 Task: Create an a presentation on business growth.
Action: Mouse moved to (620, 276)
Screenshot: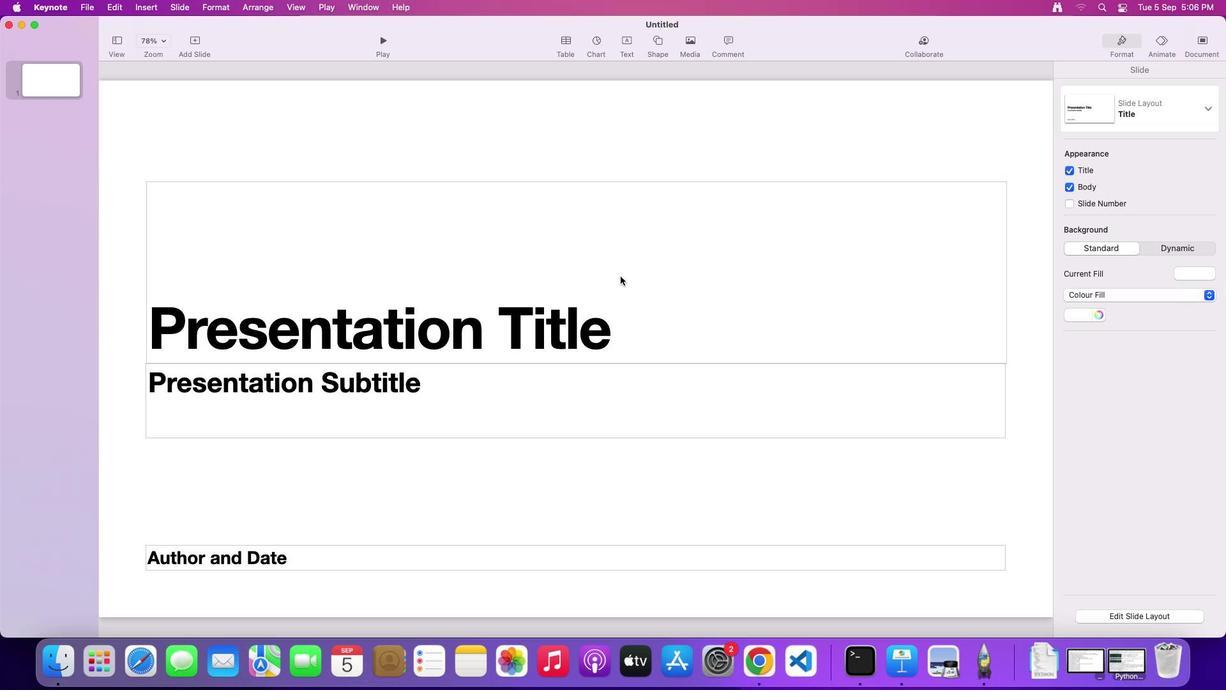 
Action: Mouse pressed left at (620, 276)
Screenshot: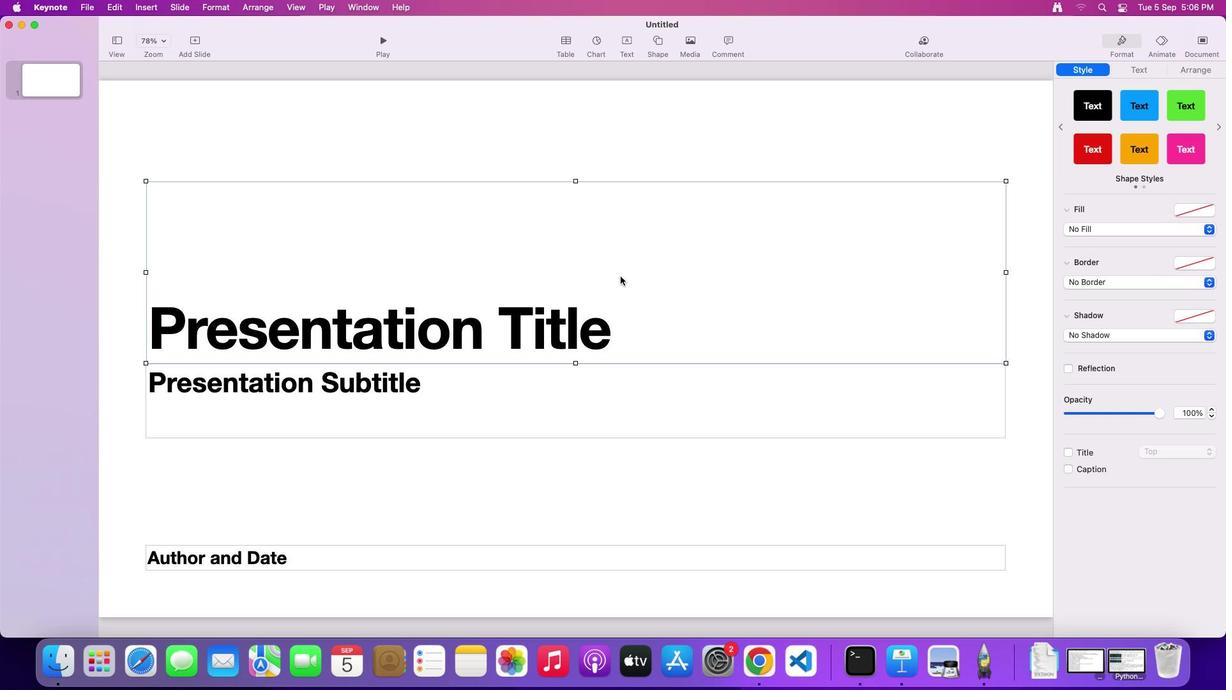 
Action: Key pressed Key.delete
Screenshot: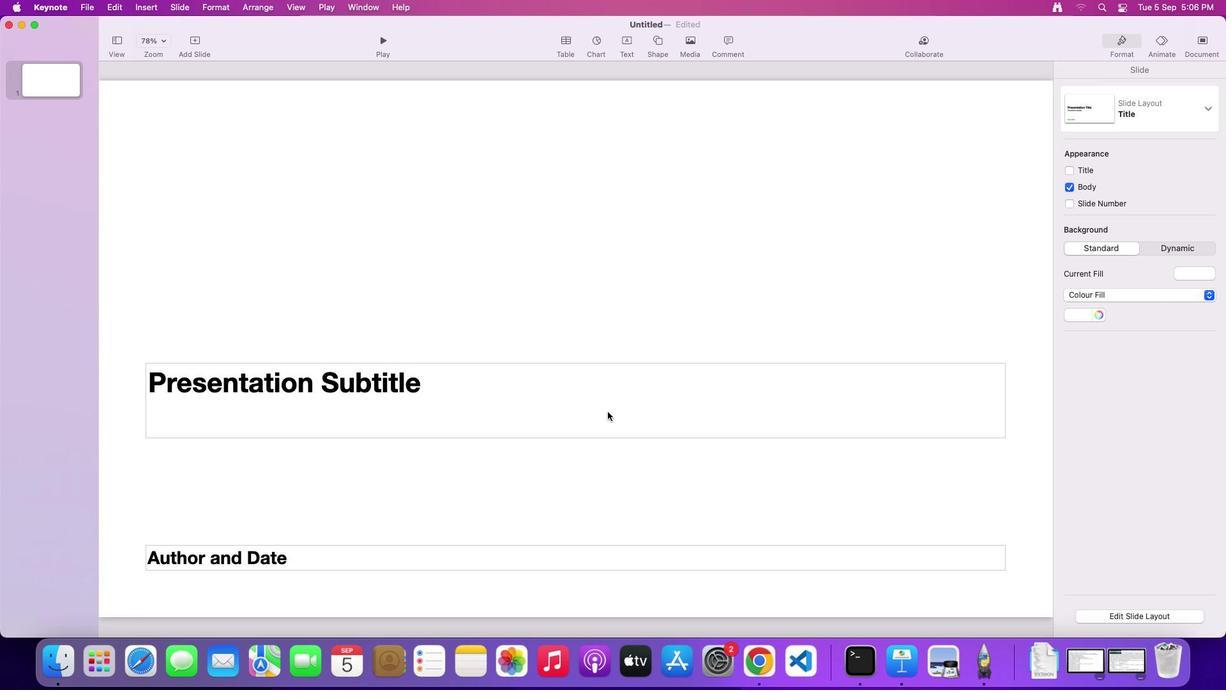 
Action: Mouse moved to (600, 401)
Screenshot: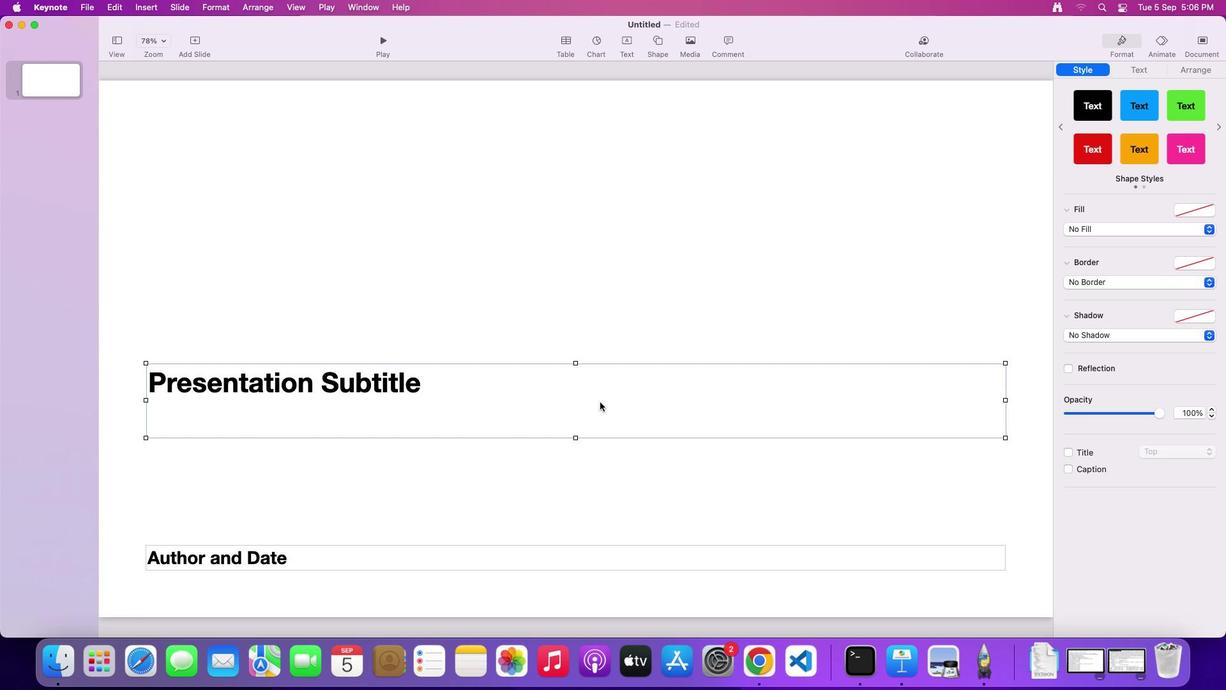 
Action: Mouse pressed left at (600, 401)
Screenshot: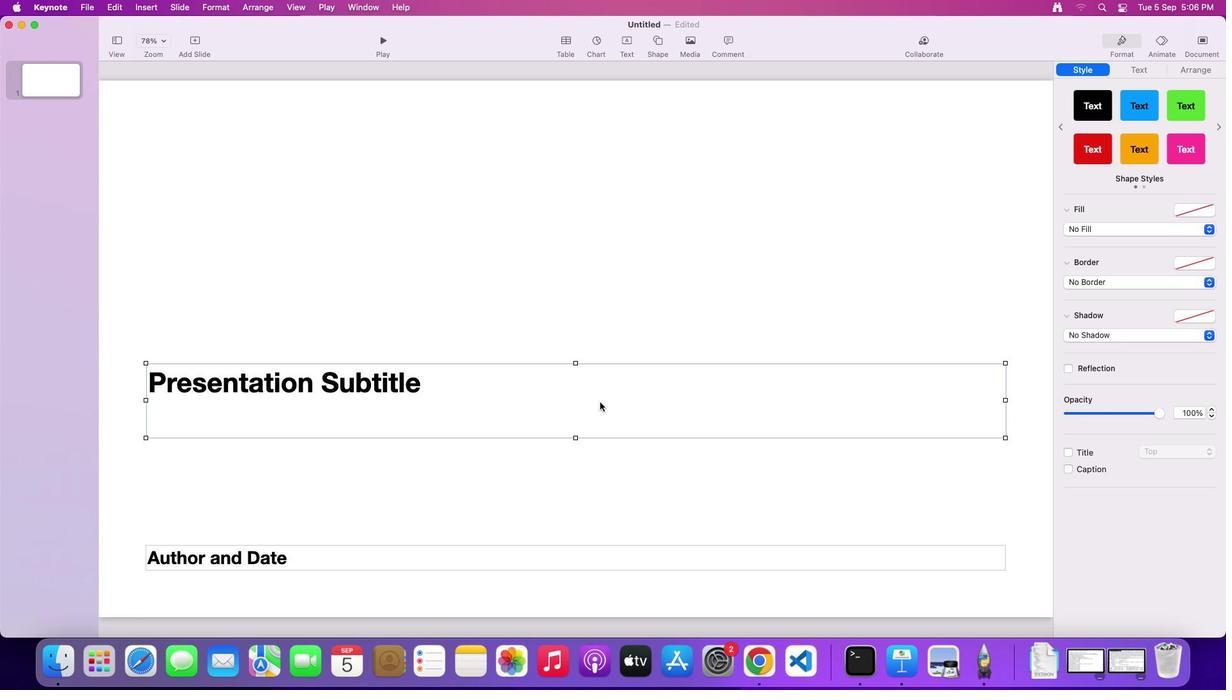 
Action: Key pressed Key.delete
Screenshot: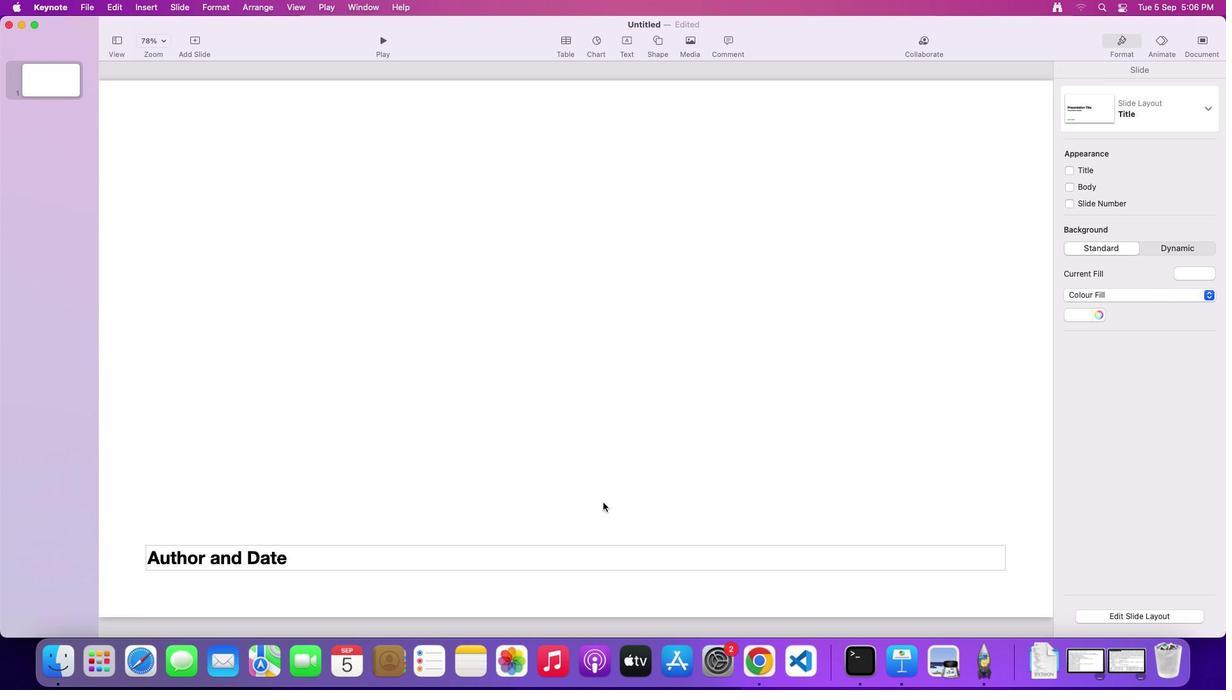 
Action: Mouse moved to (595, 557)
Screenshot: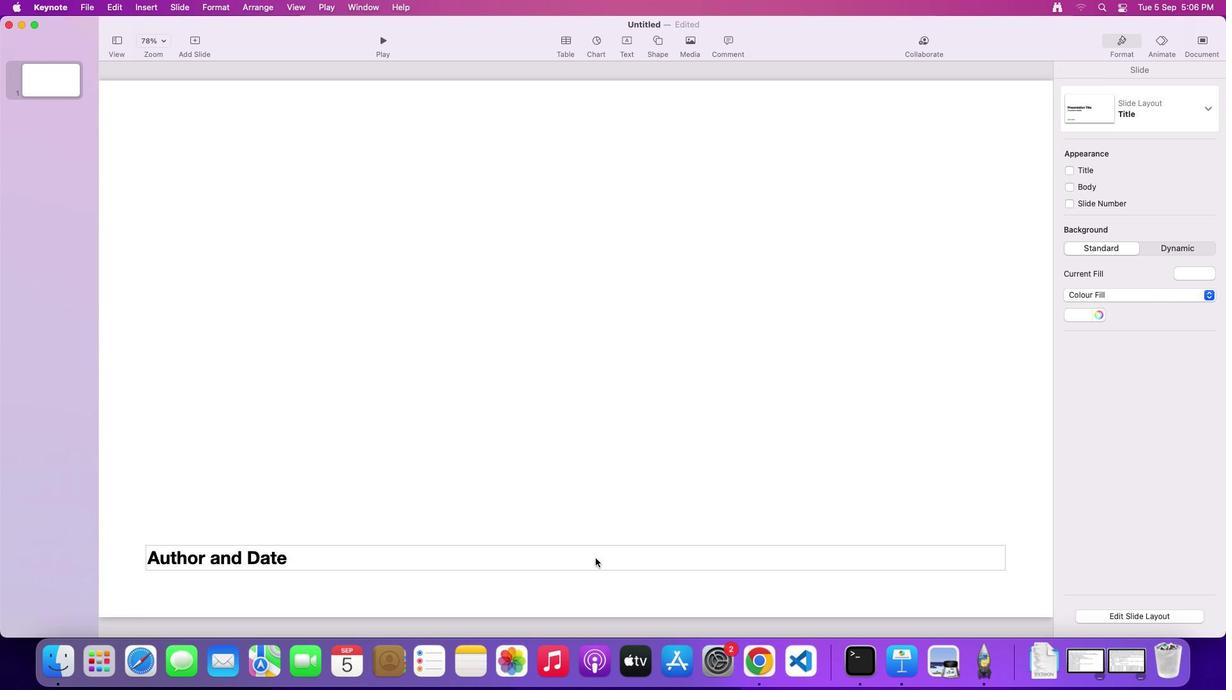 
Action: Mouse pressed left at (595, 557)
Screenshot: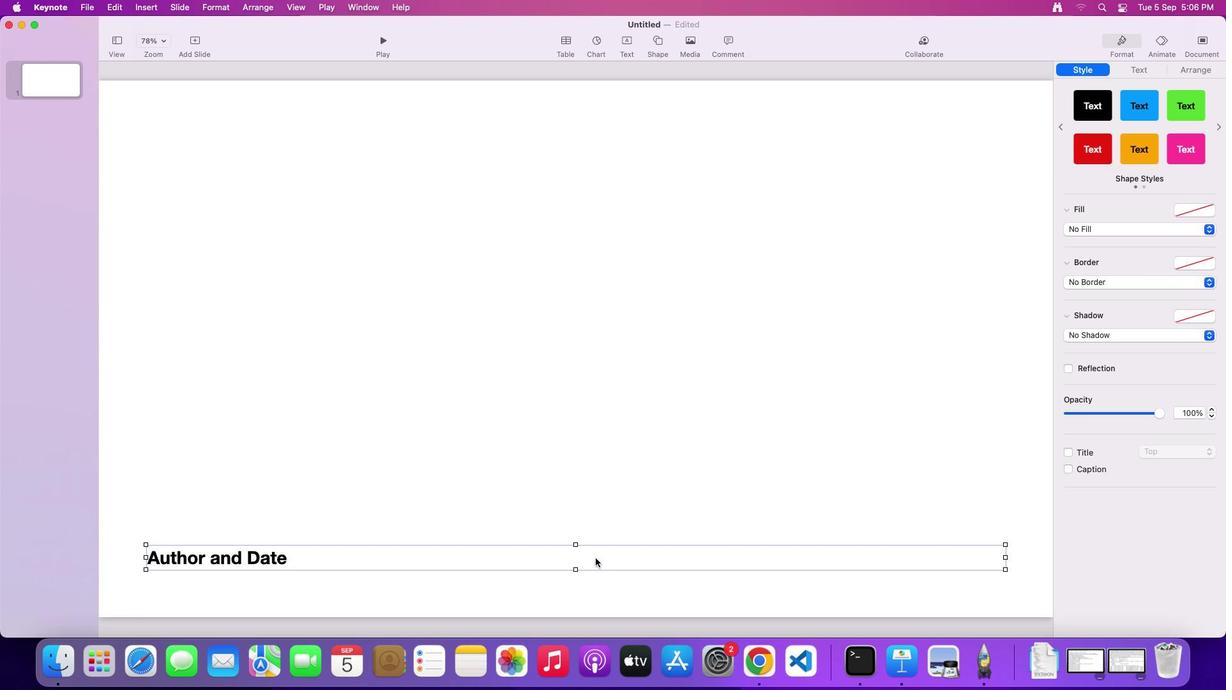 
Action: Key pressed Key.delete
Screenshot: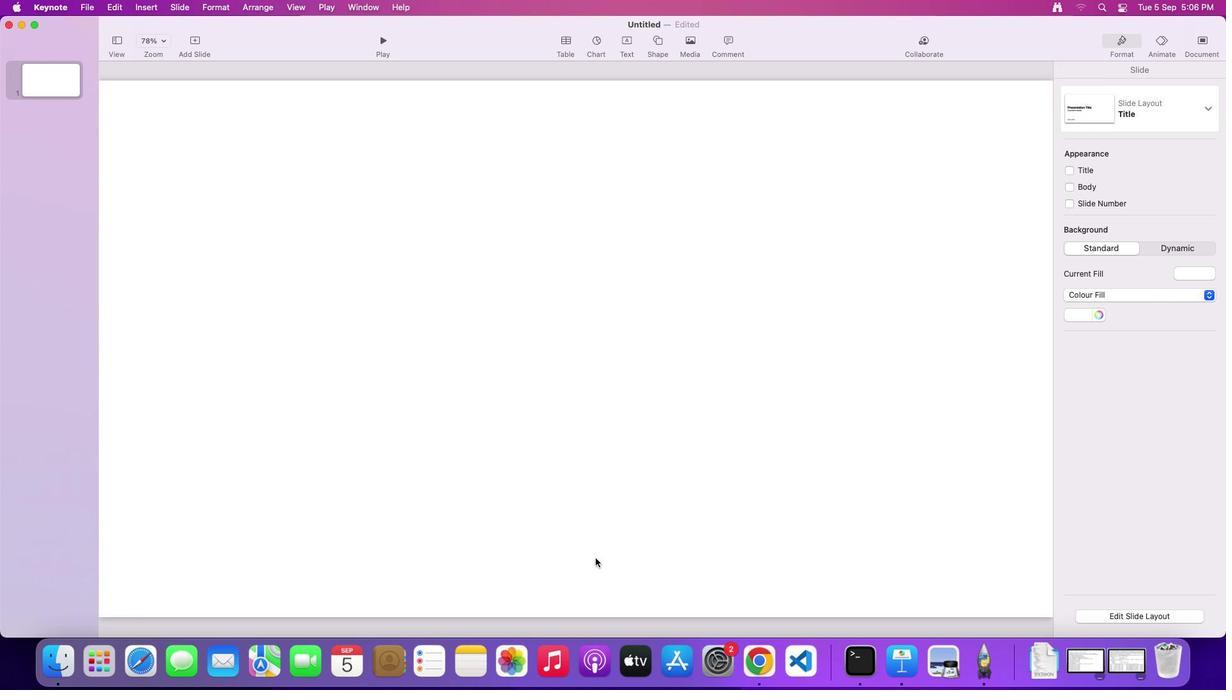
Action: Mouse moved to (513, 346)
Screenshot: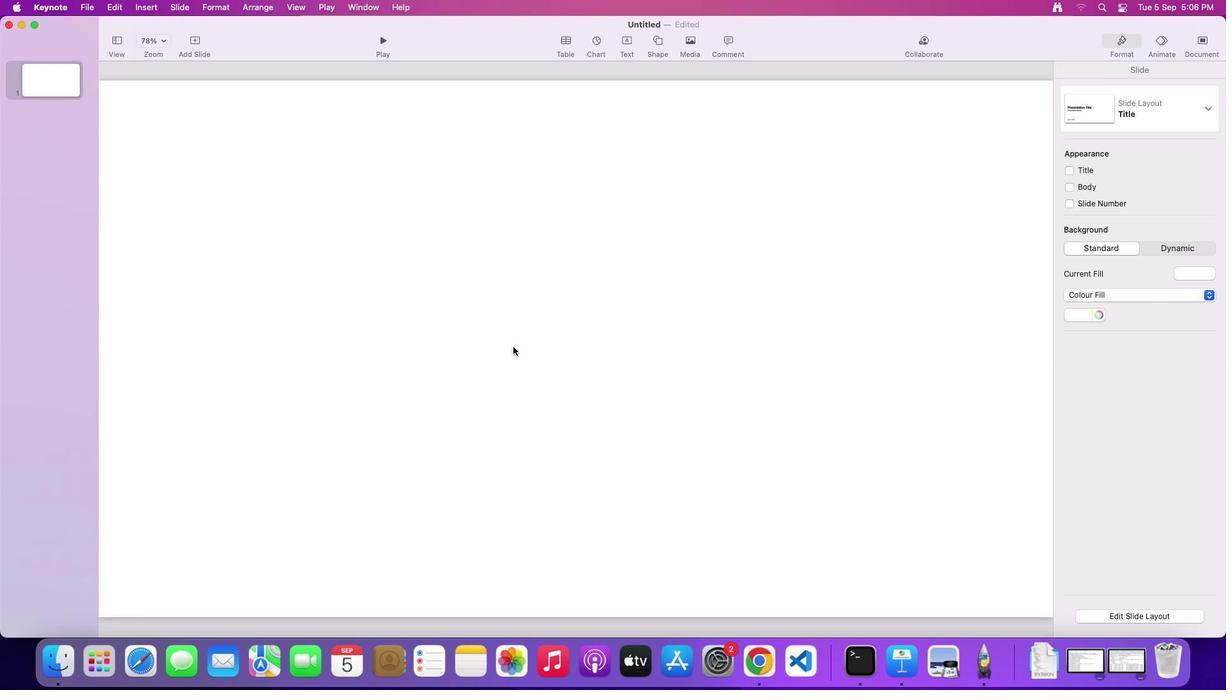
Action: Mouse pressed left at (513, 346)
Screenshot: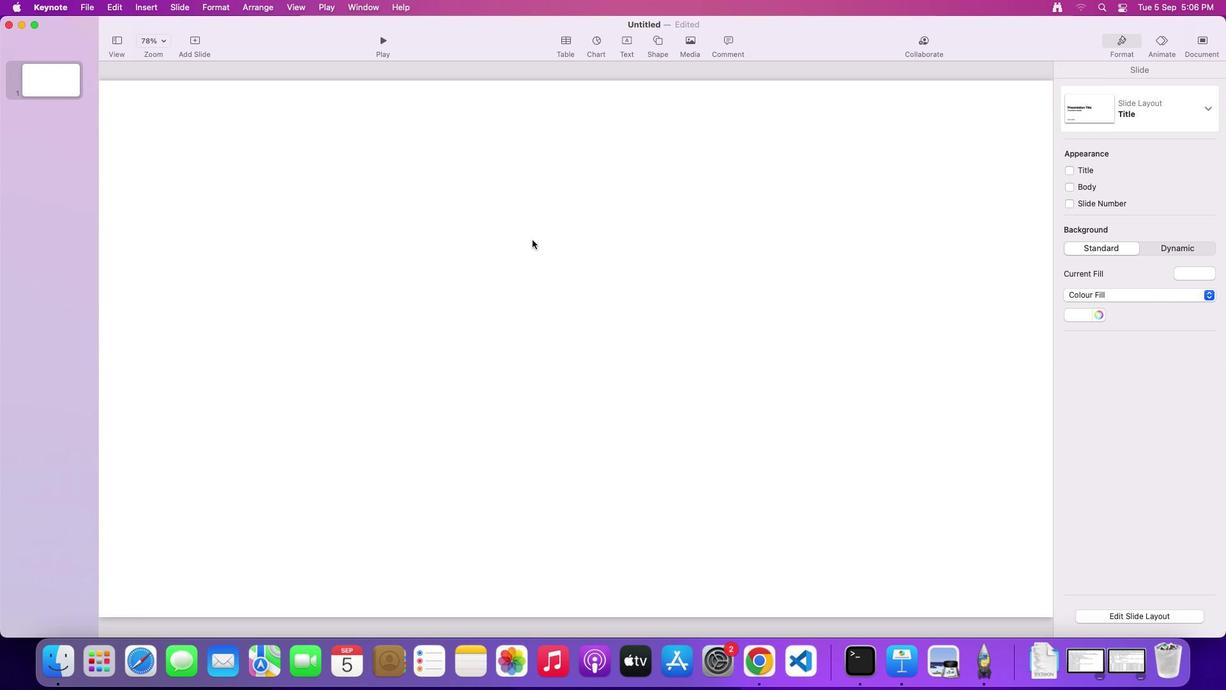 
Action: Mouse moved to (690, 44)
Screenshot: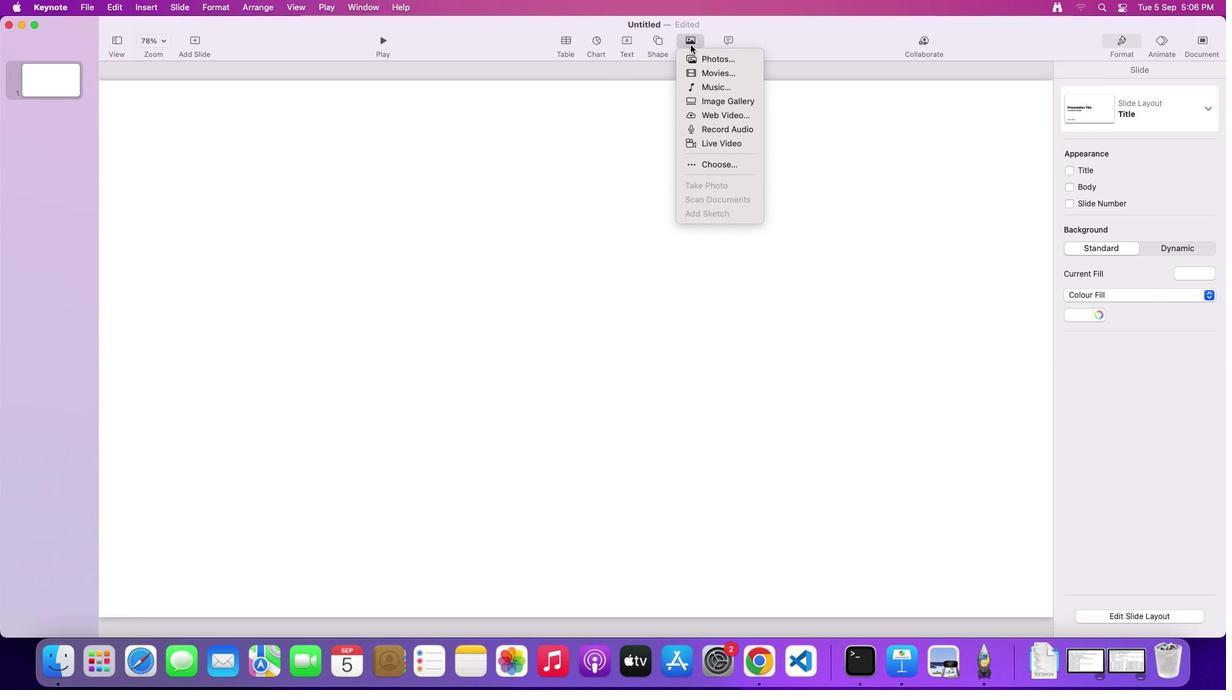 
Action: Mouse pressed left at (690, 44)
Screenshot: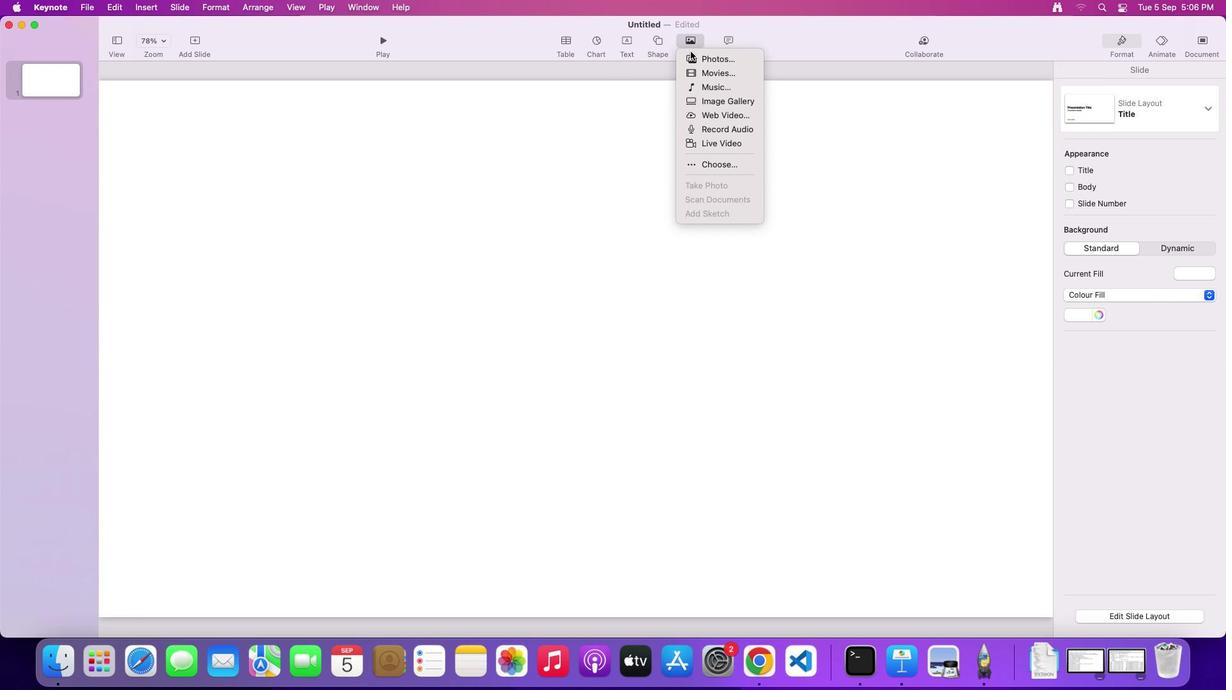 
Action: Mouse moved to (712, 164)
Screenshot: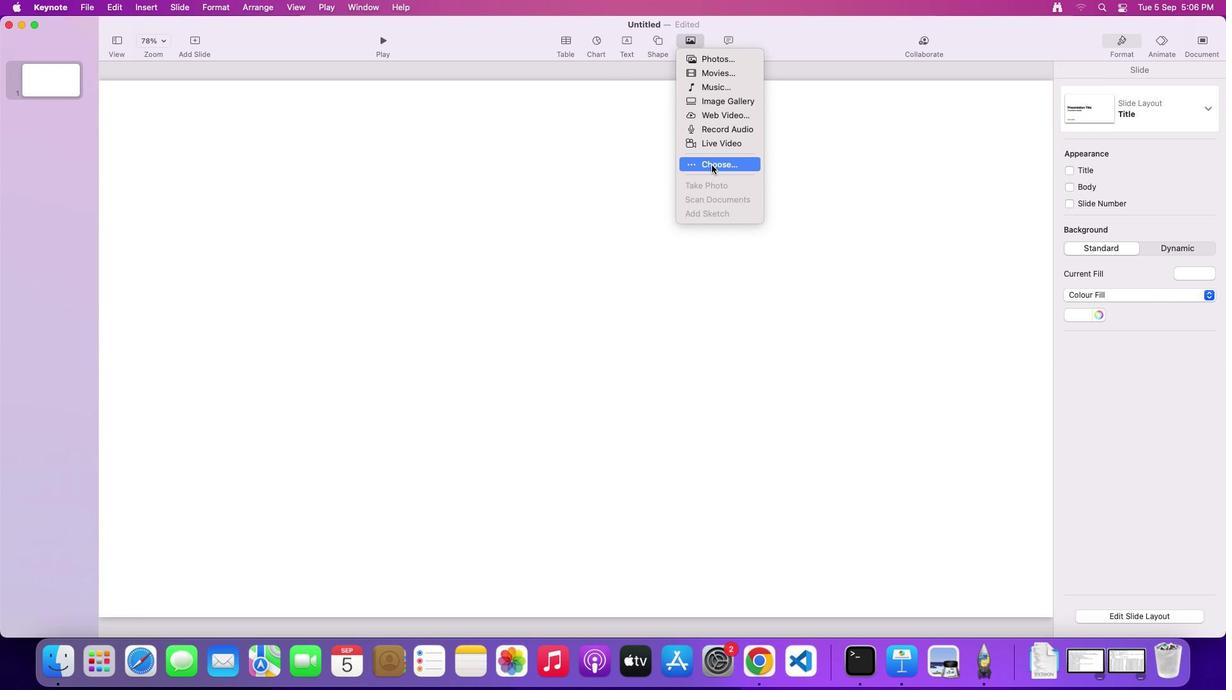 
Action: Mouse pressed left at (712, 164)
Screenshot: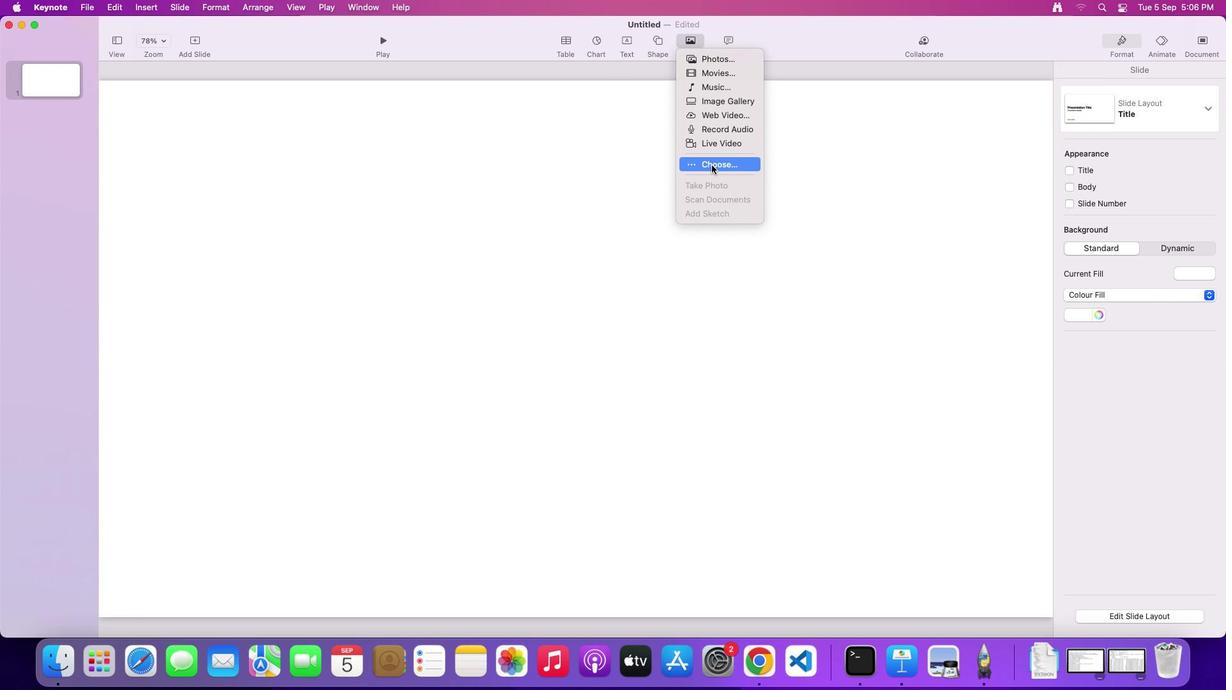 
Action: Mouse moved to (389, 407)
Screenshot: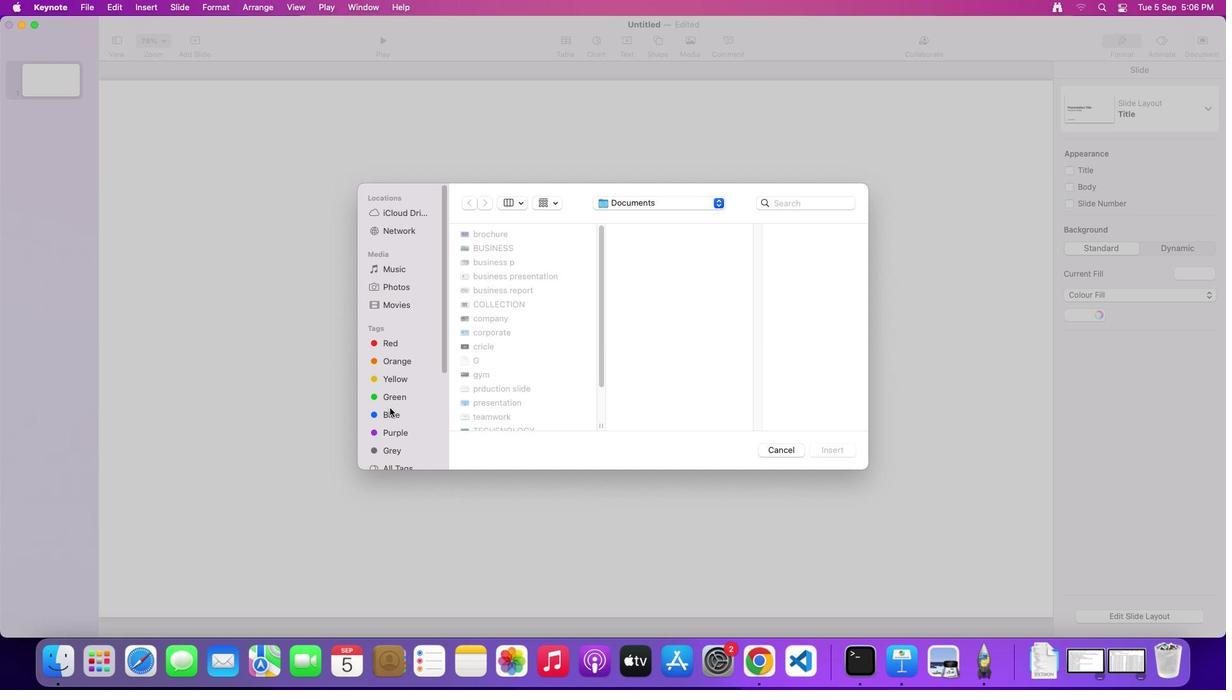 
Action: Mouse scrolled (389, 407) with delta (0, 0)
Screenshot: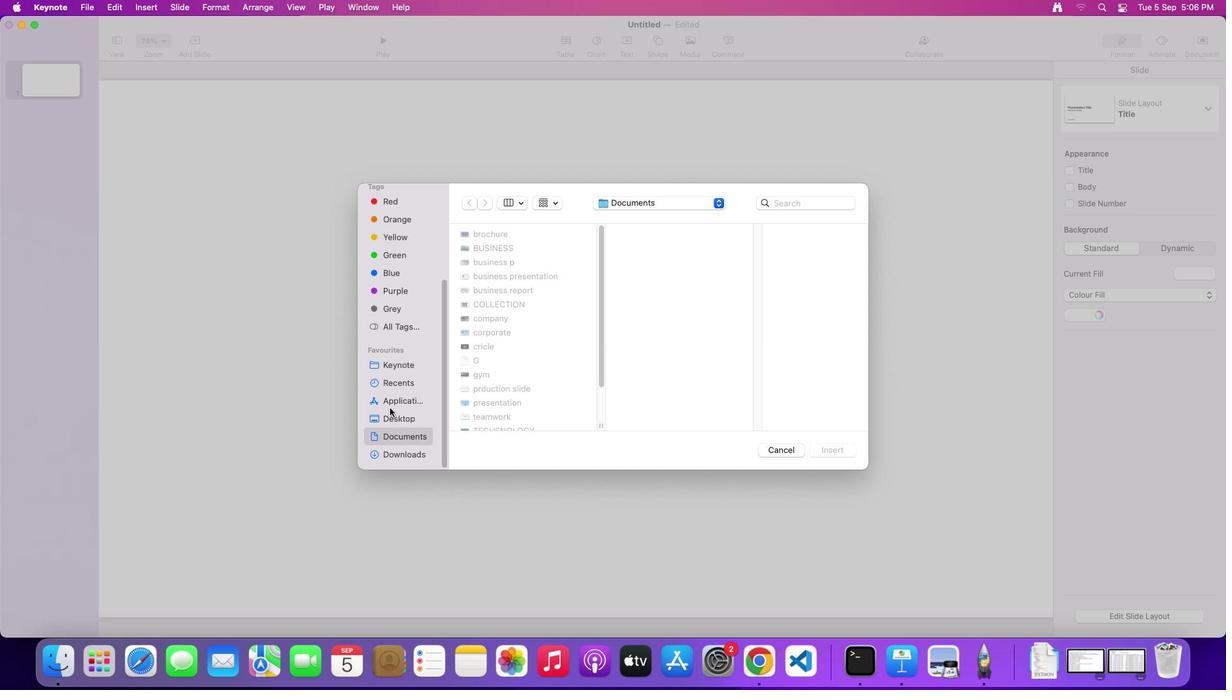 
Action: Mouse scrolled (389, 407) with delta (0, 0)
Screenshot: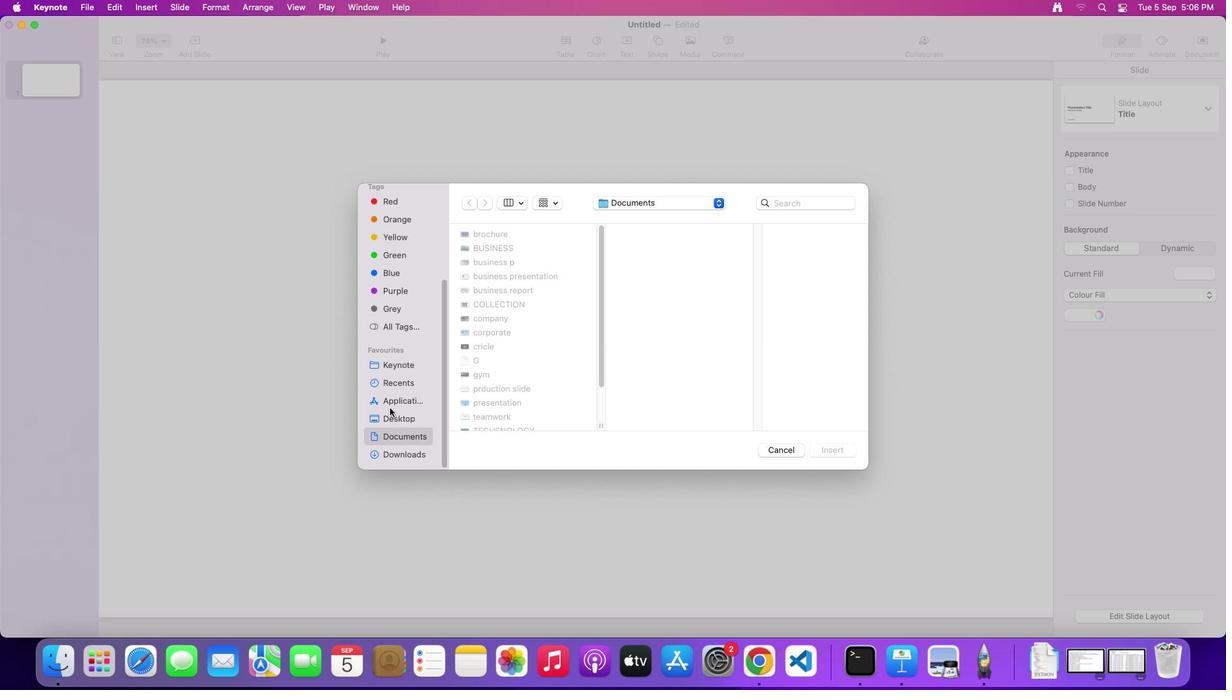 
Action: Mouse scrolled (389, 407) with delta (0, -1)
Screenshot: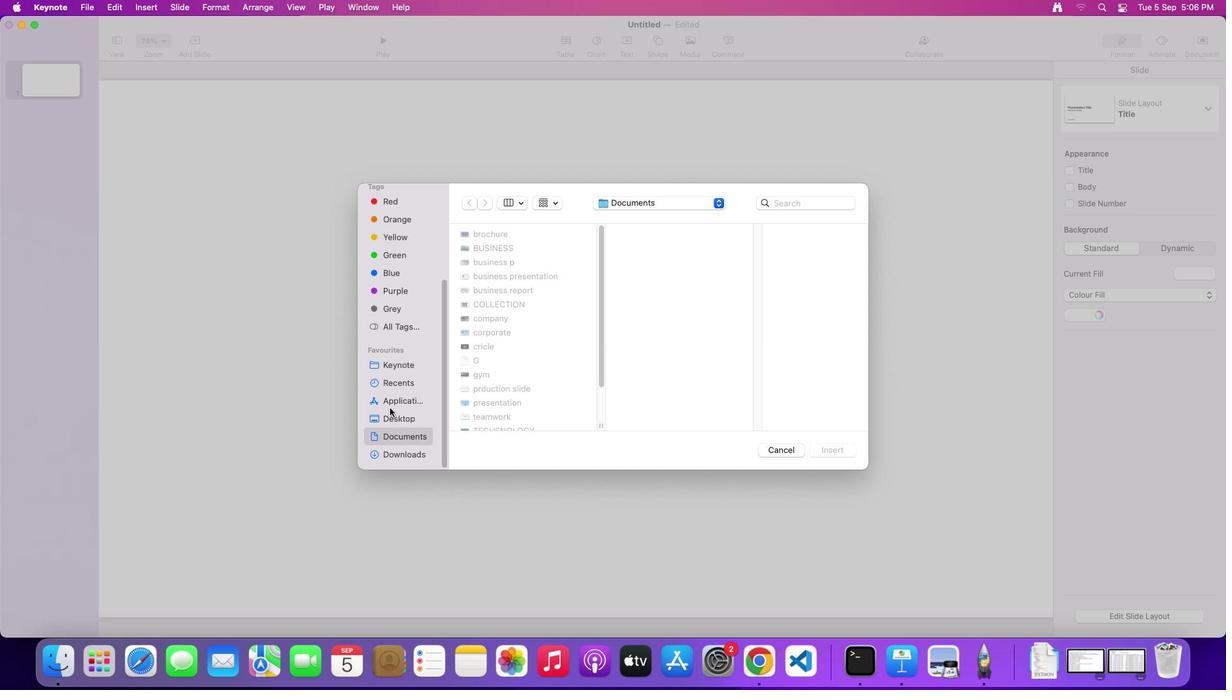 
Action: Mouse scrolled (389, 407) with delta (0, -3)
Screenshot: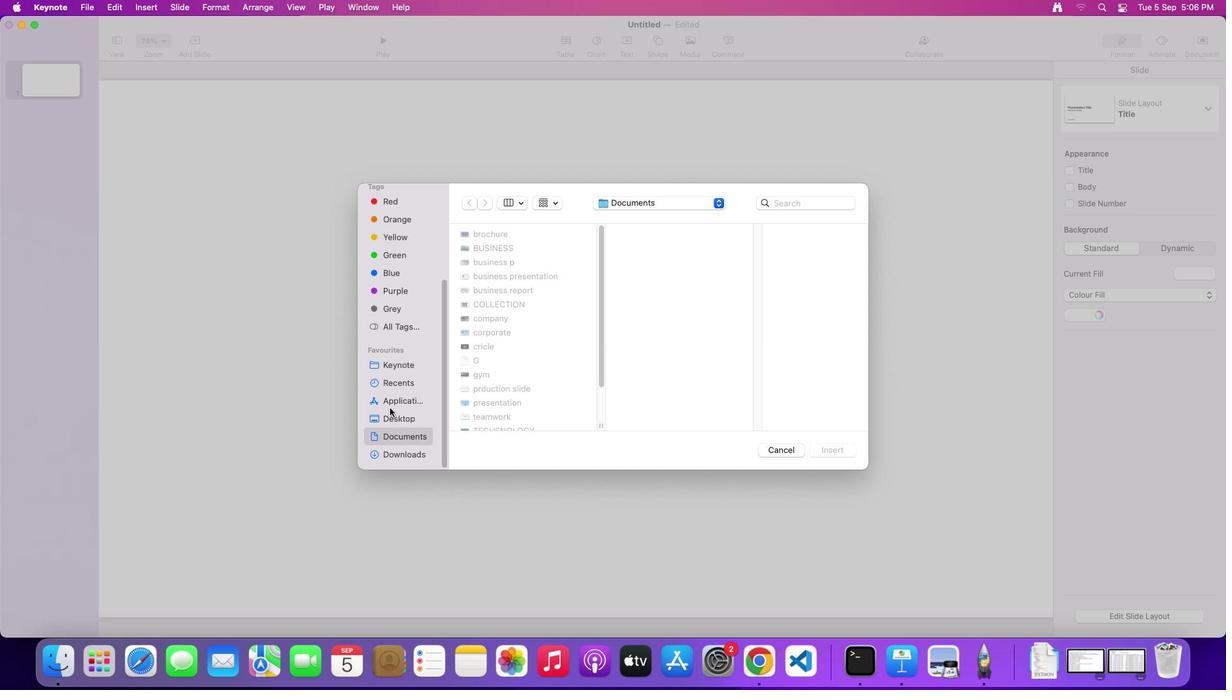 
Action: Mouse scrolled (389, 407) with delta (0, -3)
Screenshot: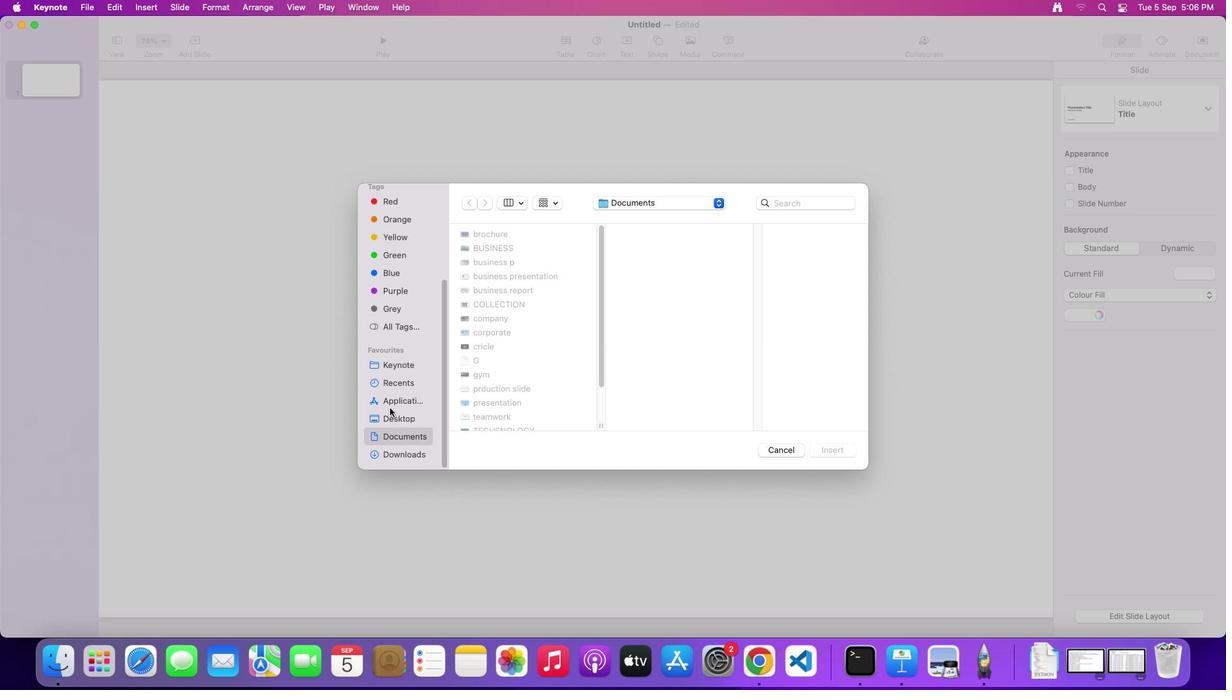 
Action: Mouse scrolled (389, 407) with delta (0, 0)
Screenshot: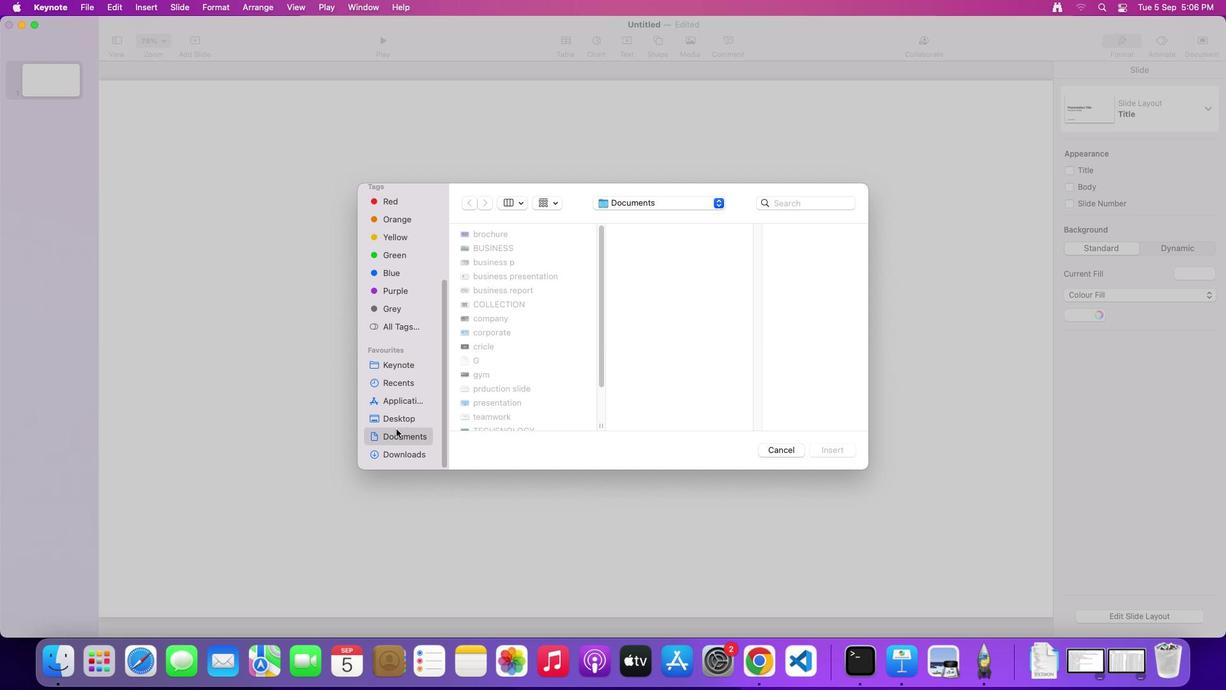 
Action: Mouse moved to (398, 419)
Screenshot: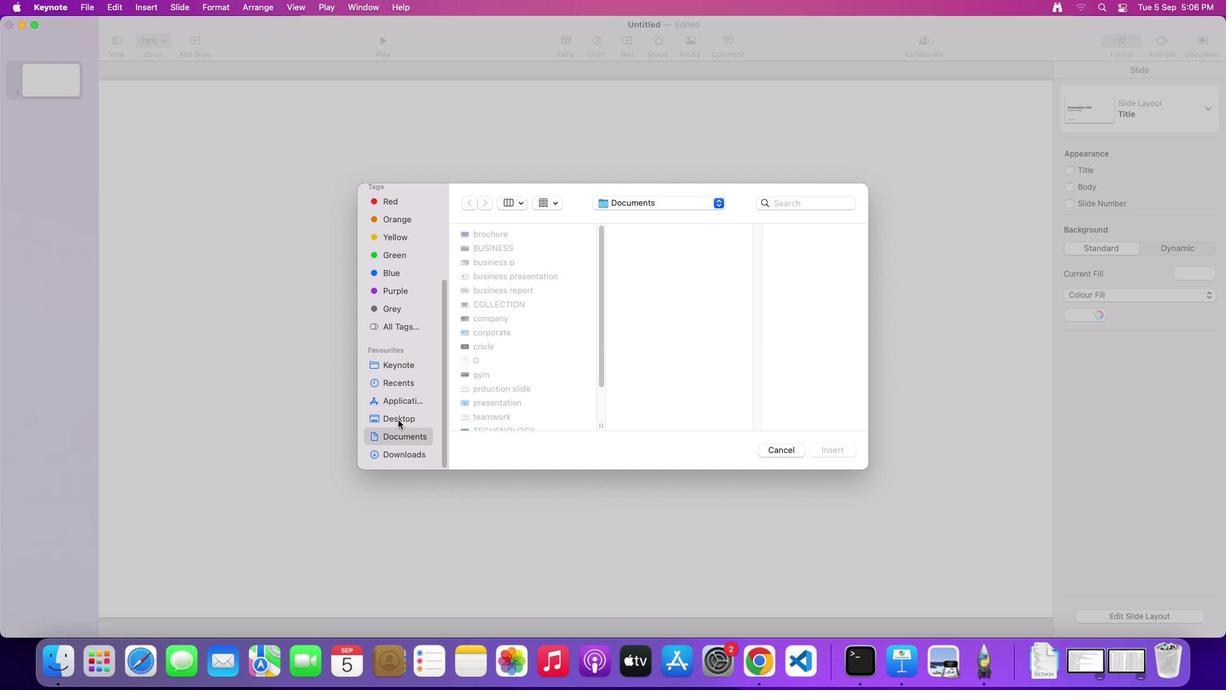 
Action: Mouse pressed left at (398, 419)
Screenshot: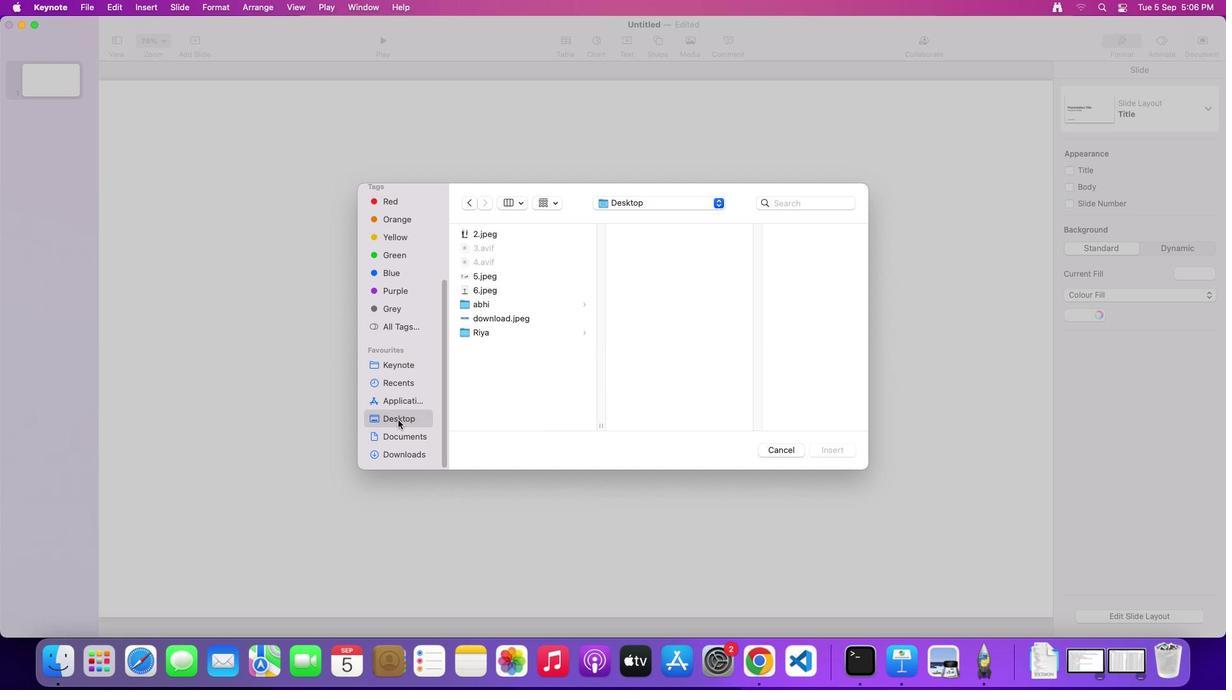 
Action: Mouse moved to (479, 233)
Screenshot: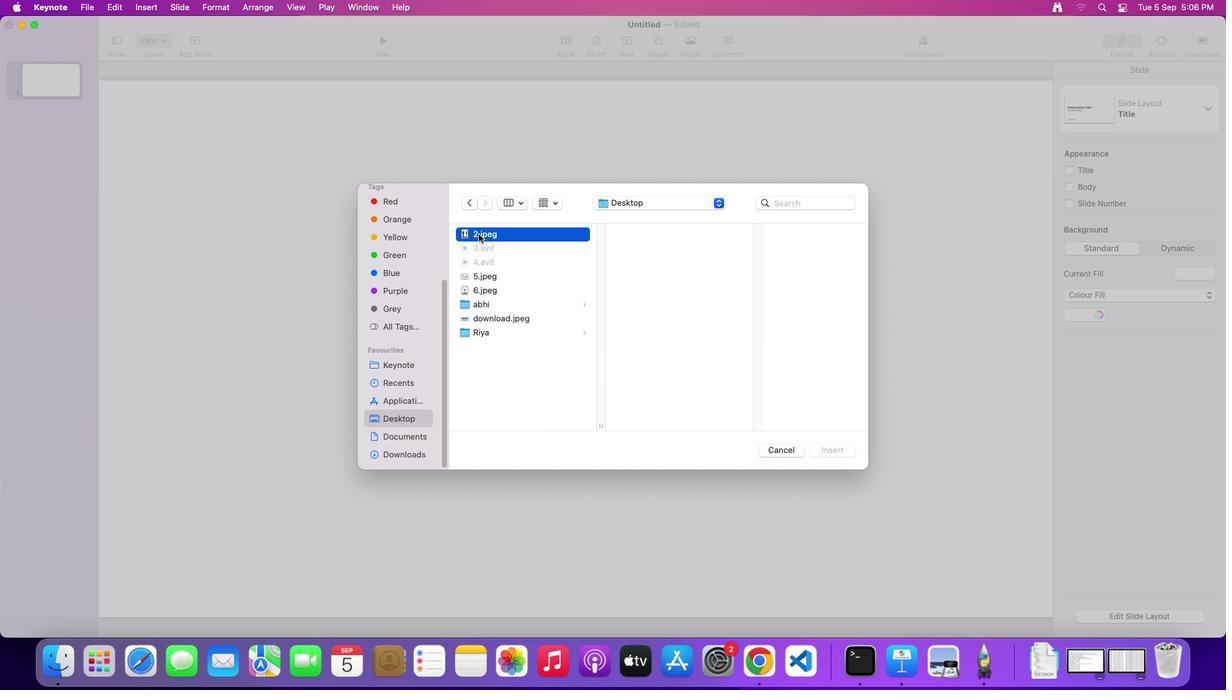 
Action: Mouse pressed left at (479, 233)
Screenshot: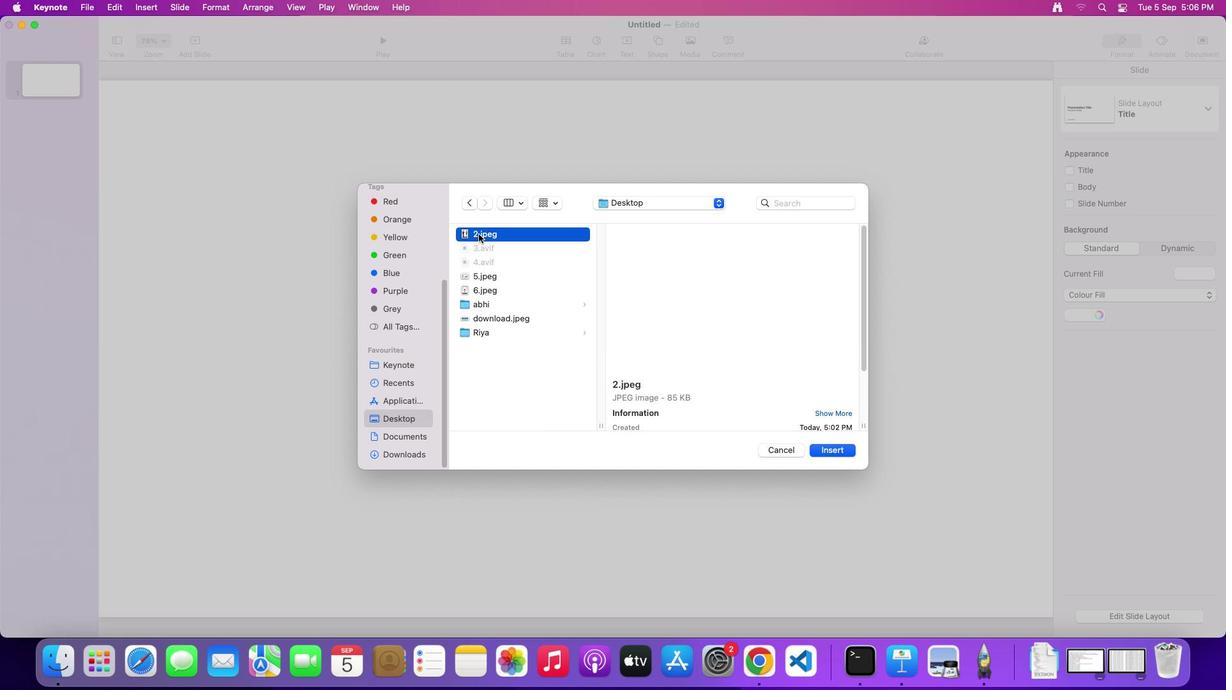 
Action: Mouse moved to (483, 276)
Screenshot: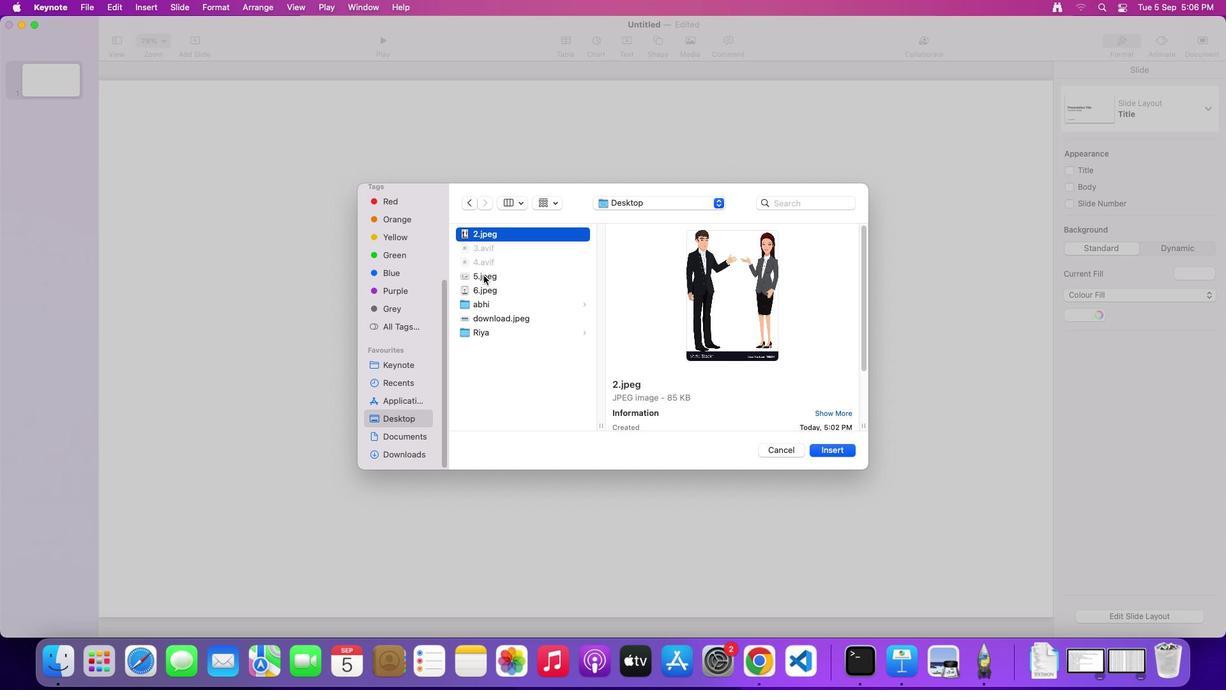 
Action: Mouse pressed left at (483, 276)
Screenshot: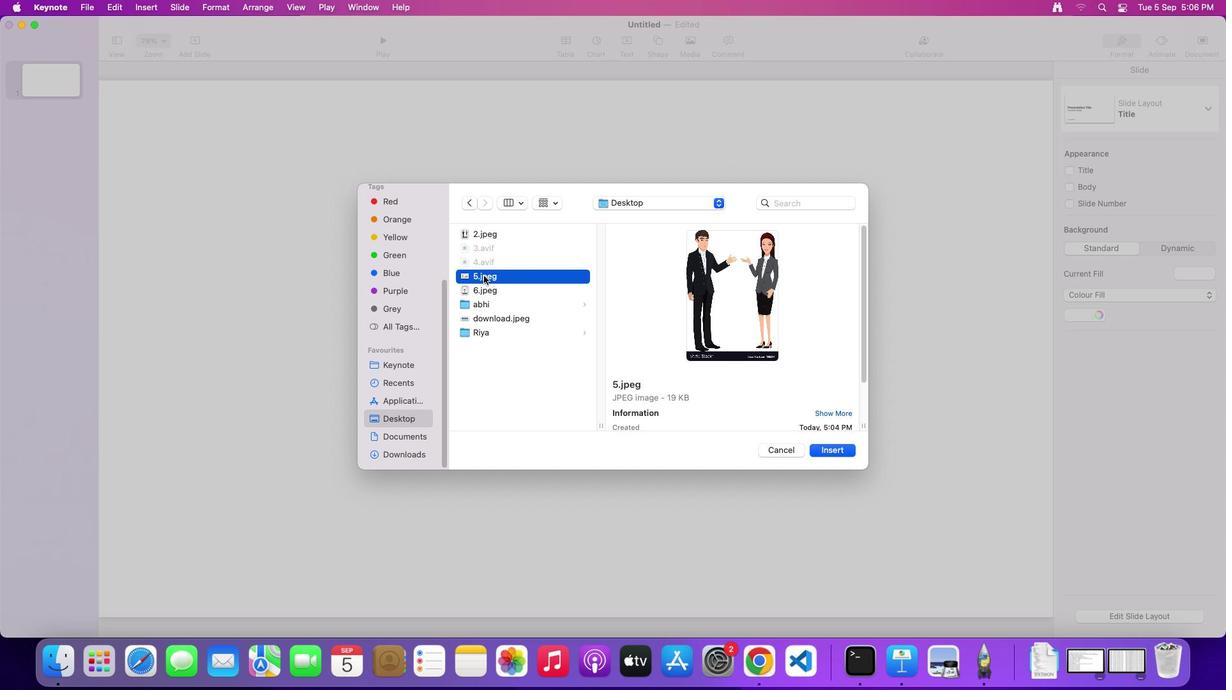 
Action: Mouse moved to (833, 449)
Screenshot: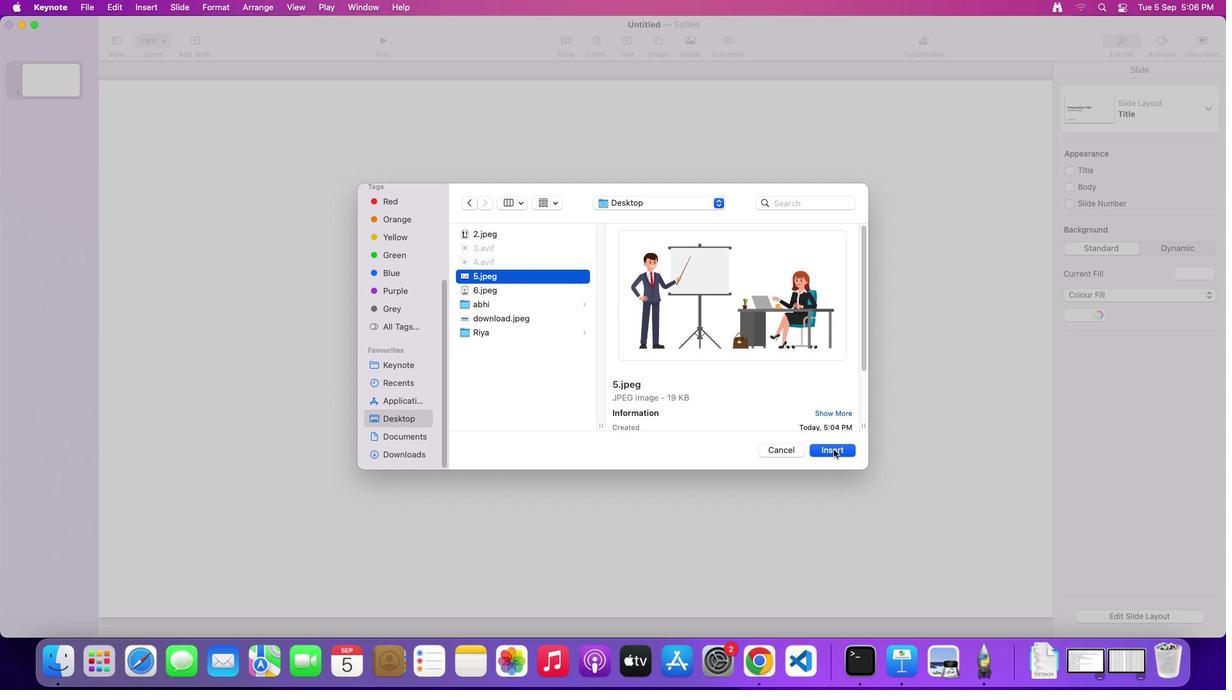 
Action: Mouse pressed left at (833, 449)
Screenshot: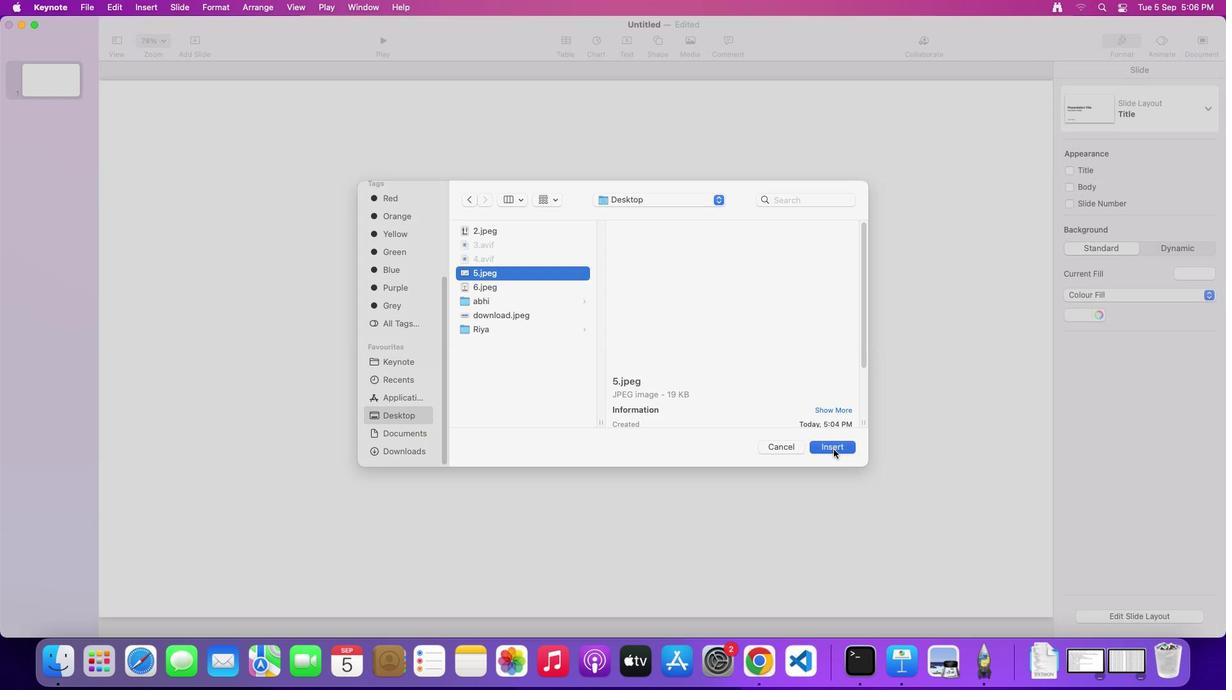 
Action: Mouse moved to (726, 435)
Screenshot: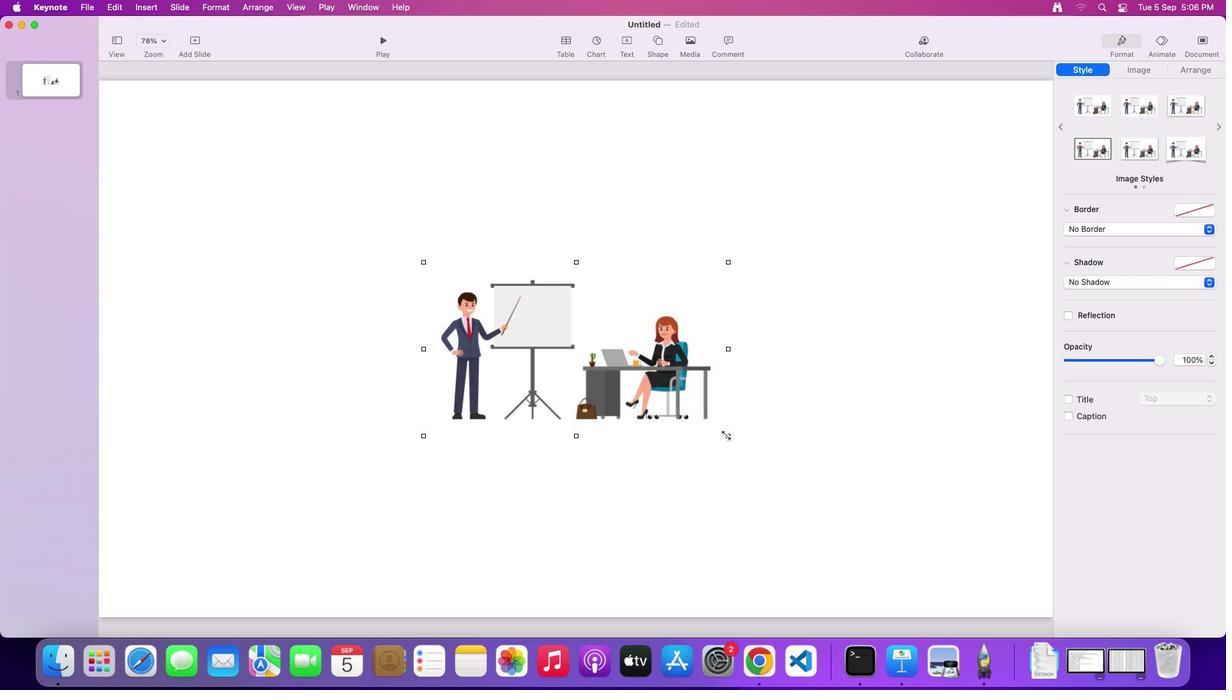 
Action: Mouse pressed left at (726, 435)
Screenshot: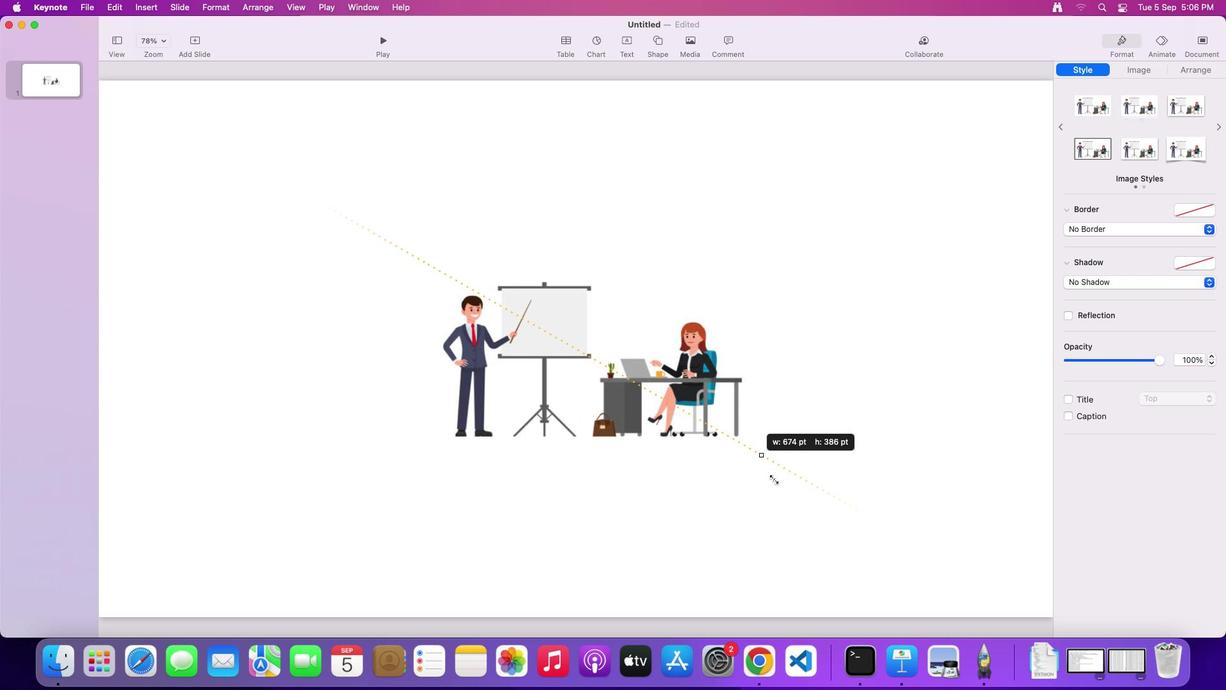 
Action: Mouse moved to (674, 449)
Screenshot: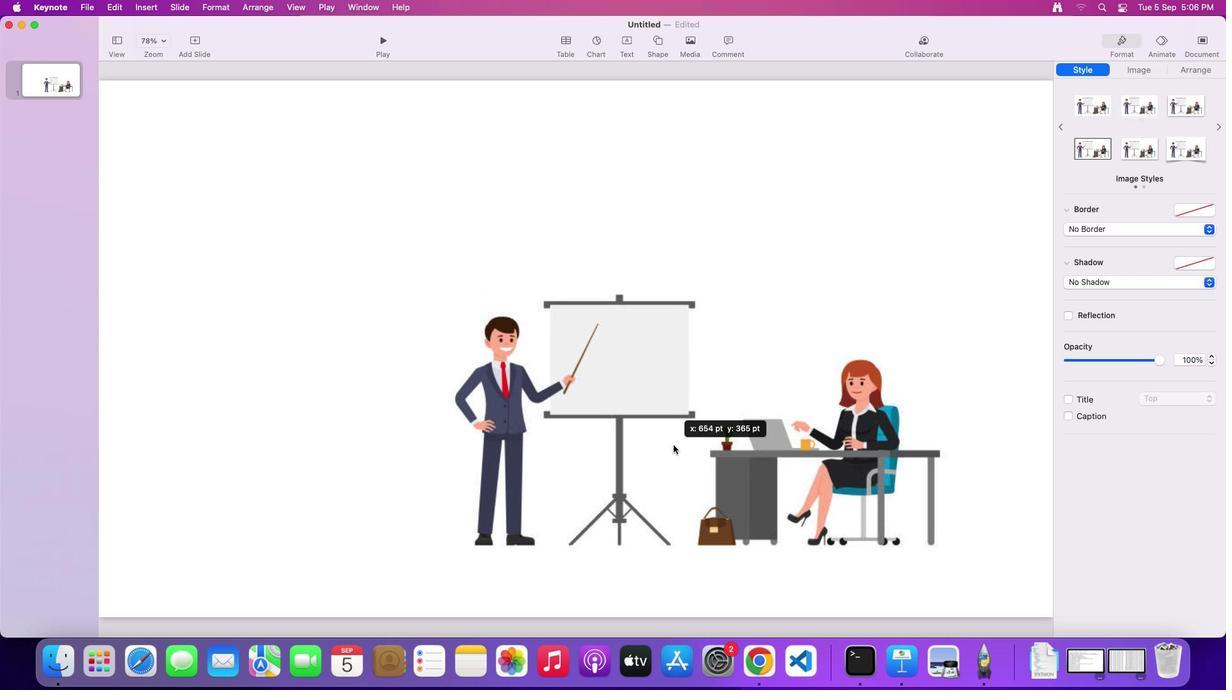 
Action: Mouse pressed left at (674, 449)
Screenshot: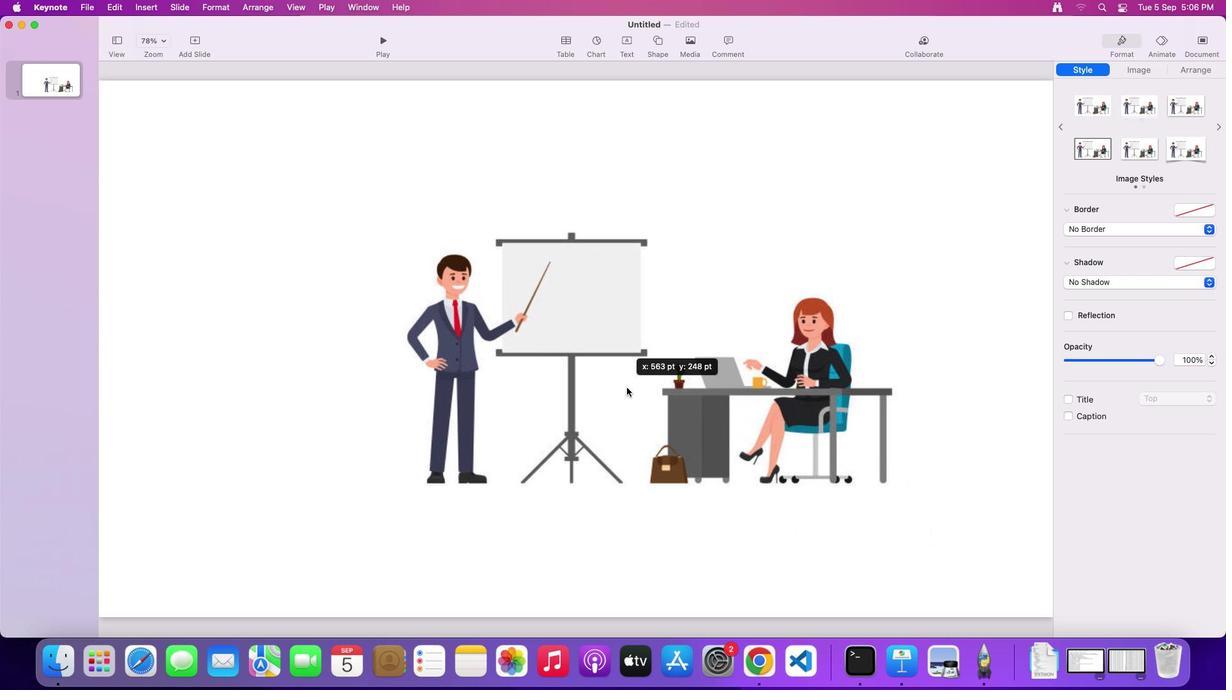 
Action: Mouse moved to (375, 169)
Screenshot: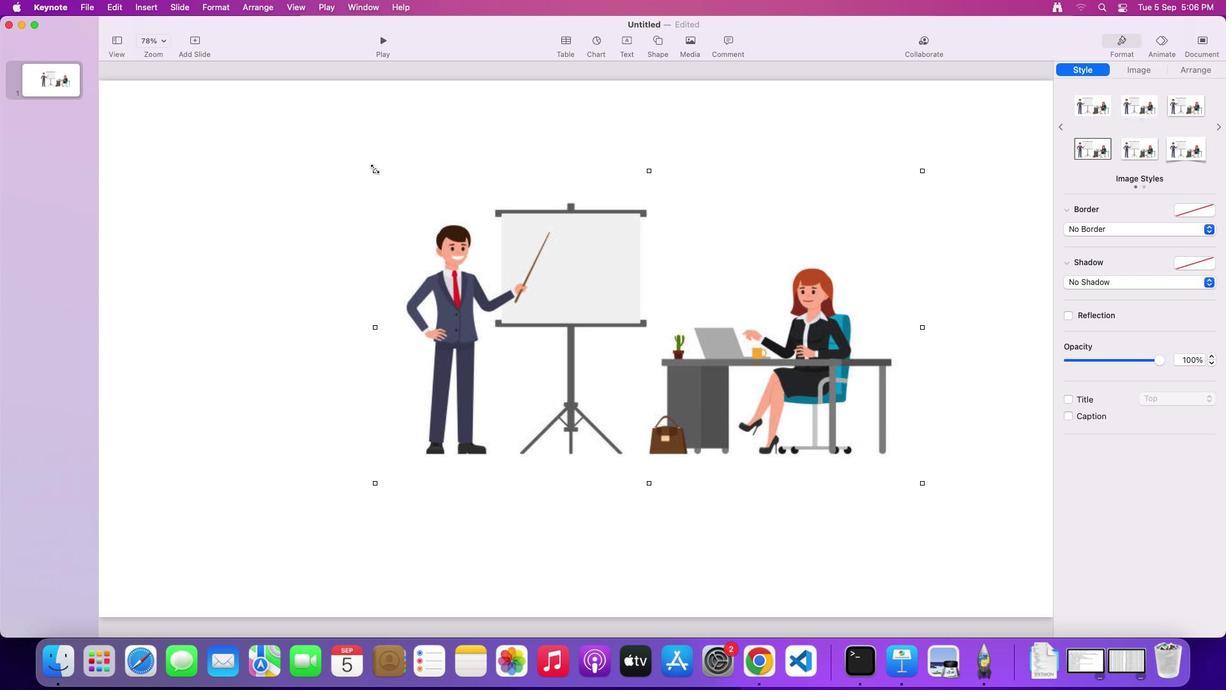 
Action: Mouse pressed left at (375, 169)
Screenshot: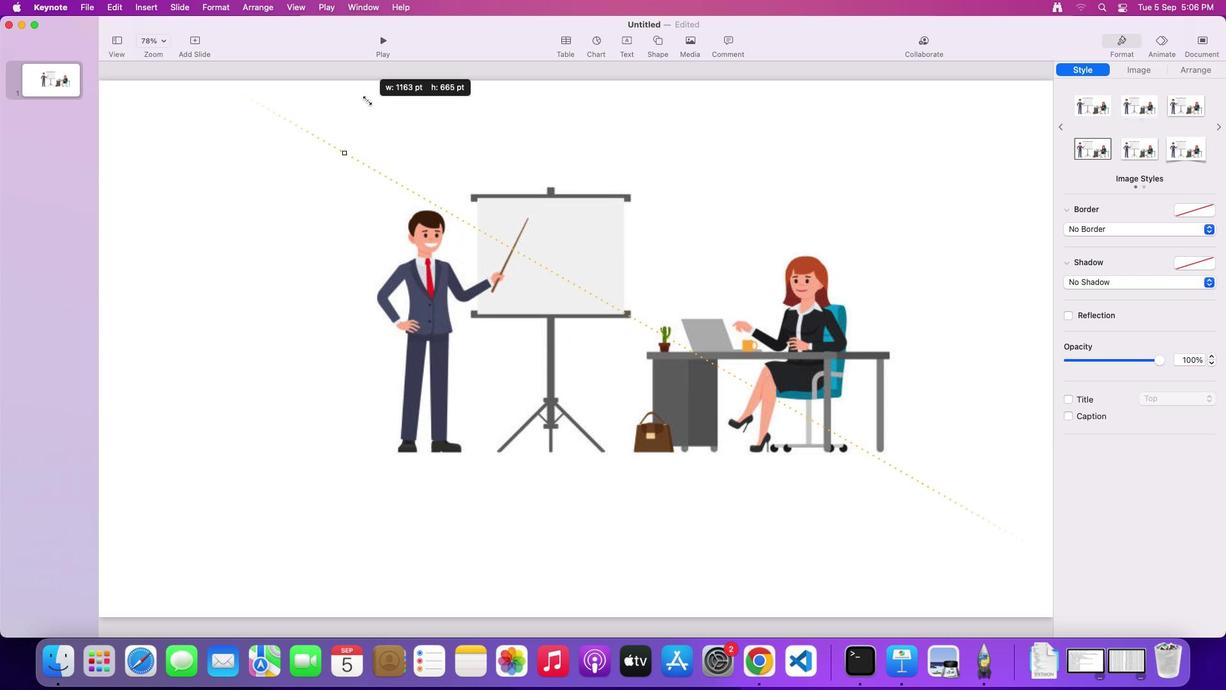 
Action: Mouse moved to (559, 235)
Screenshot: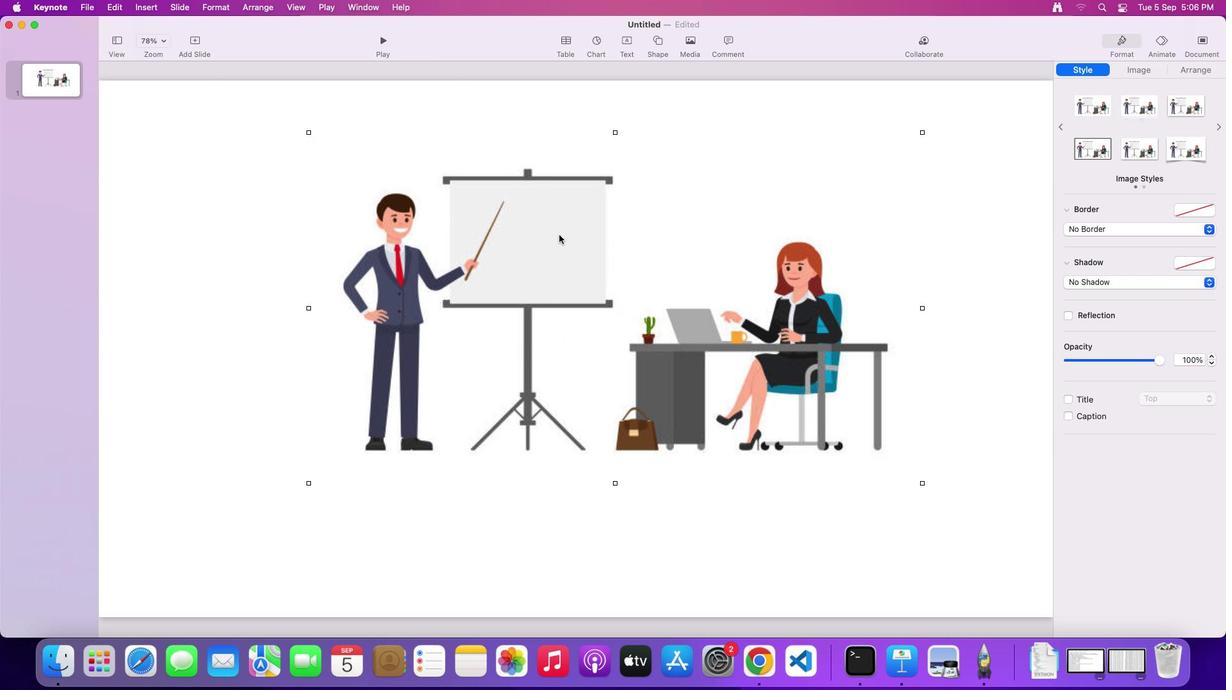 
Action: Mouse pressed left at (559, 235)
Screenshot: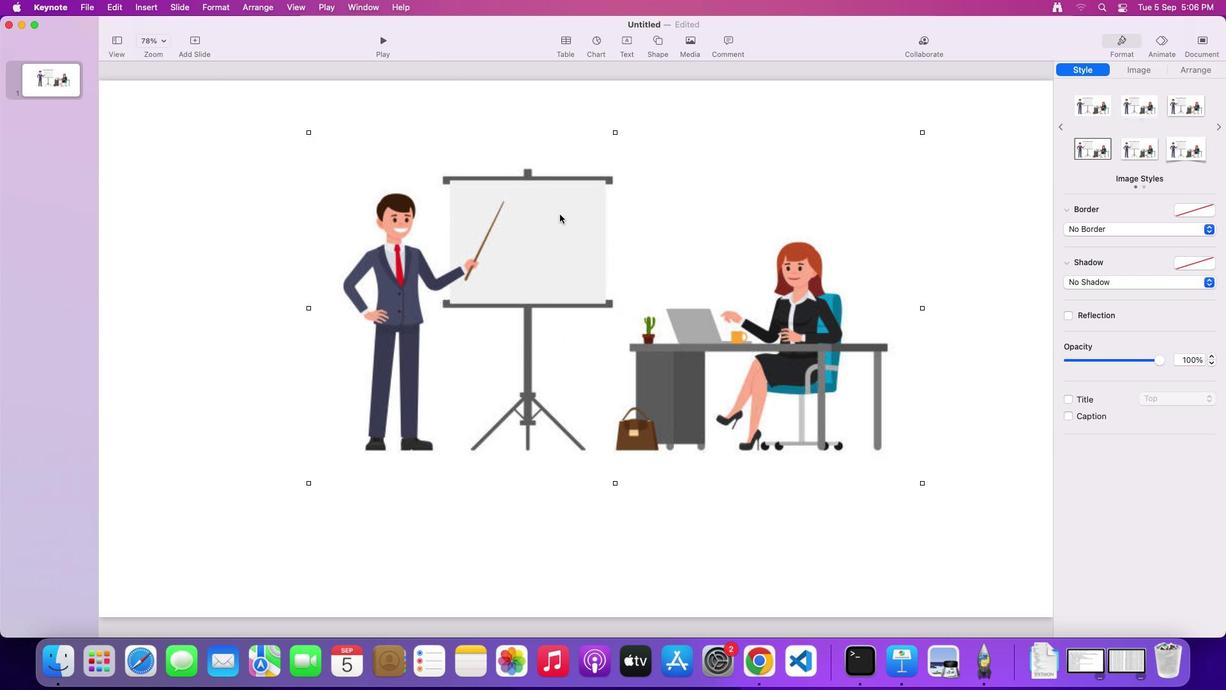 
Action: Mouse moved to (594, 518)
Screenshot: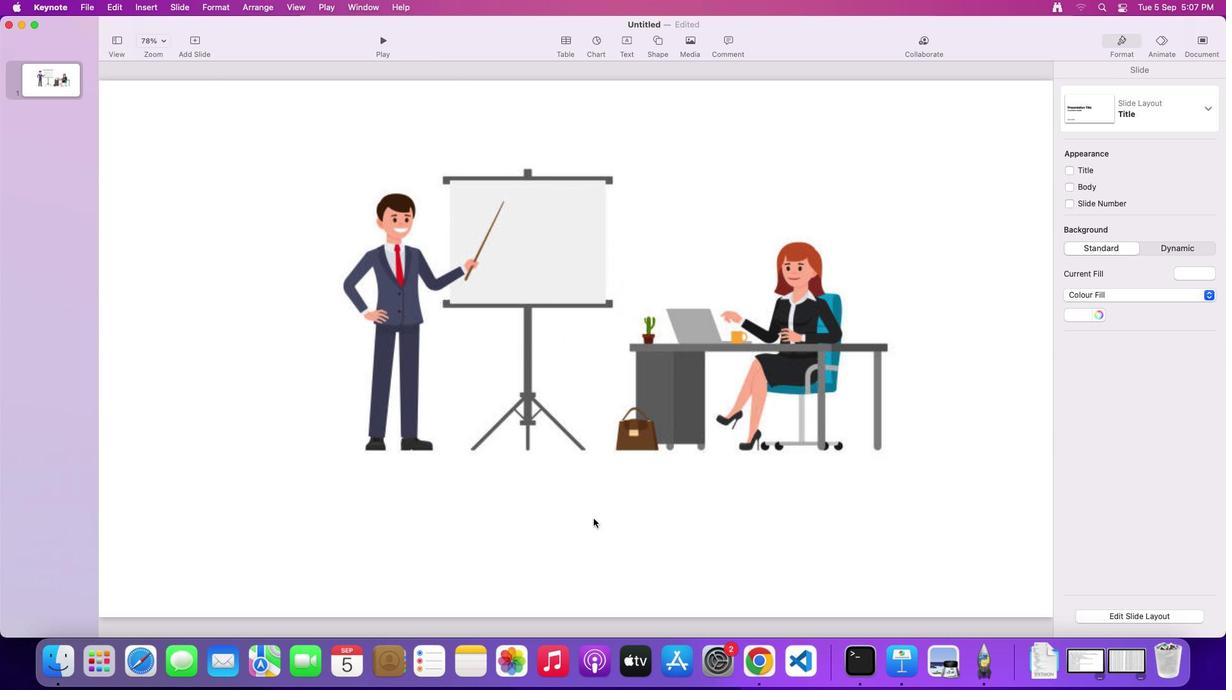 
Action: Mouse pressed left at (594, 518)
Screenshot: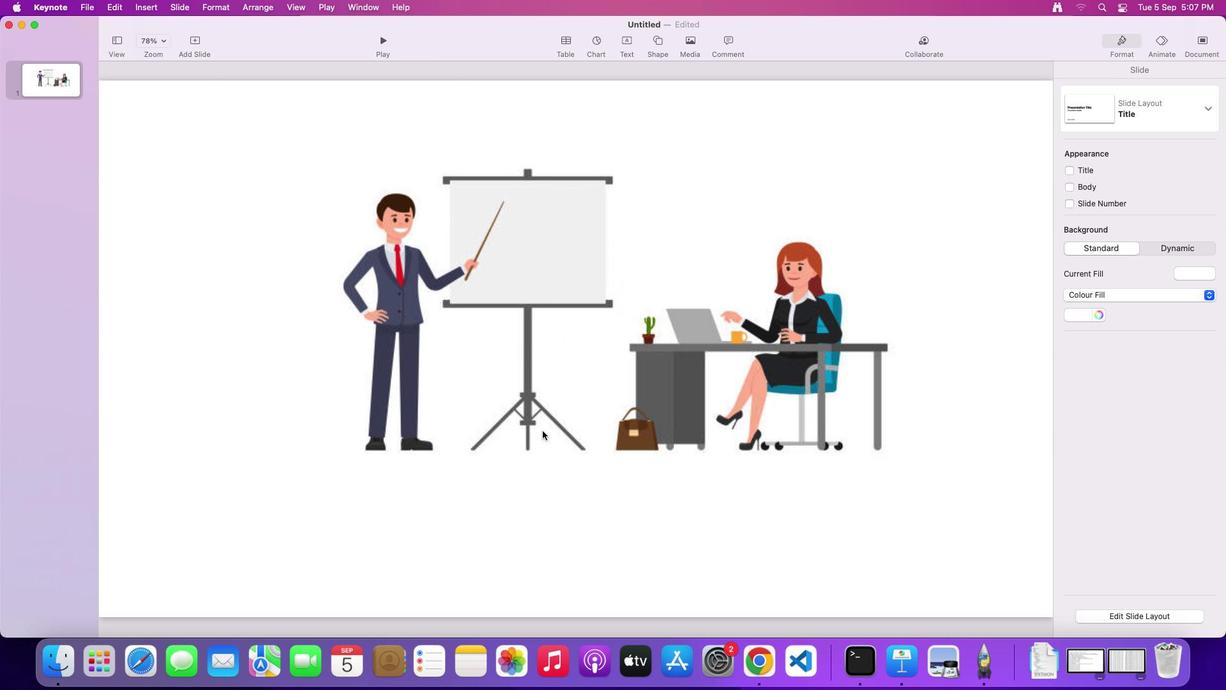 
Action: Mouse moved to (630, 42)
Screenshot: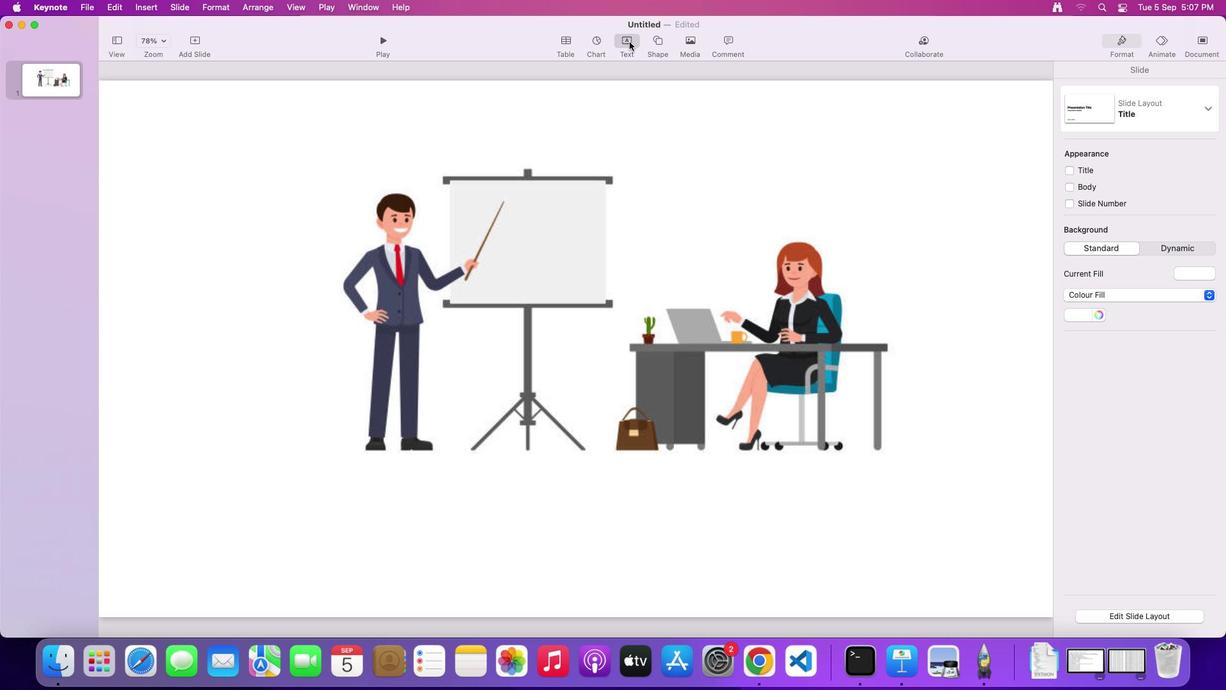 
Action: Mouse pressed left at (630, 42)
Screenshot: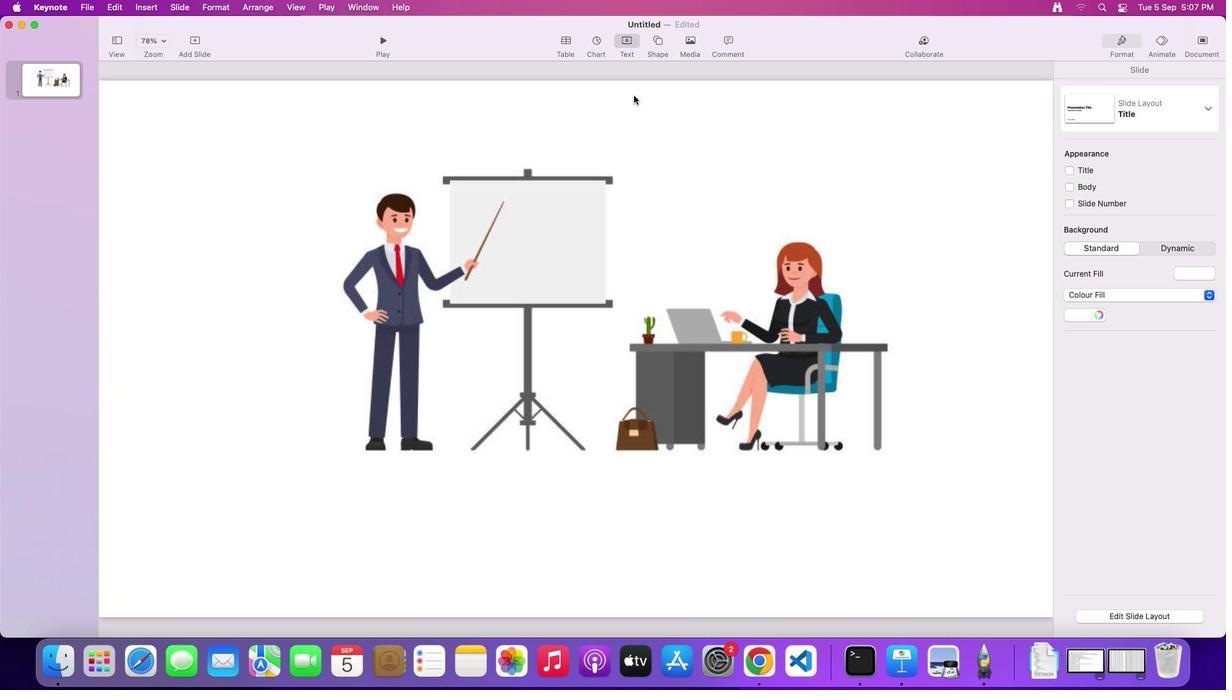 
Action: Mouse moved to (573, 344)
Screenshot: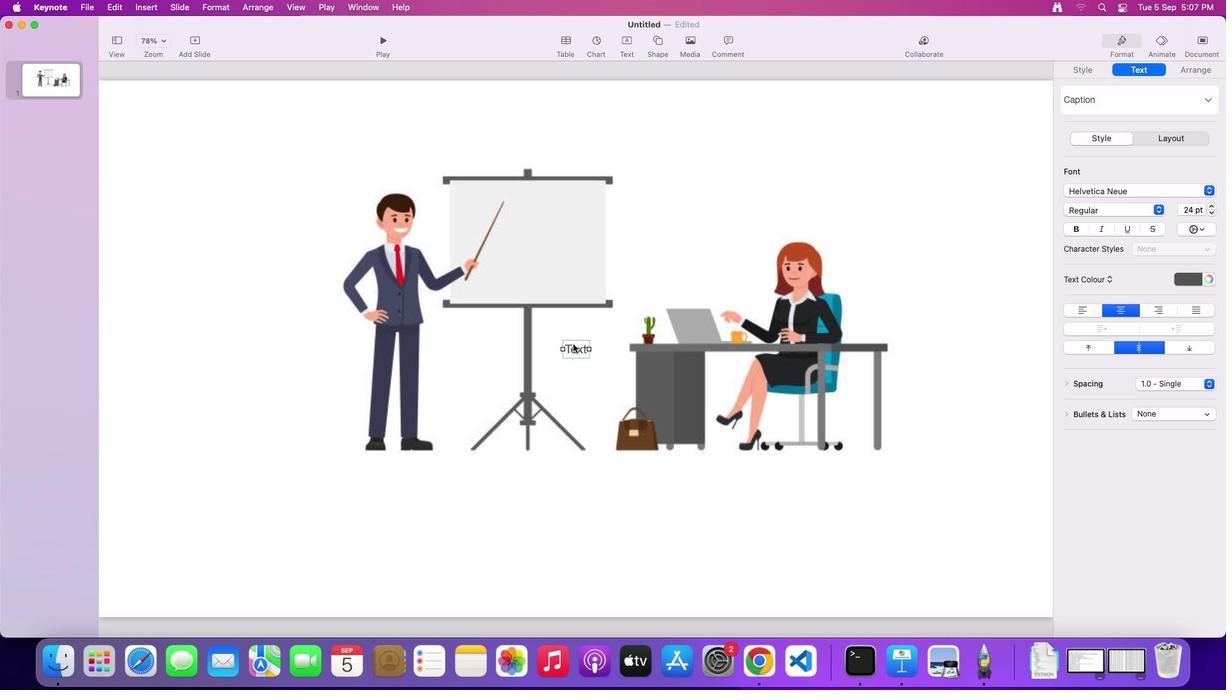 
Action: Mouse pressed left at (573, 344)
Screenshot: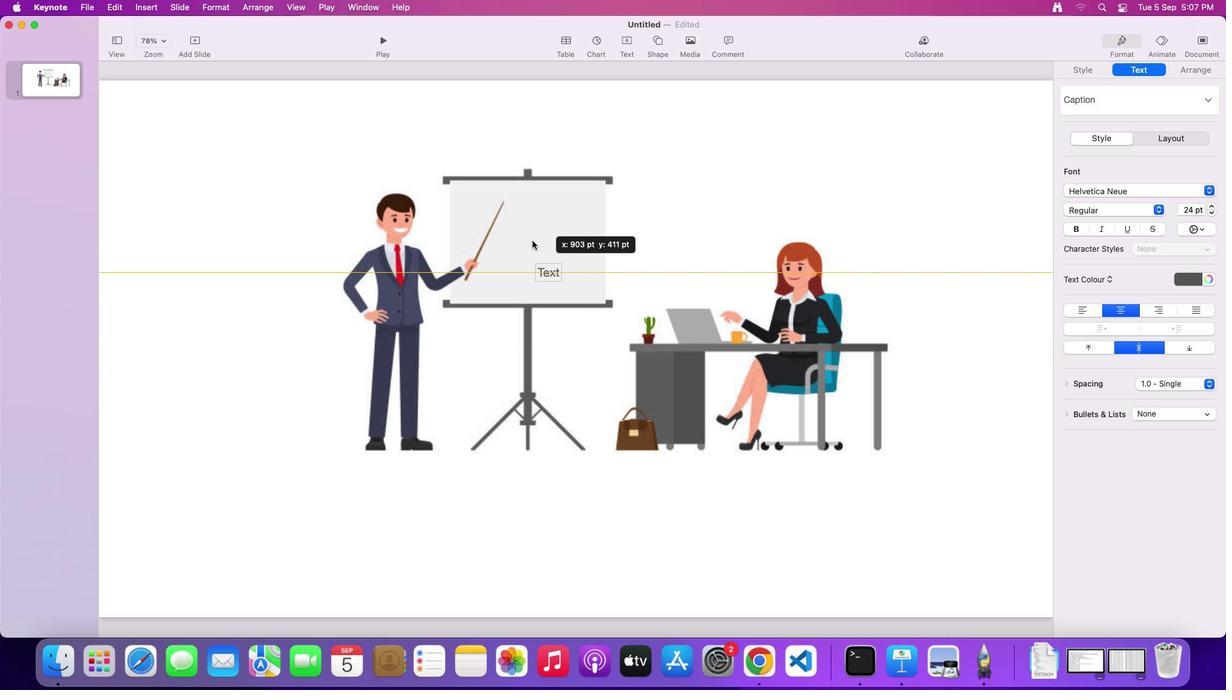 
Action: Mouse moved to (502, 185)
Screenshot: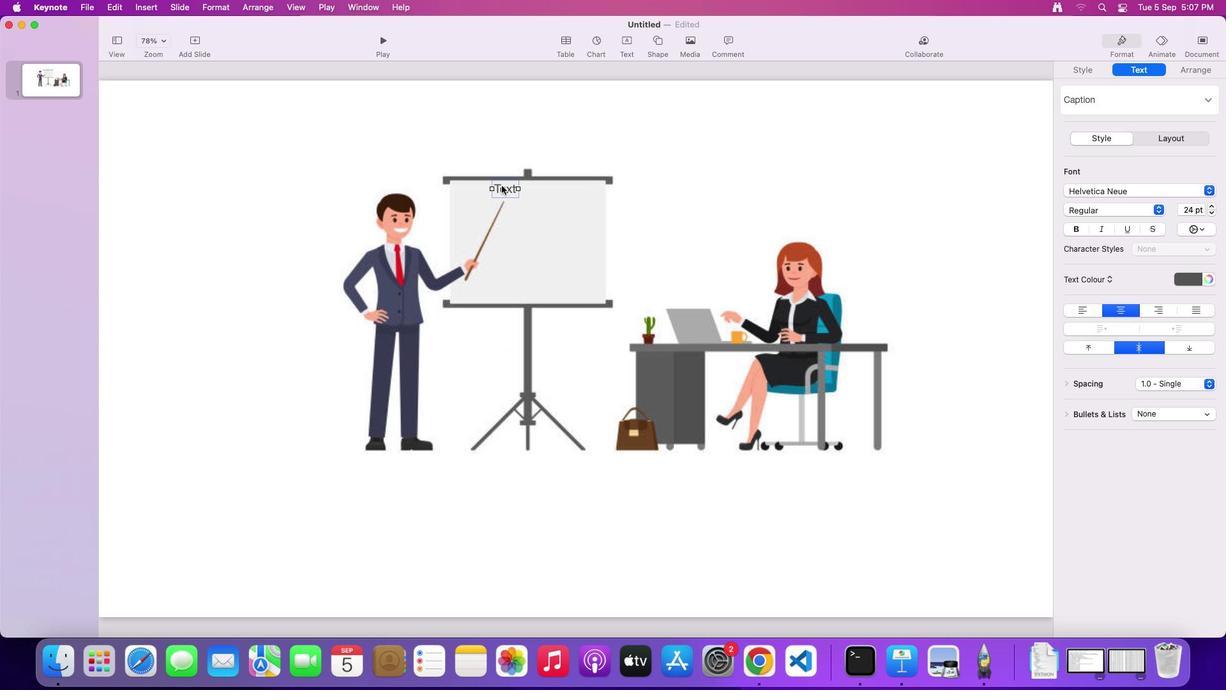 
Action: Mouse pressed left at (502, 185)
Screenshot: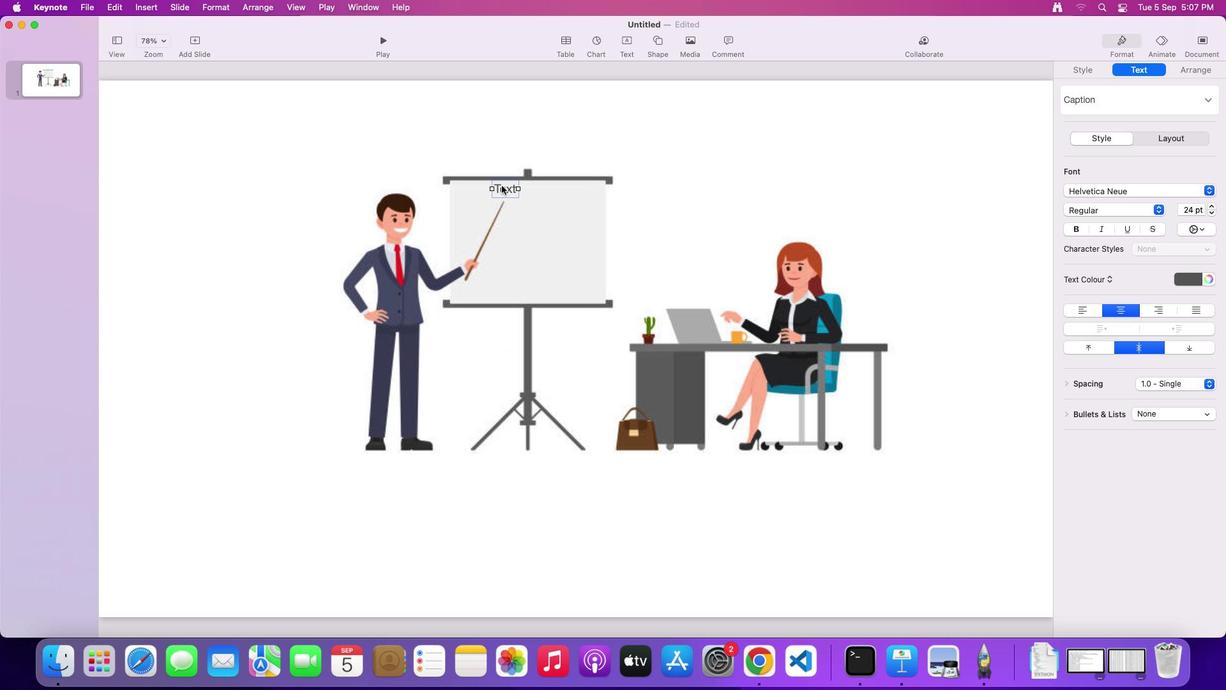 
Action: Mouse pressed left at (502, 185)
Screenshot: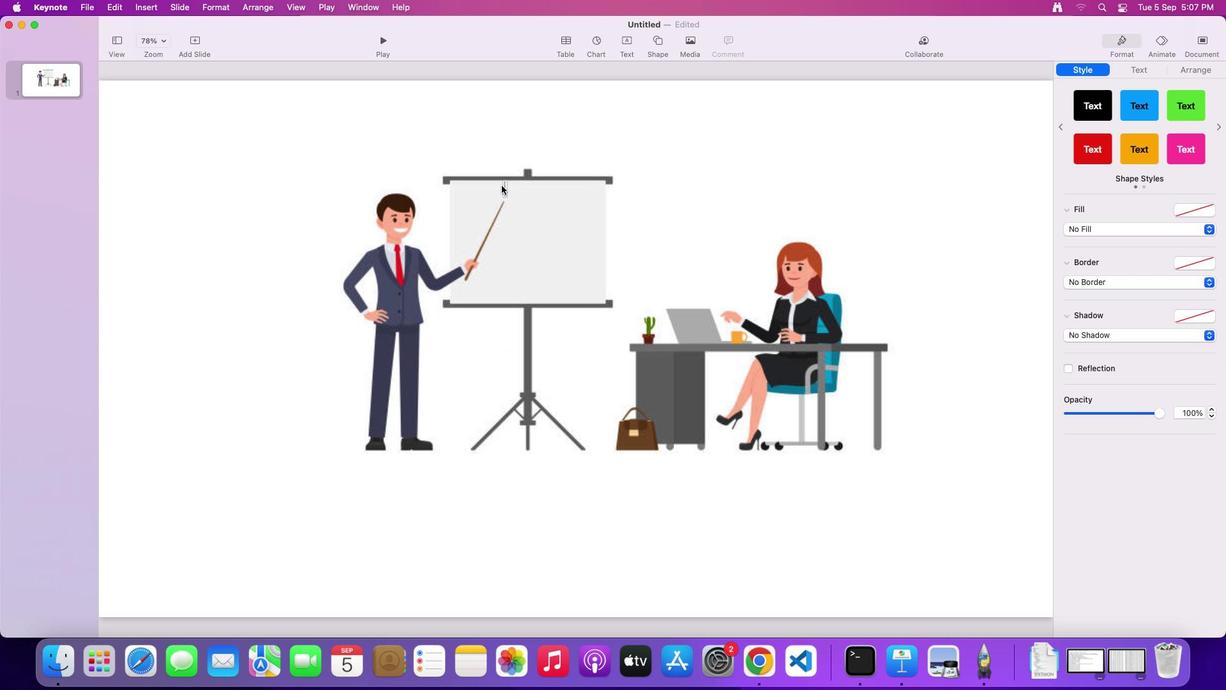 
Action: Mouse moved to (746, 235)
Screenshot: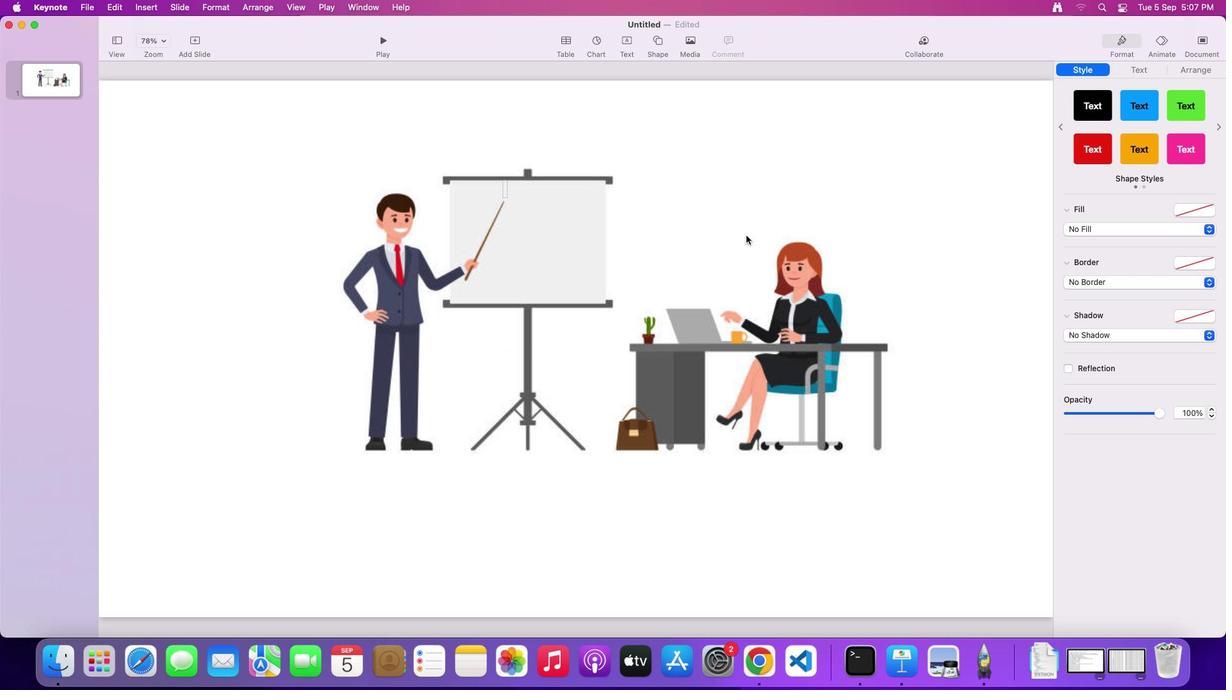 
Action: Key pressed 'P''R''E''S''E''N''T''A''I''O''N'
Screenshot: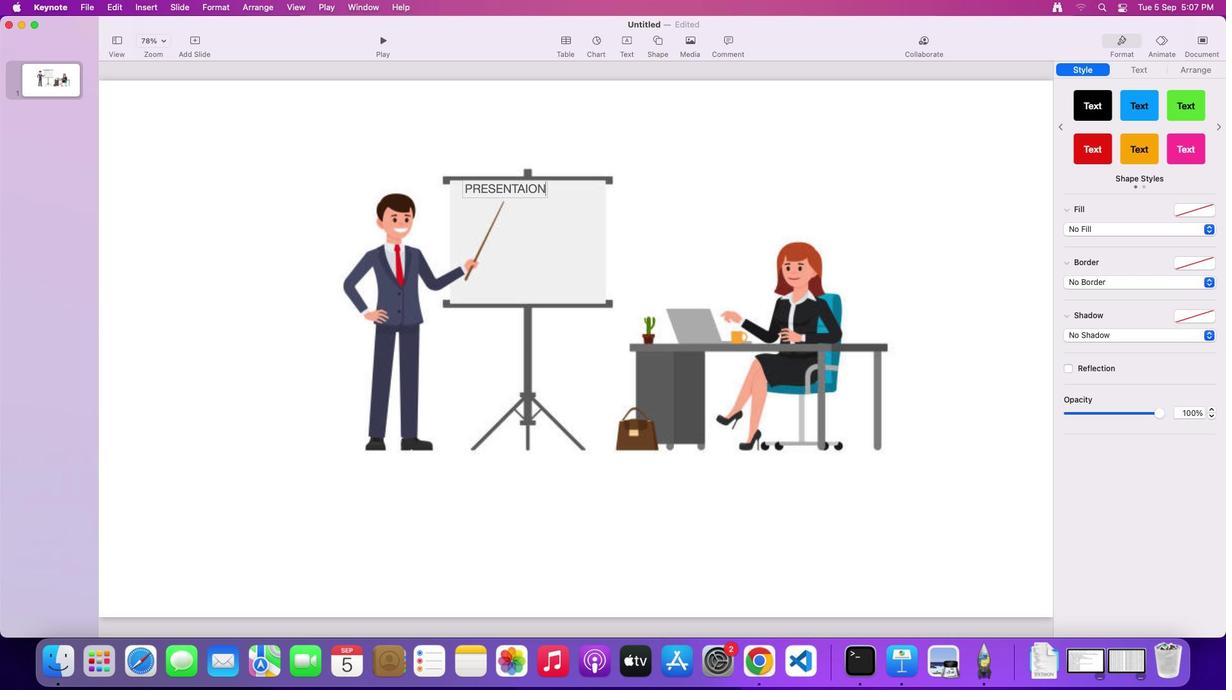 
Action: Mouse moved to (525, 189)
Screenshot: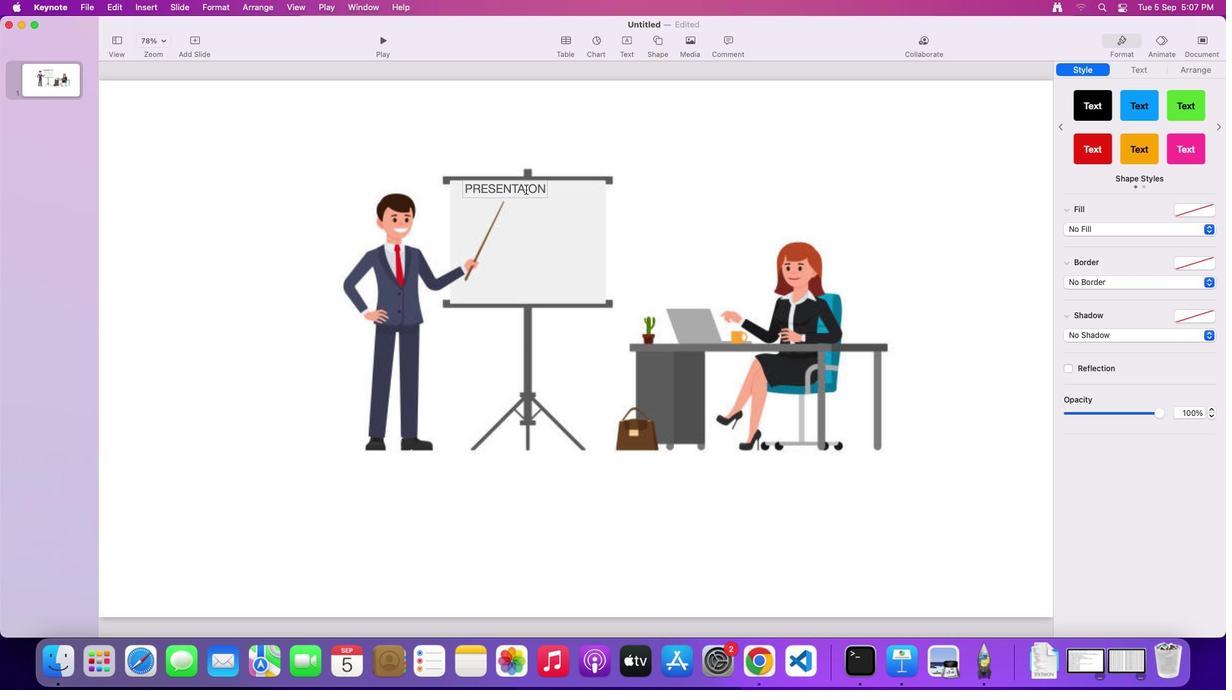 
Action: Mouse pressed left at (525, 189)
Screenshot: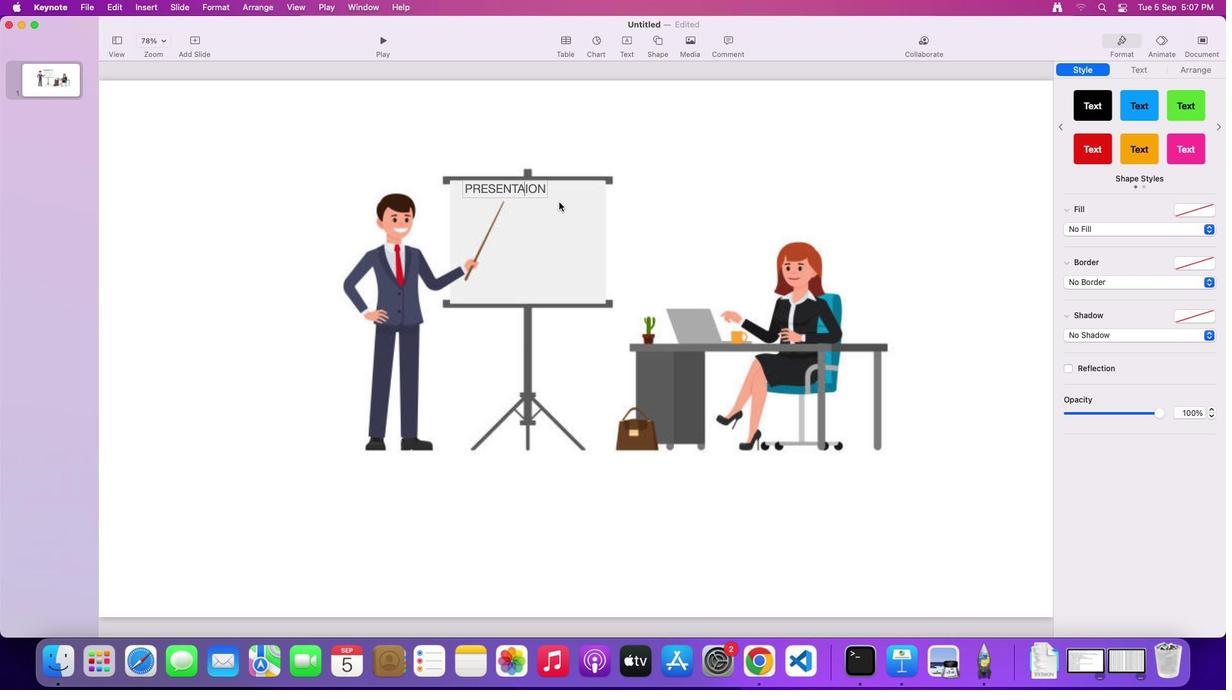 
Action: Mouse moved to (564, 203)
Screenshot: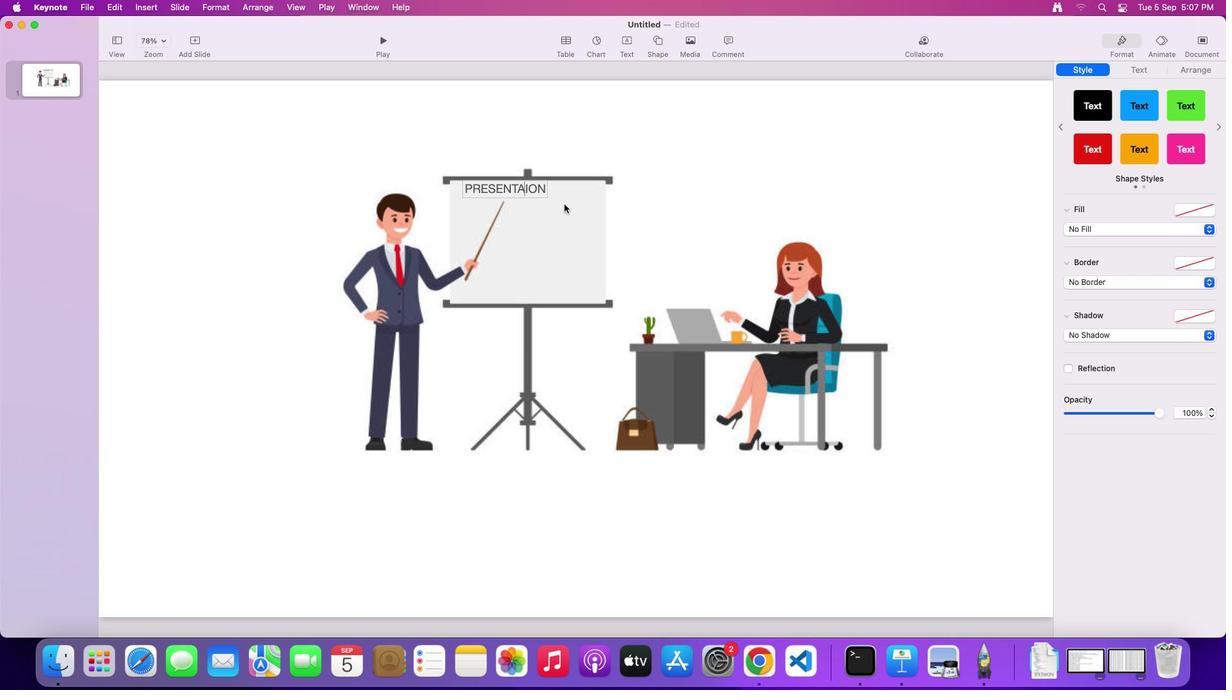 
Action: Key pressed 'T'
Screenshot: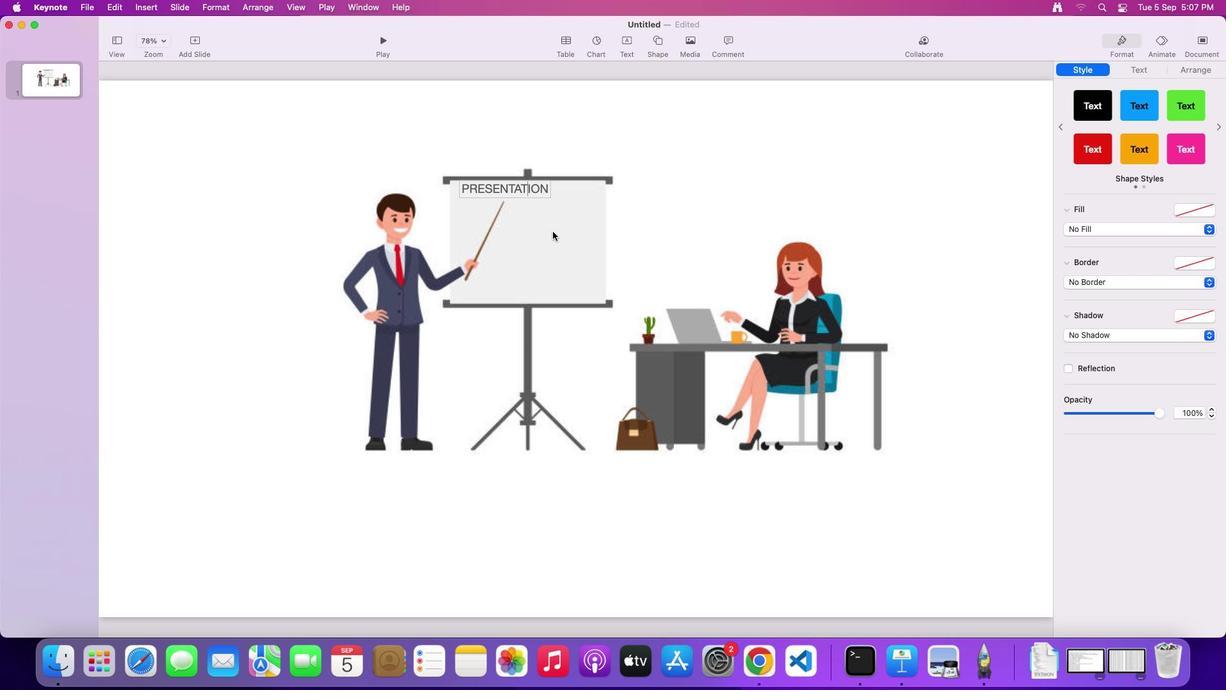 
Action: Mouse moved to (531, 235)
Screenshot: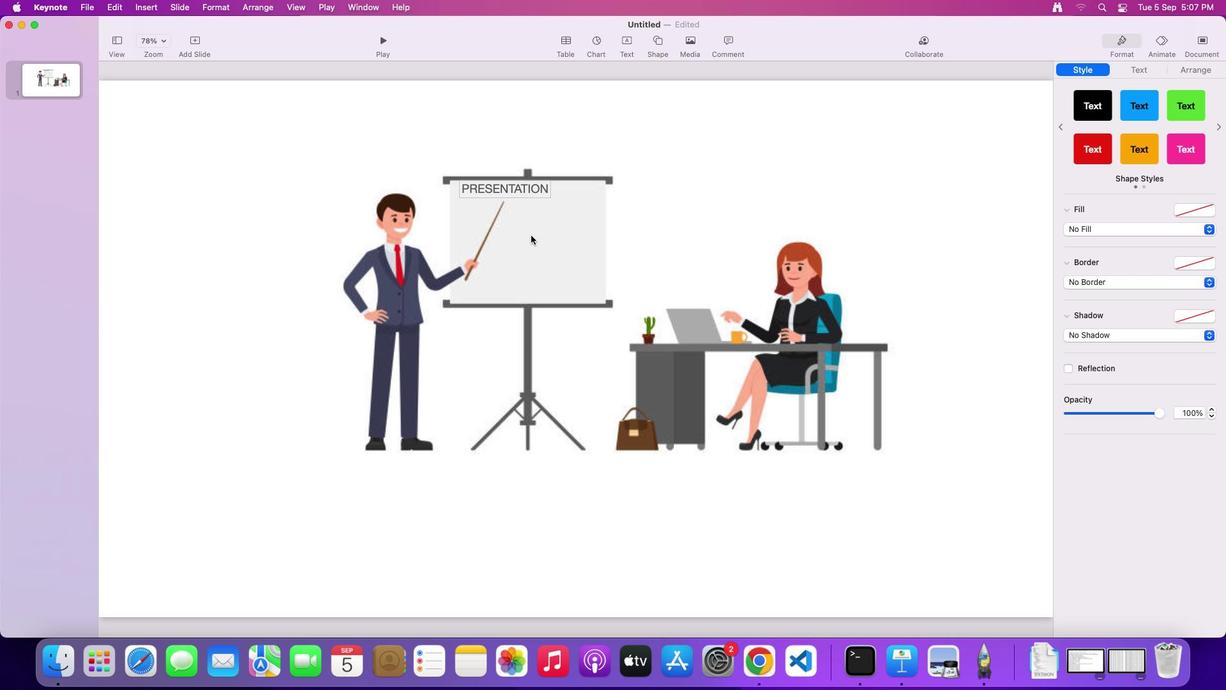 
Action: Mouse pressed left at (531, 235)
Screenshot: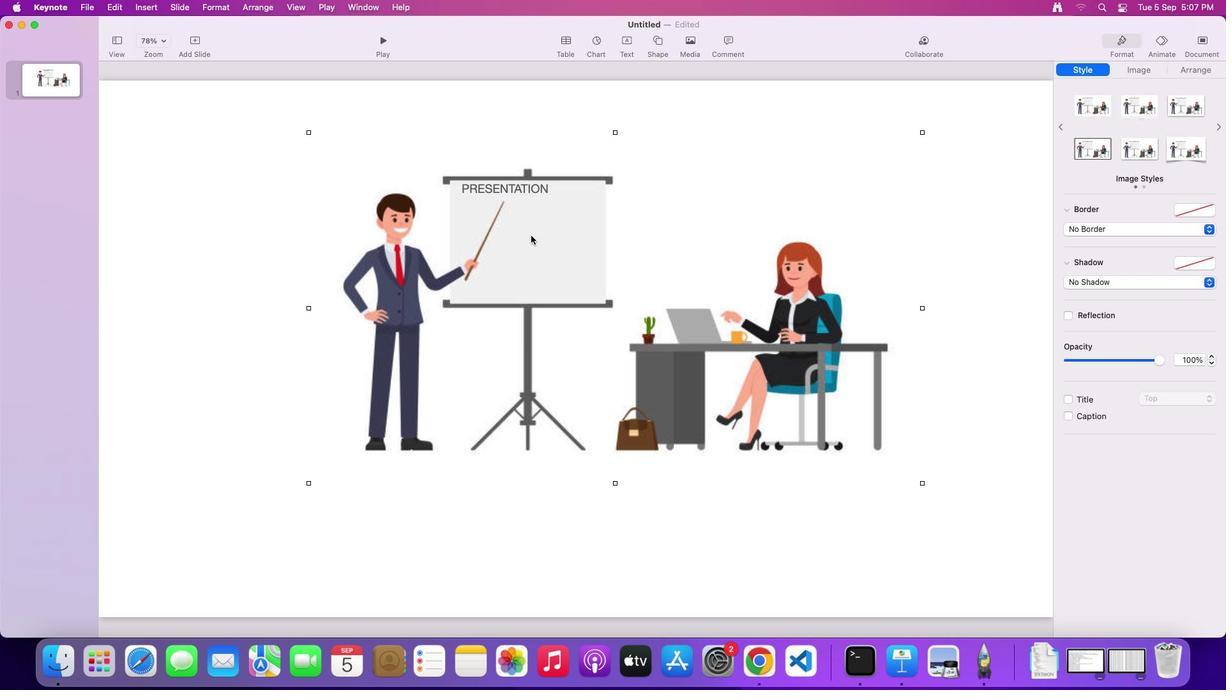 
Action: Mouse moved to (495, 190)
Screenshot: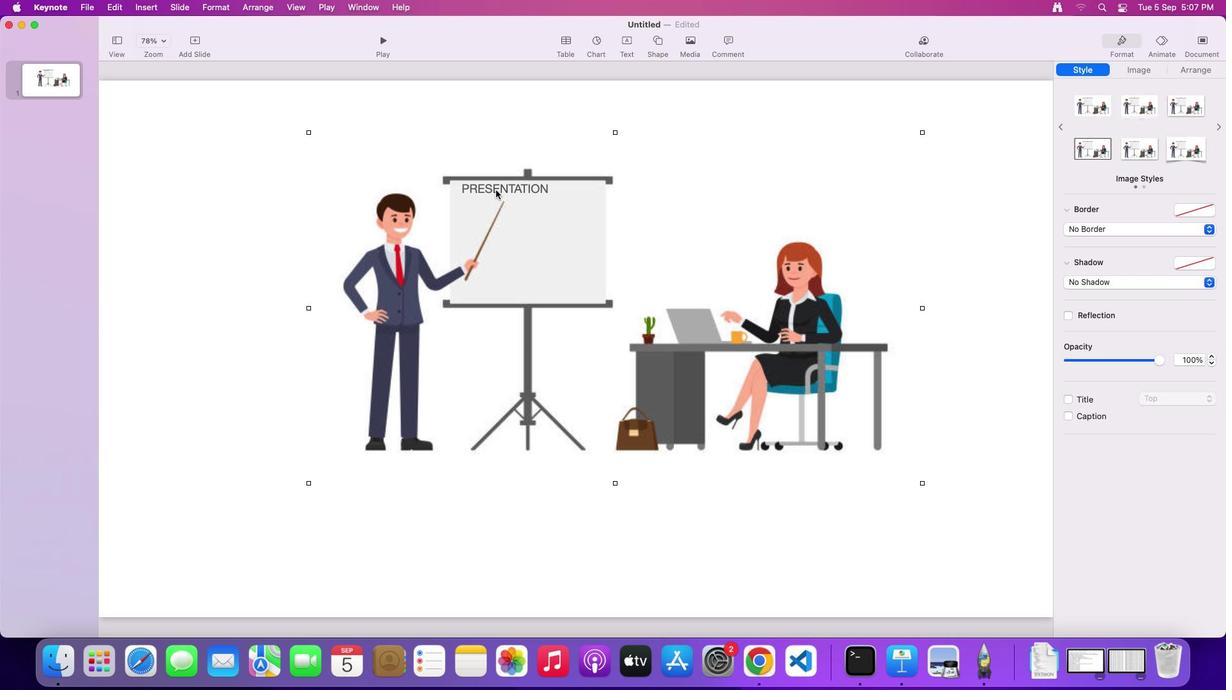 
Action: Mouse pressed left at (495, 190)
Screenshot: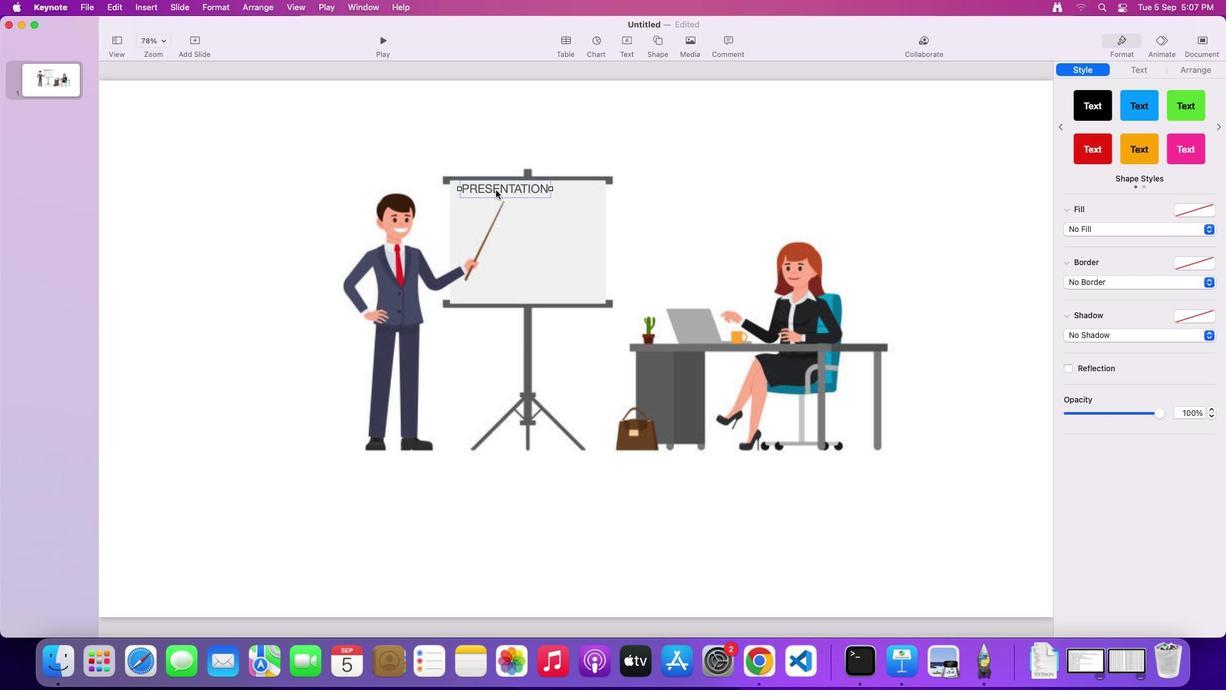 
Action: Mouse moved to (526, 228)
Screenshot: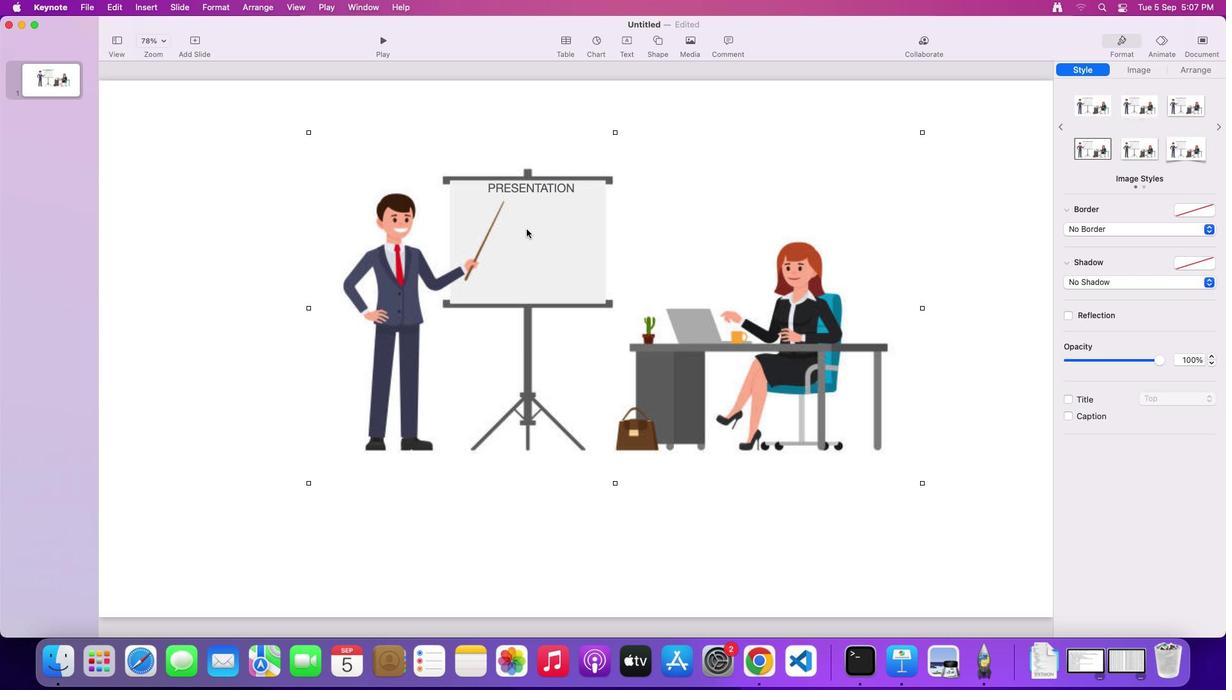 
Action: Mouse pressed left at (526, 228)
Screenshot: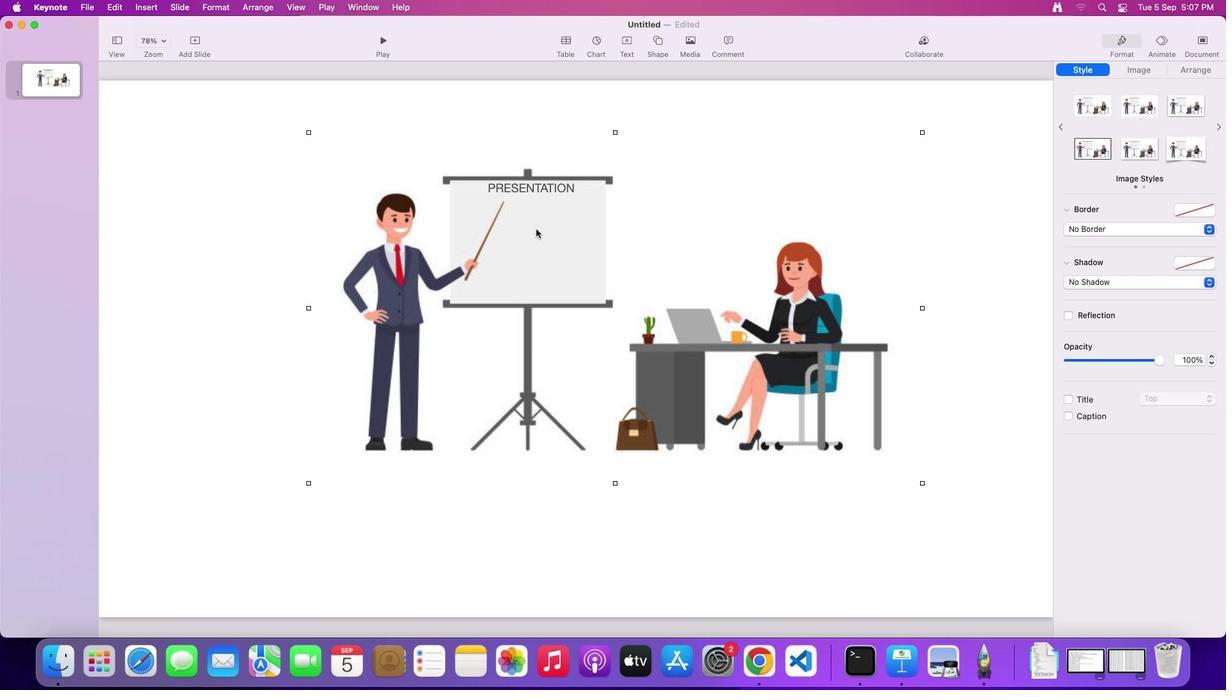 
Action: Mouse moved to (659, 44)
Screenshot: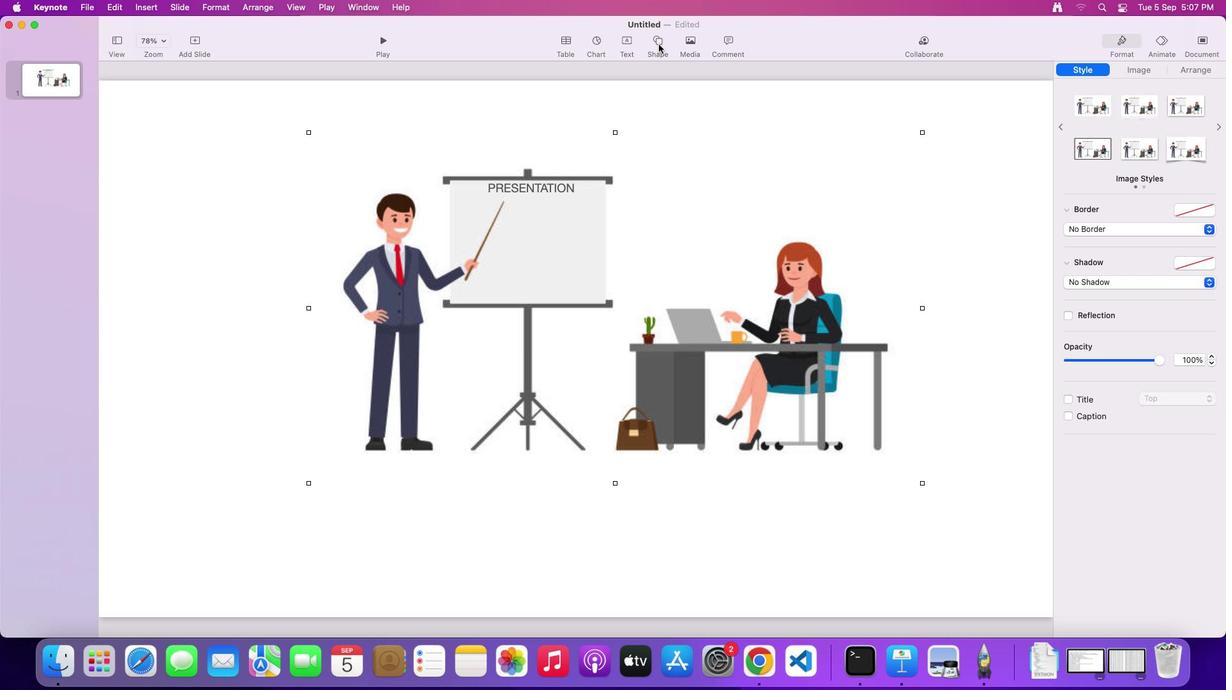 
Action: Mouse pressed left at (659, 44)
Screenshot: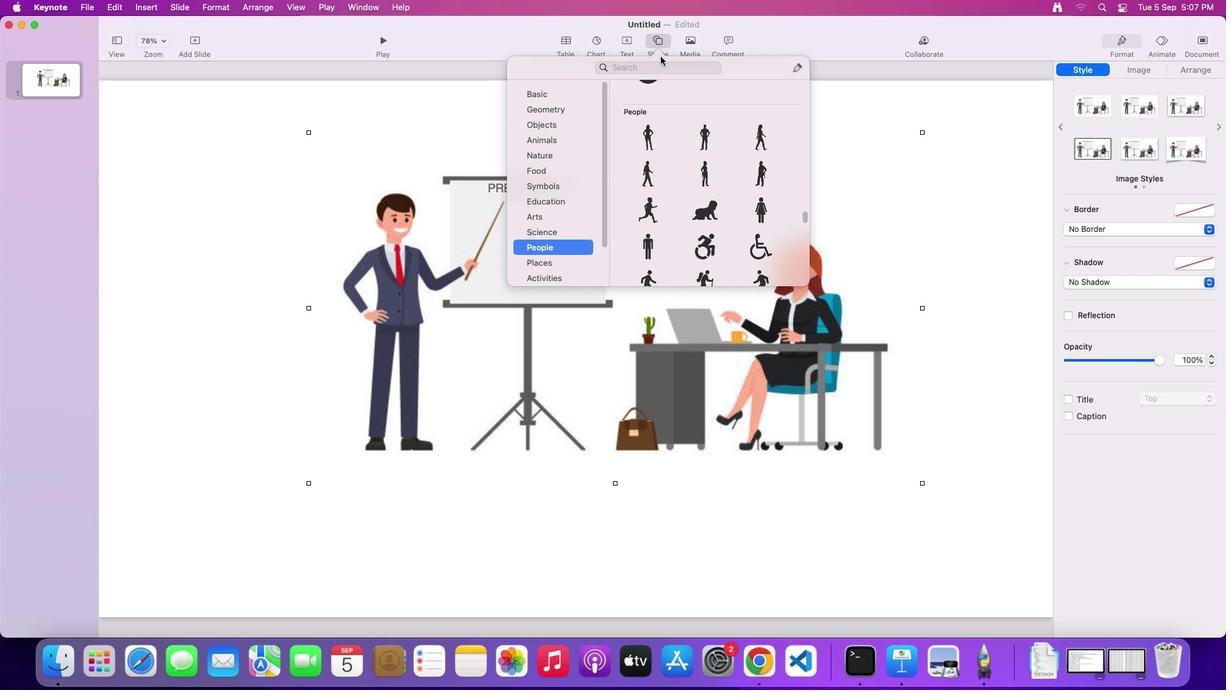 
Action: Mouse moved to (568, 127)
Screenshot: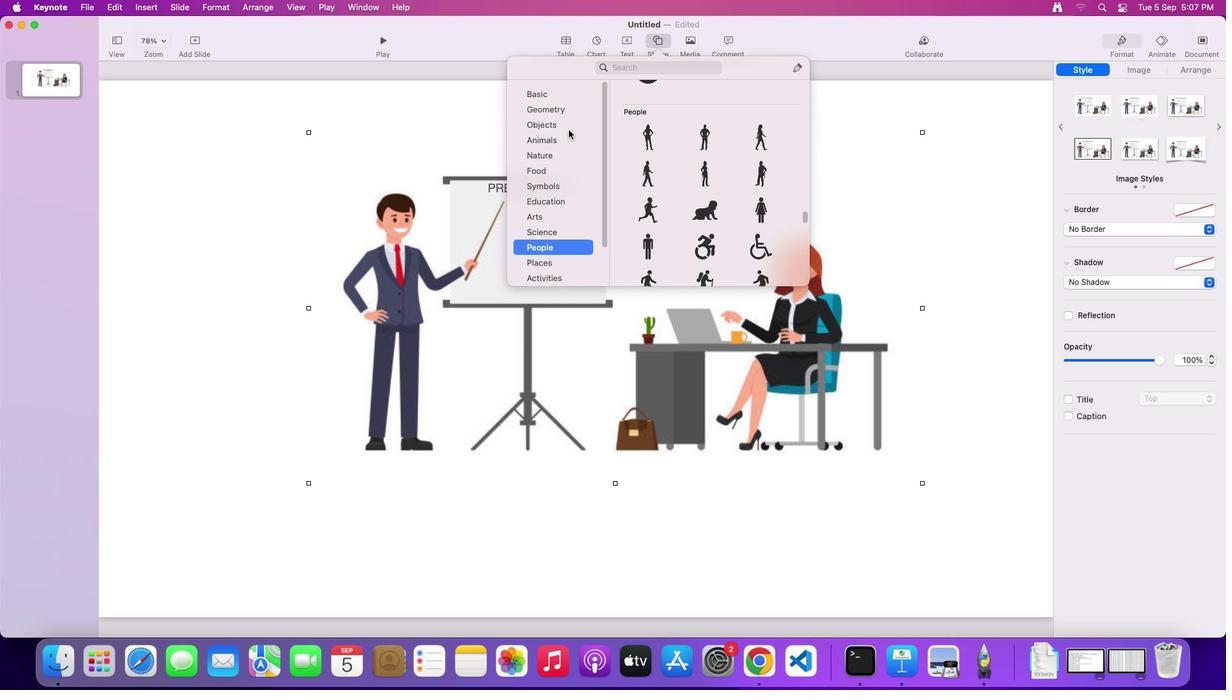 
Action: Mouse scrolled (568, 127) with delta (0, 0)
Screenshot: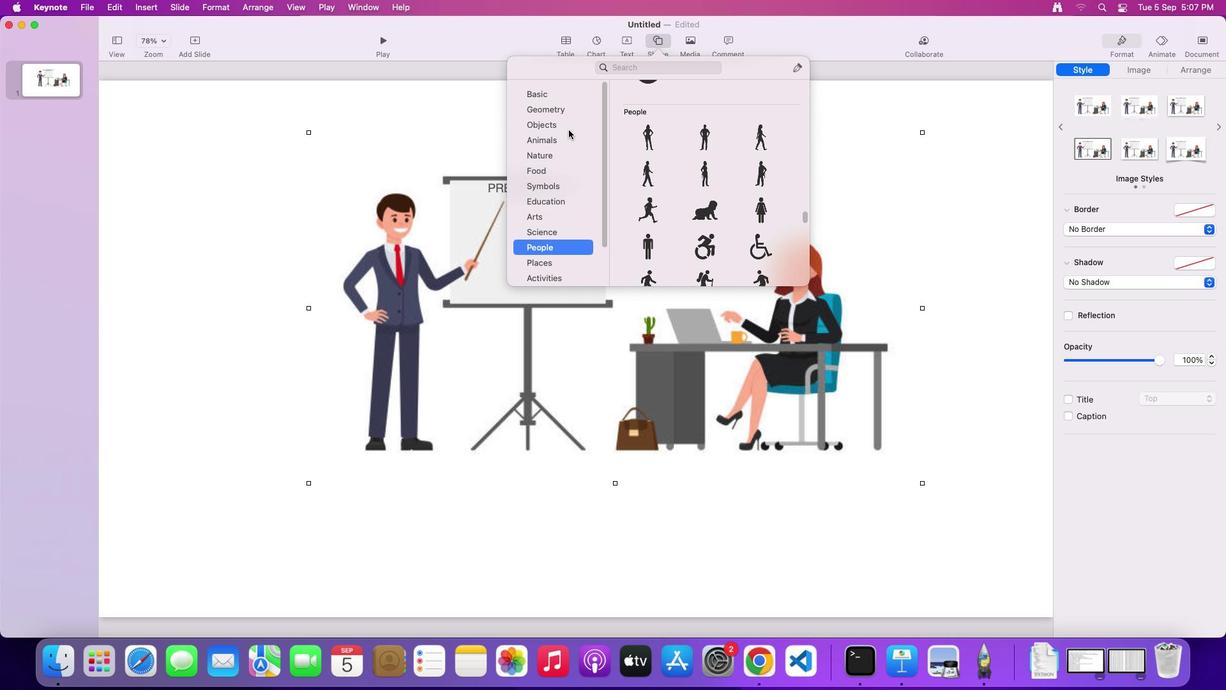 
Action: Mouse scrolled (568, 127) with delta (0, 0)
Screenshot: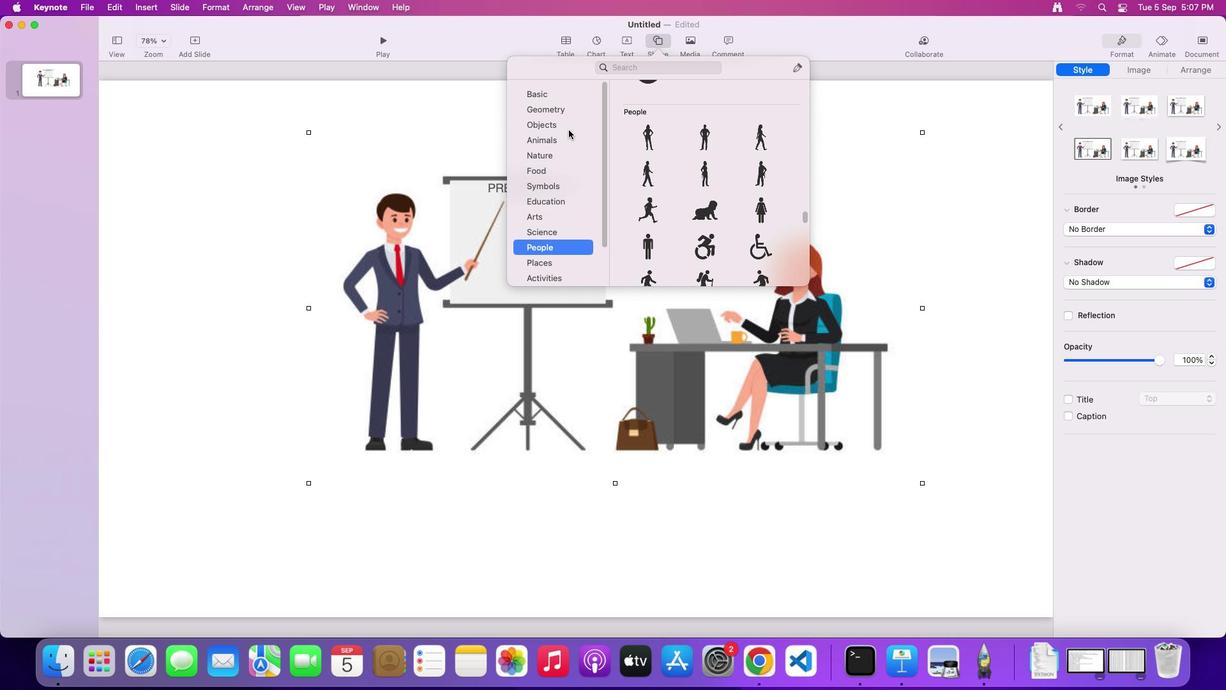 
Action: Mouse scrolled (568, 127) with delta (0, 2)
Screenshot: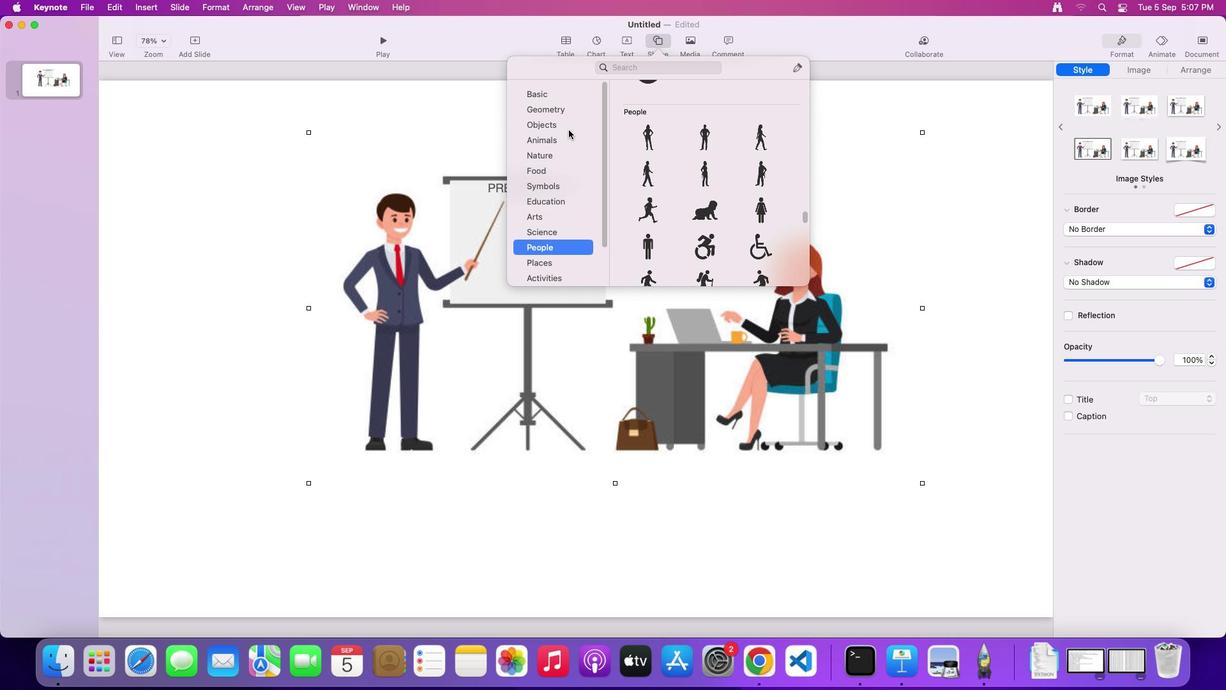
Action: Mouse scrolled (568, 127) with delta (0, 3)
Screenshot: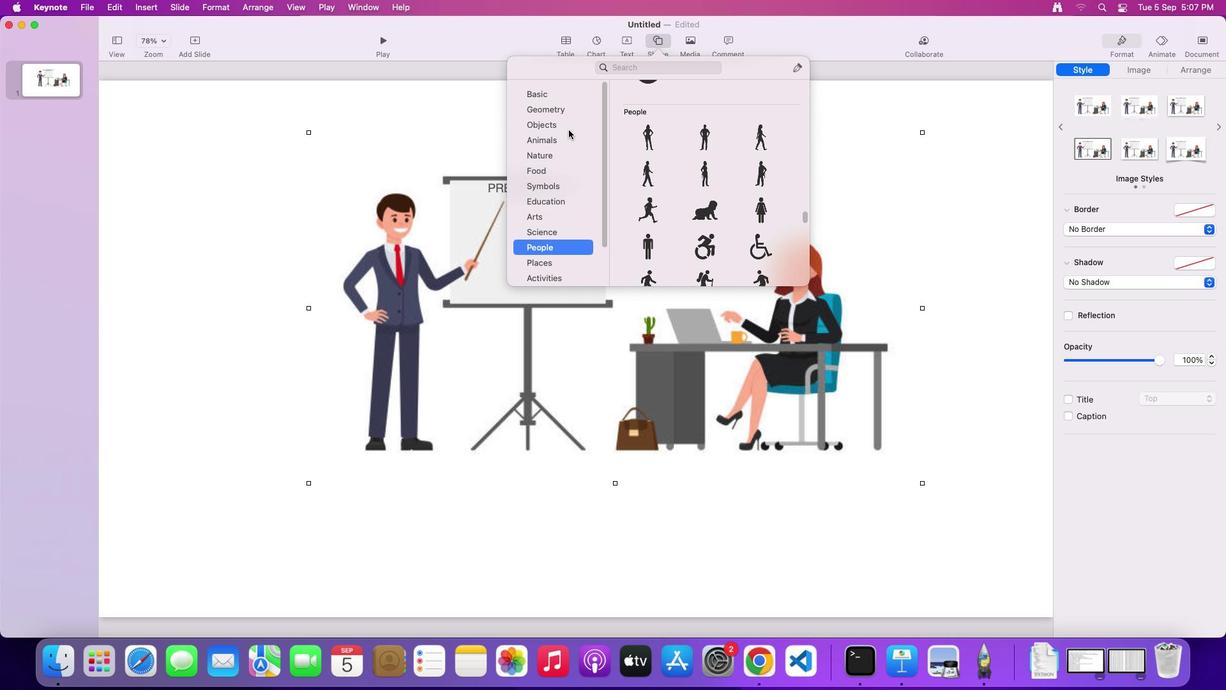 
Action: Mouse moved to (568, 129)
Screenshot: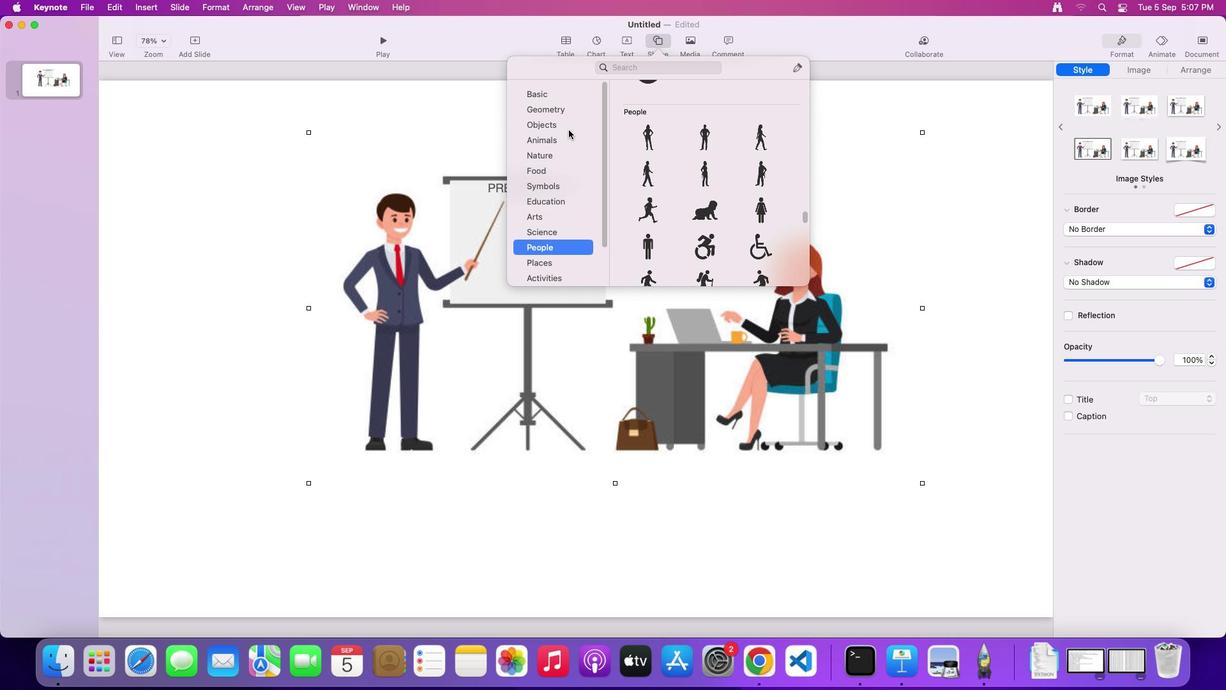 
Action: Mouse scrolled (568, 129) with delta (0, 0)
Screenshot: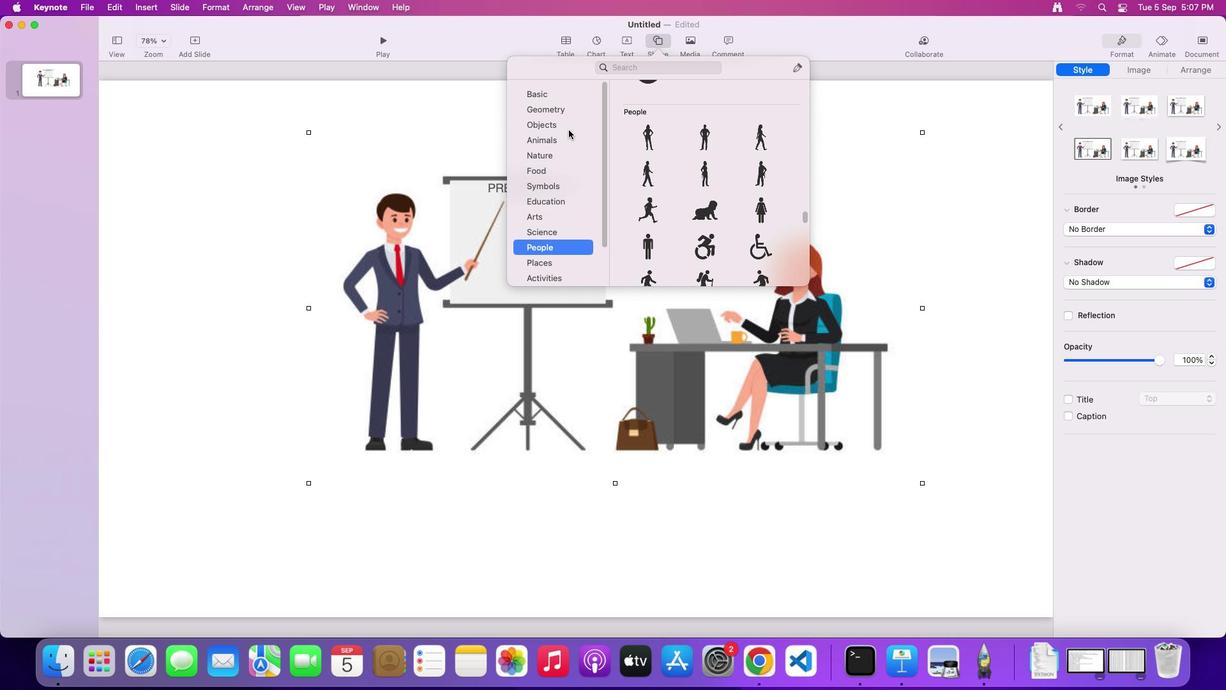 
Action: Mouse scrolled (568, 129) with delta (0, 0)
Screenshot: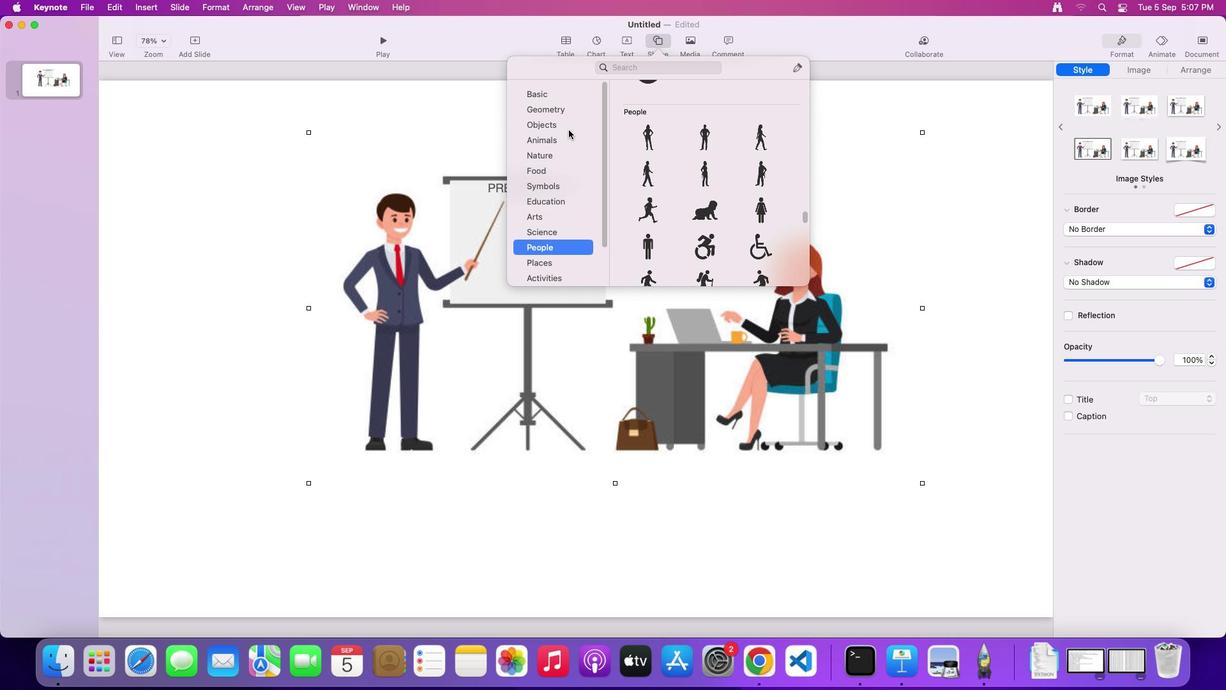 
Action: Mouse scrolled (568, 129) with delta (0, 2)
Screenshot: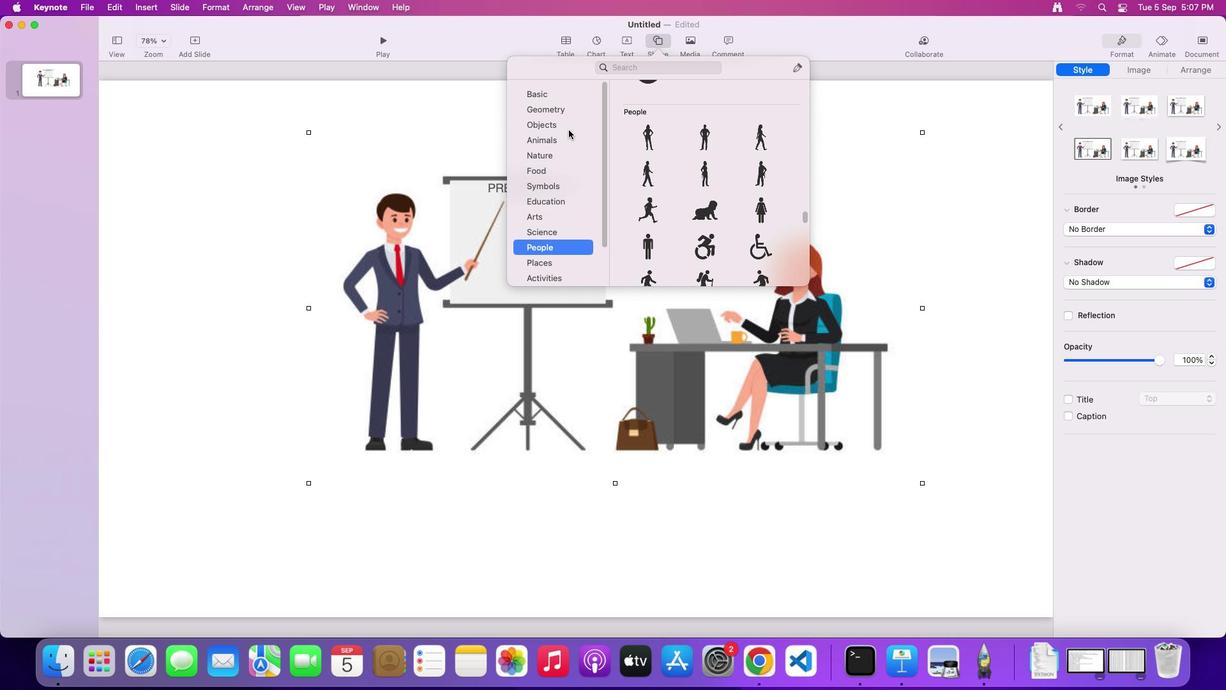 
Action: Mouse scrolled (568, 129) with delta (0, 3)
Screenshot: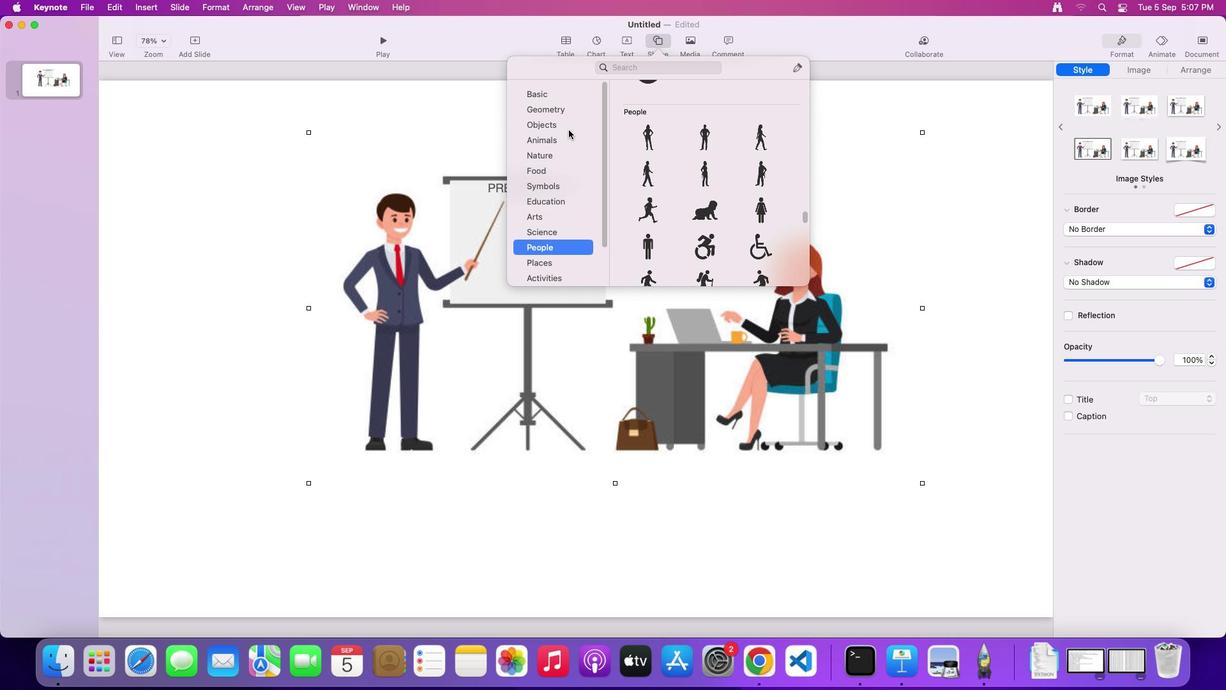 
Action: Mouse moved to (657, 69)
Screenshot: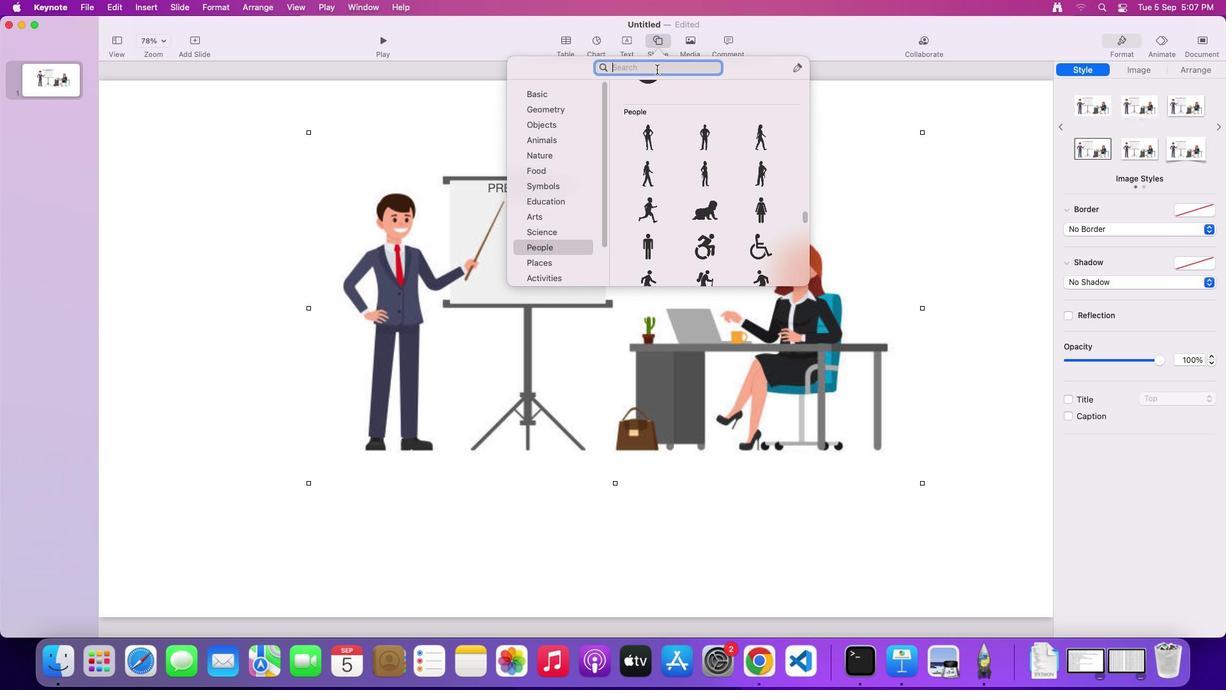 
Action: Mouse pressed left at (657, 69)
Screenshot: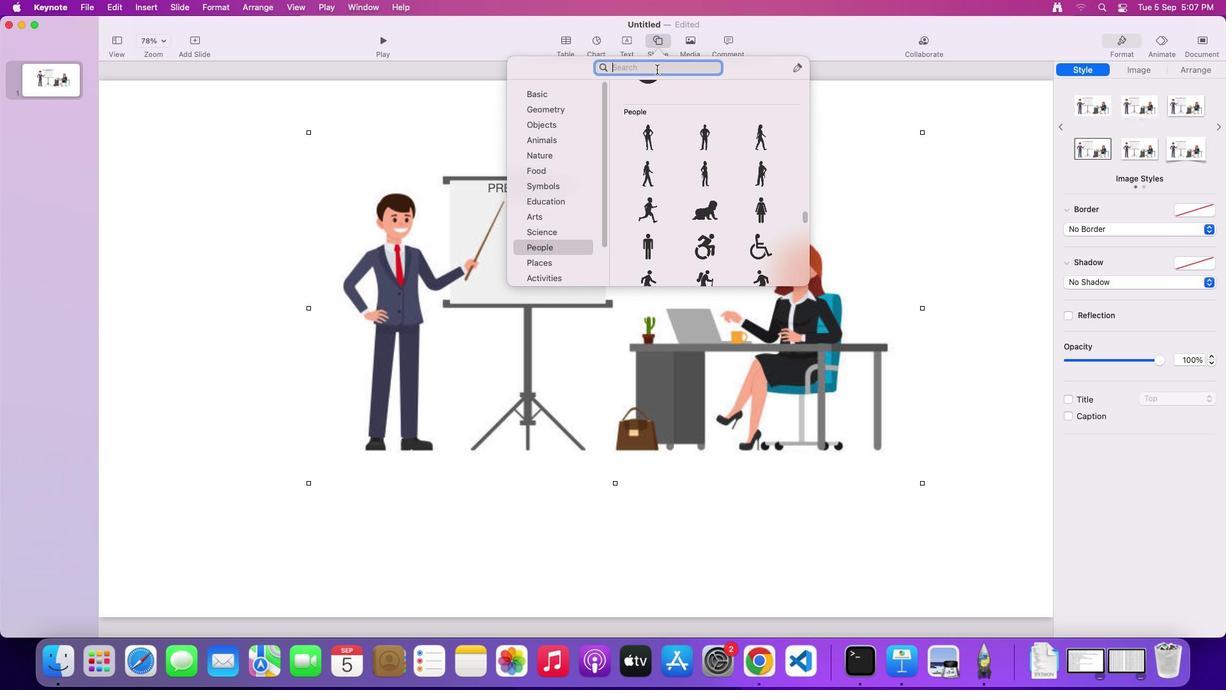 
Action: Key pressed 'C''H''A''R'
Screenshot: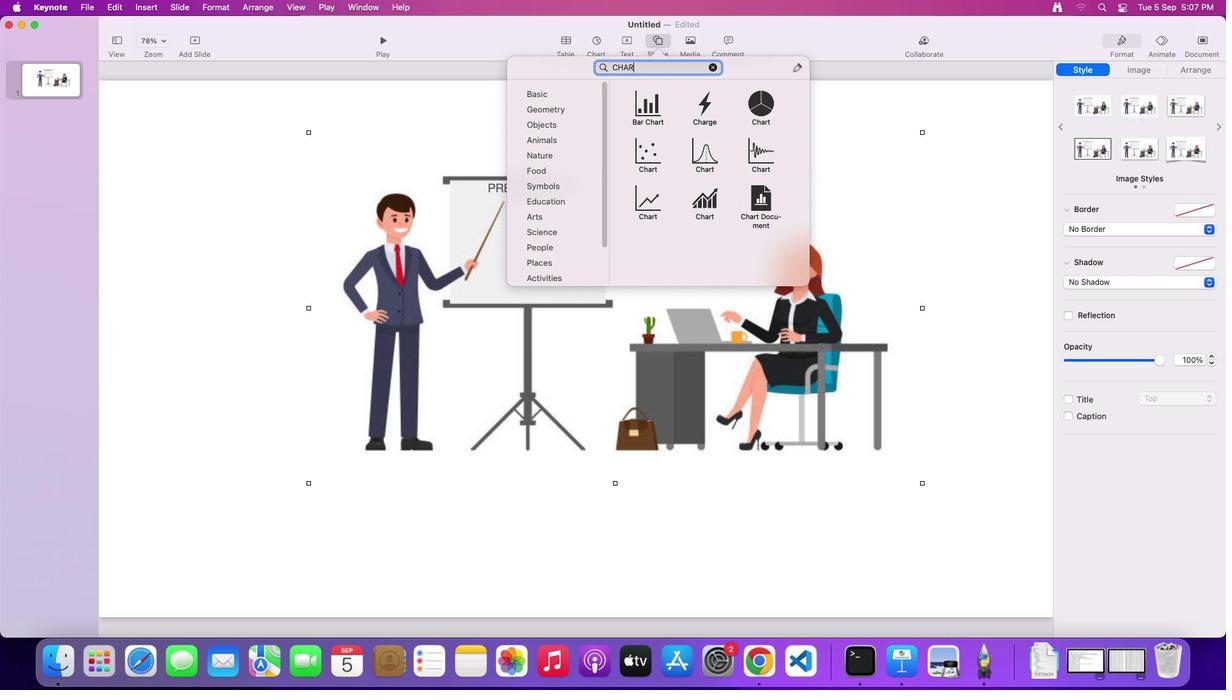
Action: Mouse moved to (704, 214)
Screenshot: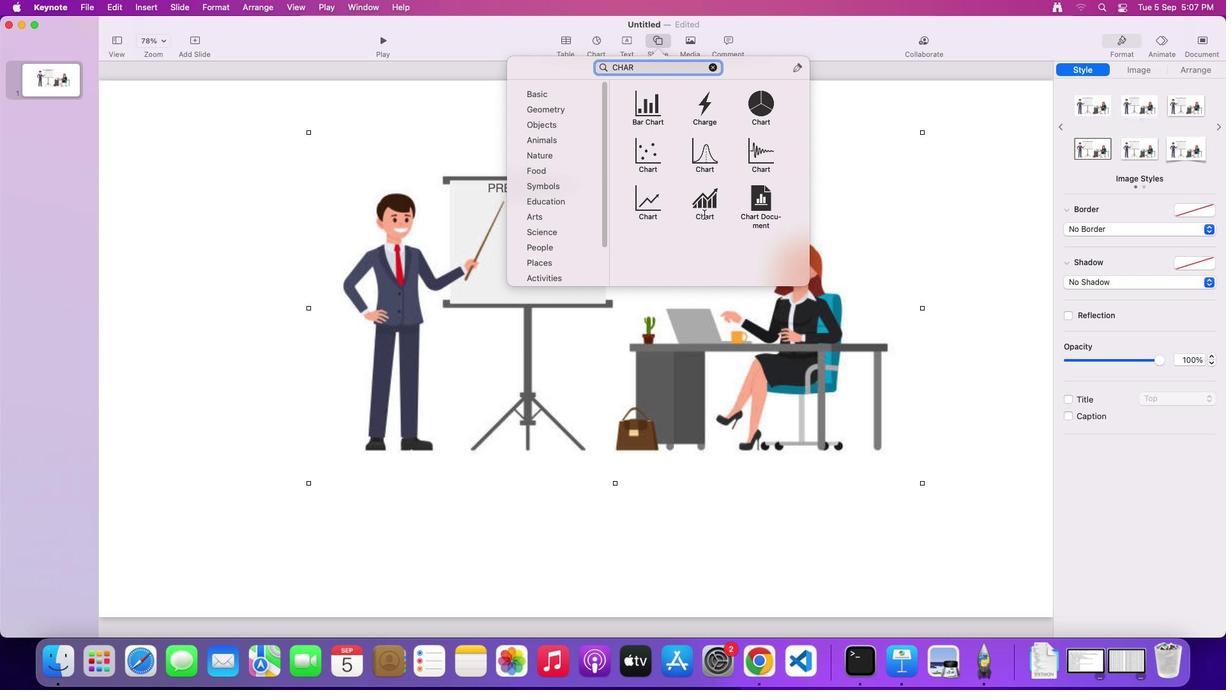 
Action: Mouse pressed left at (704, 214)
Screenshot: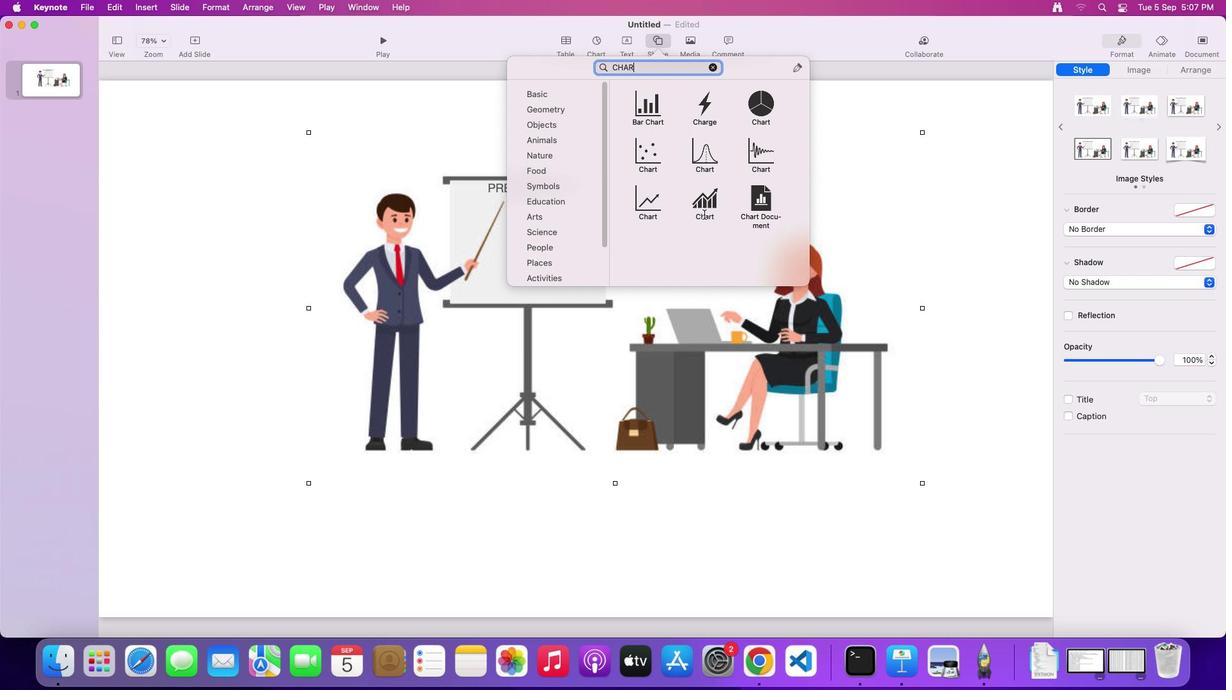
Action: Mouse moved to (705, 209)
Screenshot: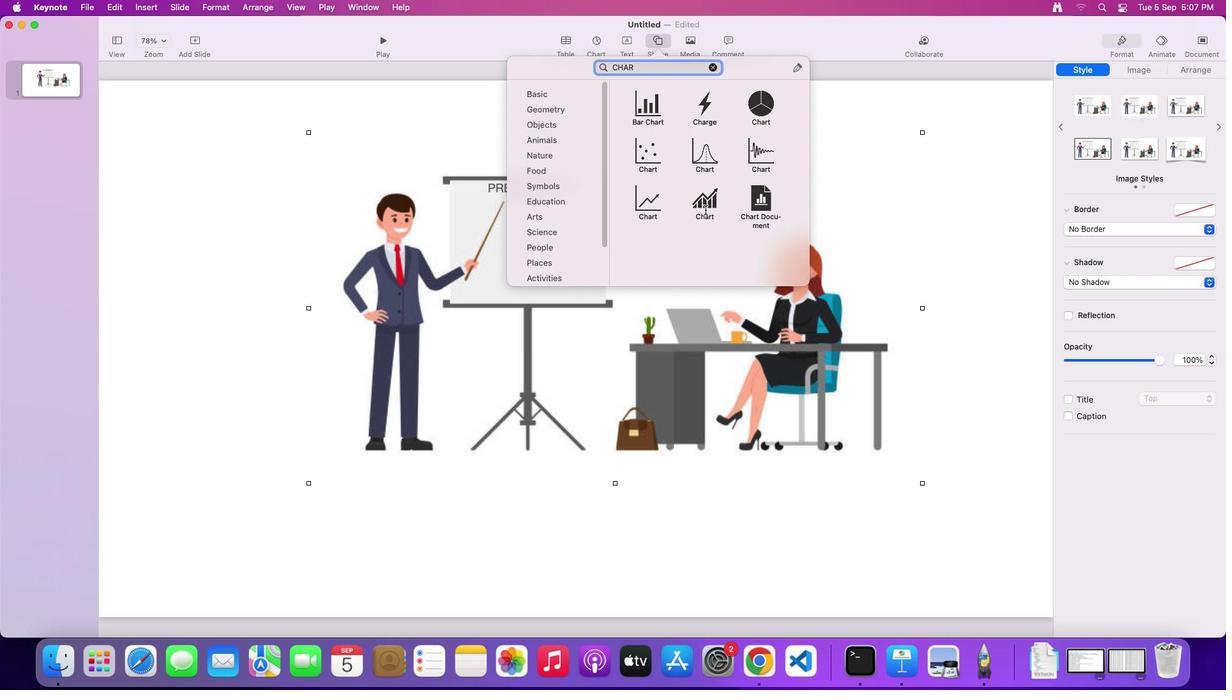 
Action: Mouse pressed left at (705, 209)
Screenshot: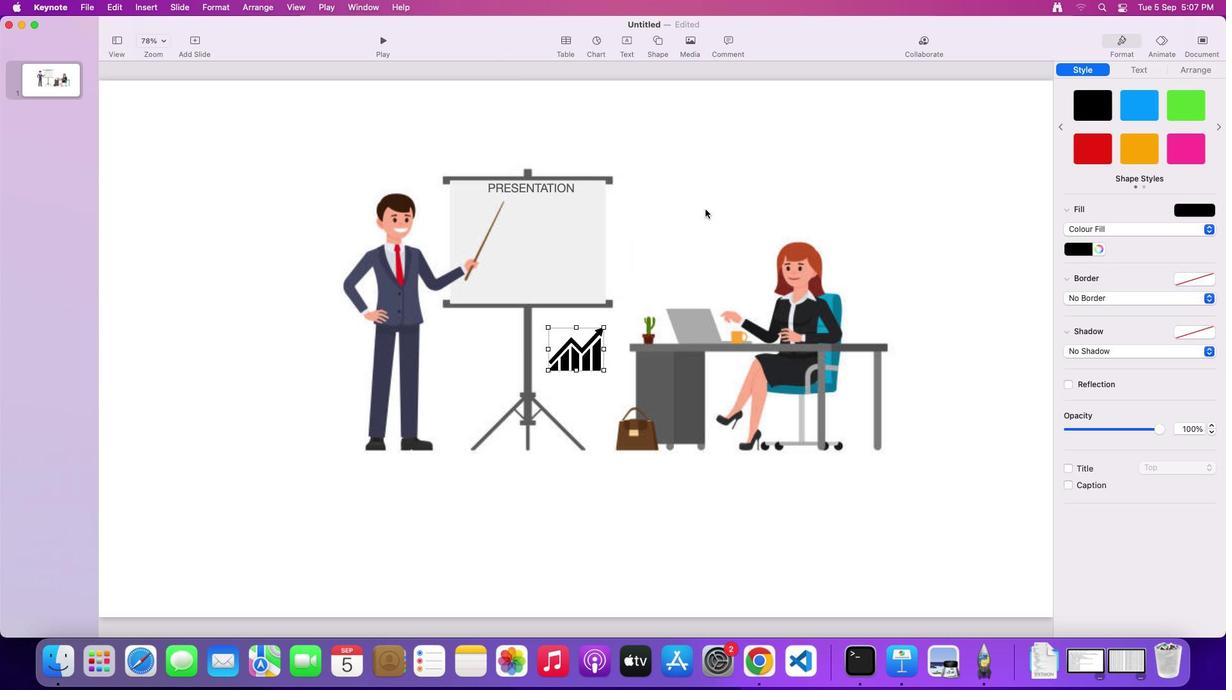 
Action: Mouse moved to (571, 361)
Screenshot: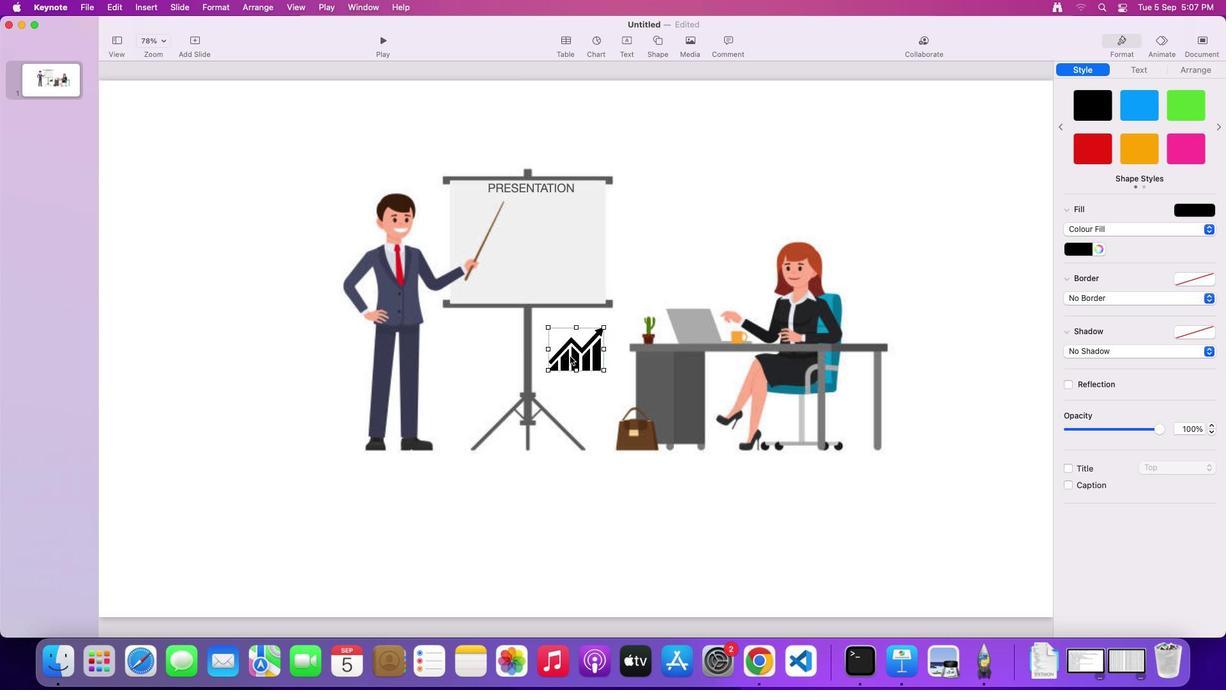 
Action: Mouse pressed left at (571, 361)
Screenshot: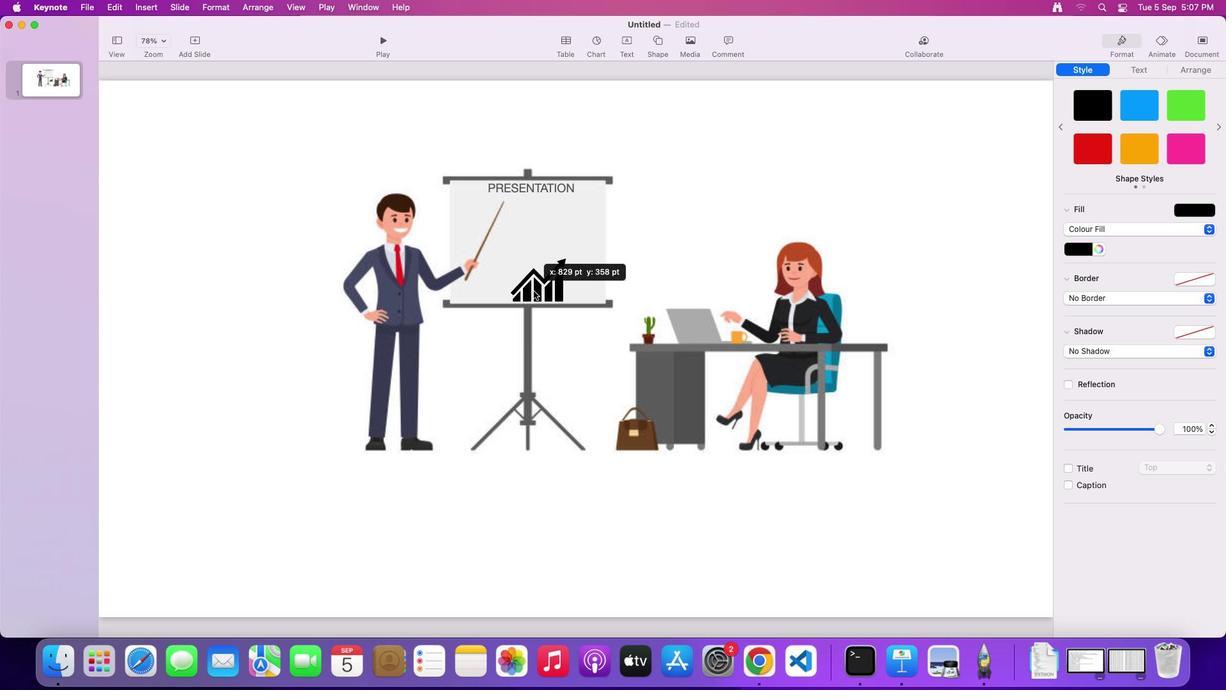 
Action: Mouse moved to (559, 273)
Screenshot: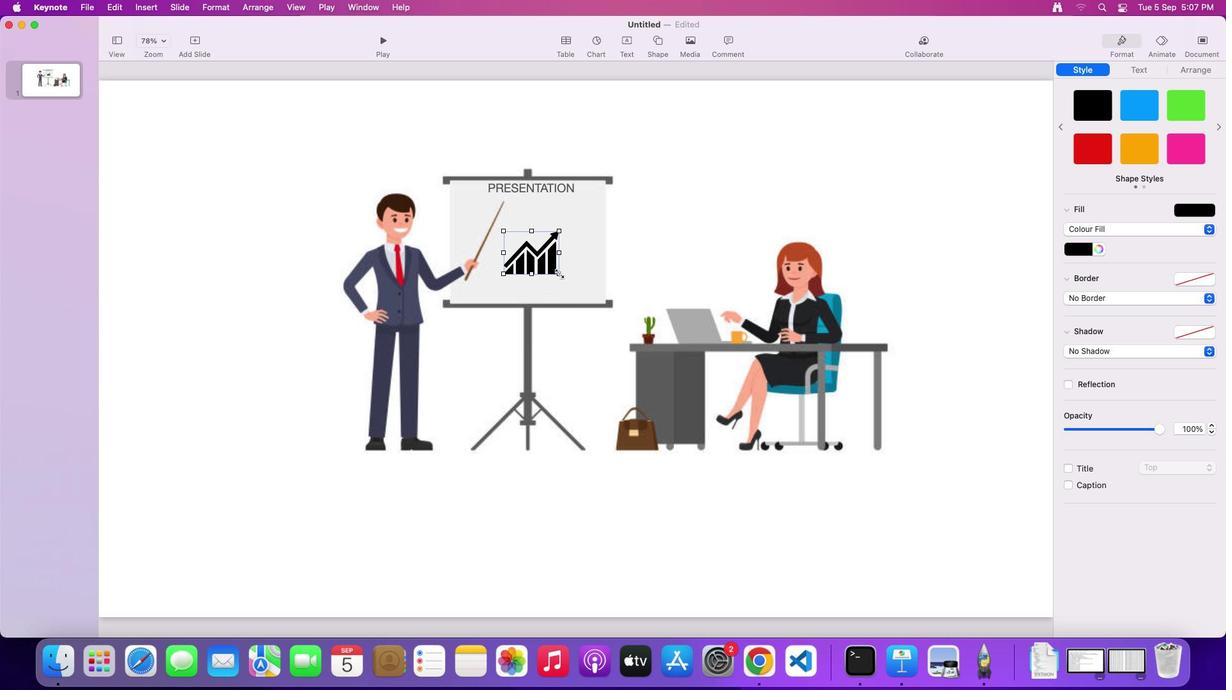 
Action: Mouse pressed left at (559, 273)
Screenshot: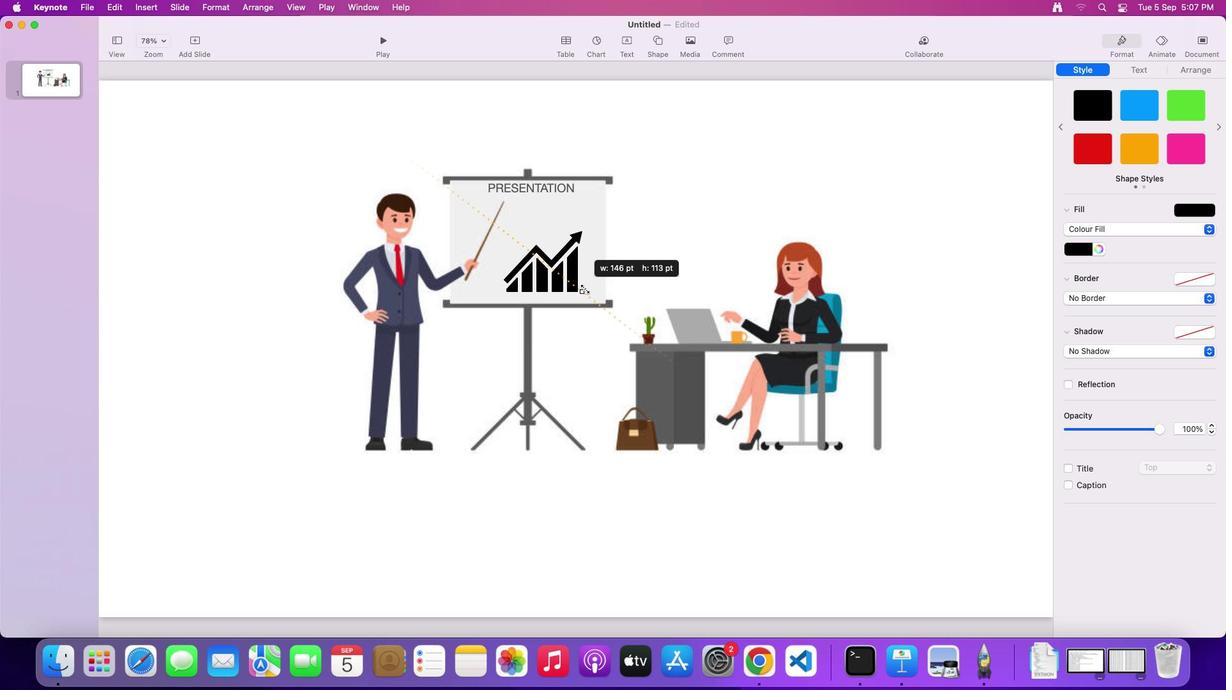 
Action: Mouse moved to (565, 278)
Screenshot: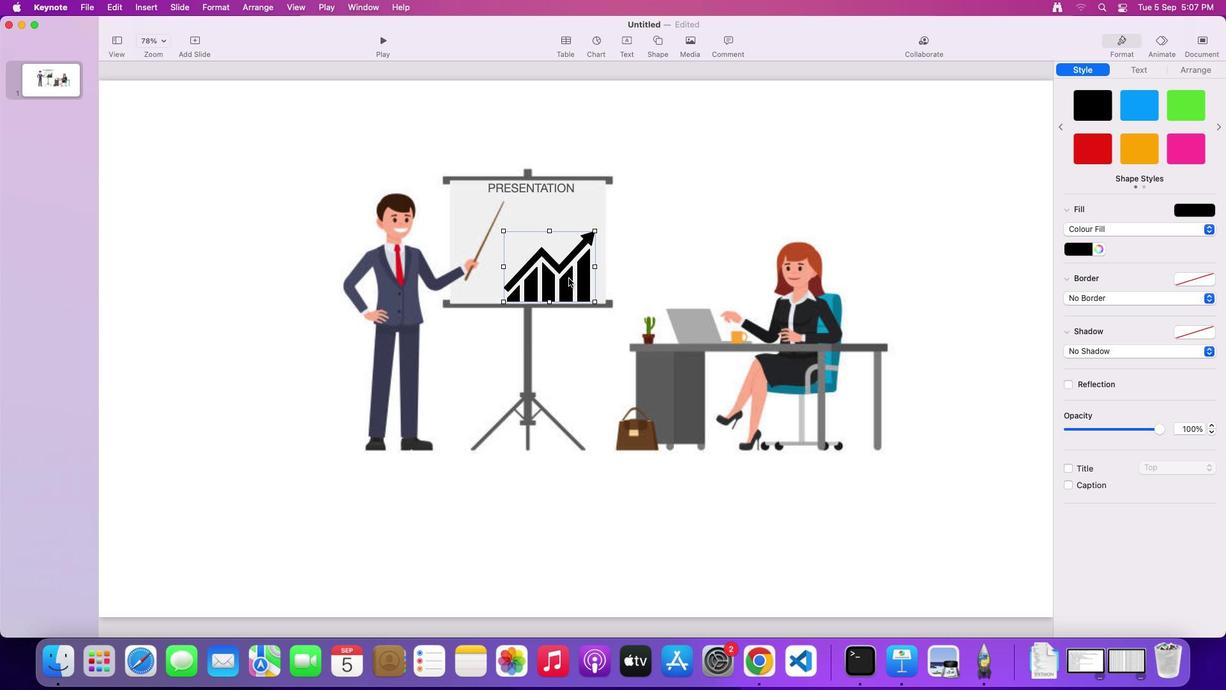 
Action: Mouse pressed left at (565, 278)
Screenshot: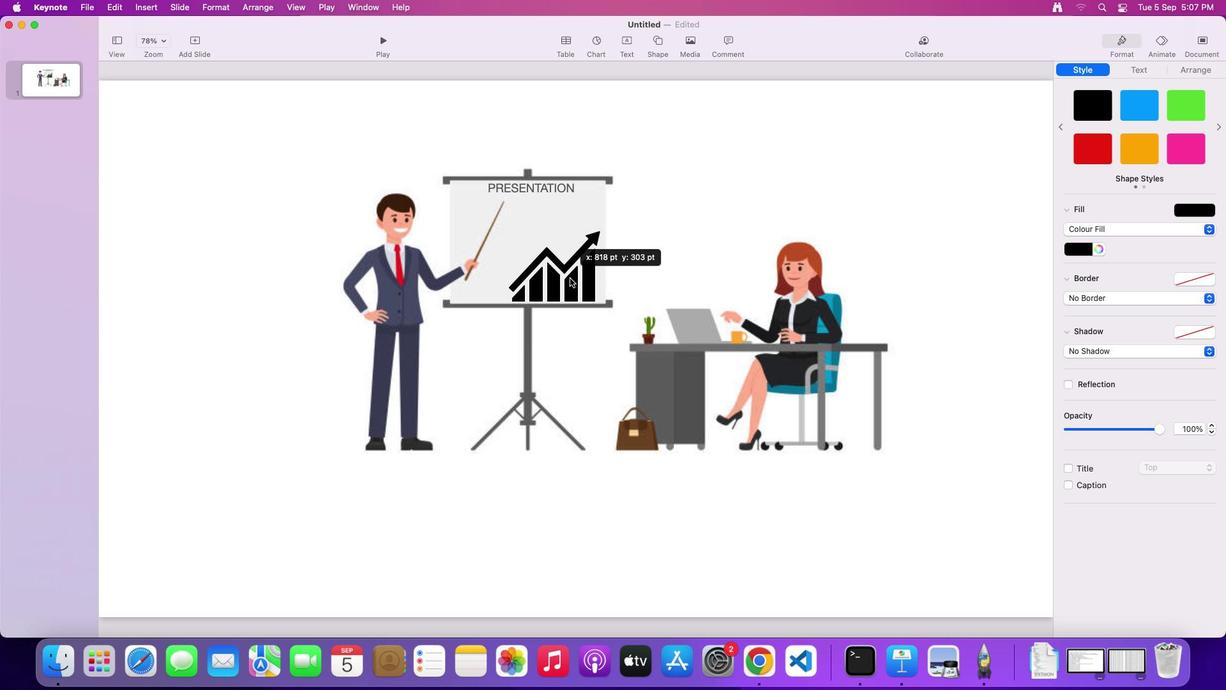 
Action: Mouse moved to (545, 210)
Screenshot: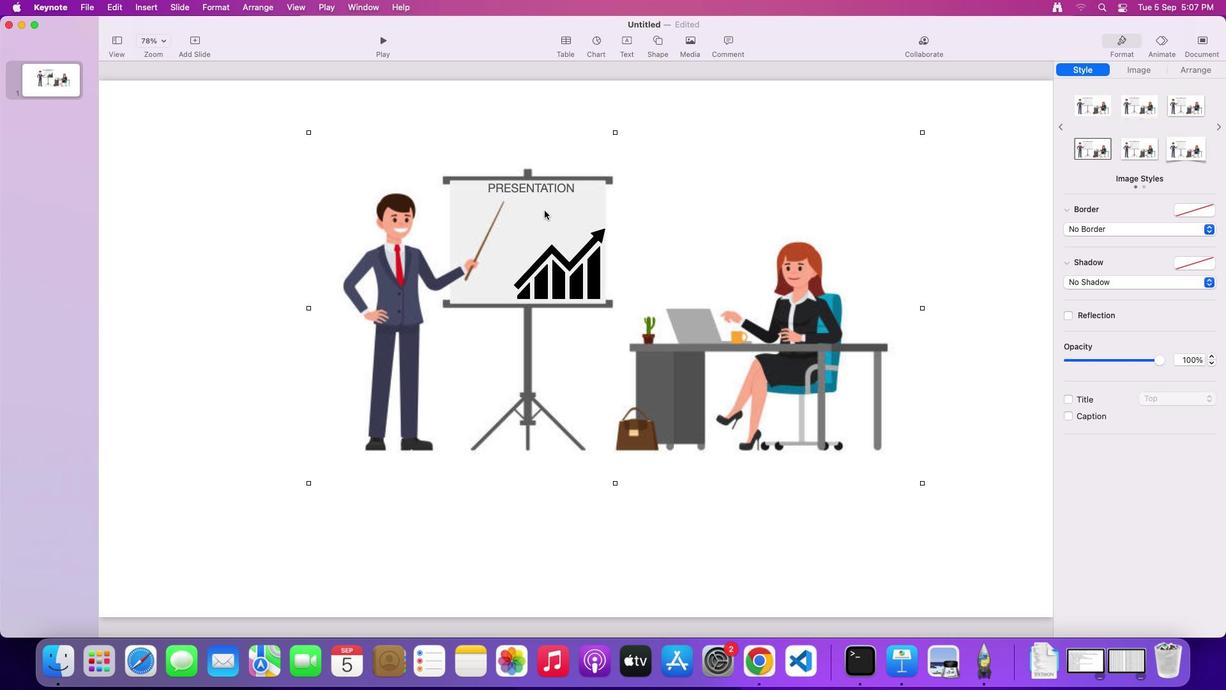 
Action: Mouse pressed left at (545, 210)
Screenshot: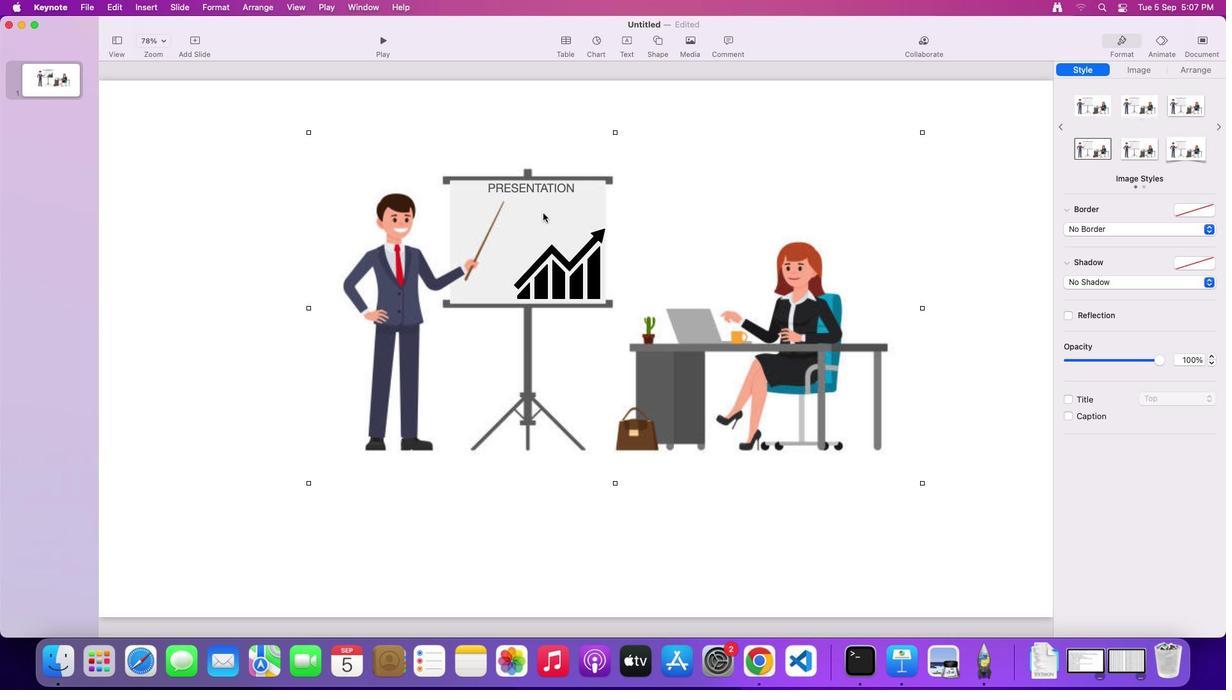 
Action: Mouse moved to (658, 48)
Screenshot: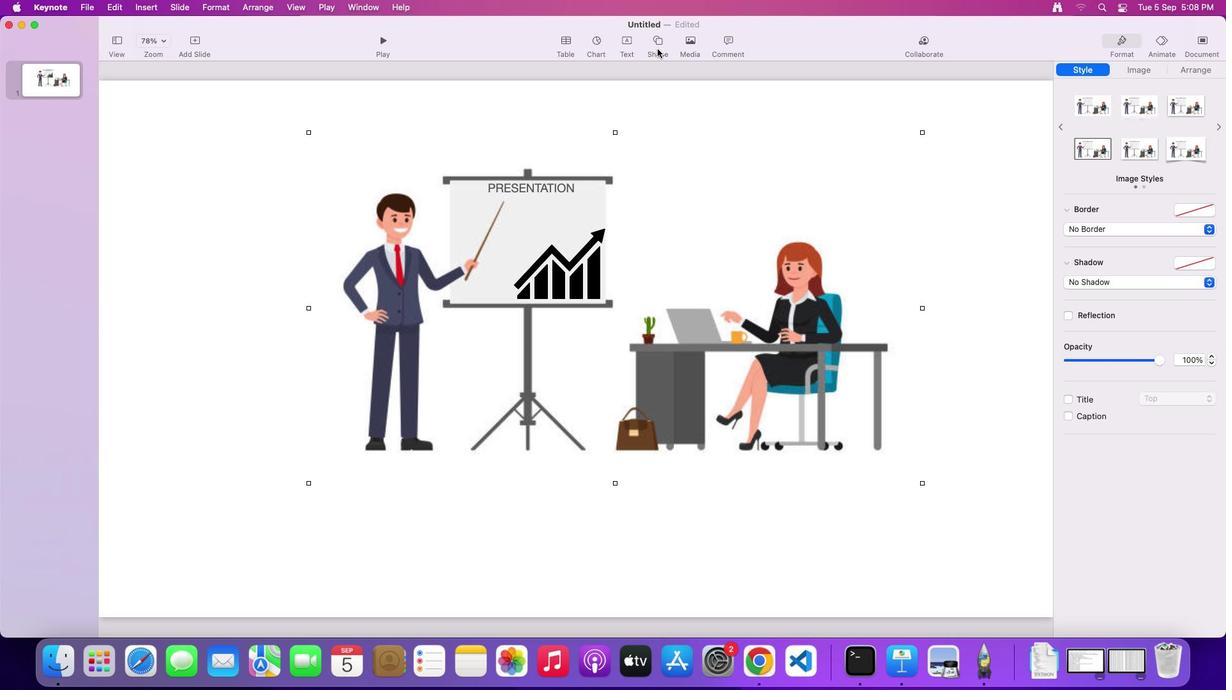 
Action: Mouse pressed left at (658, 48)
Screenshot: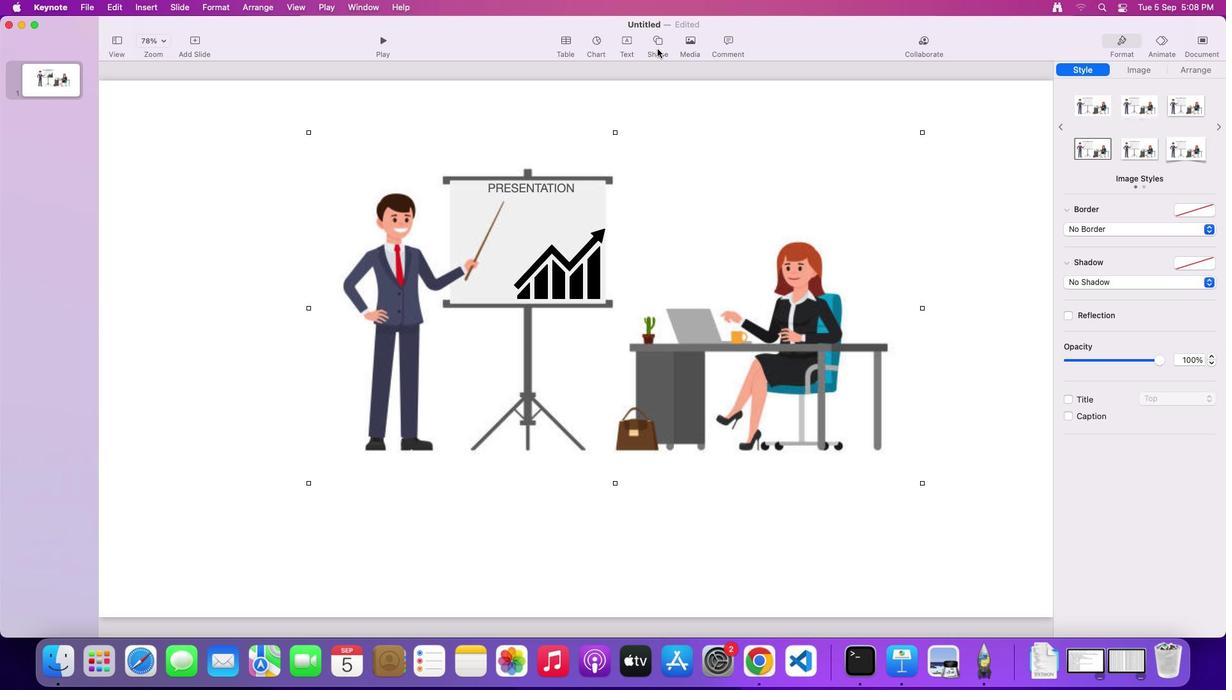 
Action: Mouse moved to (657, 38)
Screenshot: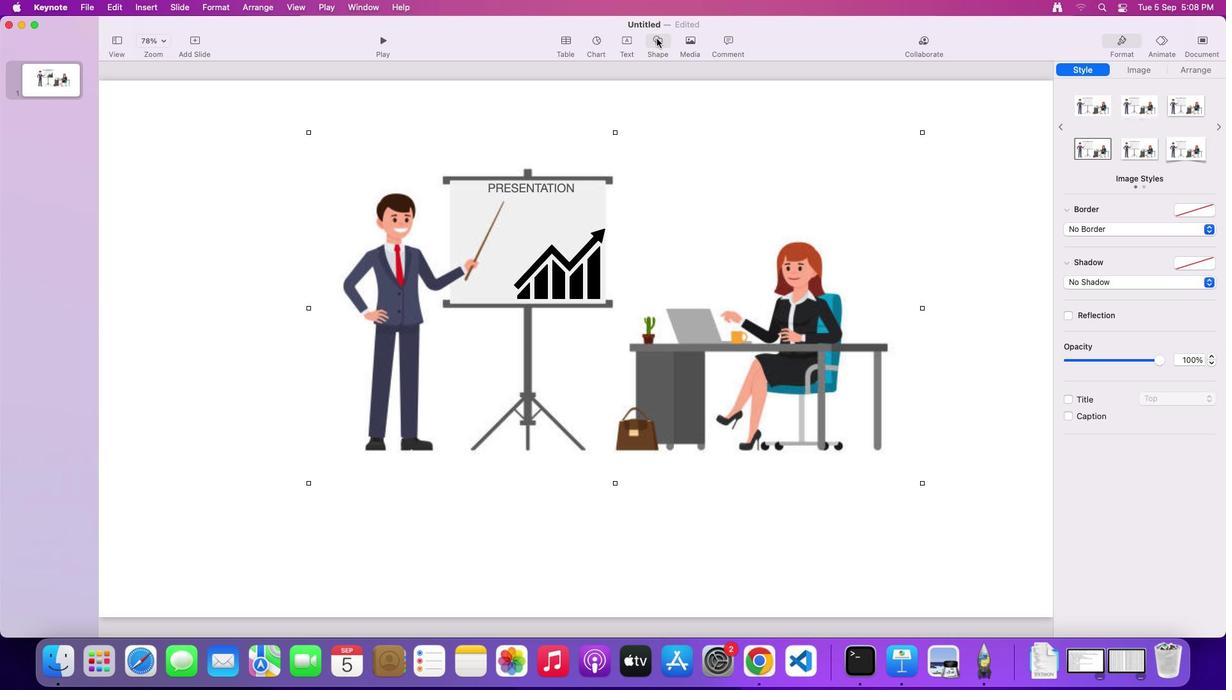 
Action: Mouse pressed left at (657, 38)
Screenshot: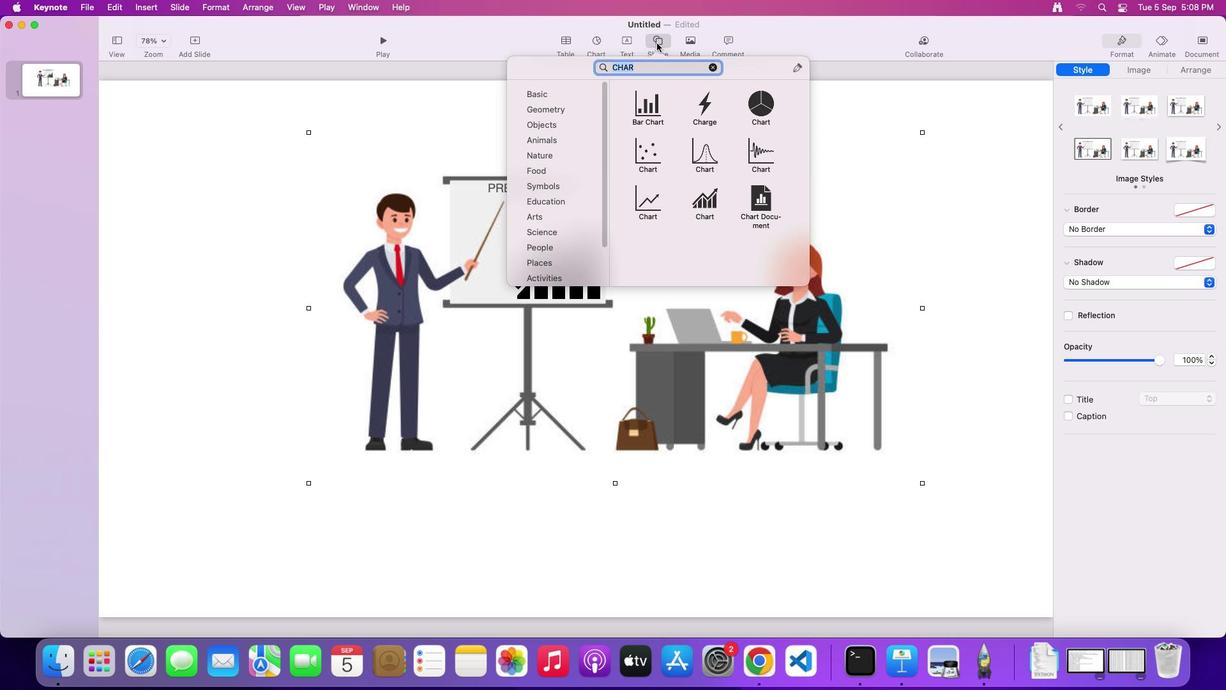 
Action: Mouse moved to (660, 62)
Screenshot: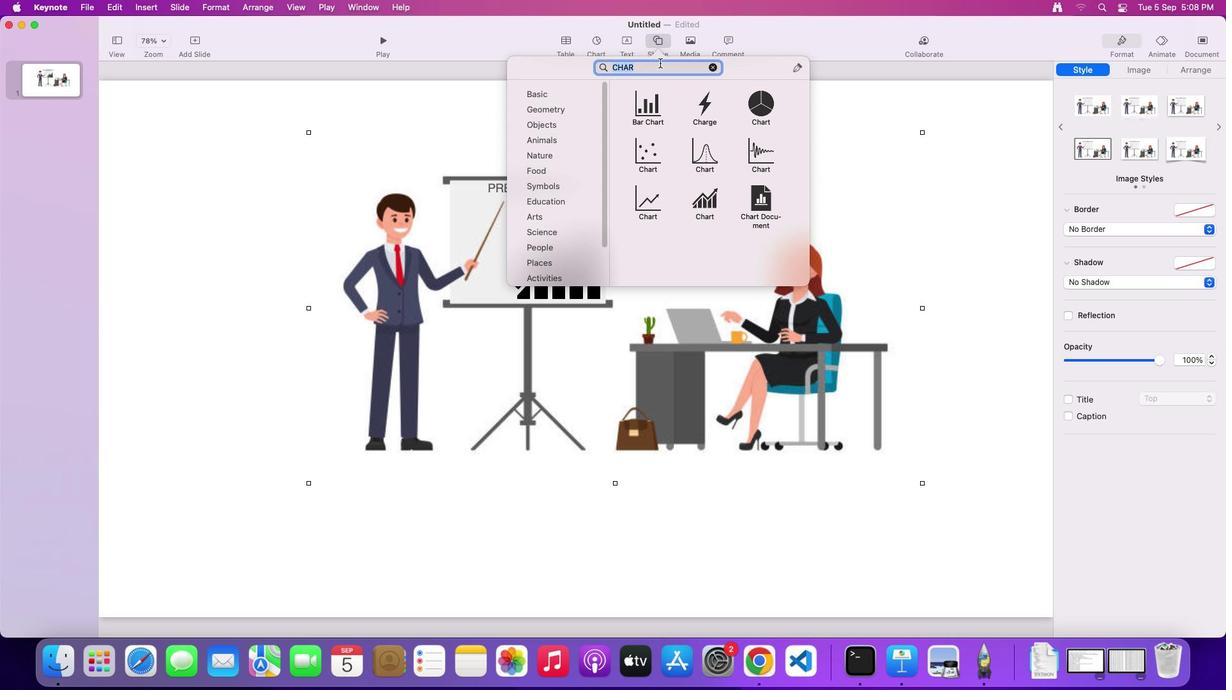 
Action: Key pressed 'S''E''T''T'
Screenshot: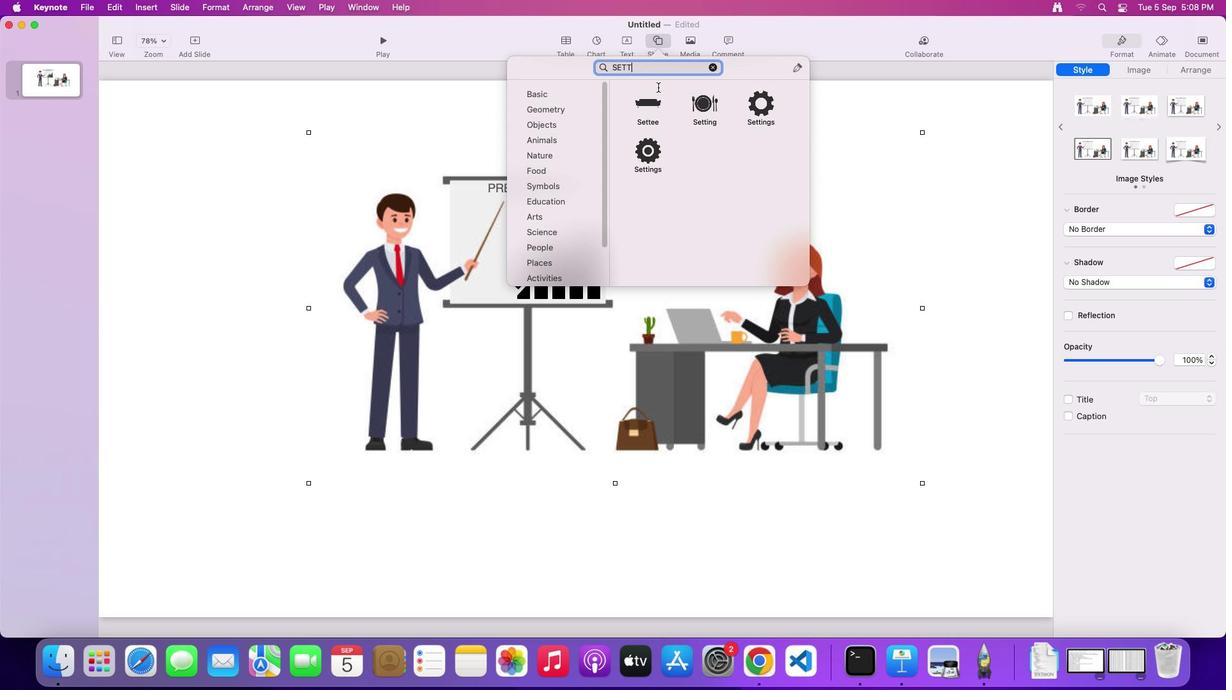 
Action: Mouse moved to (761, 102)
Screenshot: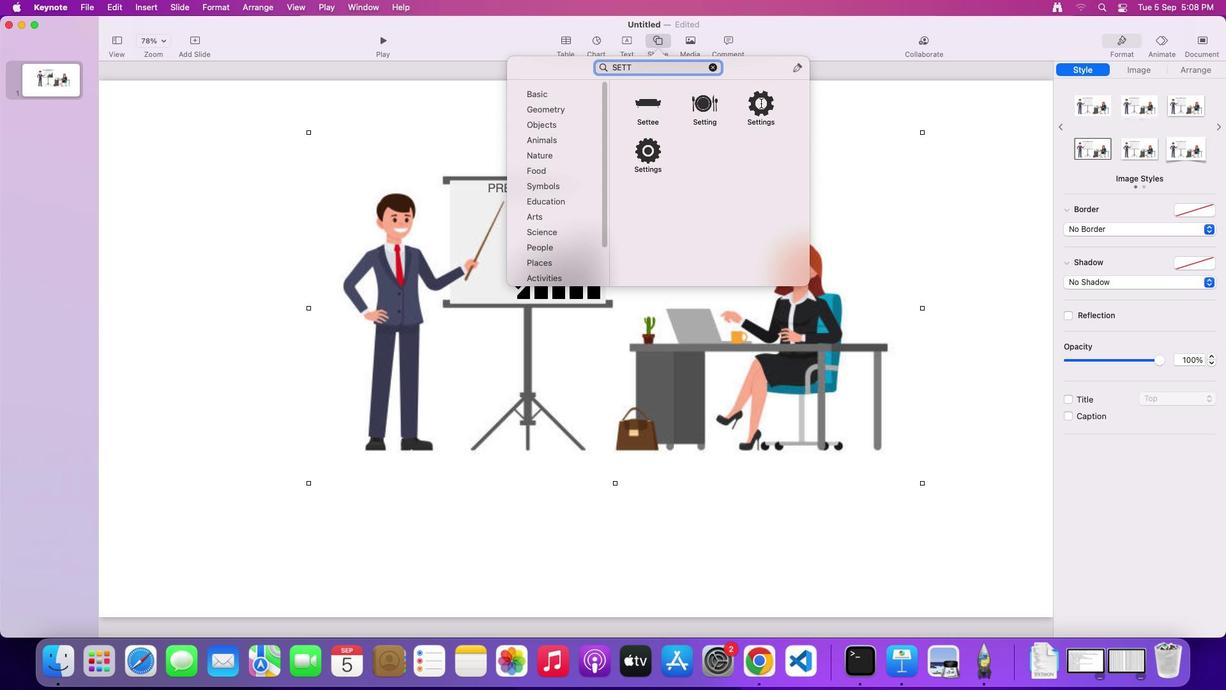 
Action: Mouse pressed left at (761, 102)
Screenshot: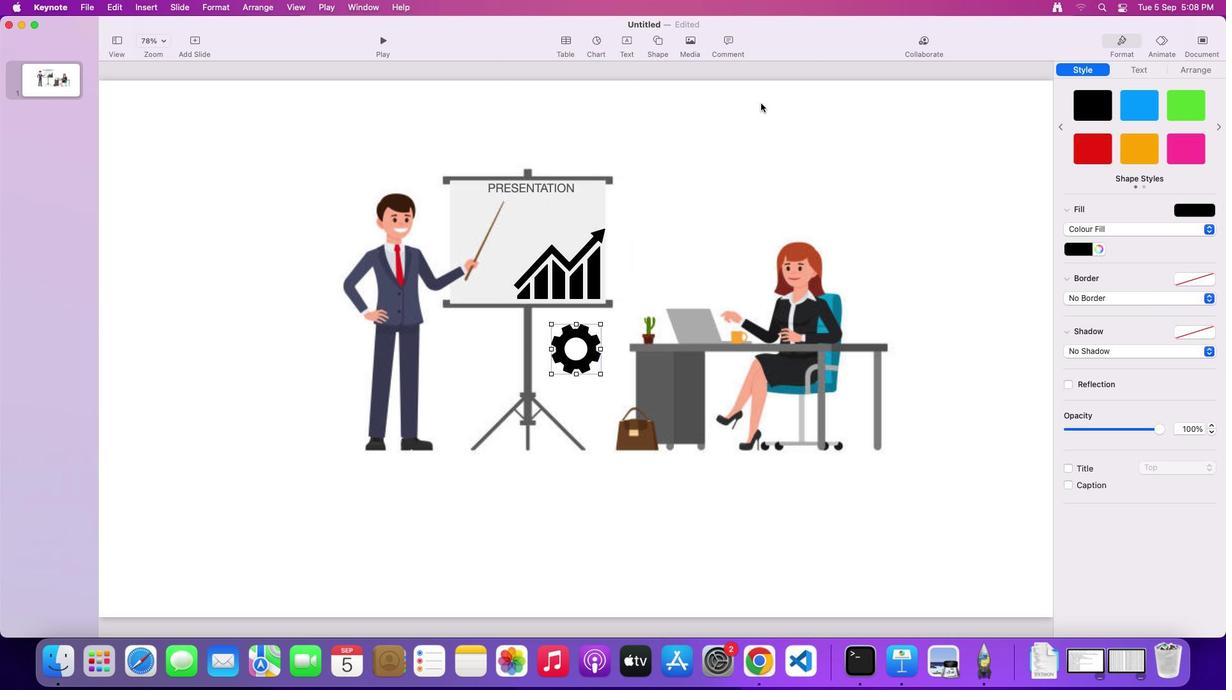 
Action: Mouse moved to (1088, 245)
Screenshot: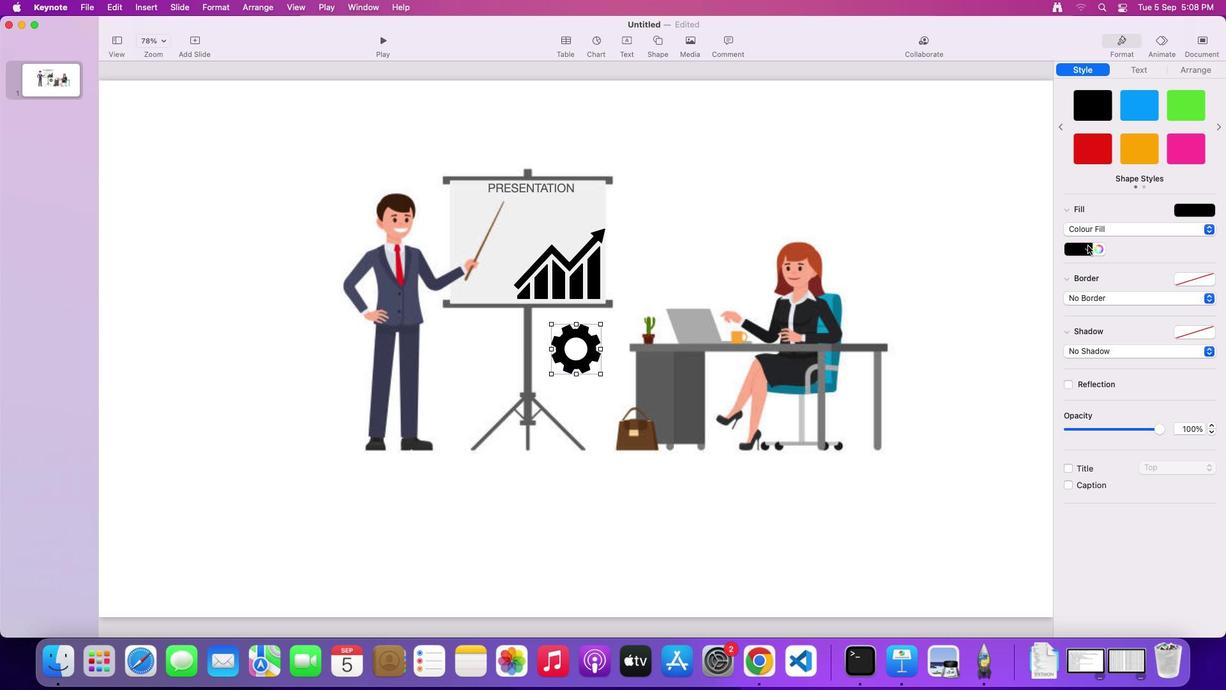
Action: Mouse pressed left at (1088, 245)
Screenshot: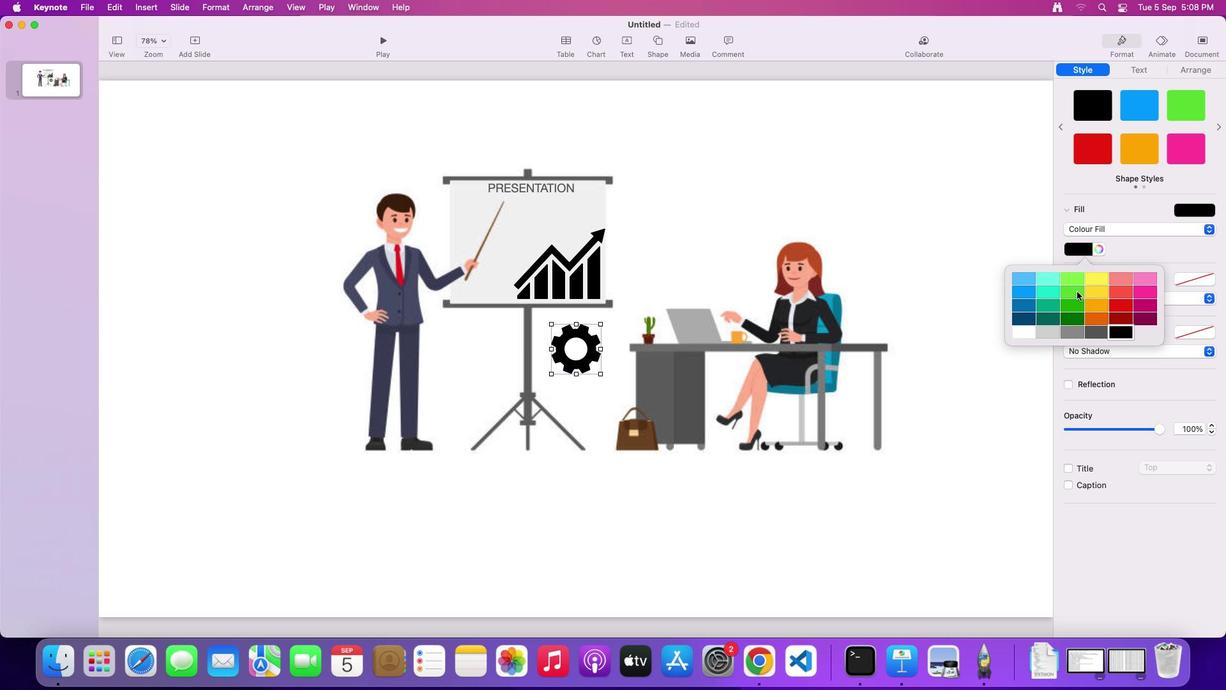
Action: Mouse moved to (1072, 329)
Screenshot: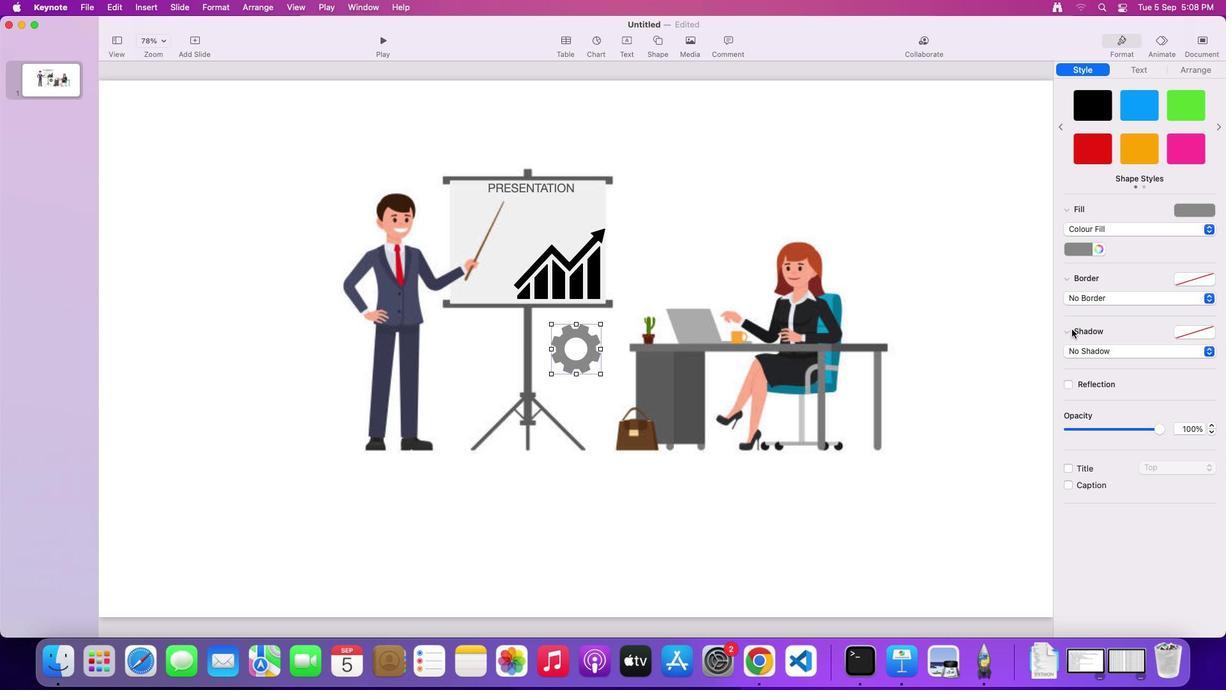 
Action: Mouse pressed left at (1072, 329)
Screenshot: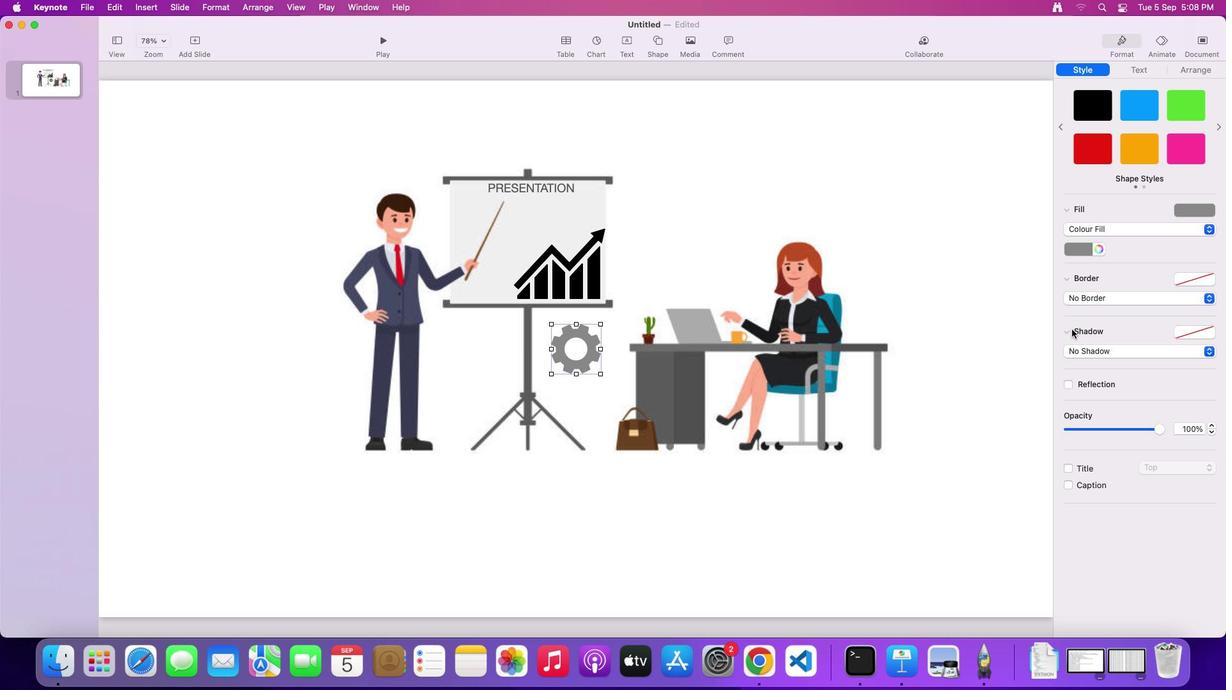 
Action: Mouse moved to (584, 343)
Screenshot: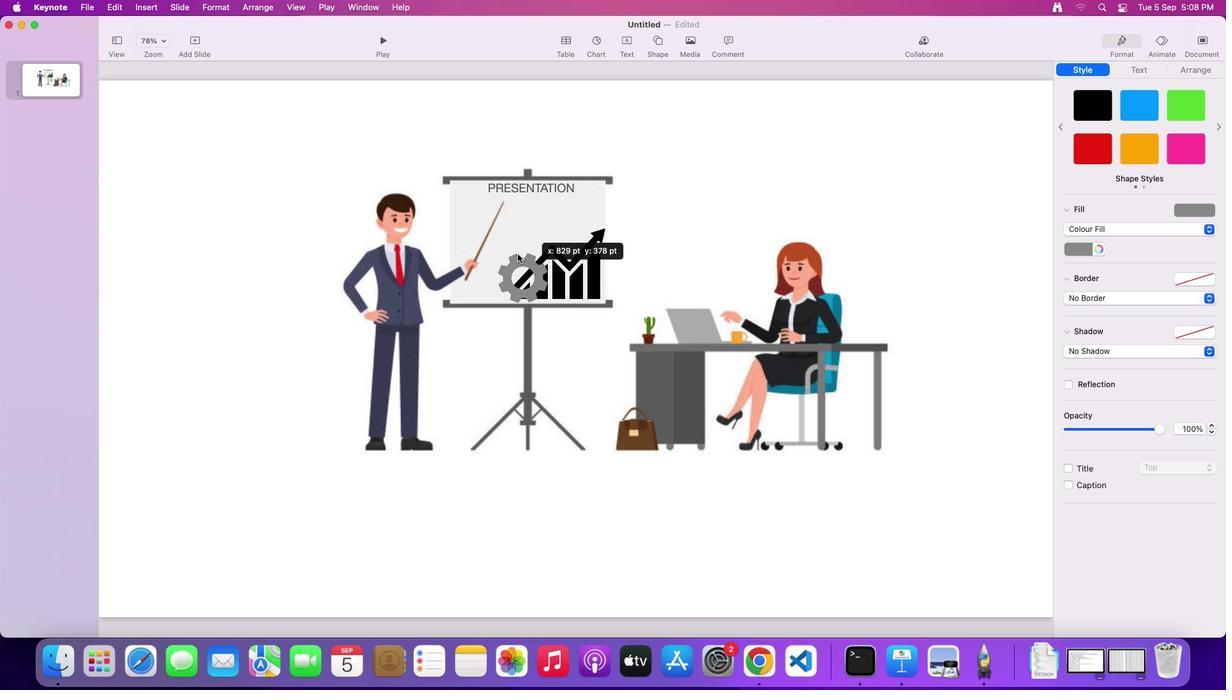 
Action: Mouse pressed left at (584, 343)
Screenshot: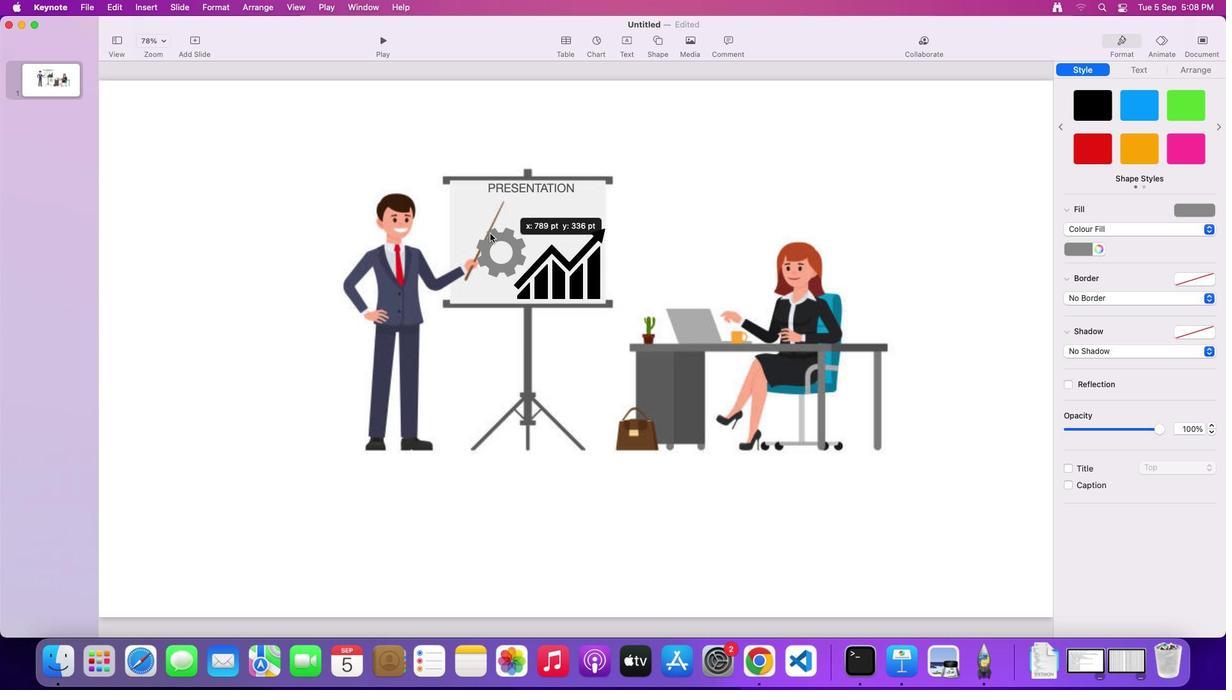 
Action: Mouse moved to (447, 190)
Screenshot: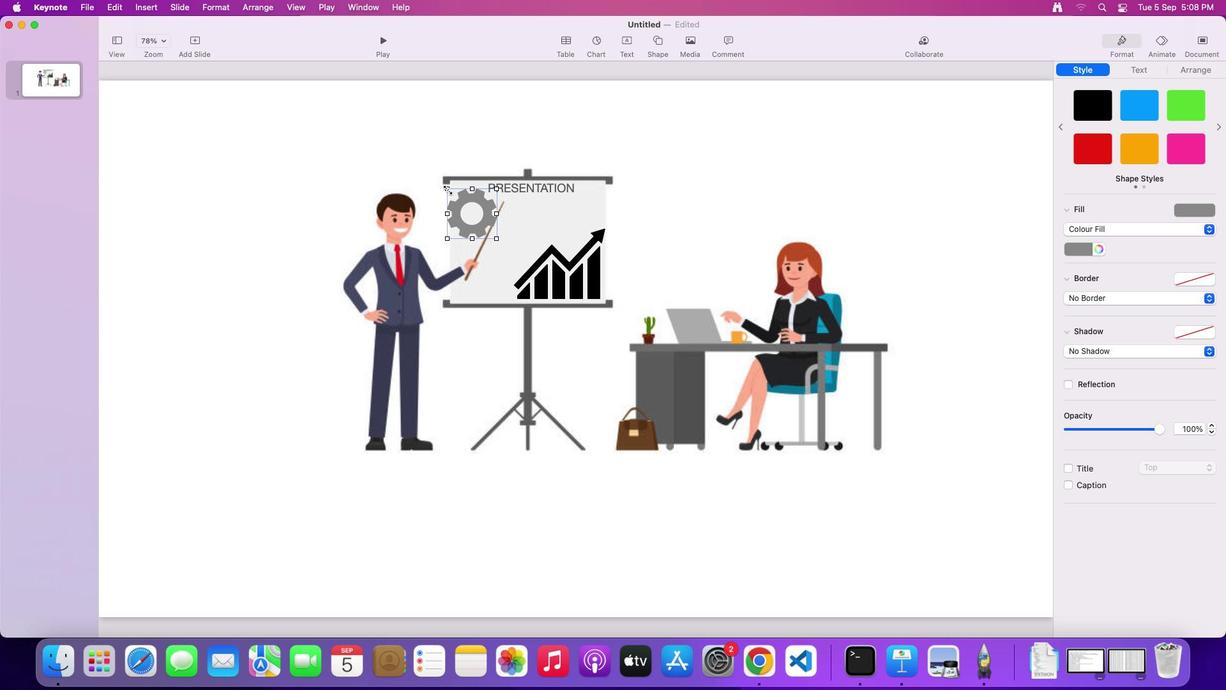 
Action: Mouse pressed left at (447, 190)
Screenshot: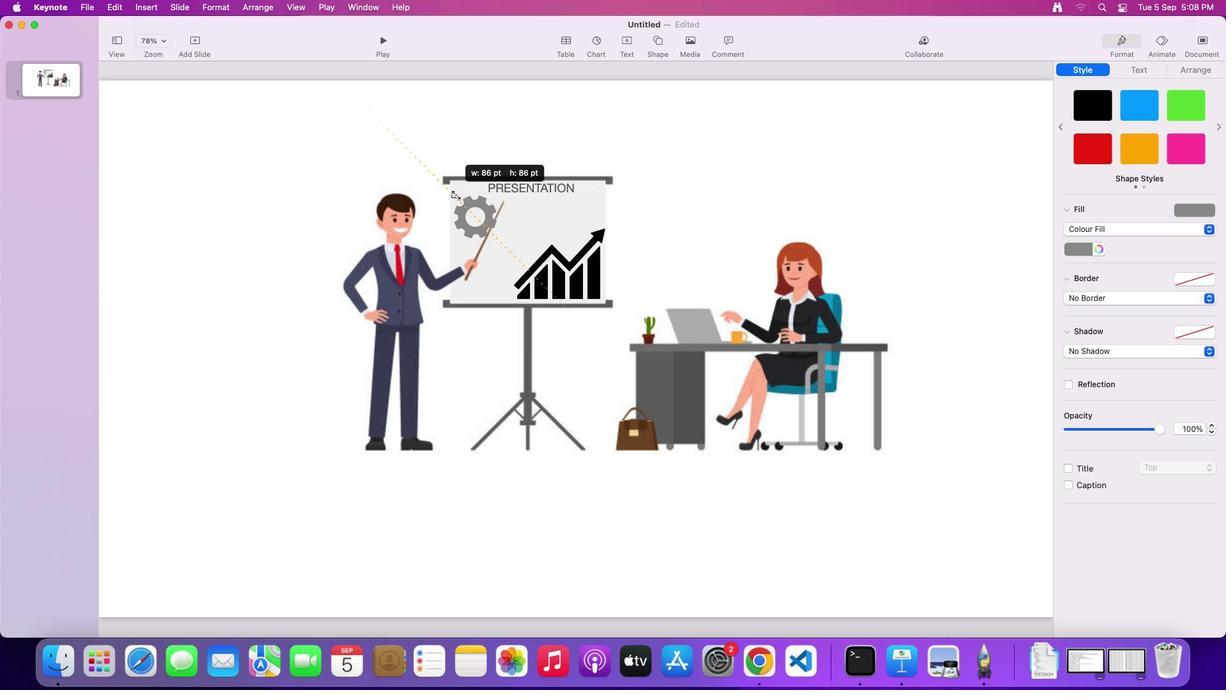 
Action: Mouse moved to (475, 211)
Screenshot: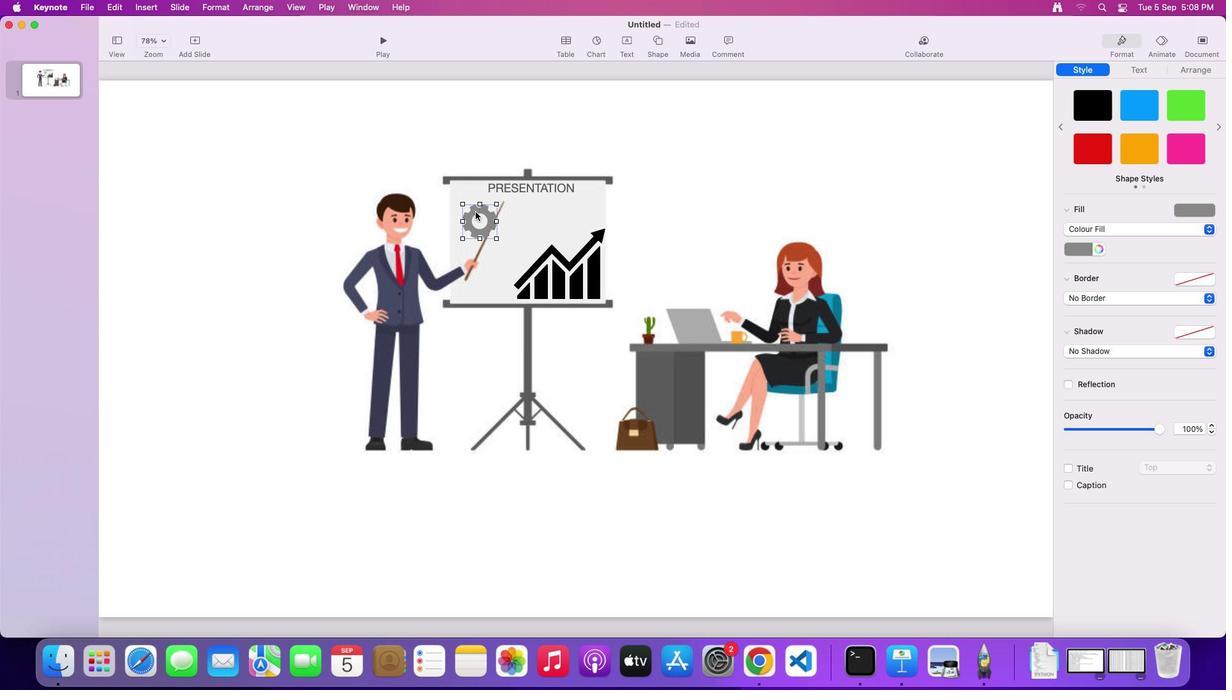 
Action: Mouse pressed left at (475, 211)
Screenshot: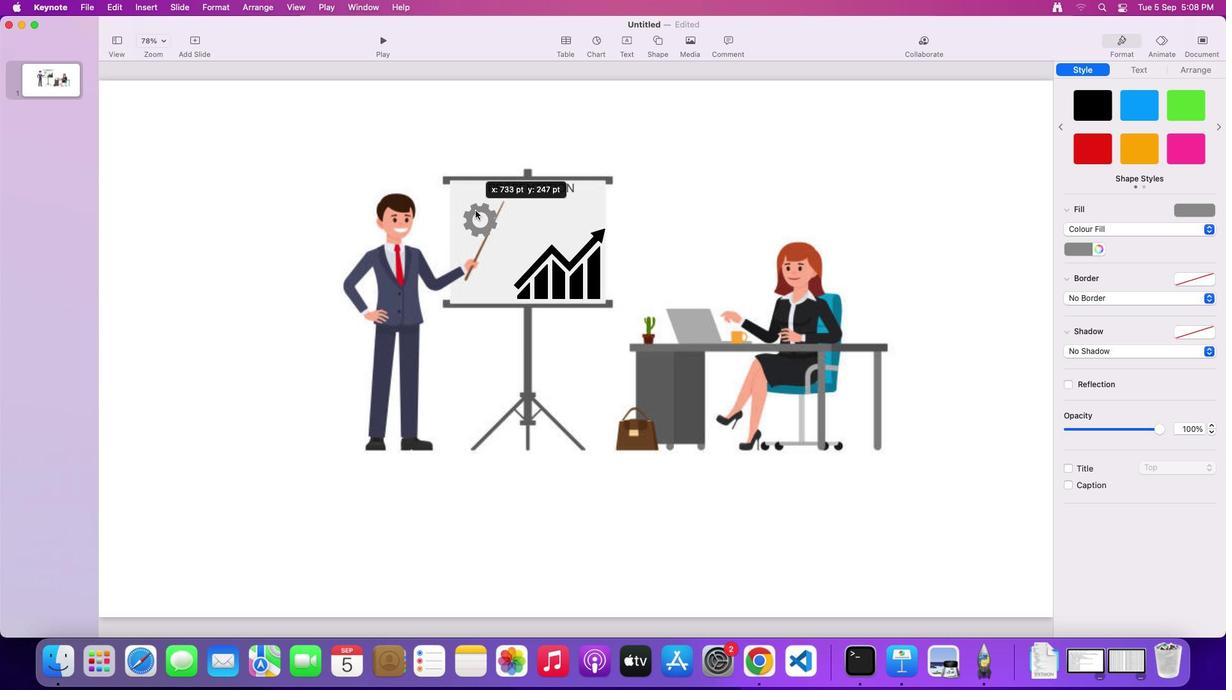 
Action: Mouse moved to (701, 226)
Screenshot: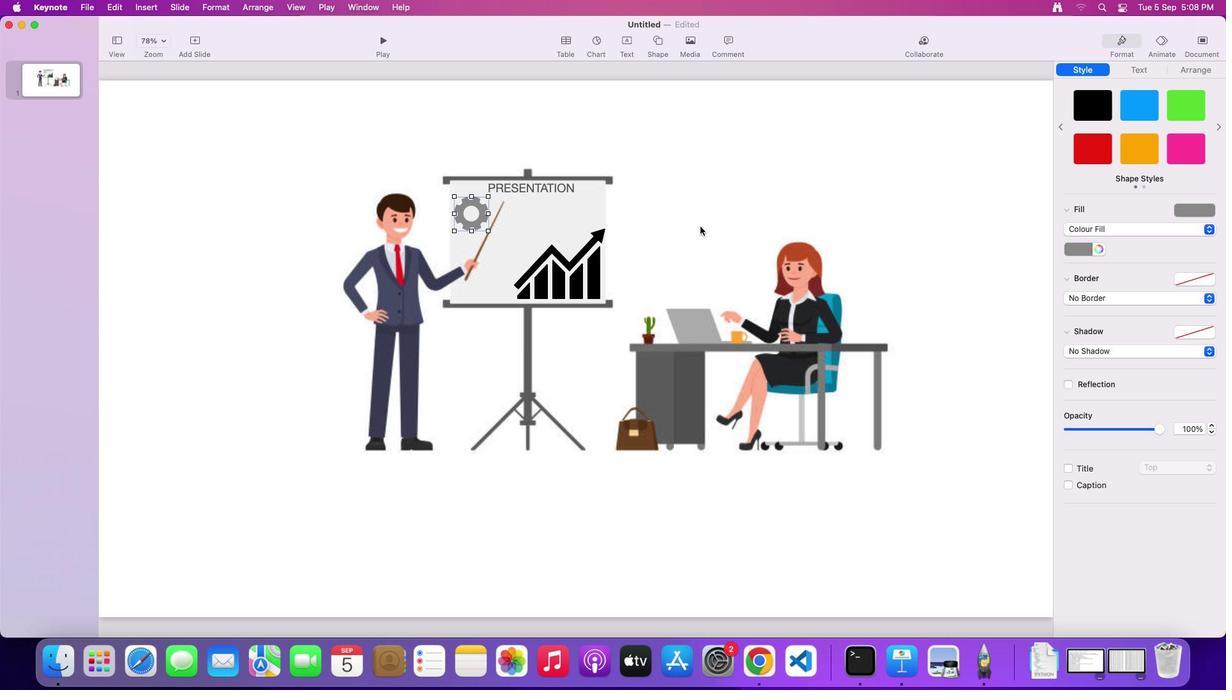 
Action: Mouse pressed left at (701, 226)
Screenshot: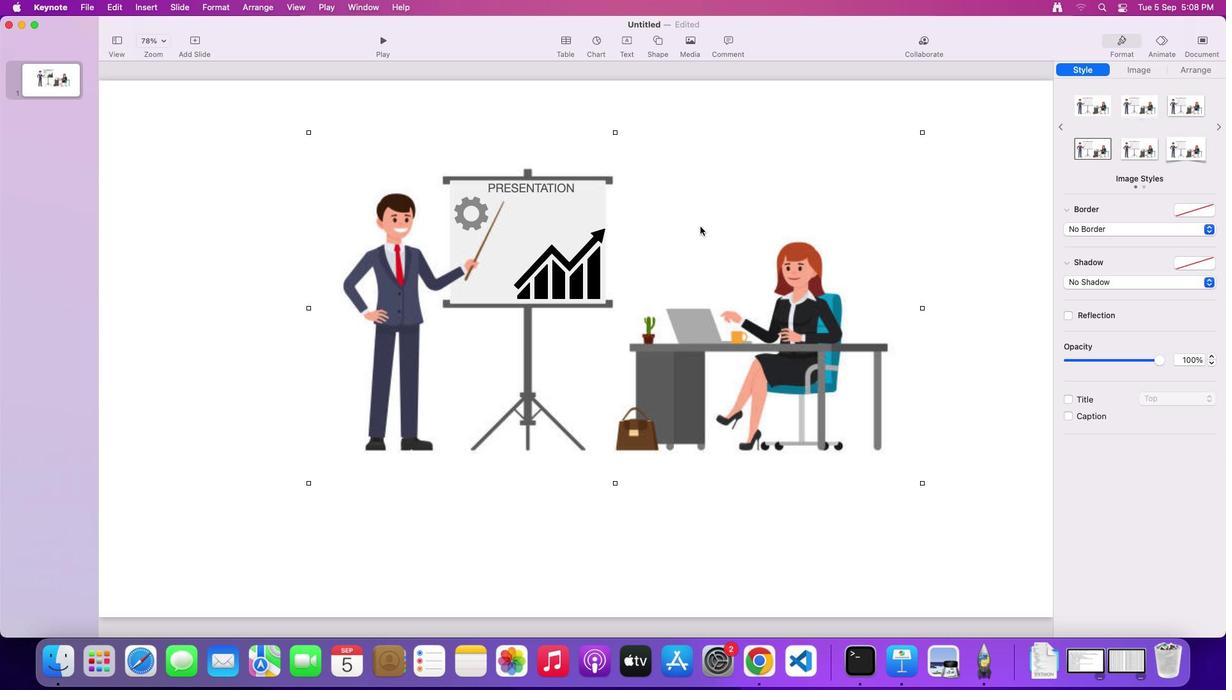 
Action: Mouse moved to (651, 38)
Screenshot: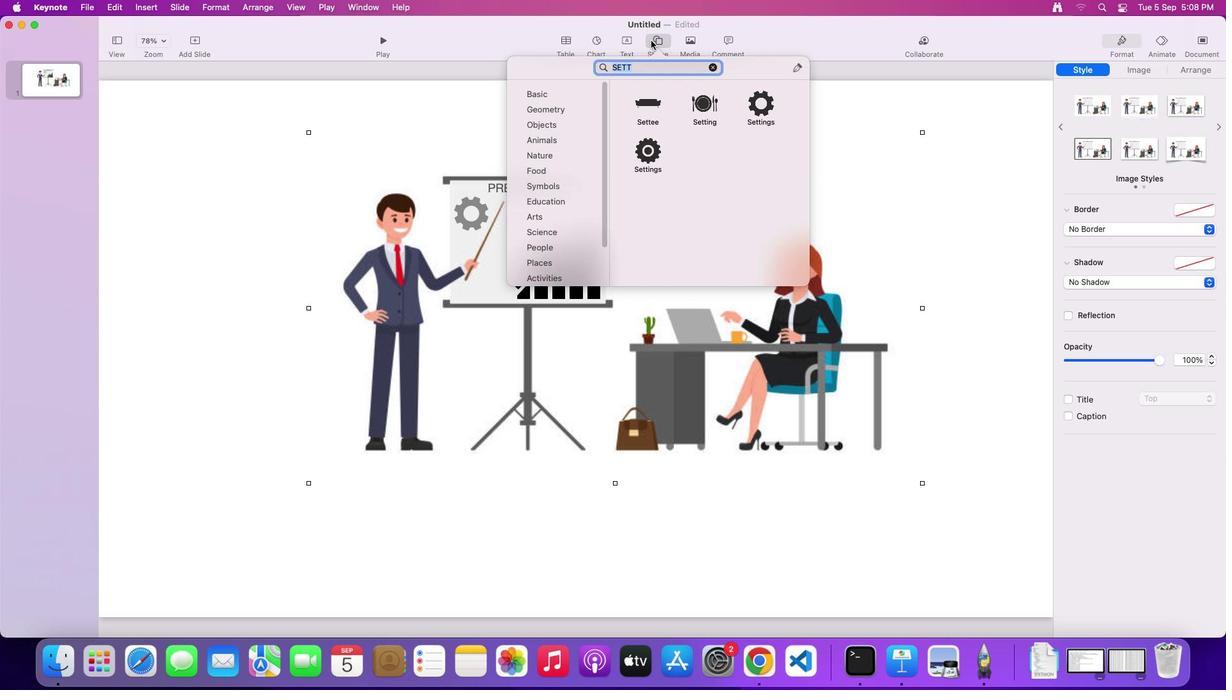 
Action: Mouse pressed left at (651, 38)
Screenshot: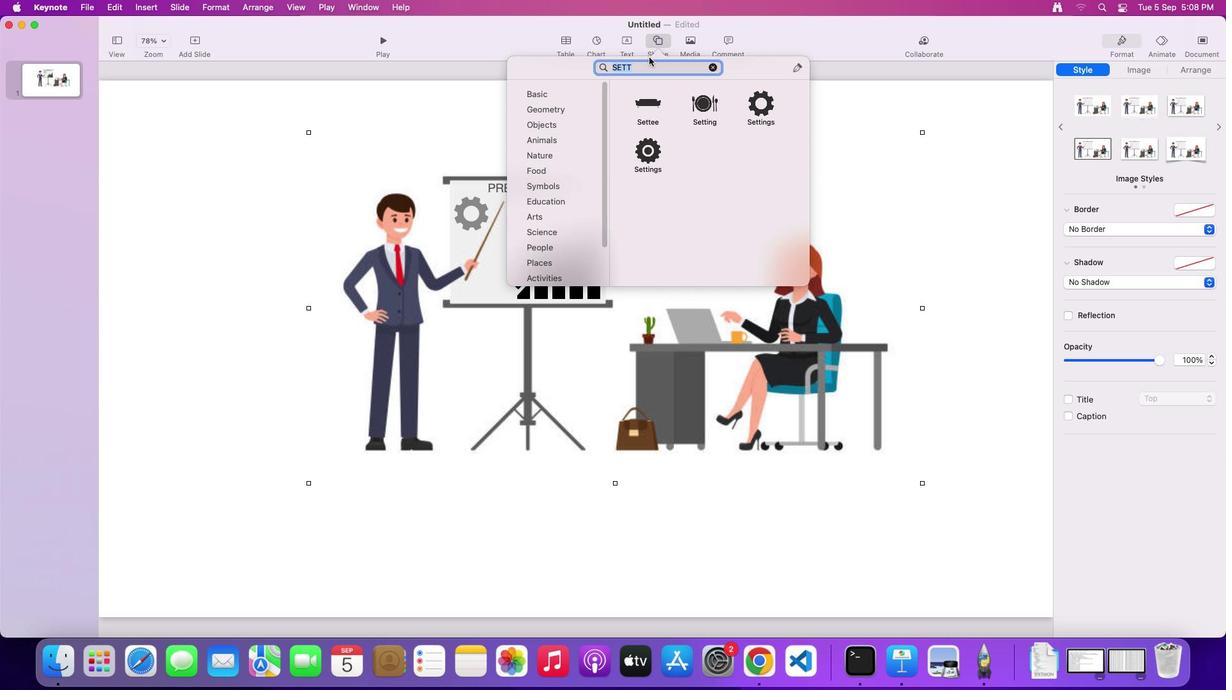 
Action: Mouse moved to (550, 110)
Screenshot: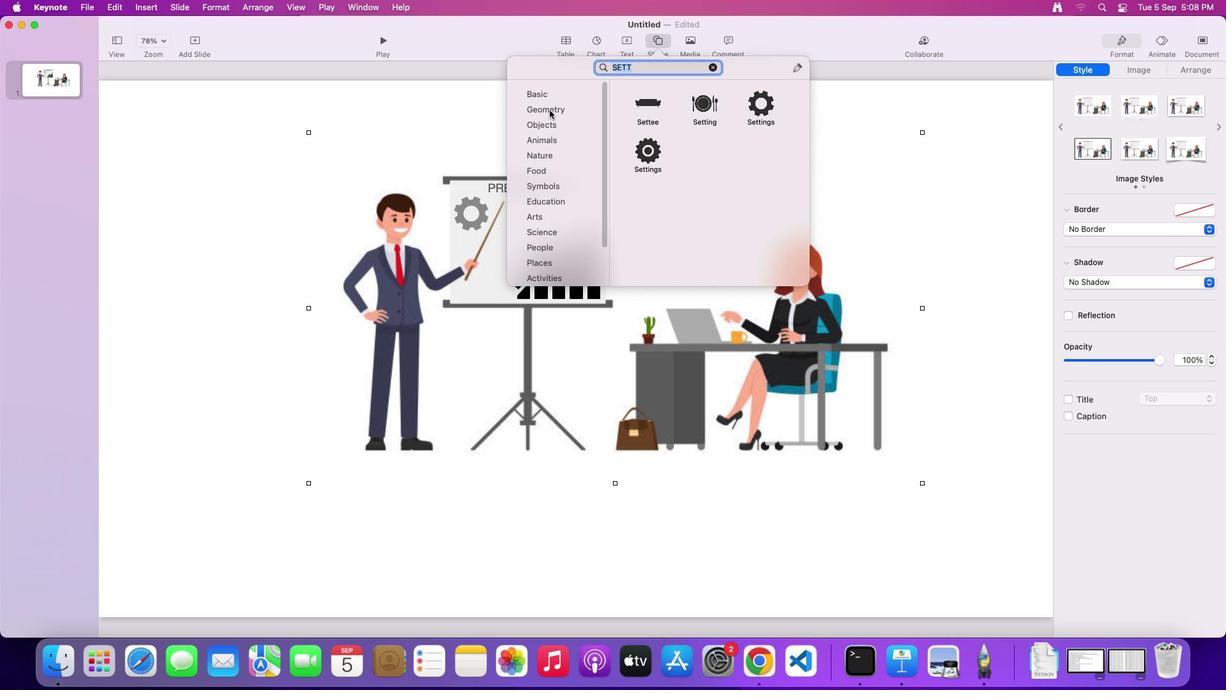 
Action: Mouse pressed left at (550, 110)
Screenshot: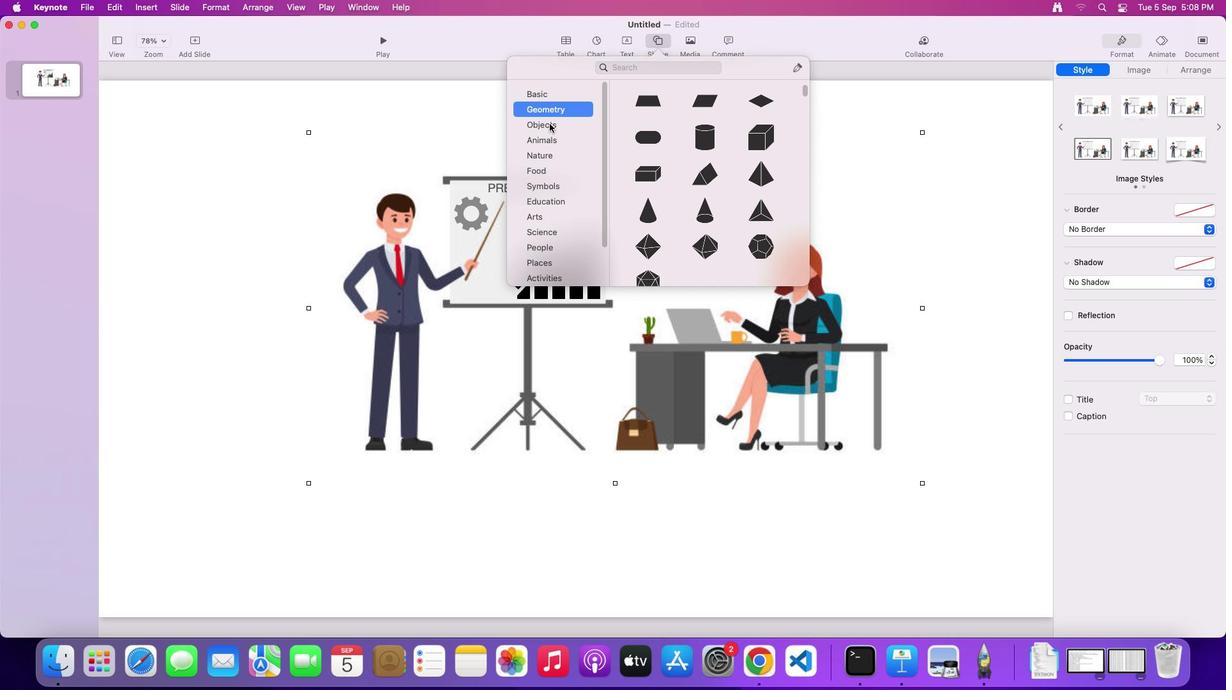 
Action: Mouse moved to (549, 123)
Screenshot: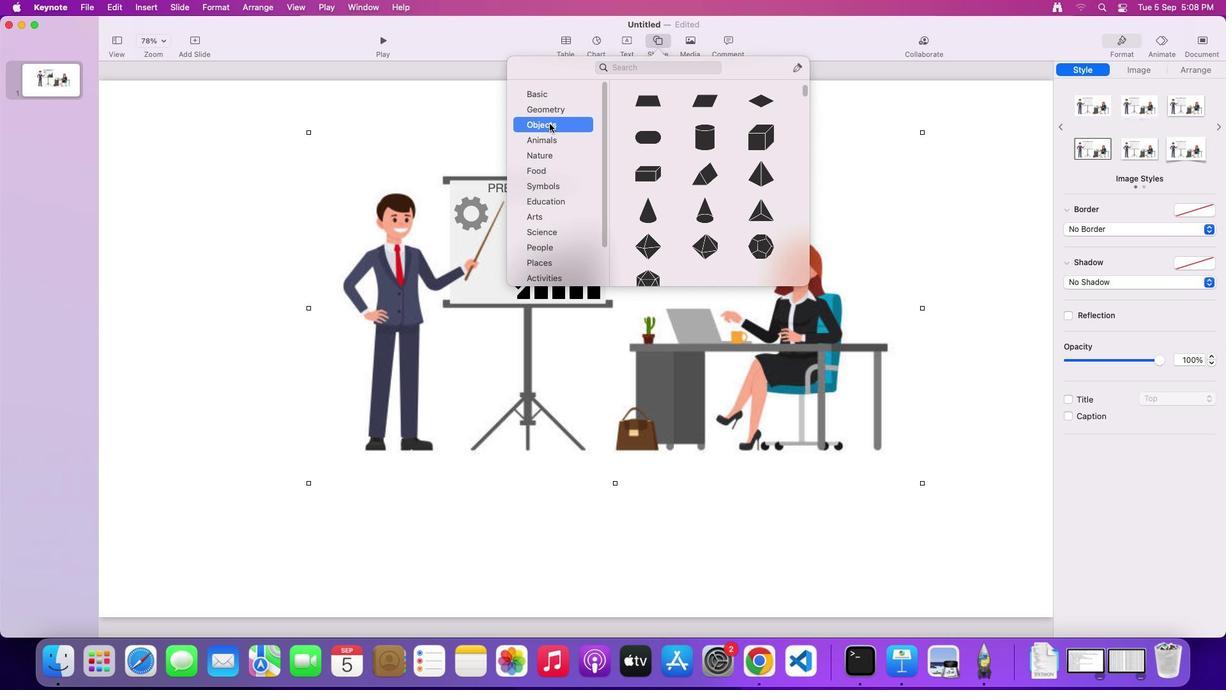 
Action: Mouse pressed left at (549, 123)
Screenshot: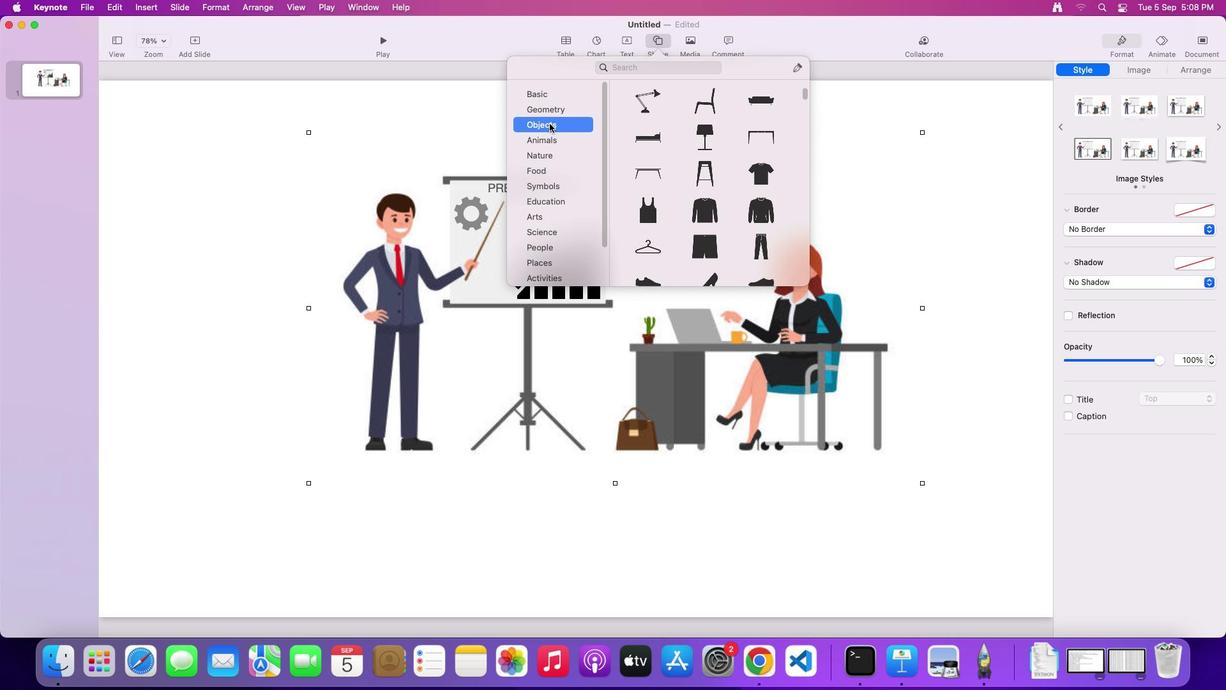 
Action: Mouse moved to (554, 106)
Screenshot: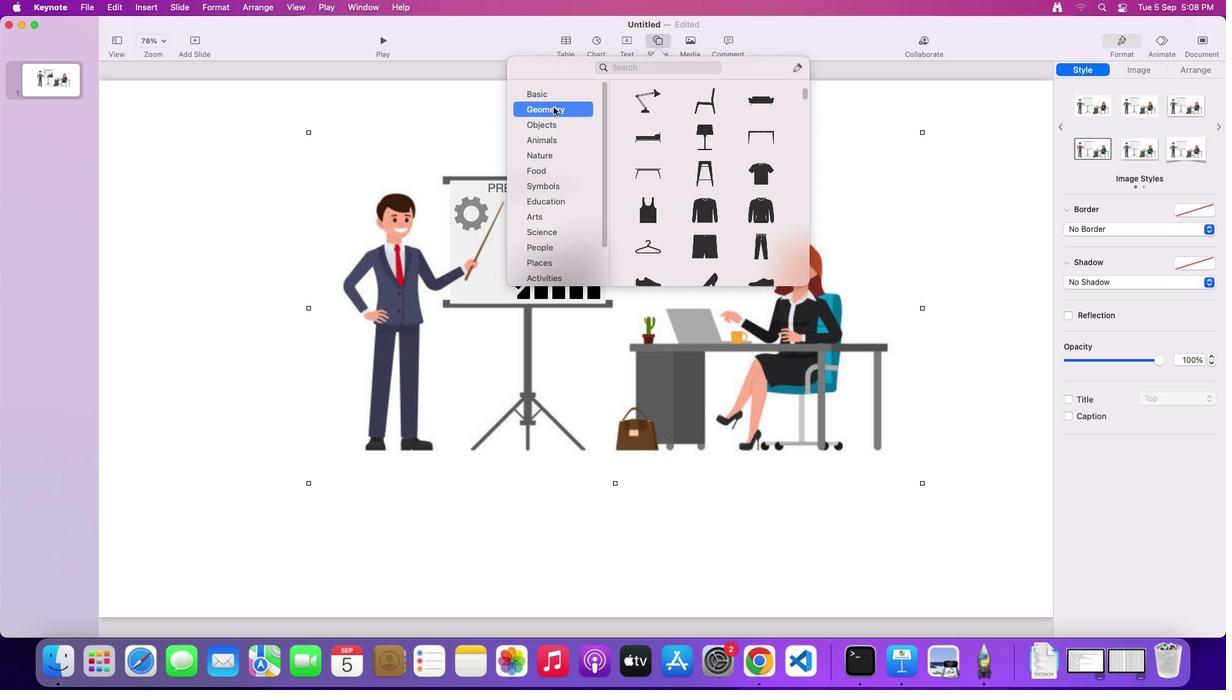 
Action: Mouse pressed left at (554, 106)
Screenshot: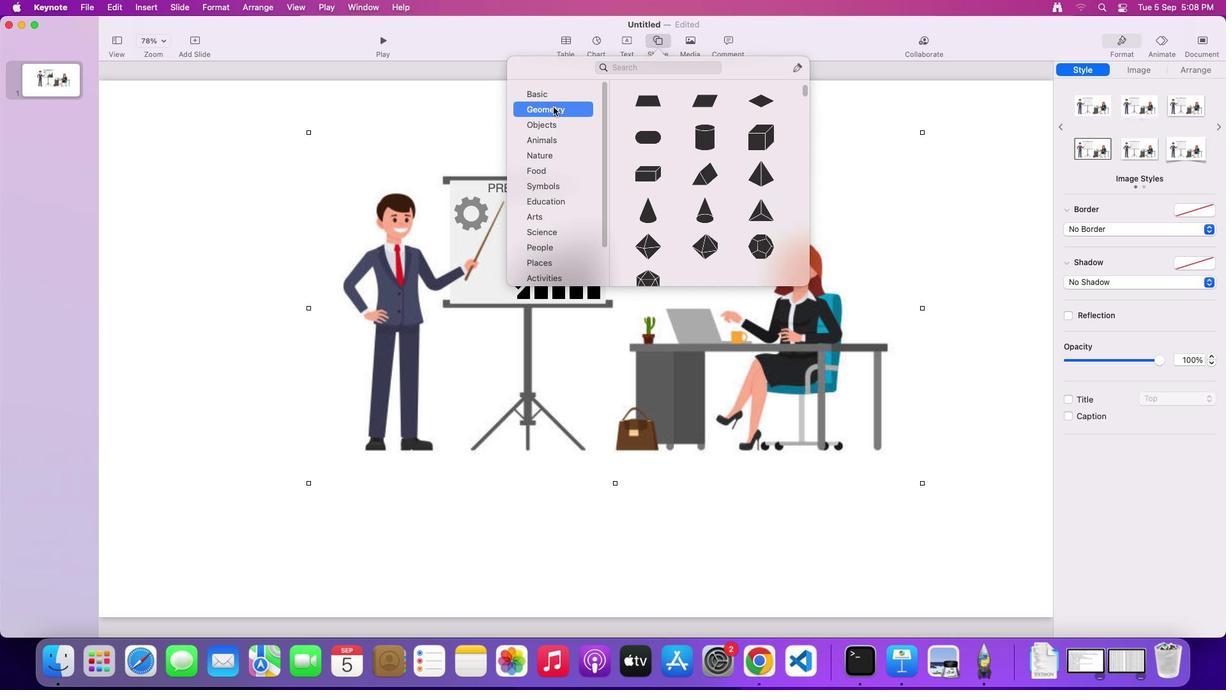 
Action: Mouse moved to (709, 166)
Screenshot: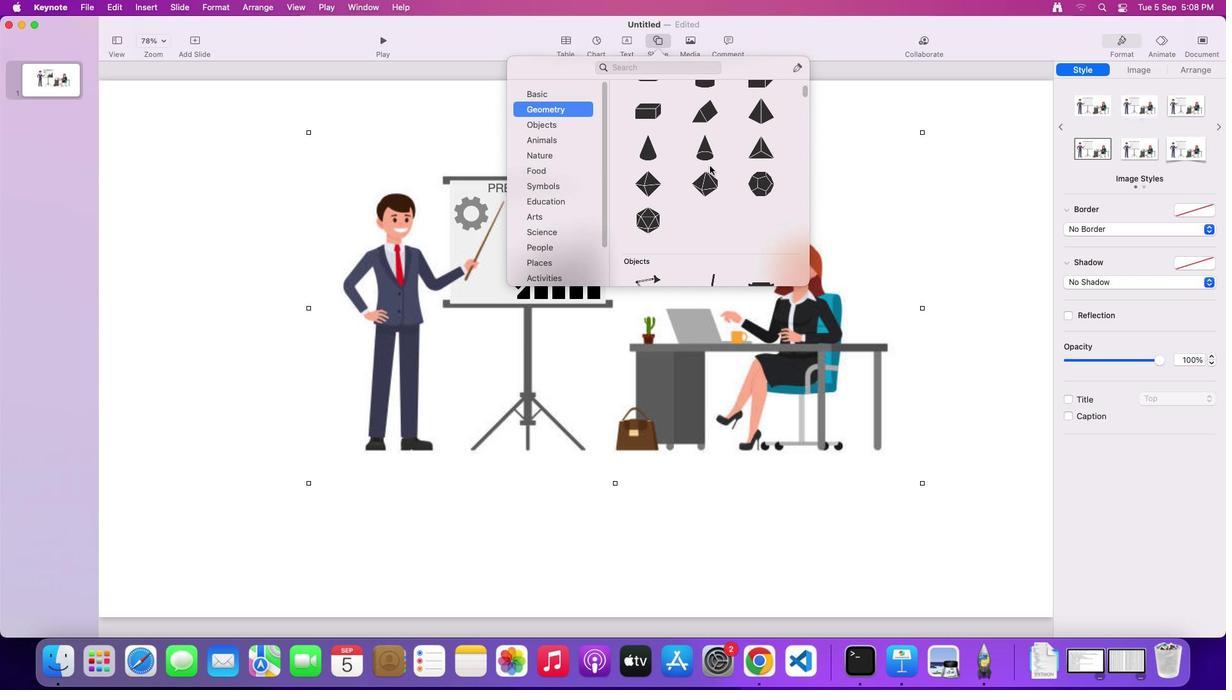
Action: Mouse scrolled (709, 166) with delta (0, 0)
Screenshot: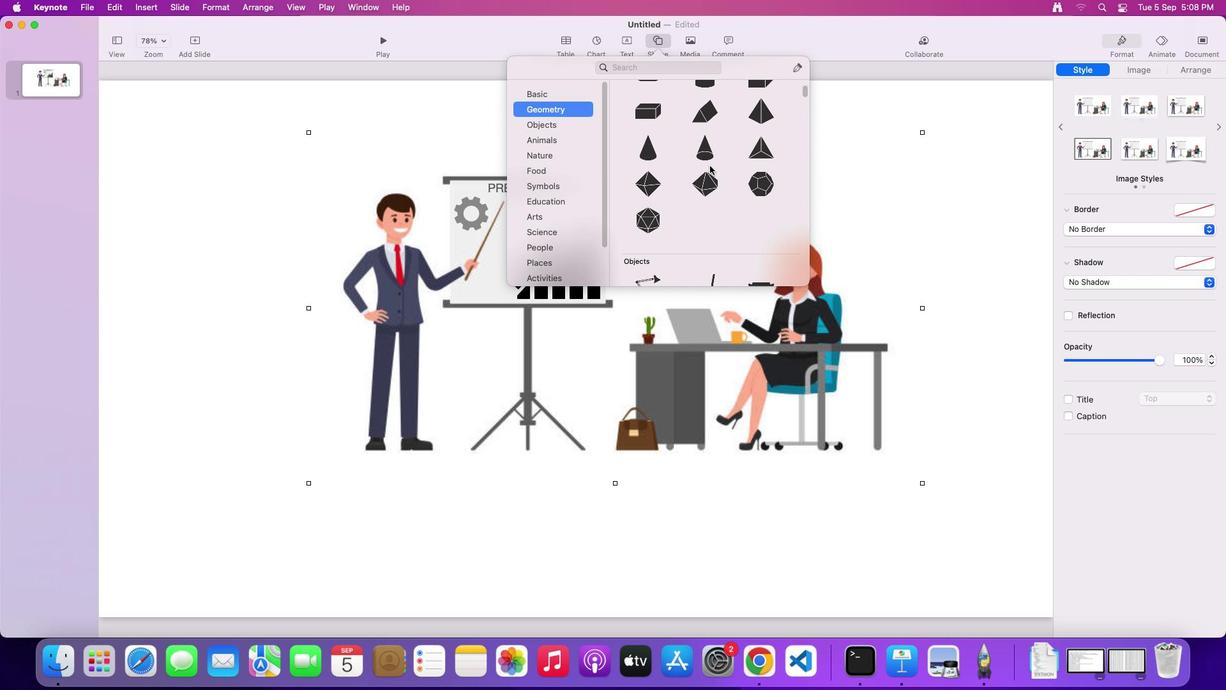 
Action: Mouse scrolled (709, 166) with delta (0, 0)
Screenshot: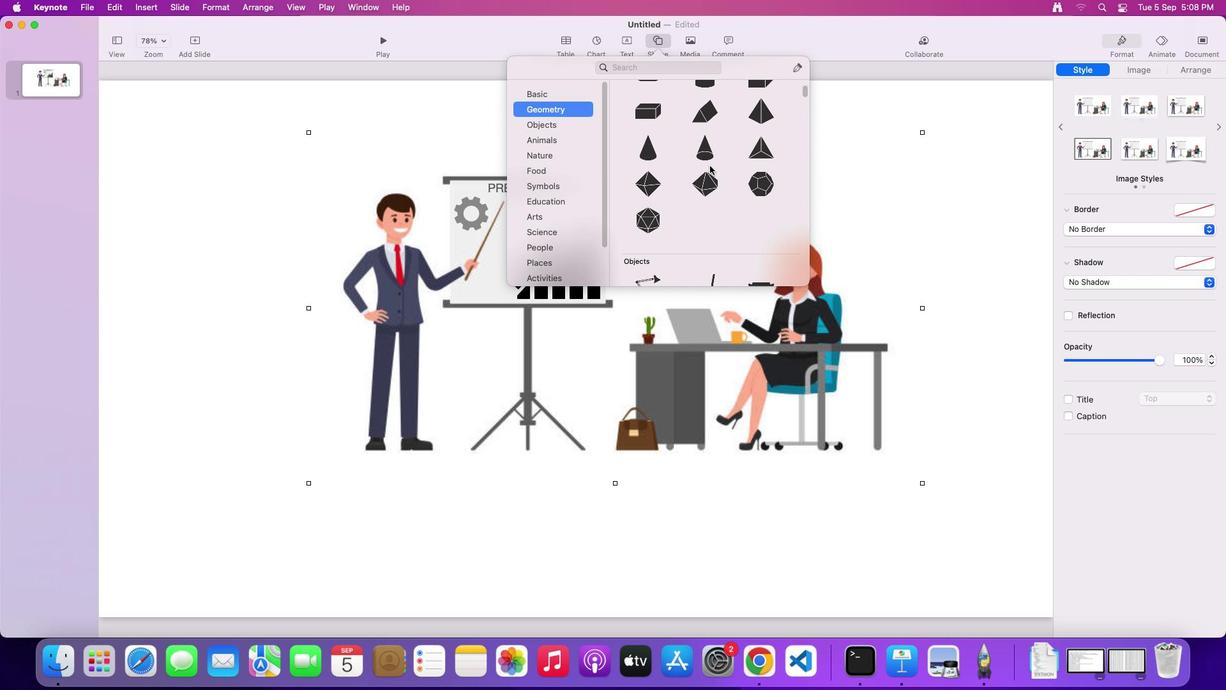 
Action: Mouse scrolled (709, 166) with delta (0, -1)
Screenshot: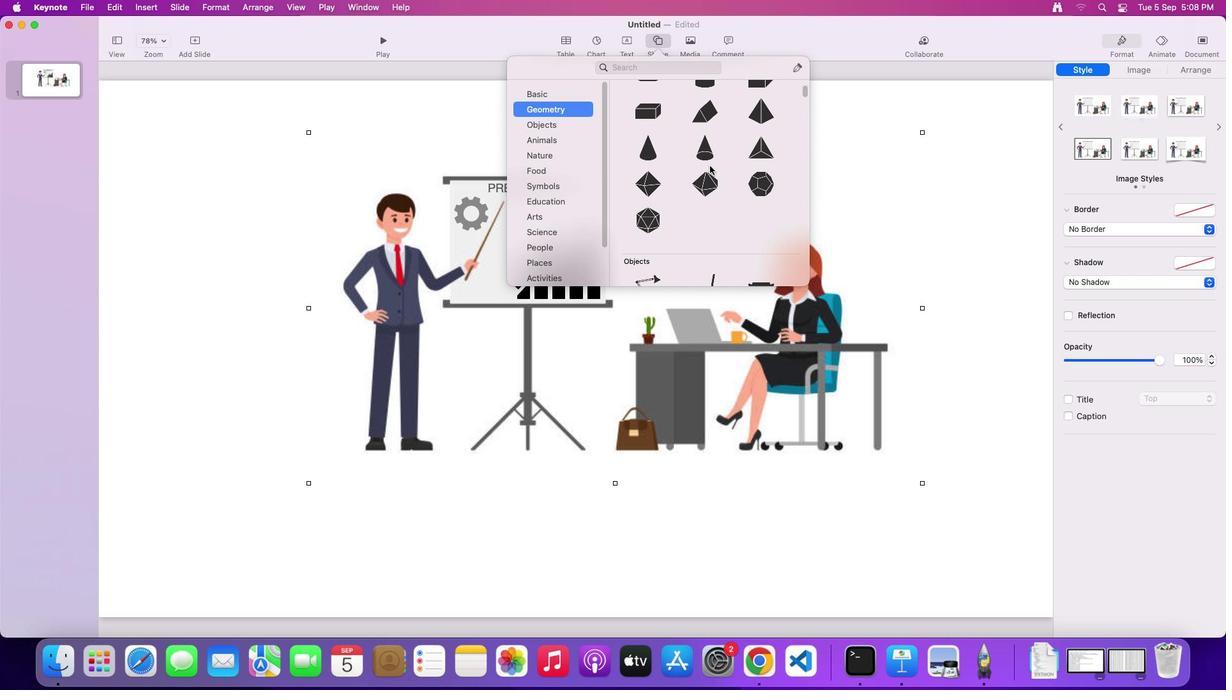 
Action: Mouse scrolled (709, 166) with delta (0, -2)
Screenshot: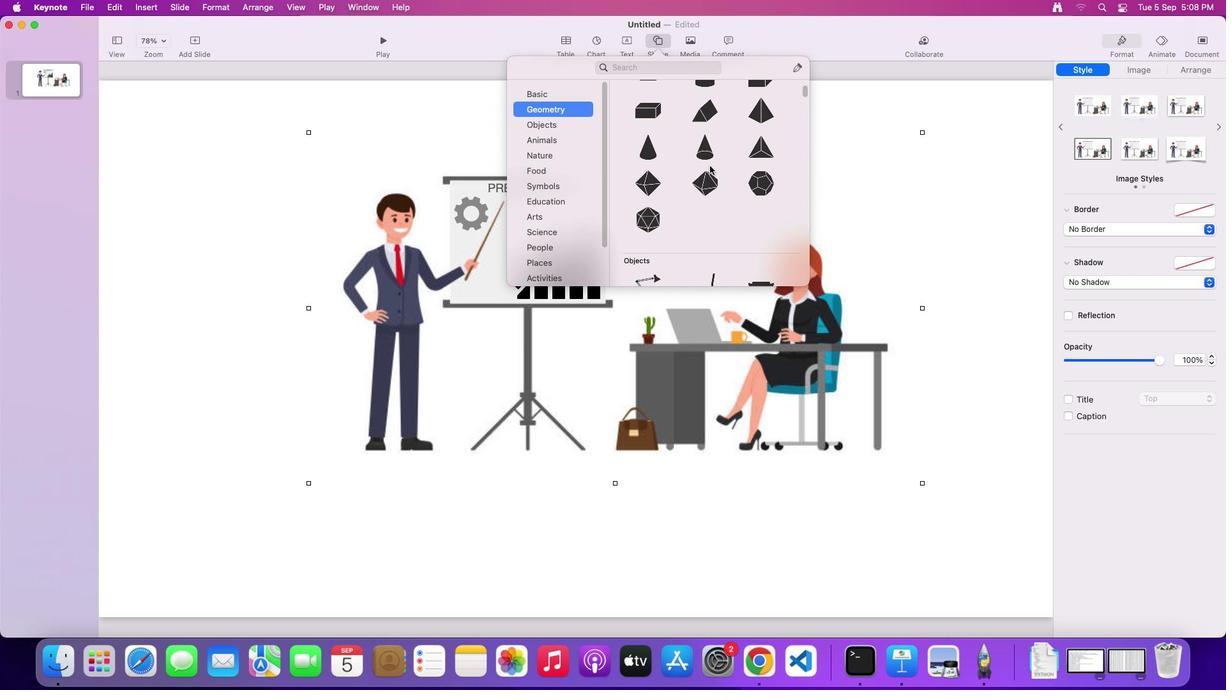 
Action: Mouse scrolled (709, 166) with delta (0, 0)
Screenshot: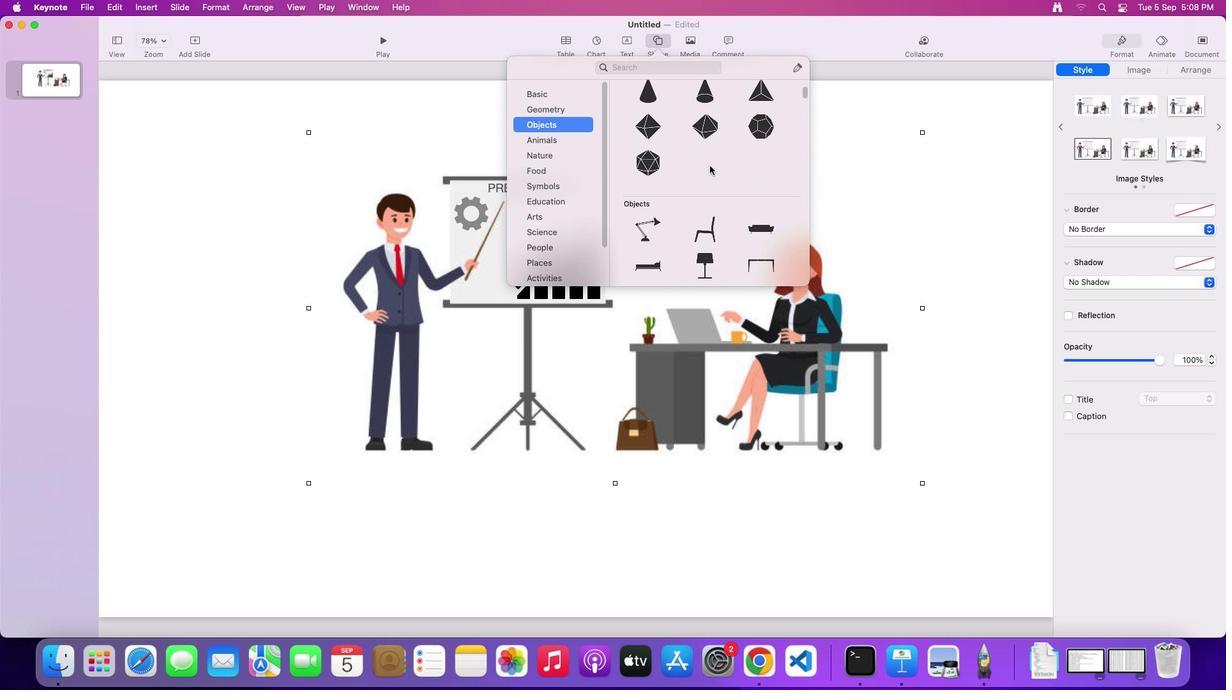 
Action: Mouse scrolled (709, 166) with delta (0, 0)
Screenshot: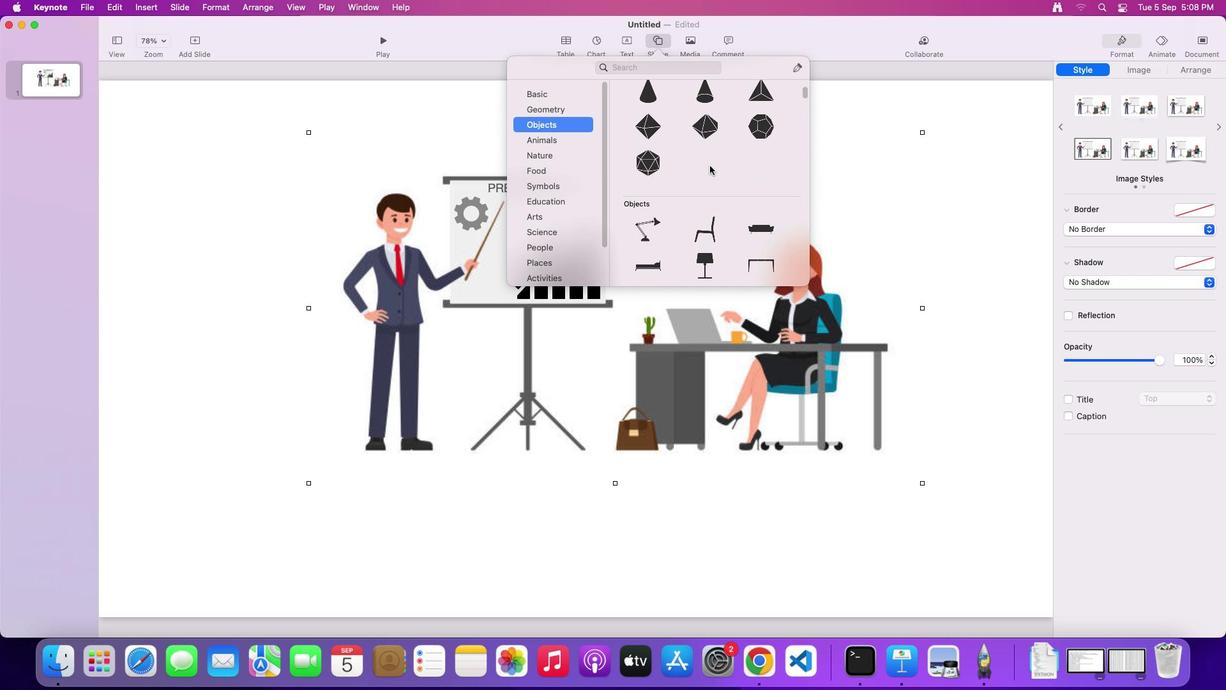 
Action: Mouse scrolled (709, 166) with delta (0, -1)
Screenshot: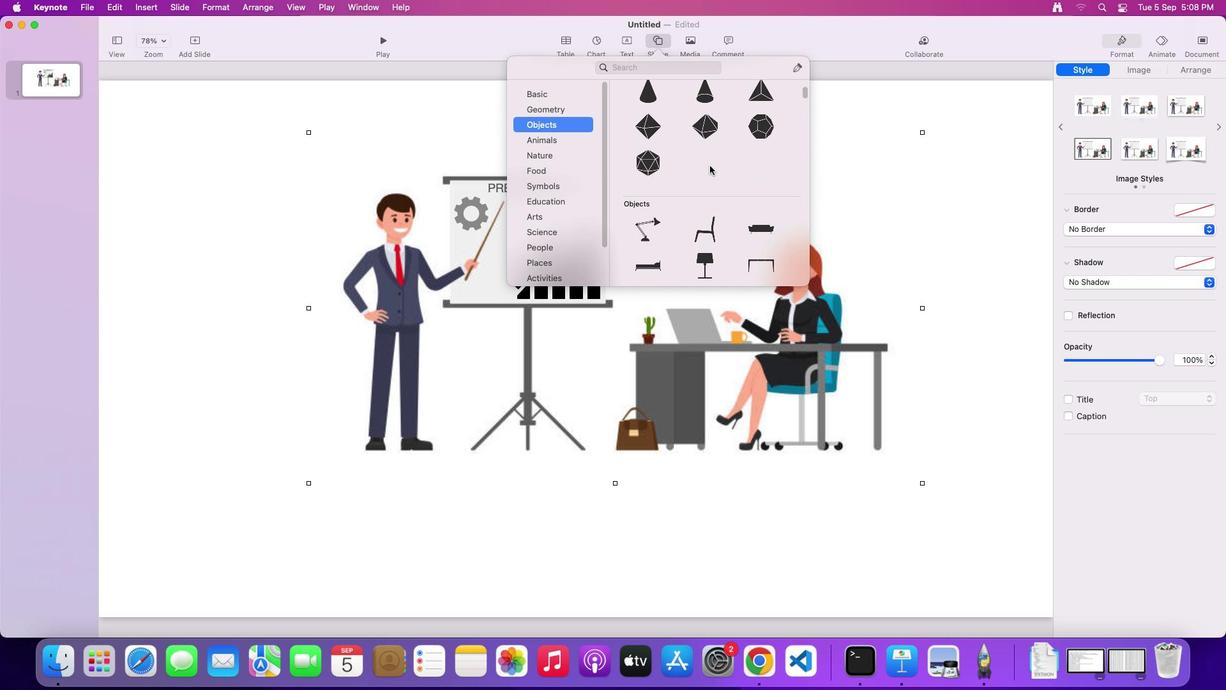 
Action: Mouse scrolled (709, 166) with delta (0, -2)
Screenshot: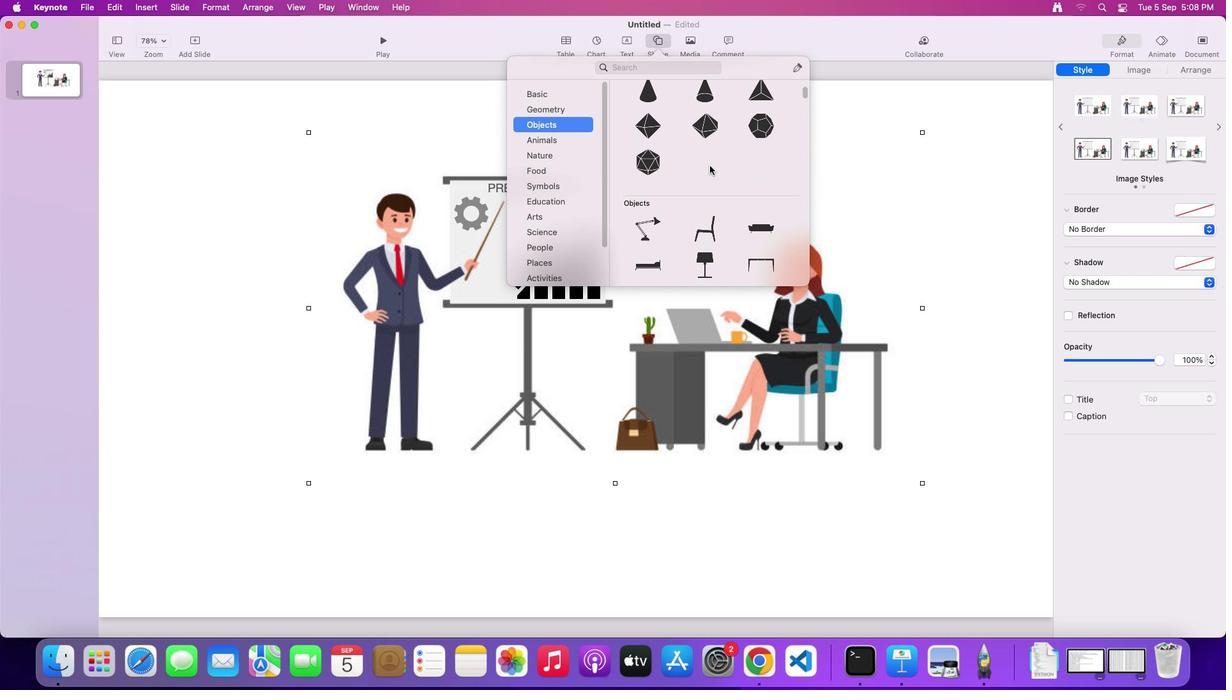 
Action: Mouse scrolled (709, 166) with delta (0, 0)
Screenshot: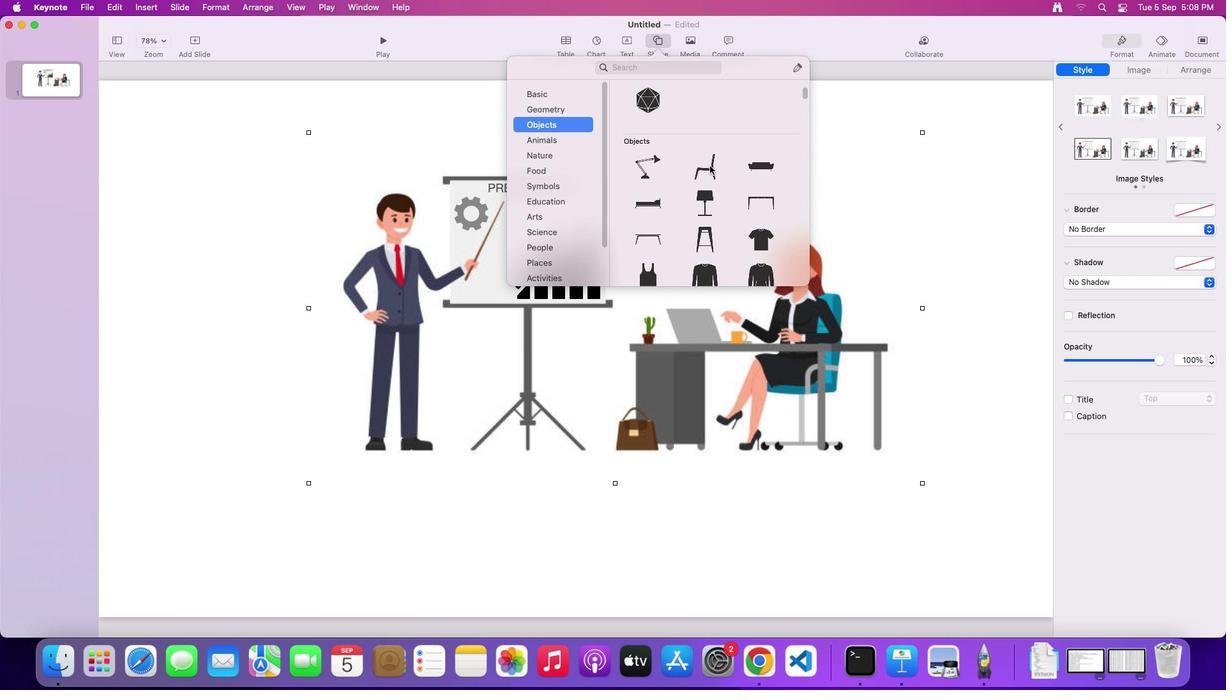
Action: Mouse scrolled (709, 166) with delta (0, 0)
Screenshot: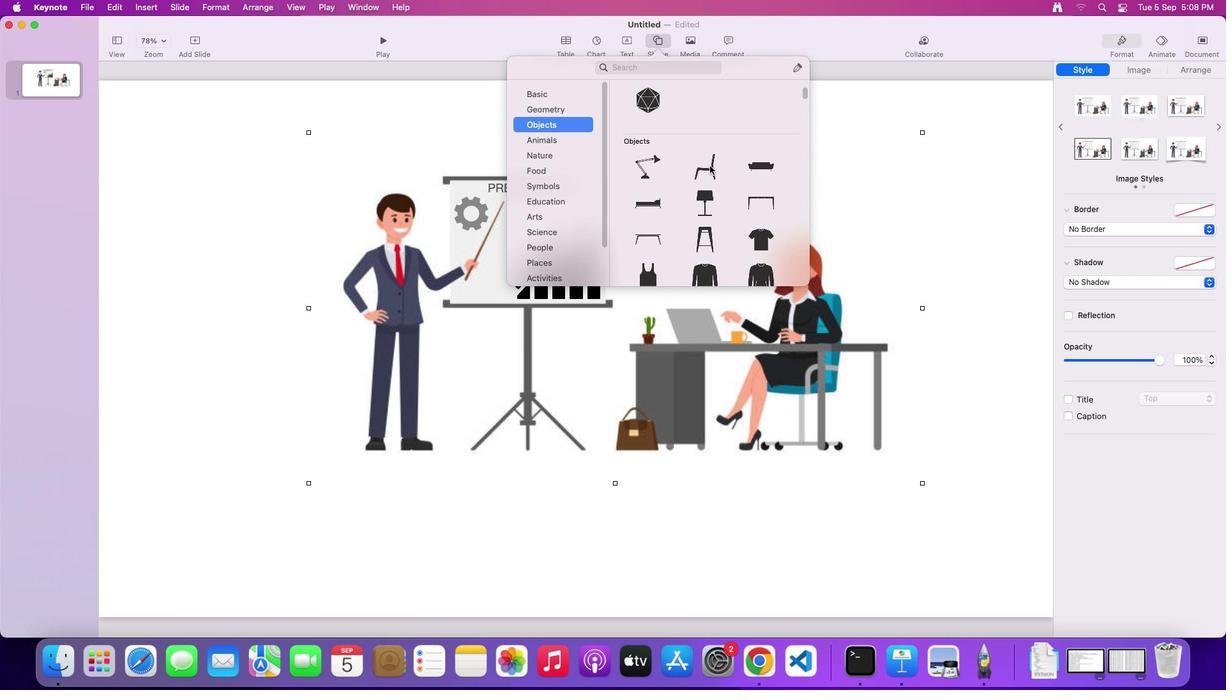 
Action: Mouse scrolled (709, 166) with delta (0, -1)
Screenshot: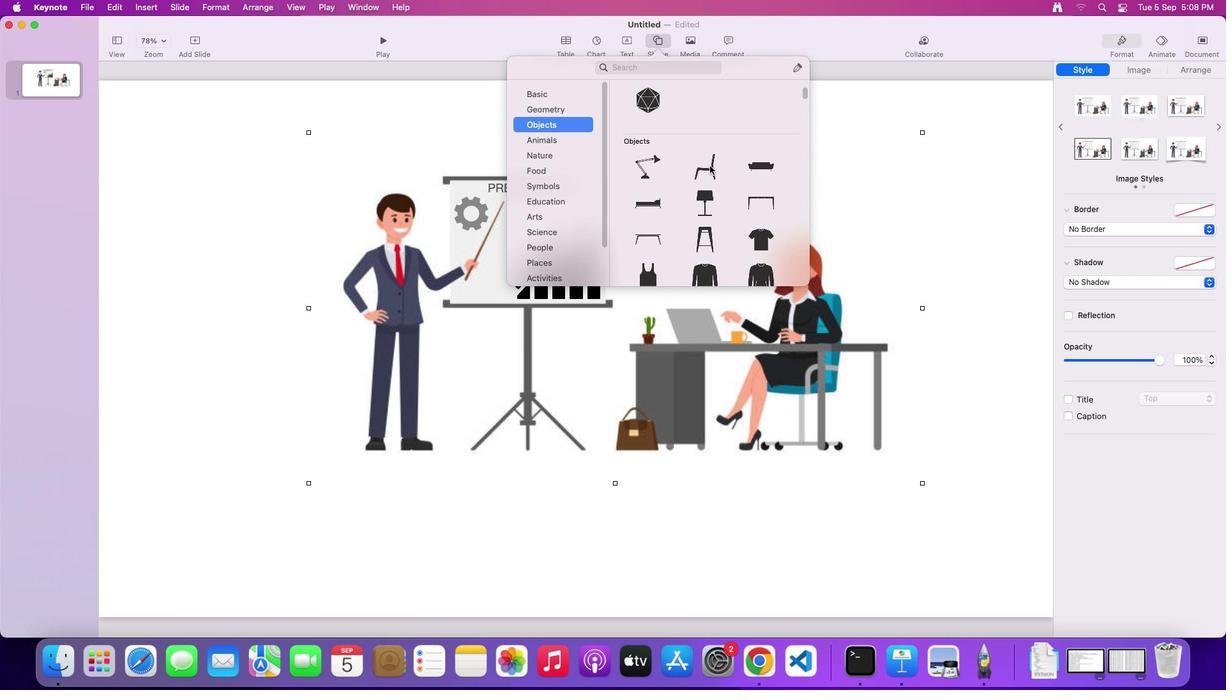 
Action: Mouse scrolled (709, 166) with delta (0, -2)
Screenshot: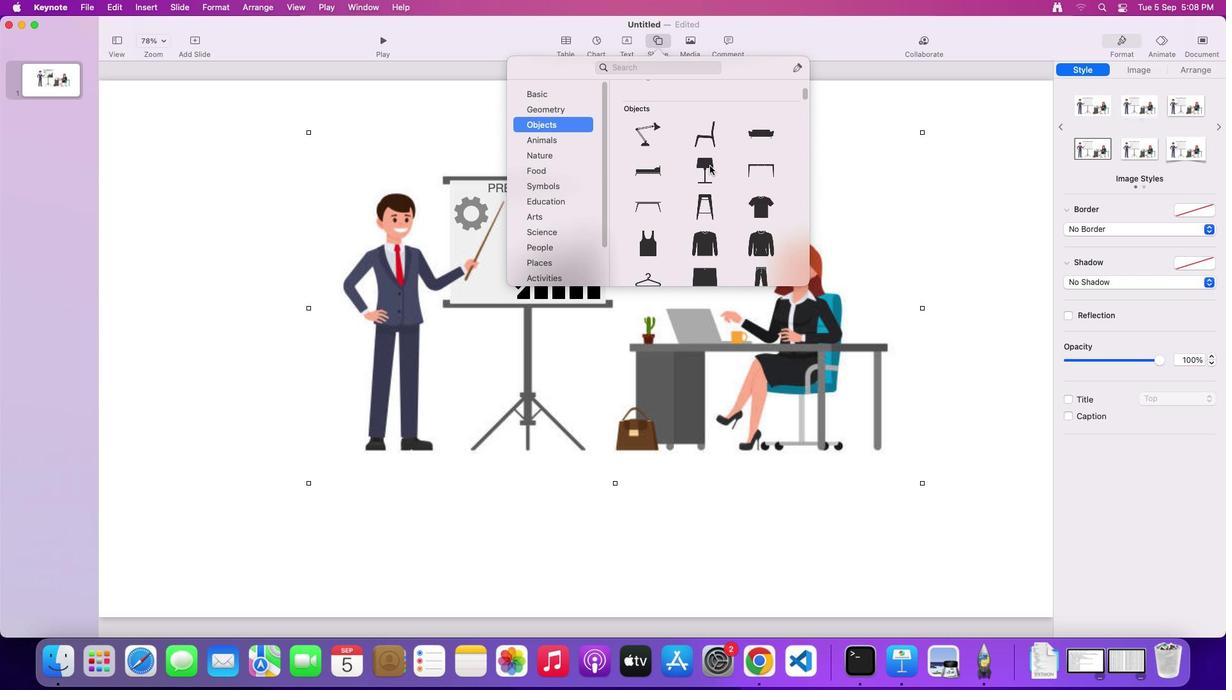 
Action: Mouse scrolled (709, 166) with delta (0, 0)
Screenshot: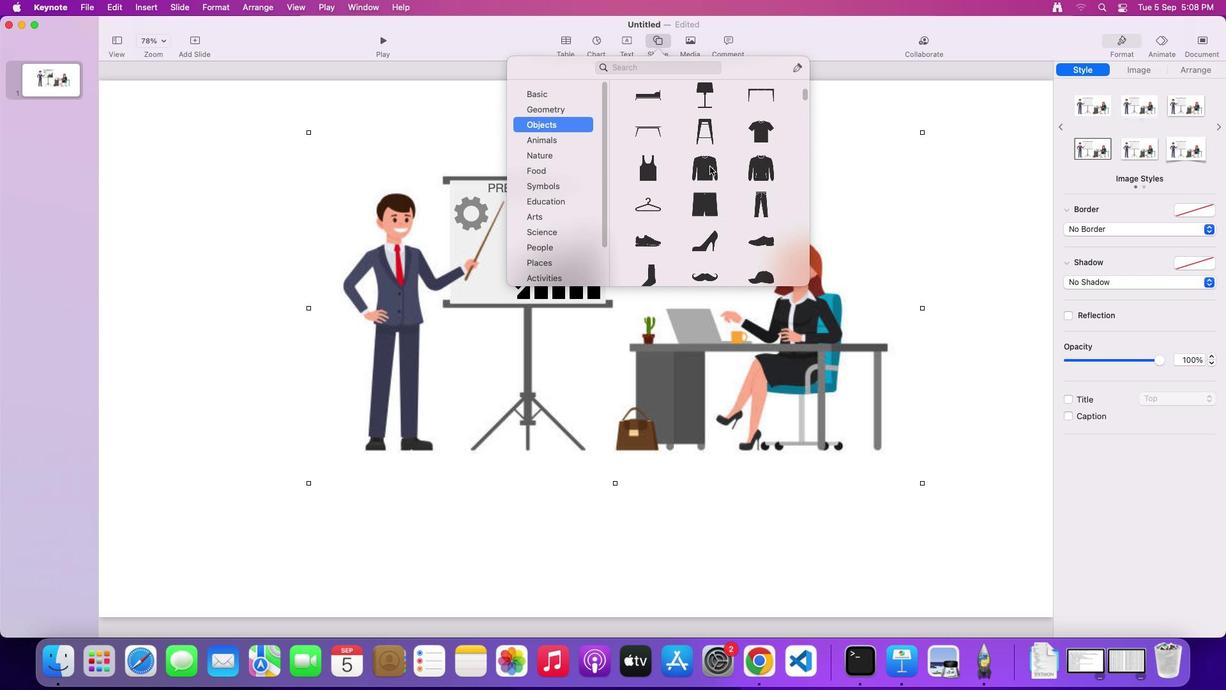 
Action: Mouse scrolled (709, 166) with delta (0, 0)
Screenshot: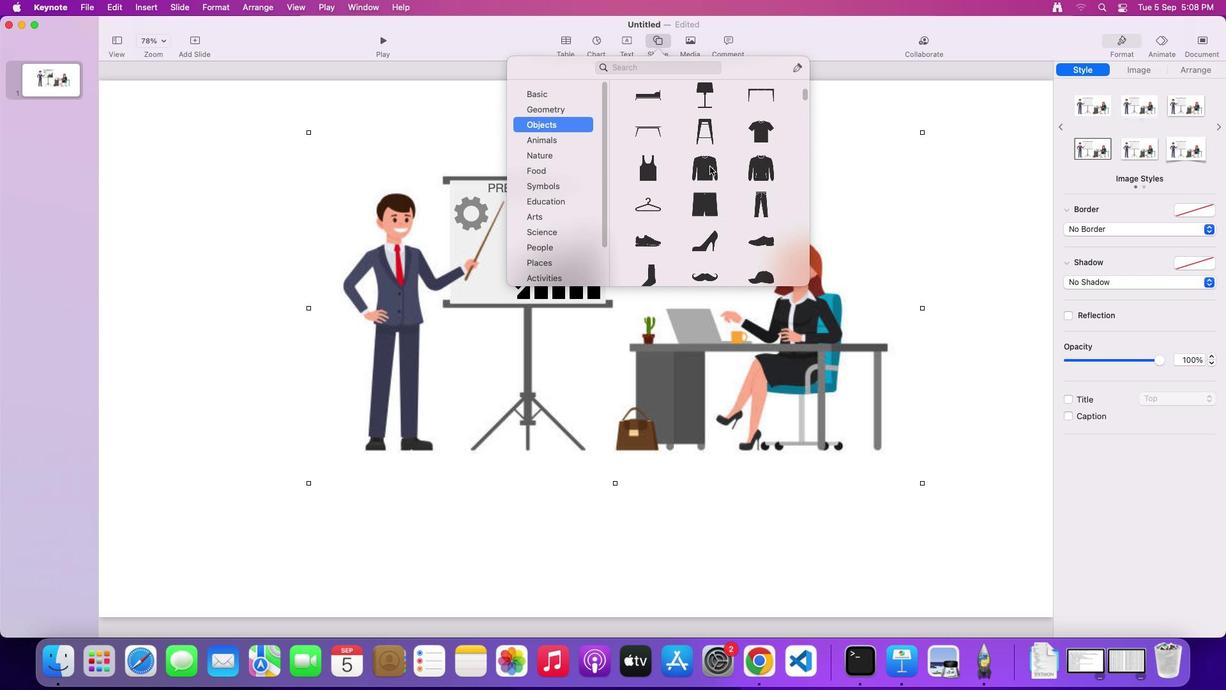 
Action: Mouse scrolled (709, 166) with delta (0, -1)
Screenshot: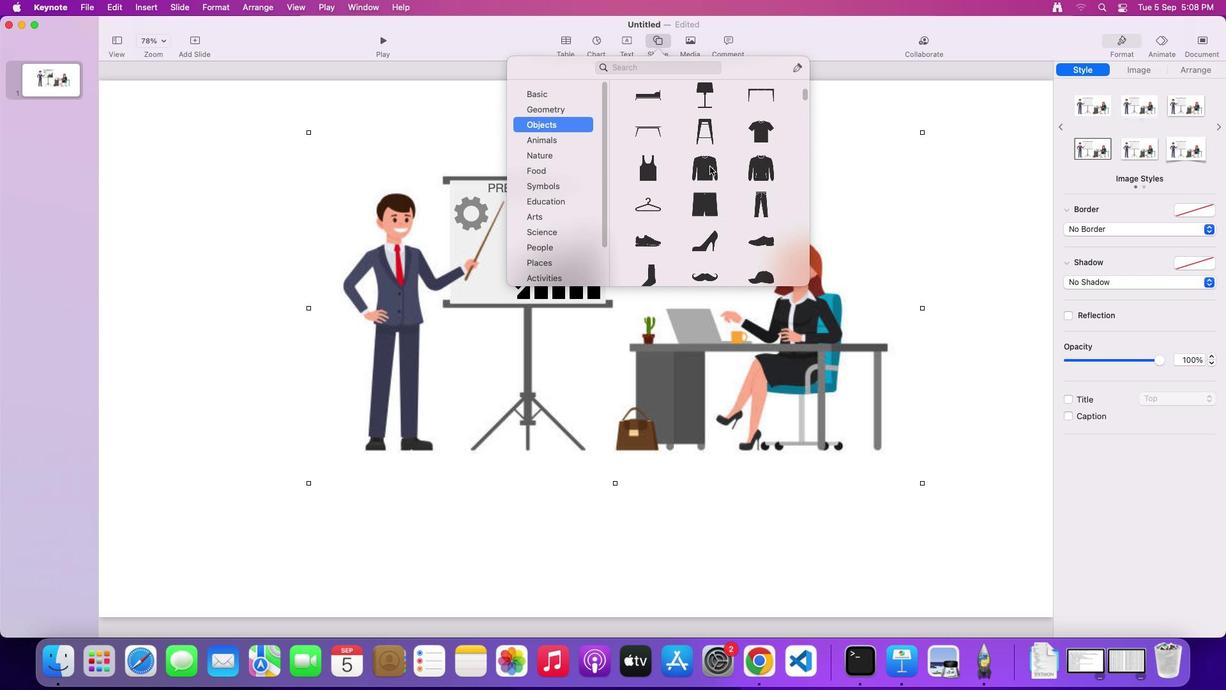 
Action: Mouse scrolled (709, 166) with delta (0, -3)
Screenshot: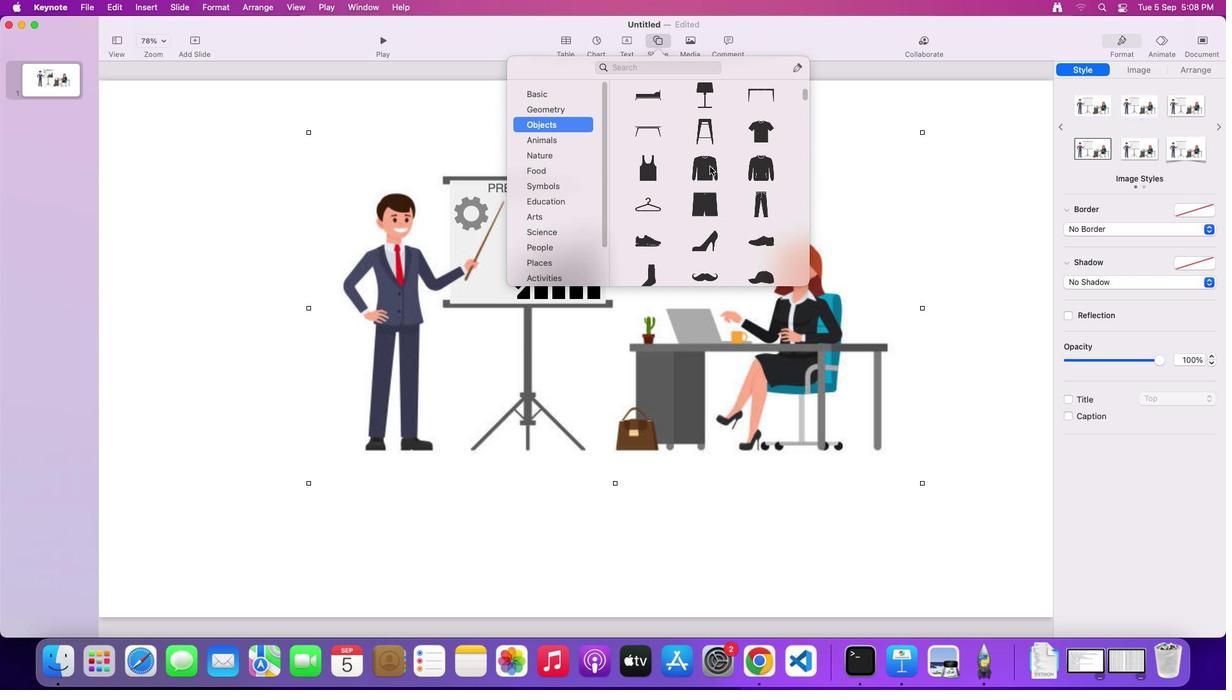 
Action: Mouse scrolled (709, 166) with delta (0, -3)
Screenshot: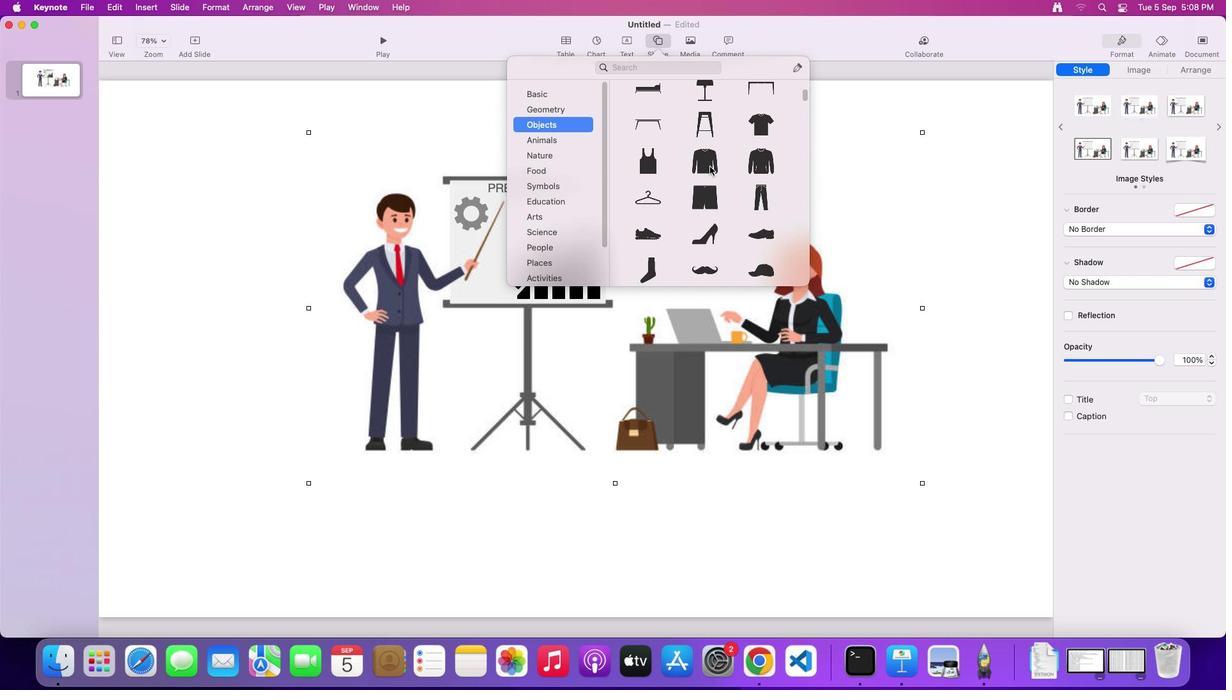 
Action: Mouse moved to (709, 166)
Screenshot: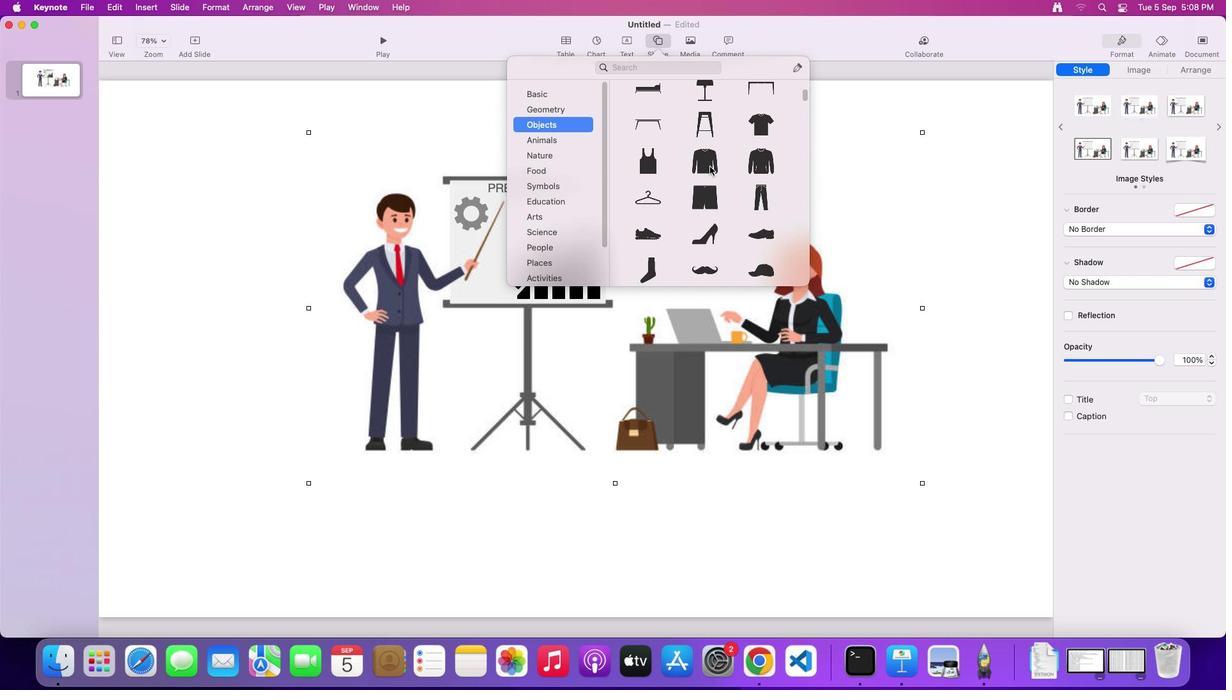 
Action: Mouse scrolled (709, 166) with delta (0, 0)
Screenshot: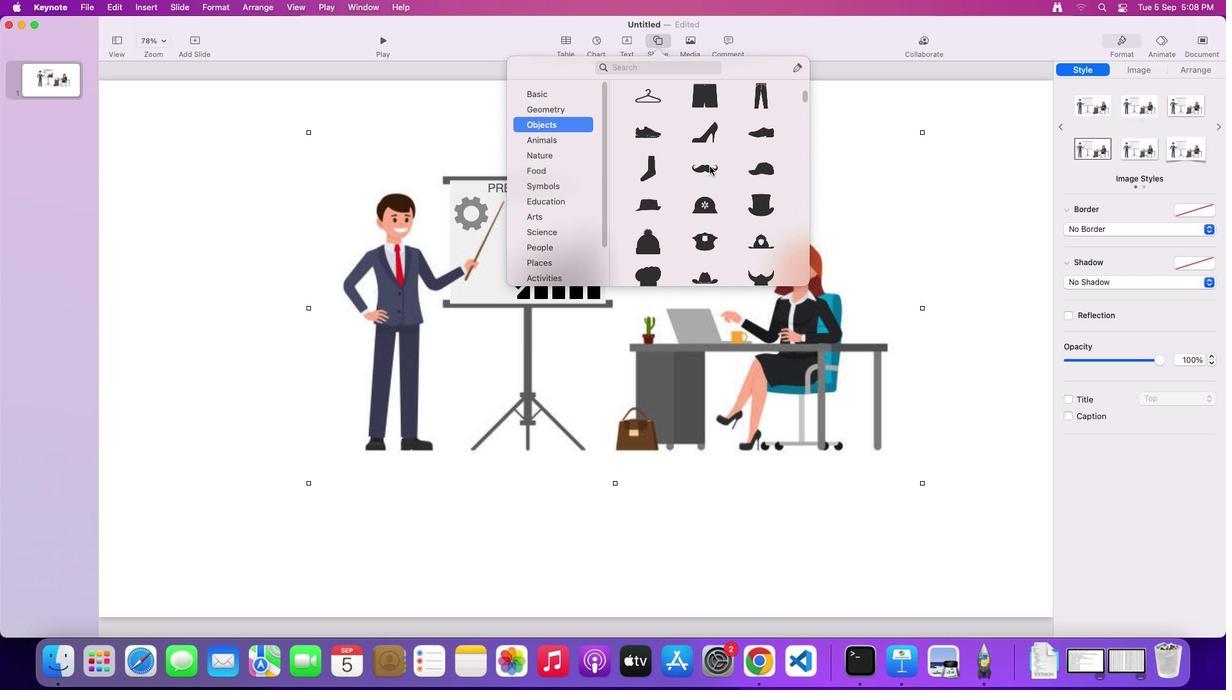 
Action: Mouse scrolled (709, 166) with delta (0, 0)
Screenshot: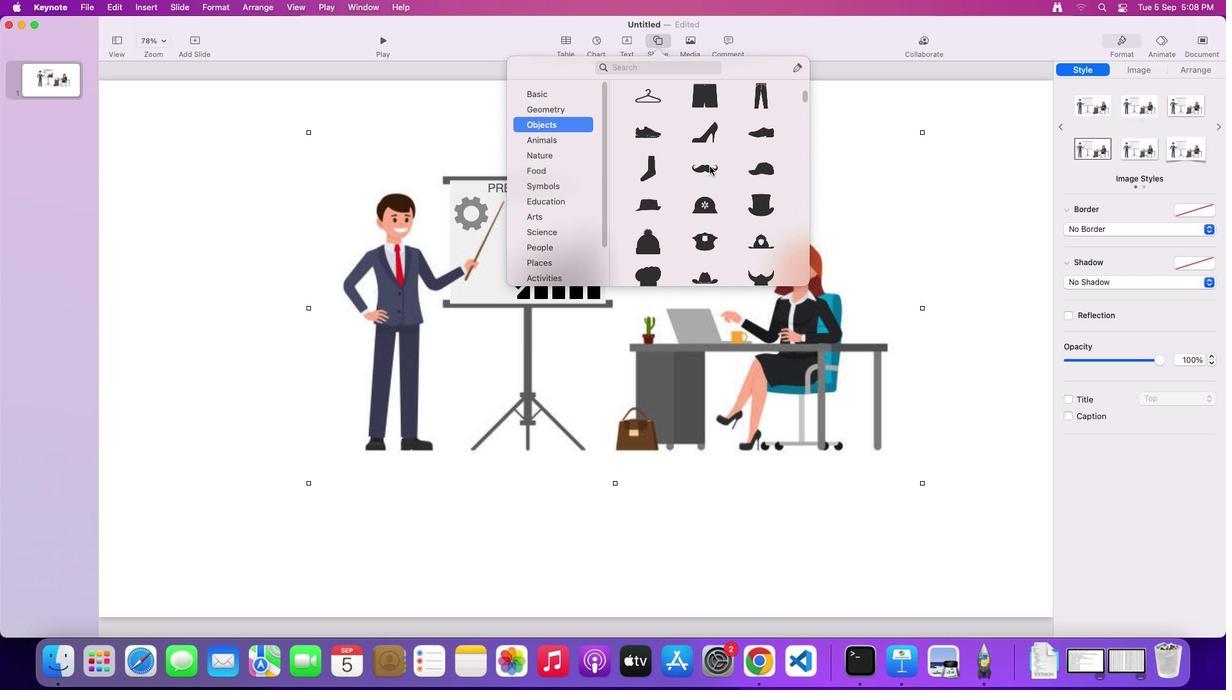 
Action: Mouse scrolled (709, 166) with delta (0, -1)
Screenshot: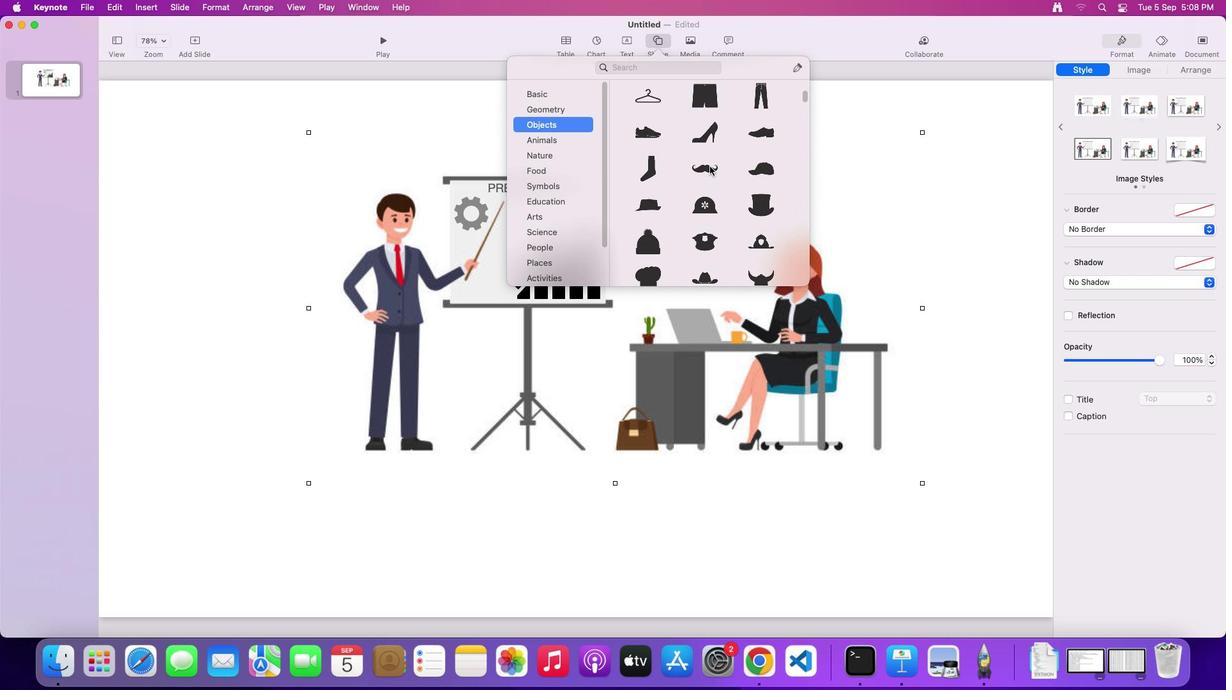 
Action: Mouse scrolled (709, 166) with delta (0, -3)
Screenshot: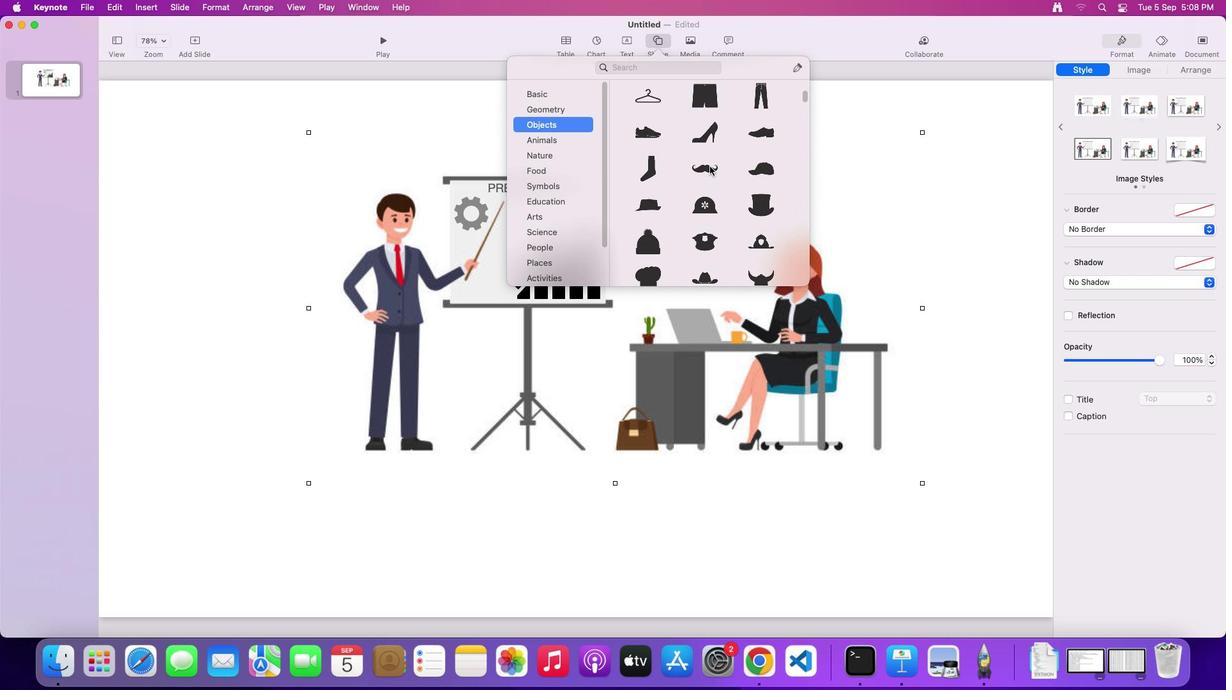 
Action: Mouse scrolled (709, 166) with delta (0, -3)
Screenshot: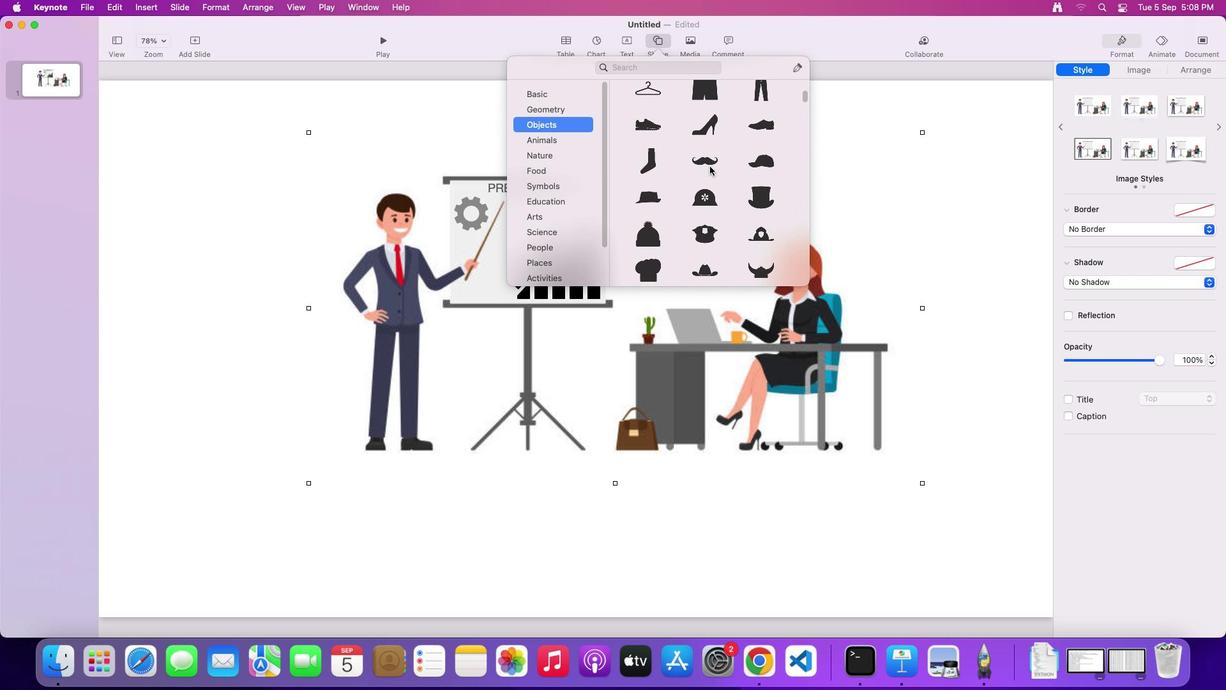 
Action: Mouse scrolled (709, 166) with delta (0, 0)
Screenshot: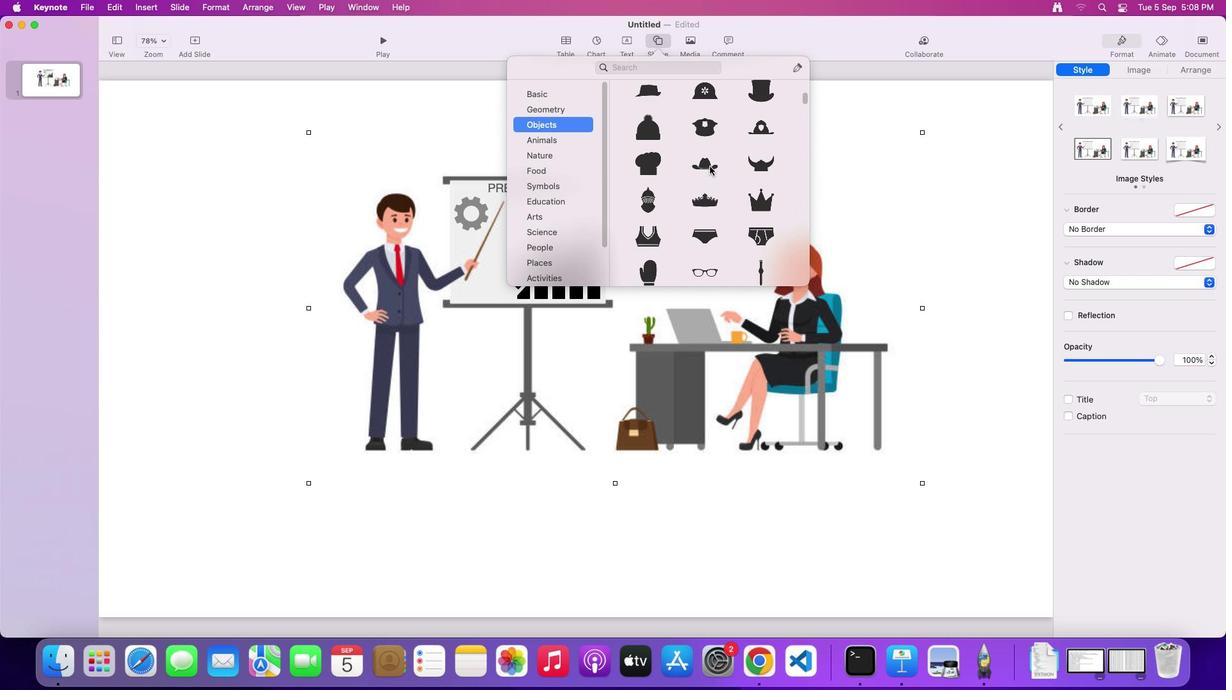 
Action: Mouse scrolled (709, 166) with delta (0, 0)
Screenshot: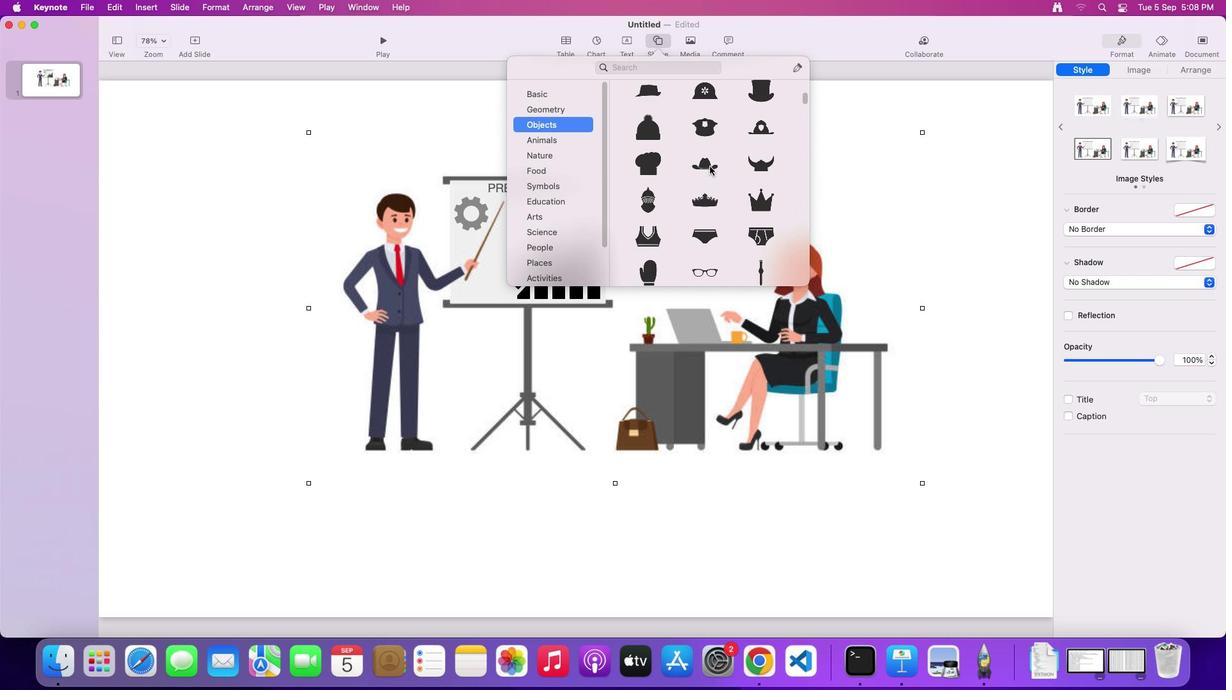 
Action: Mouse scrolled (709, 166) with delta (0, -2)
Screenshot: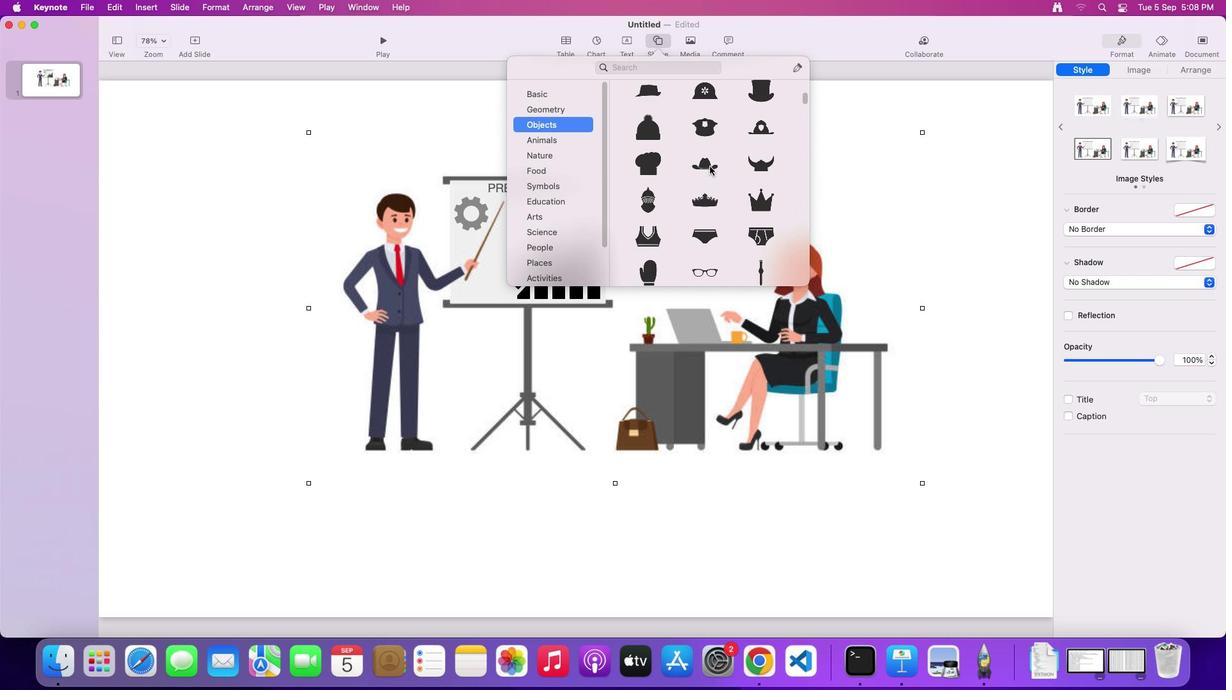 
Action: Mouse scrolled (709, 166) with delta (0, -3)
Screenshot: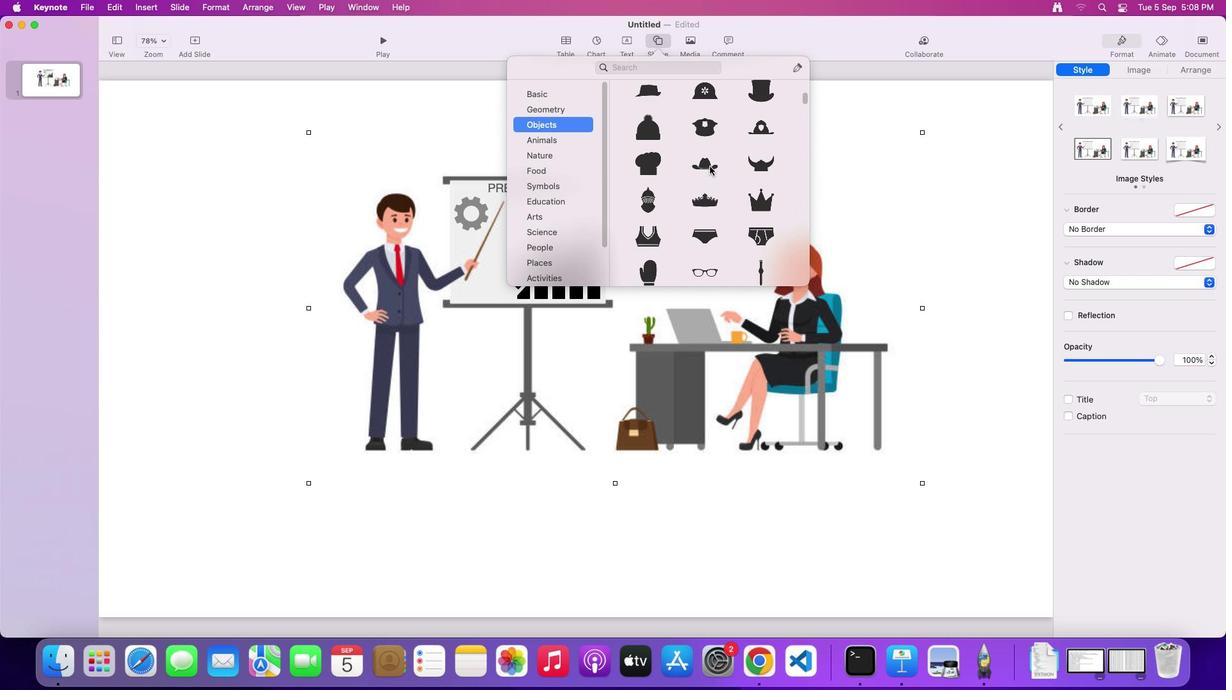 
Action: Mouse scrolled (709, 166) with delta (0, -3)
Screenshot: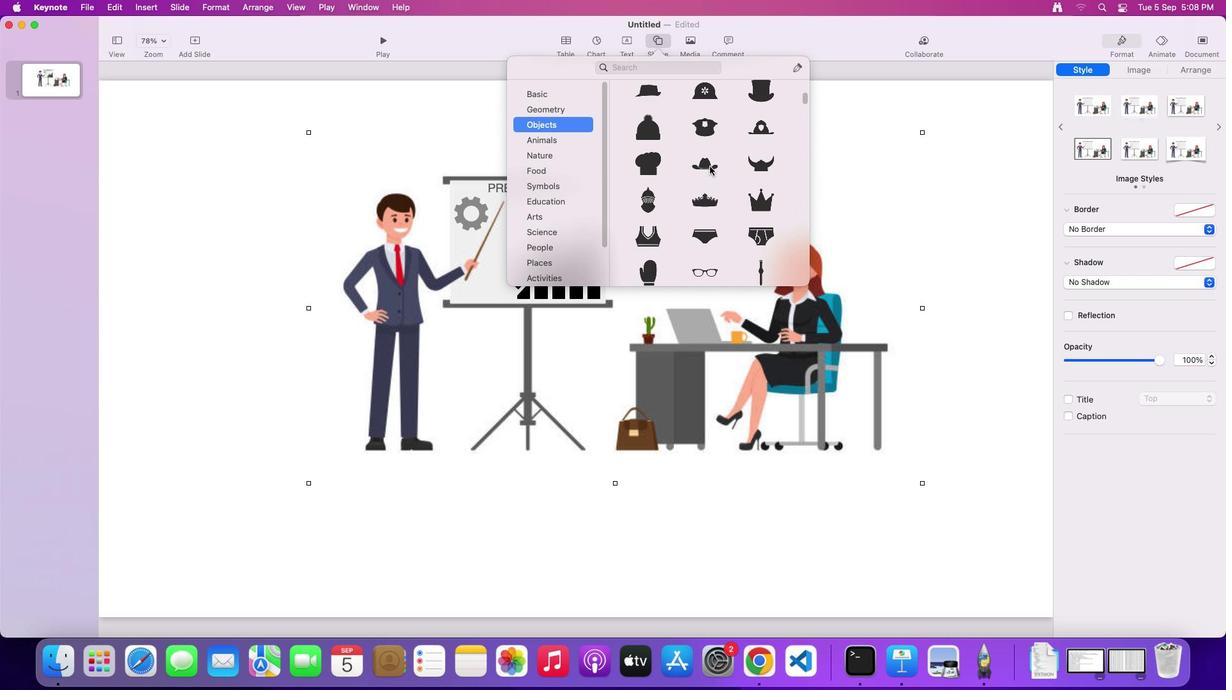 
Action: Mouse scrolled (709, 166) with delta (0, 0)
Screenshot: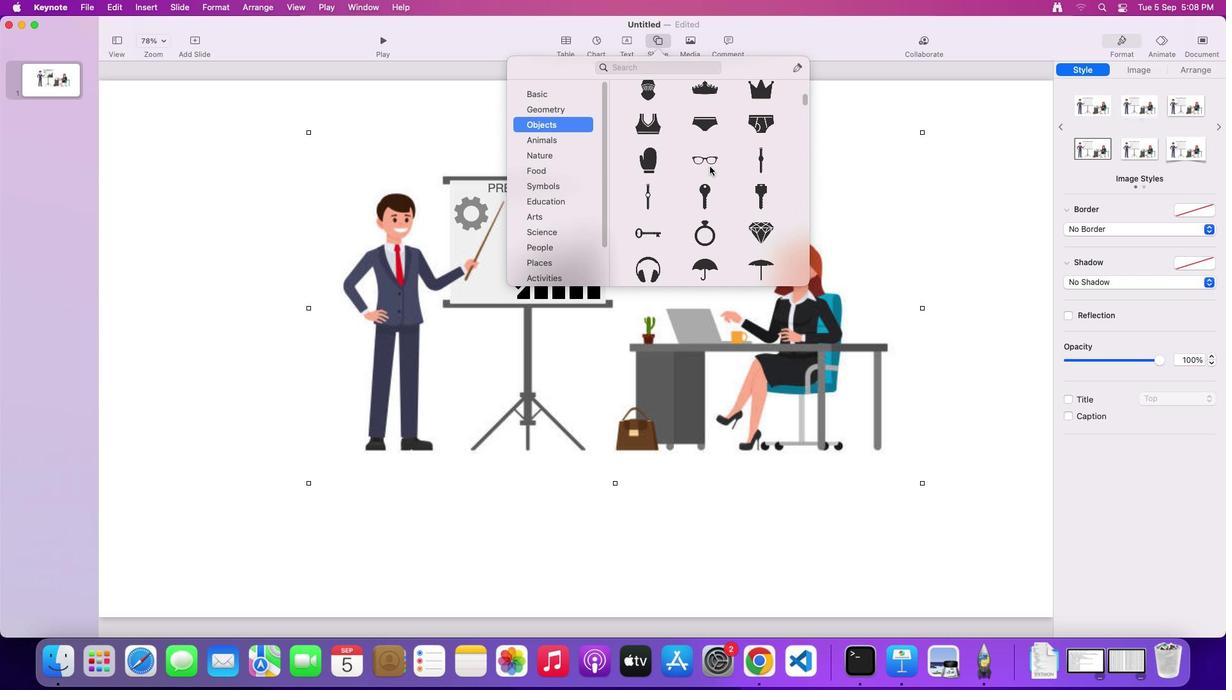 
Action: Mouse scrolled (709, 166) with delta (0, 0)
Screenshot: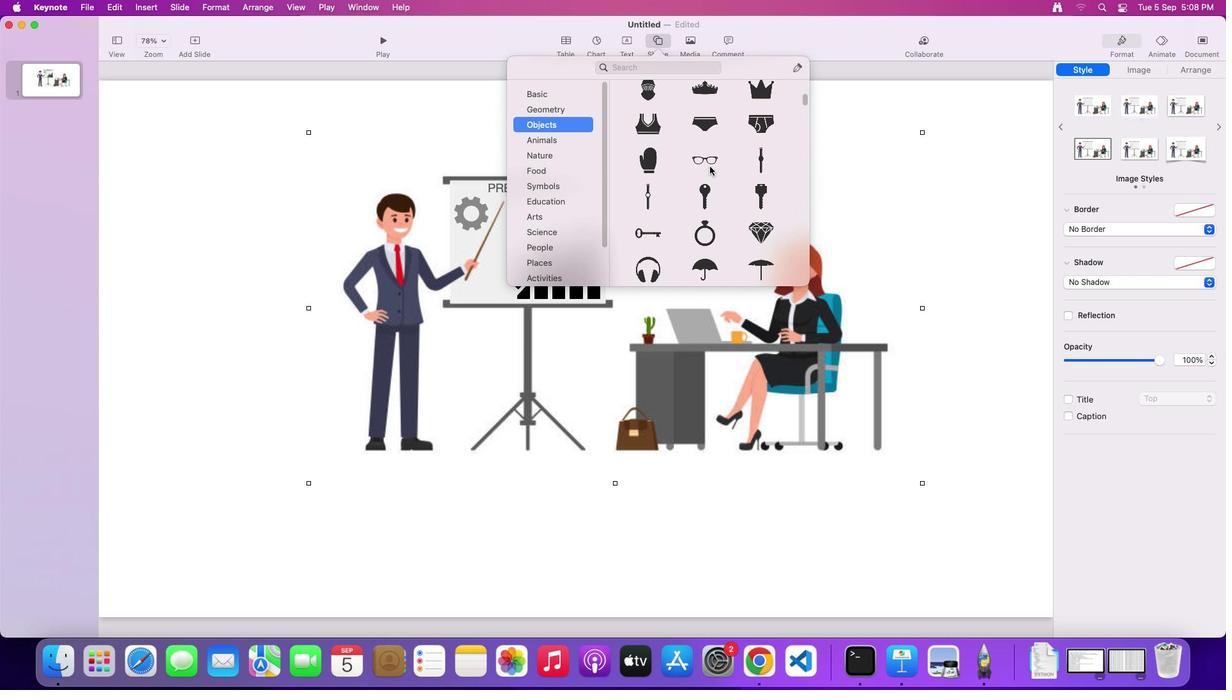 
Action: Mouse scrolled (709, 166) with delta (0, -2)
Screenshot: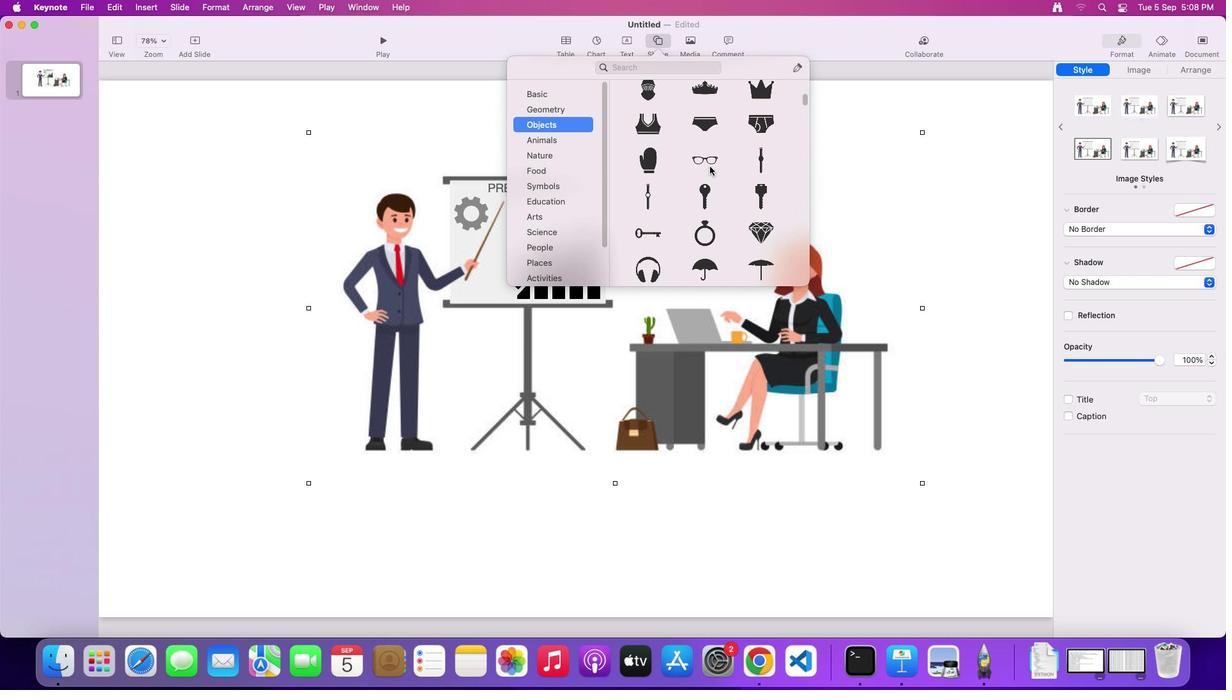 
Action: Mouse scrolled (709, 166) with delta (0, -3)
Screenshot: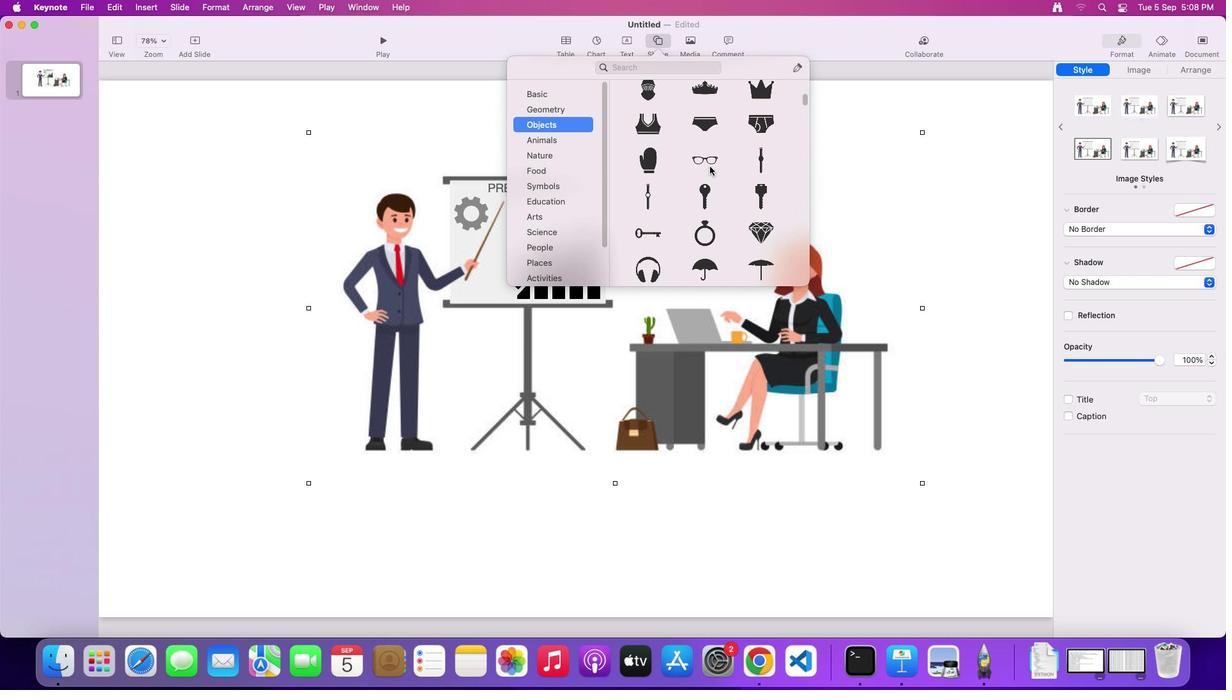 
Action: Mouse scrolled (709, 166) with delta (0, -3)
Screenshot: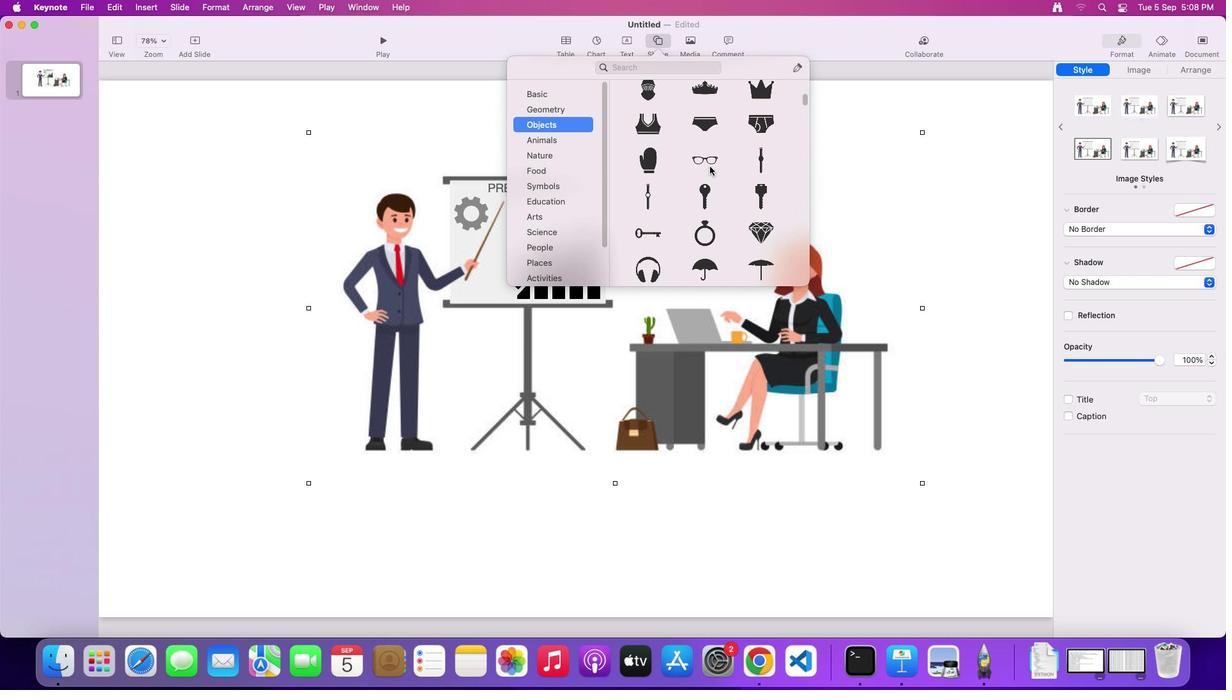
Action: Mouse scrolled (709, 166) with delta (0, 0)
Screenshot: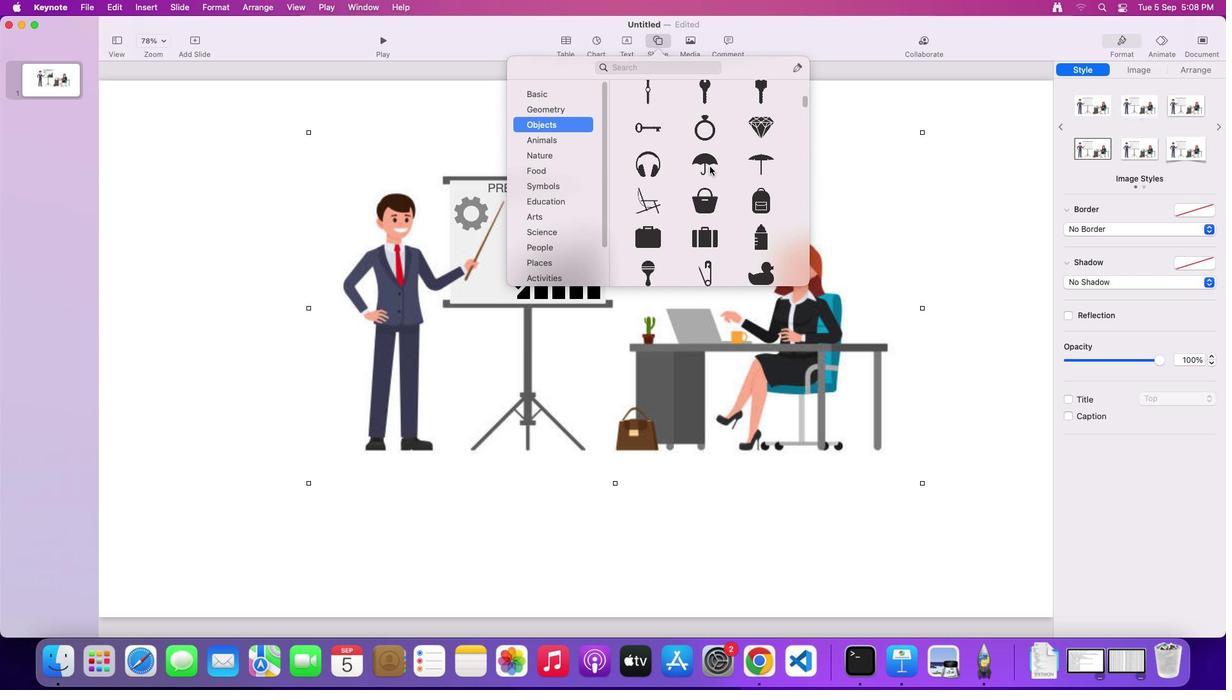 
Action: Mouse scrolled (709, 166) with delta (0, 0)
Screenshot: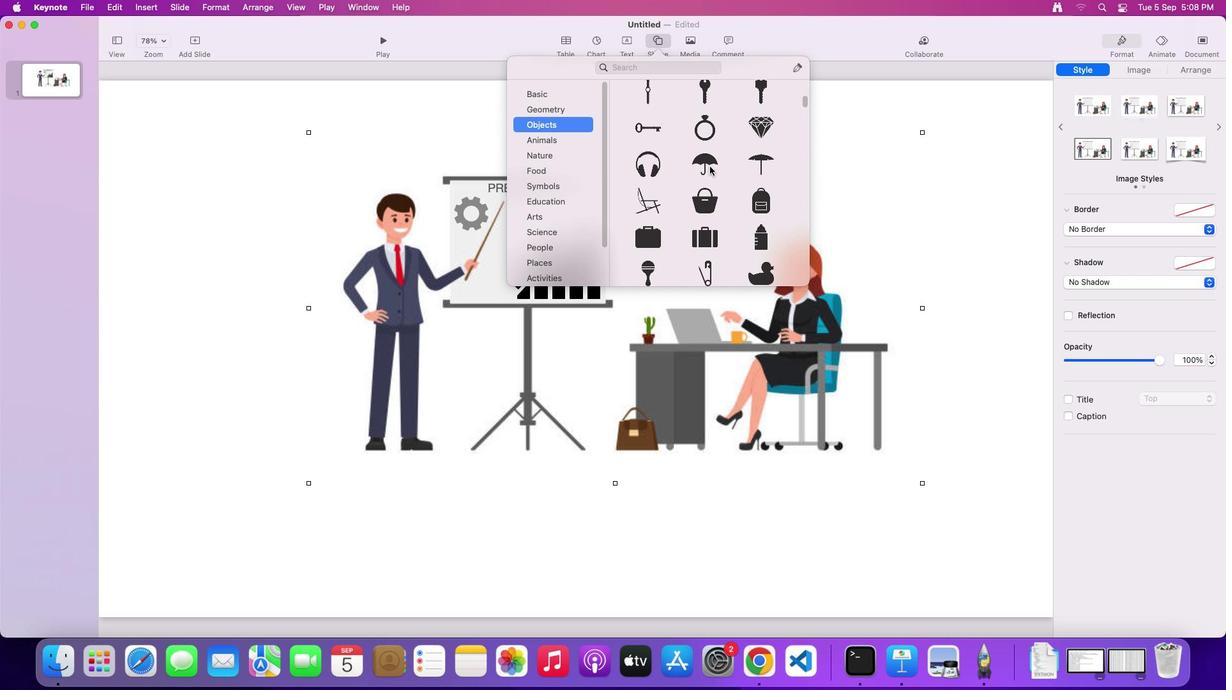 
Action: Mouse scrolled (709, 166) with delta (0, -1)
Screenshot: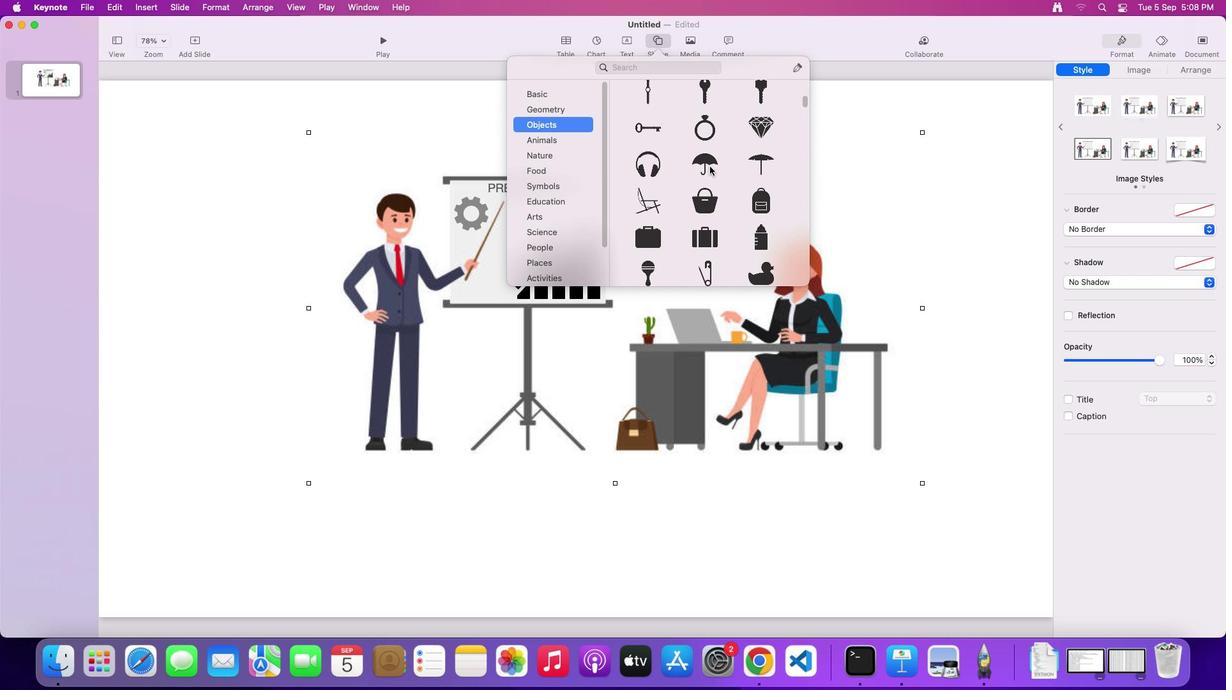 
Action: Mouse scrolled (709, 166) with delta (0, -3)
Screenshot: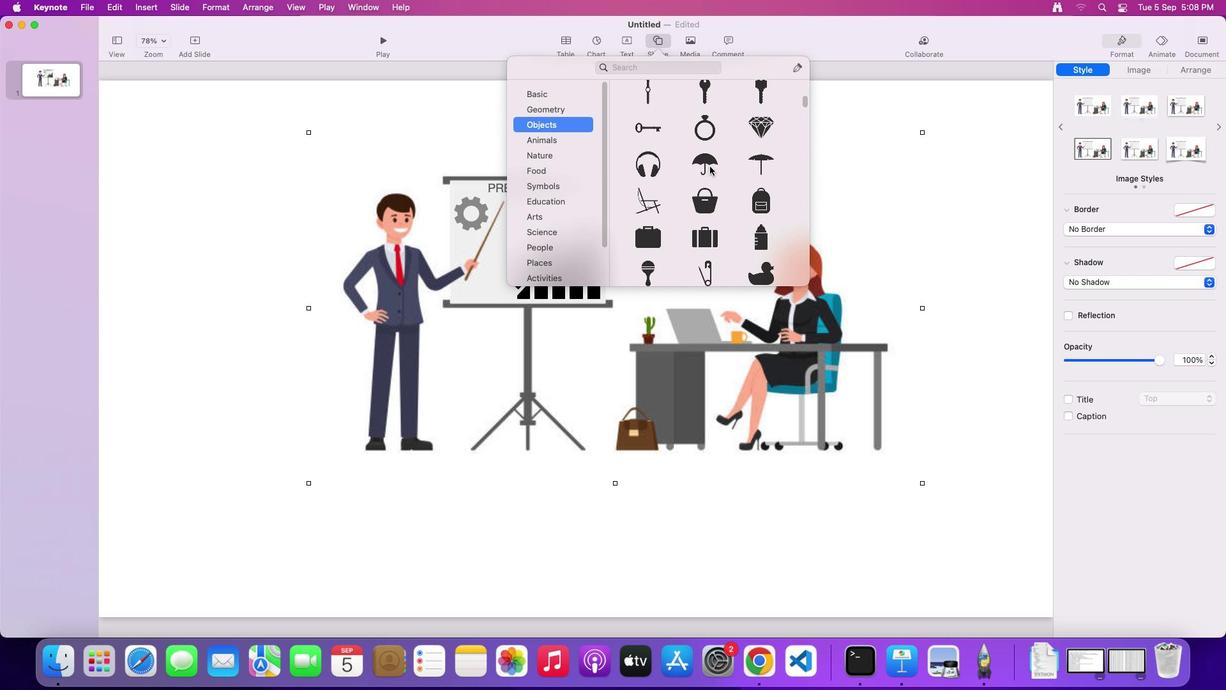 
Action: Mouse scrolled (709, 166) with delta (0, -3)
Screenshot: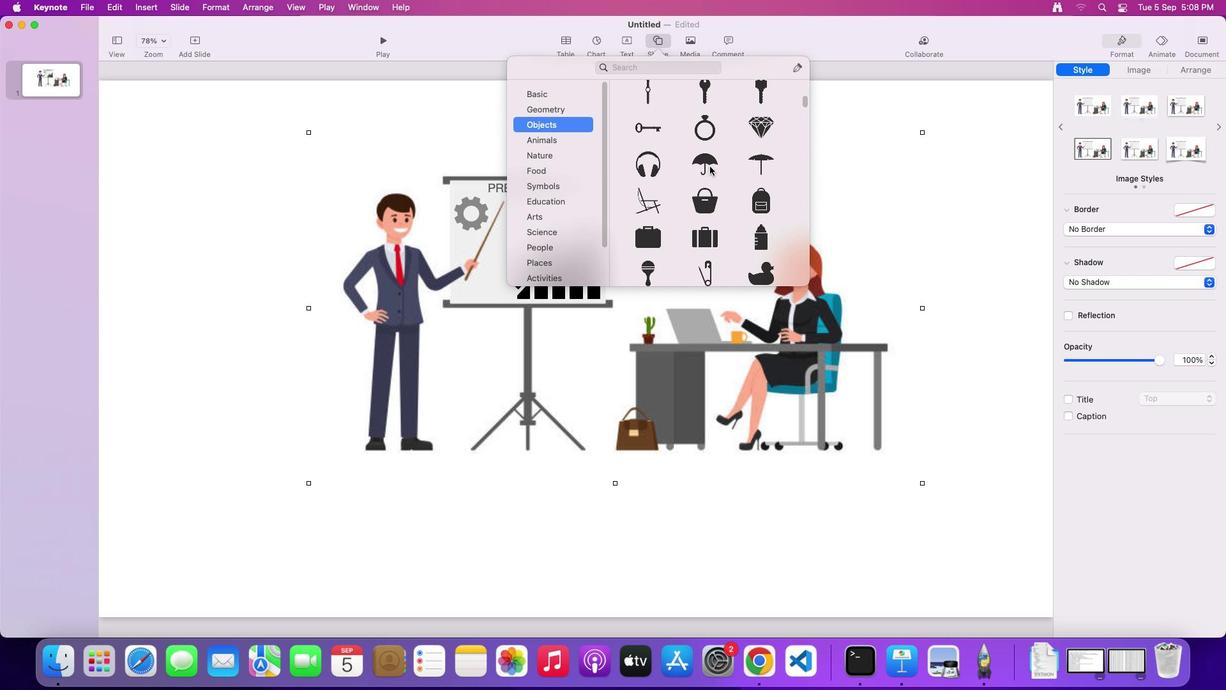 
Action: Mouse scrolled (709, 166) with delta (0, 0)
Screenshot: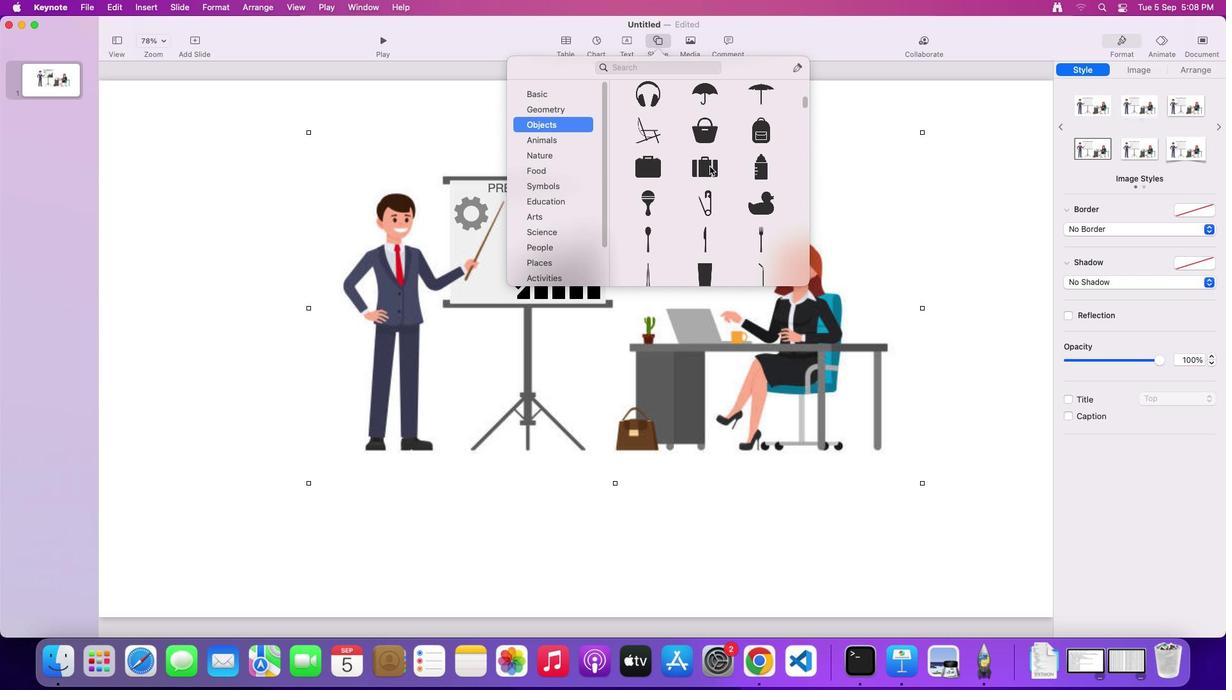 
Action: Mouse scrolled (709, 166) with delta (0, 0)
Screenshot: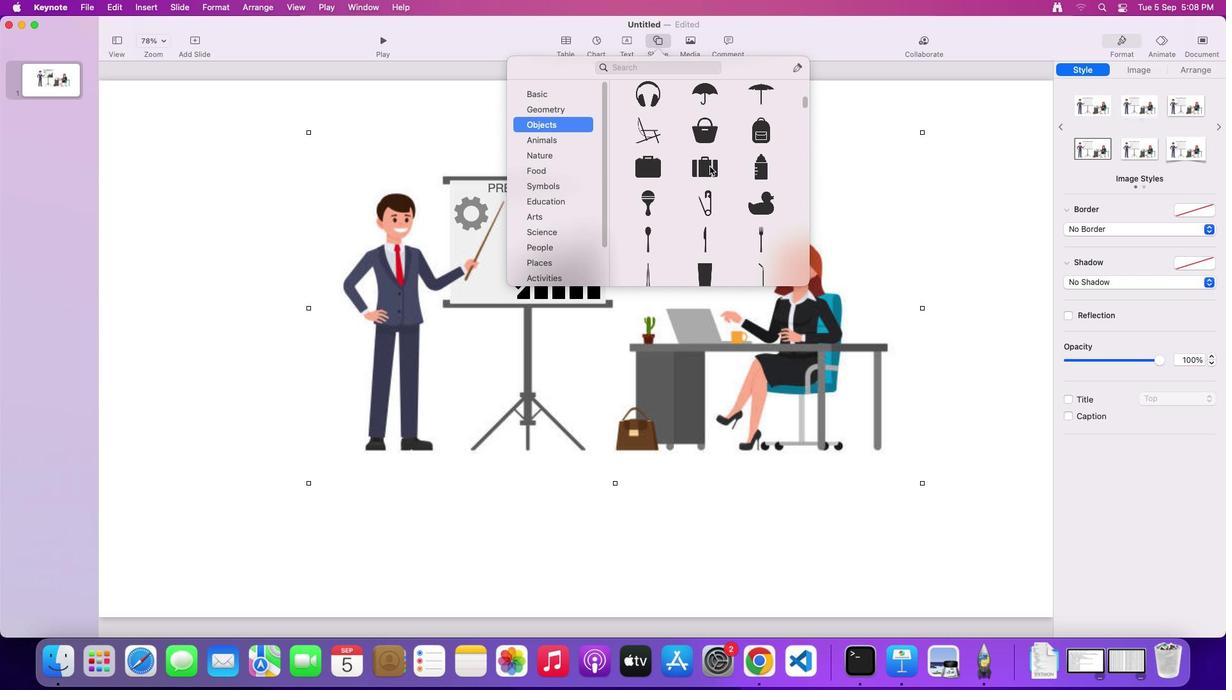 
Action: Mouse scrolled (709, 166) with delta (0, -2)
Screenshot: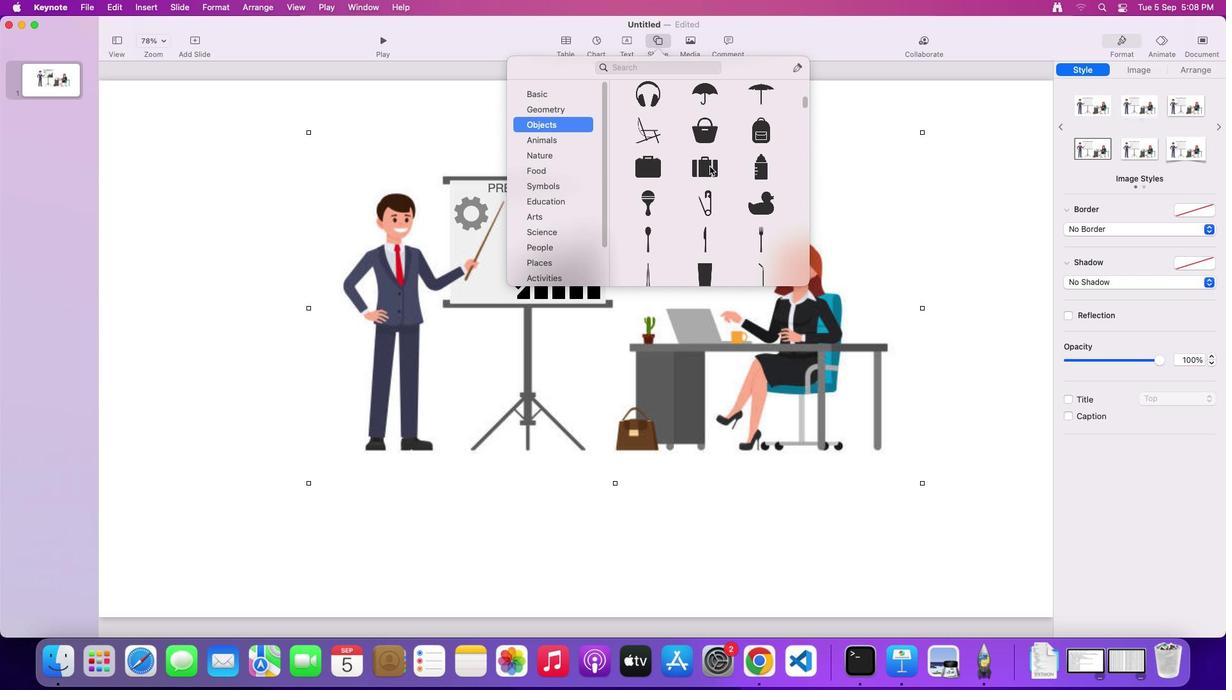
Action: Mouse scrolled (709, 166) with delta (0, -3)
Screenshot: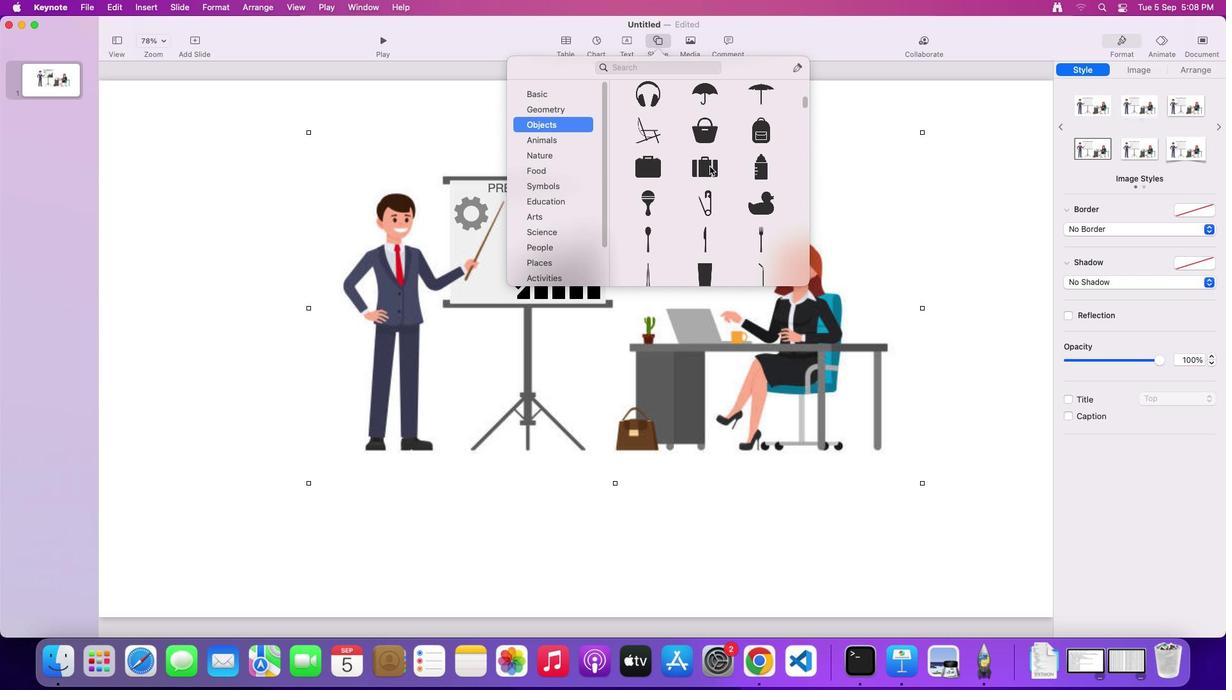 
Action: Mouse scrolled (709, 166) with delta (0, 0)
Screenshot: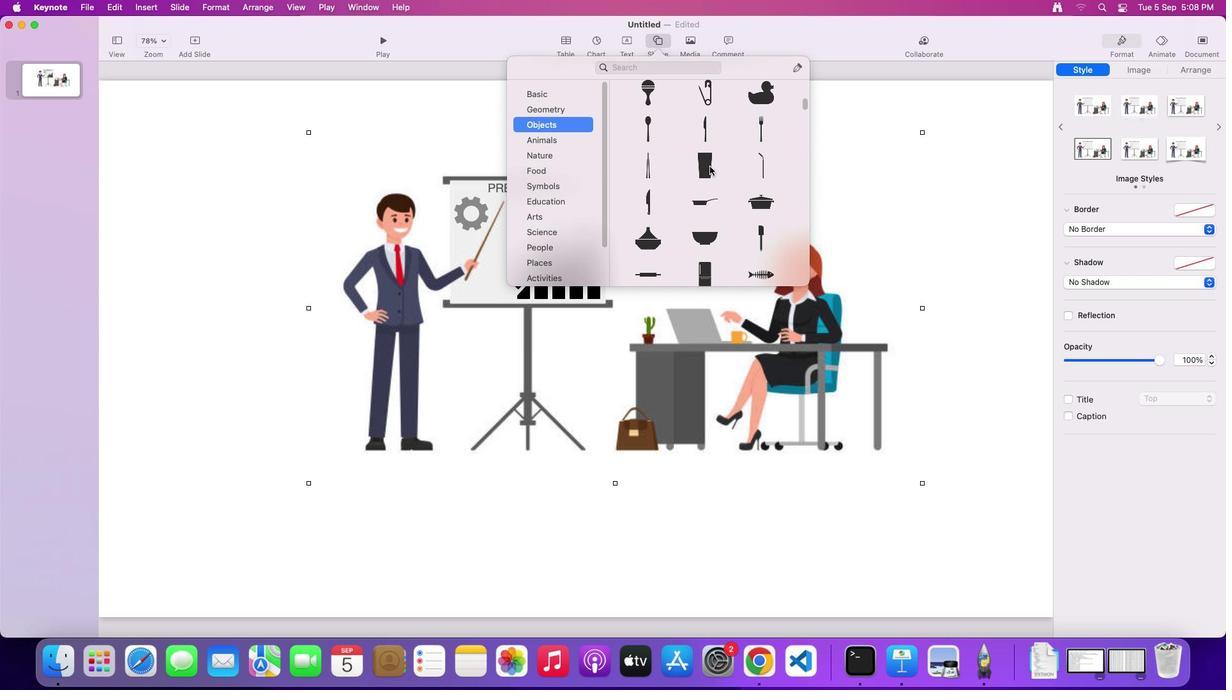 
Action: Mouse scrolled (709, 166) with delta (0, 0)
Screenshot: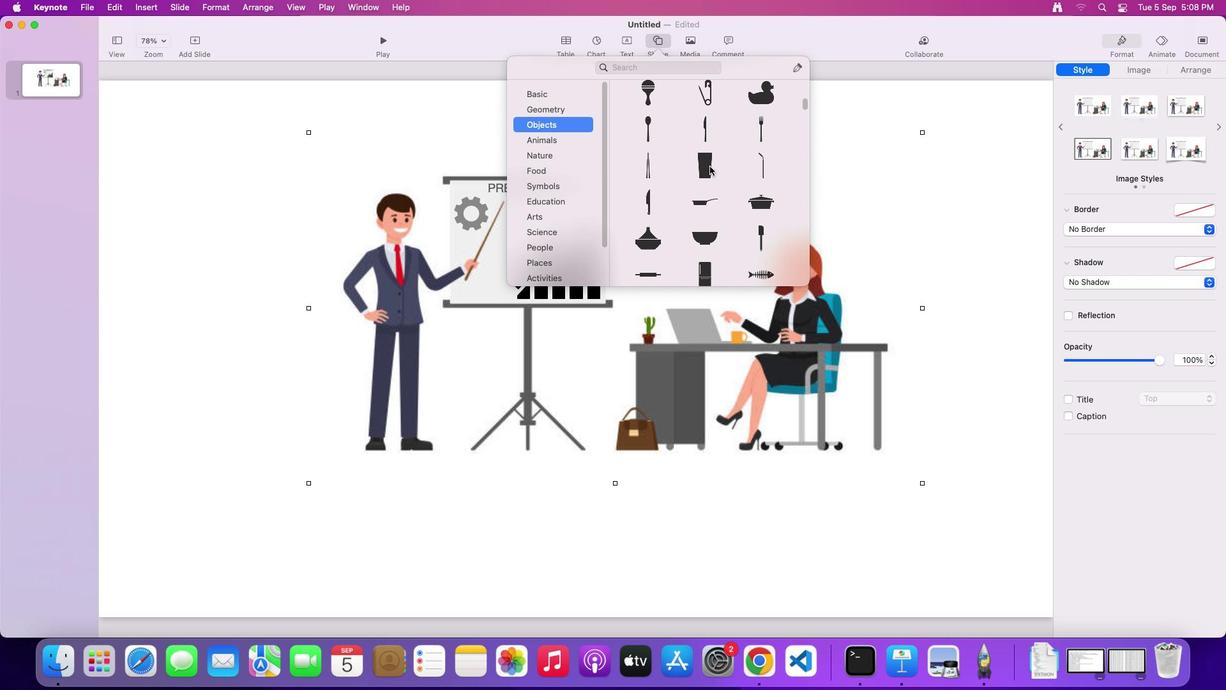 
Action: Mouse scrolled (709, 166) with delta (0, -2)
Screenshot: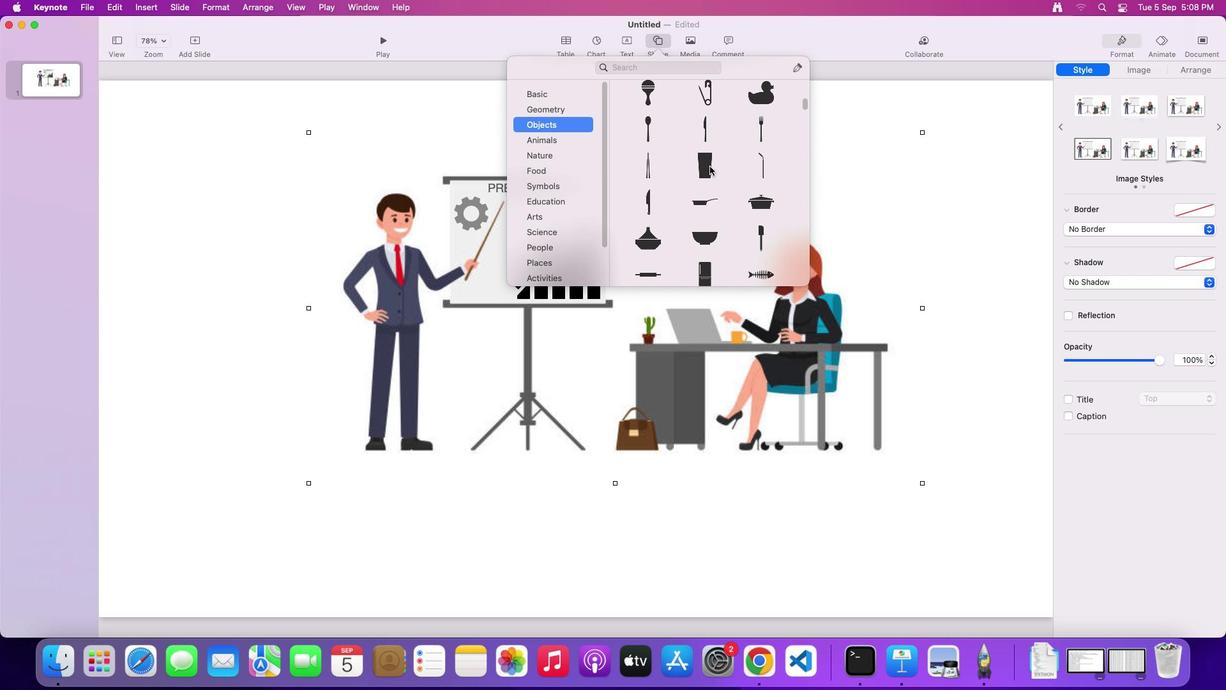 
Action: Mouse scrolled (709, 166) with delta (0, -3)
Screenshot: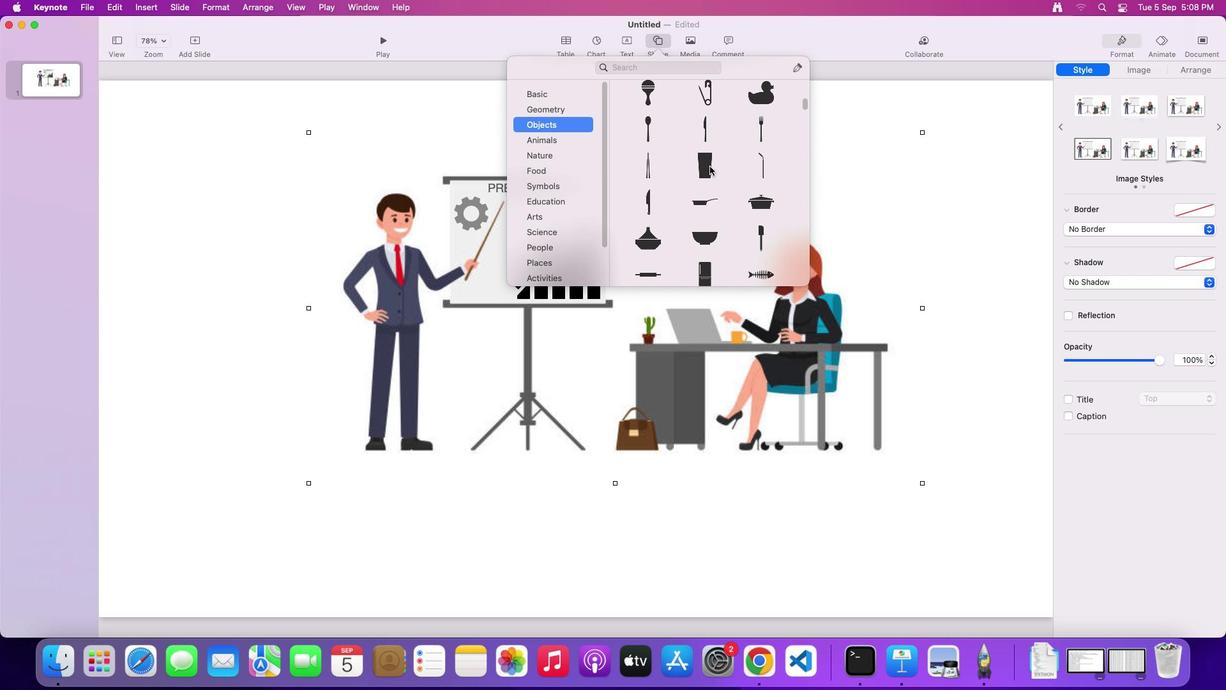 
Action: Mouse scrolled (709, 166) with delta (0, -3)
Screenshot: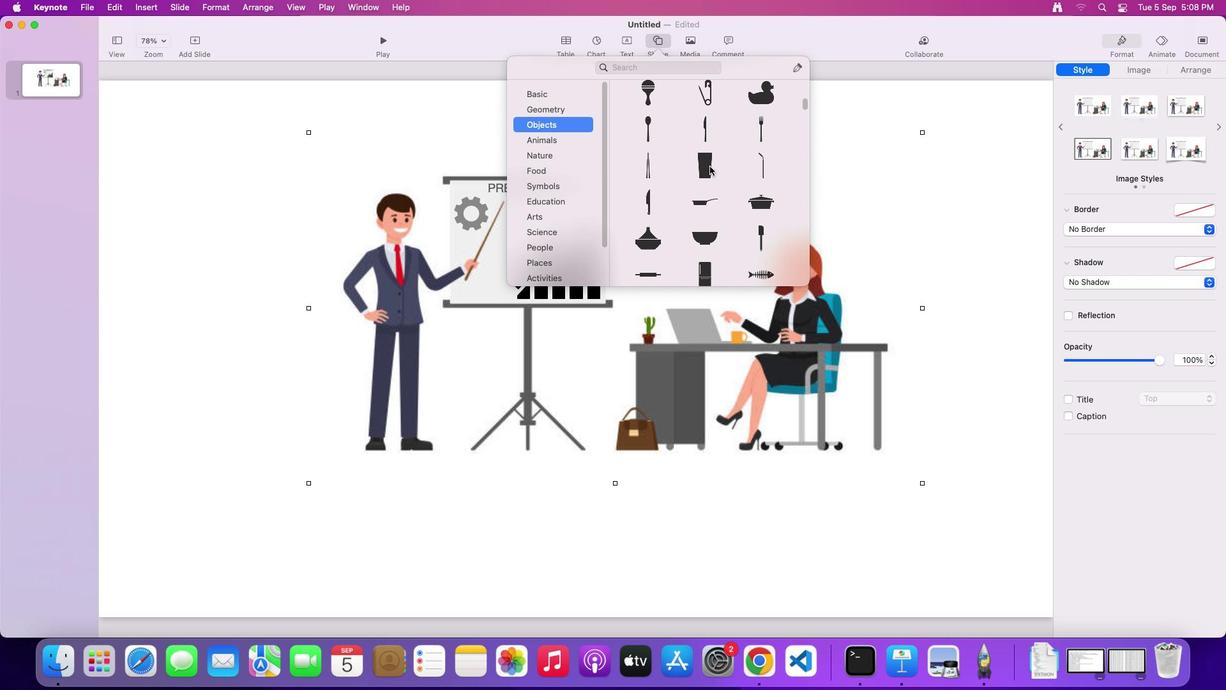 
Action: Mouse scrolled (709, 166) with delta (0, 0)
Screenshot: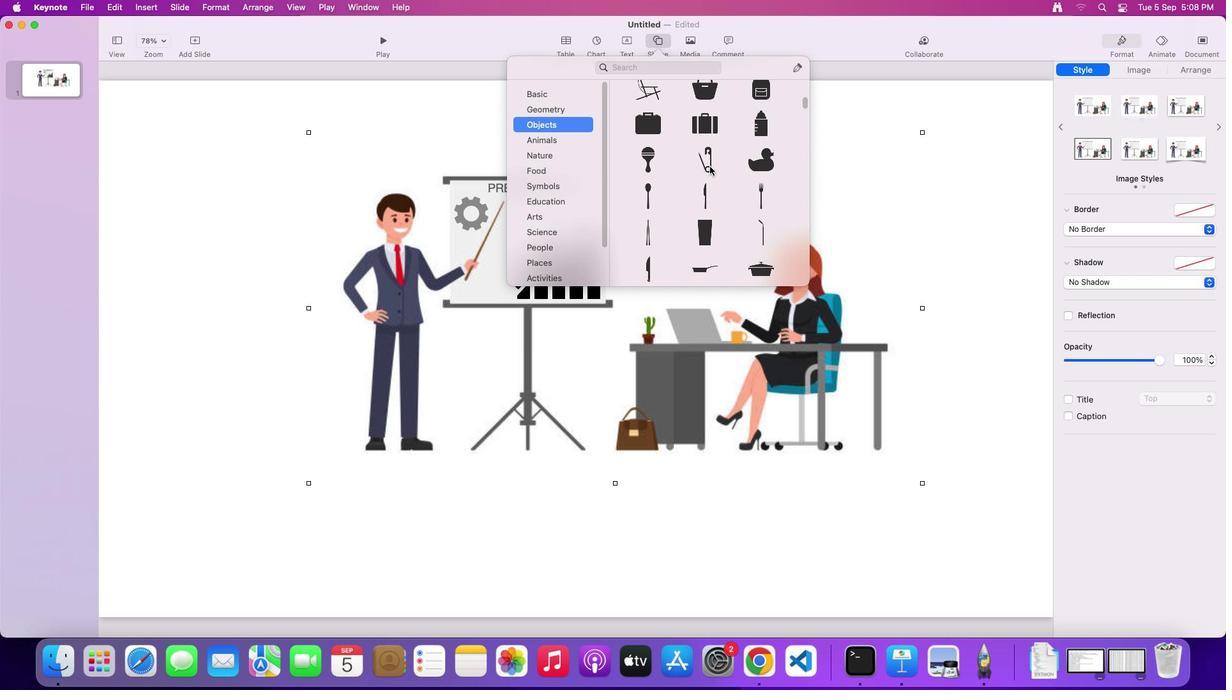 
Action: Mouse scrolled (709, 166) with delta (0, 0)
Screenshot: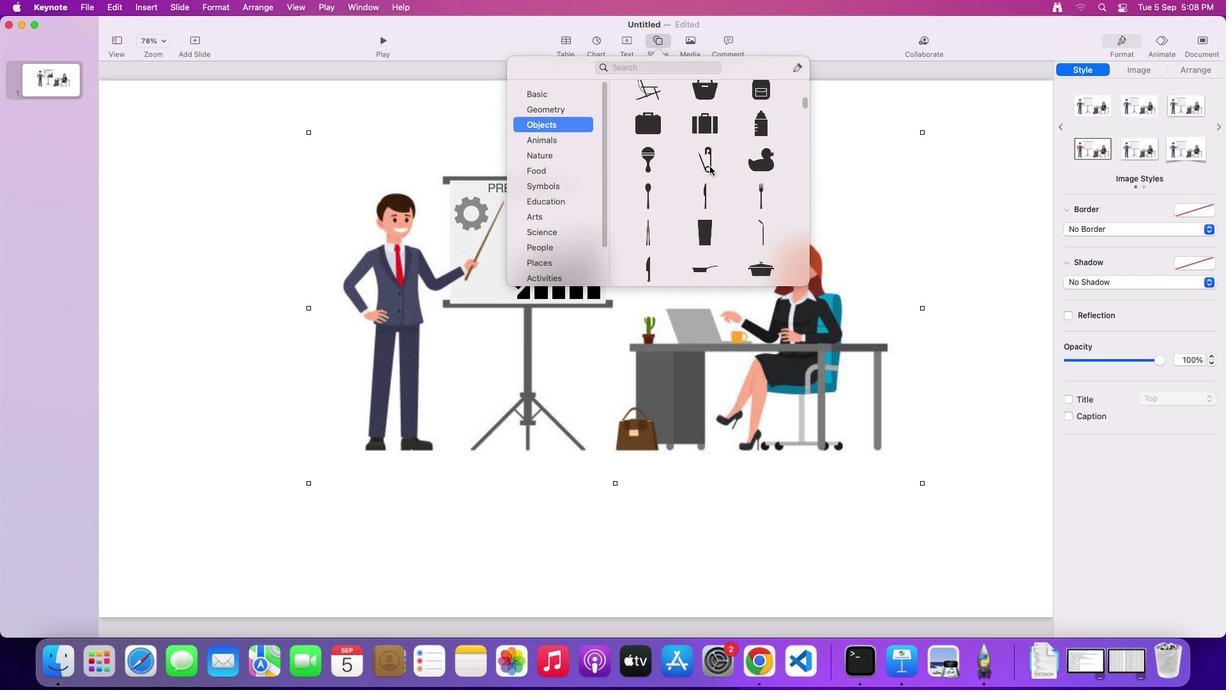 
Action: Mouse scrolled (709, 166) with delta (0, 1)
Screenshot: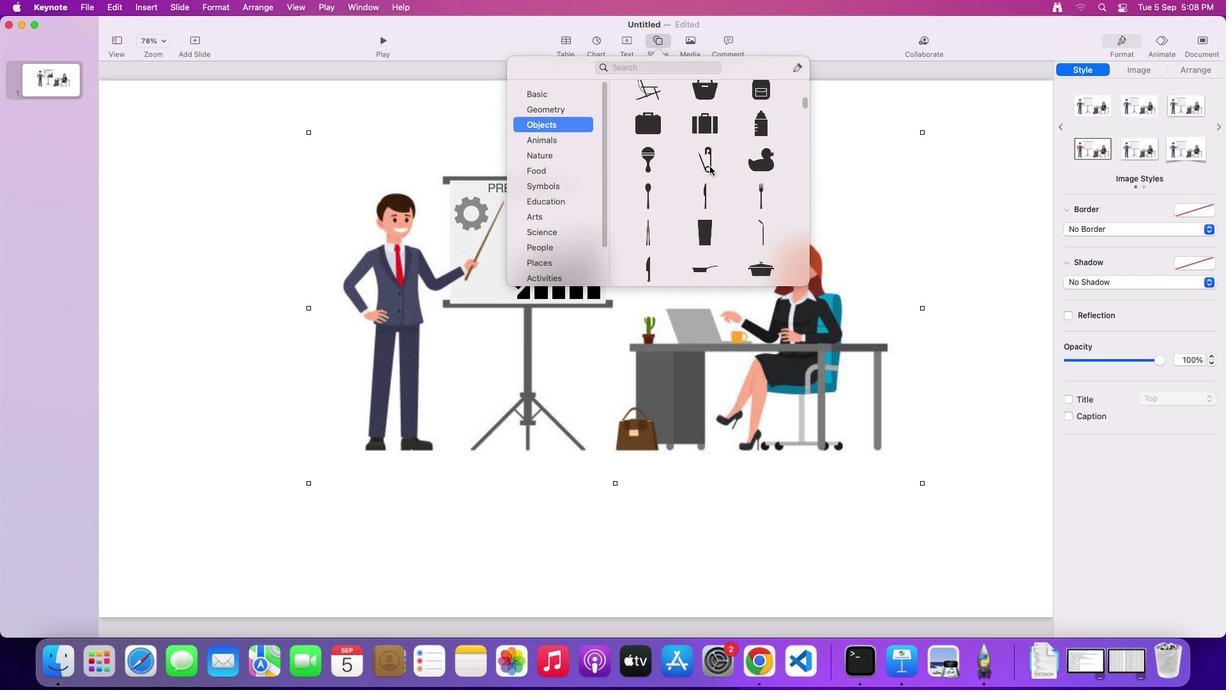 
Action: Mouse scrolled (709, 166) with delta (0, 3)
Screenshot: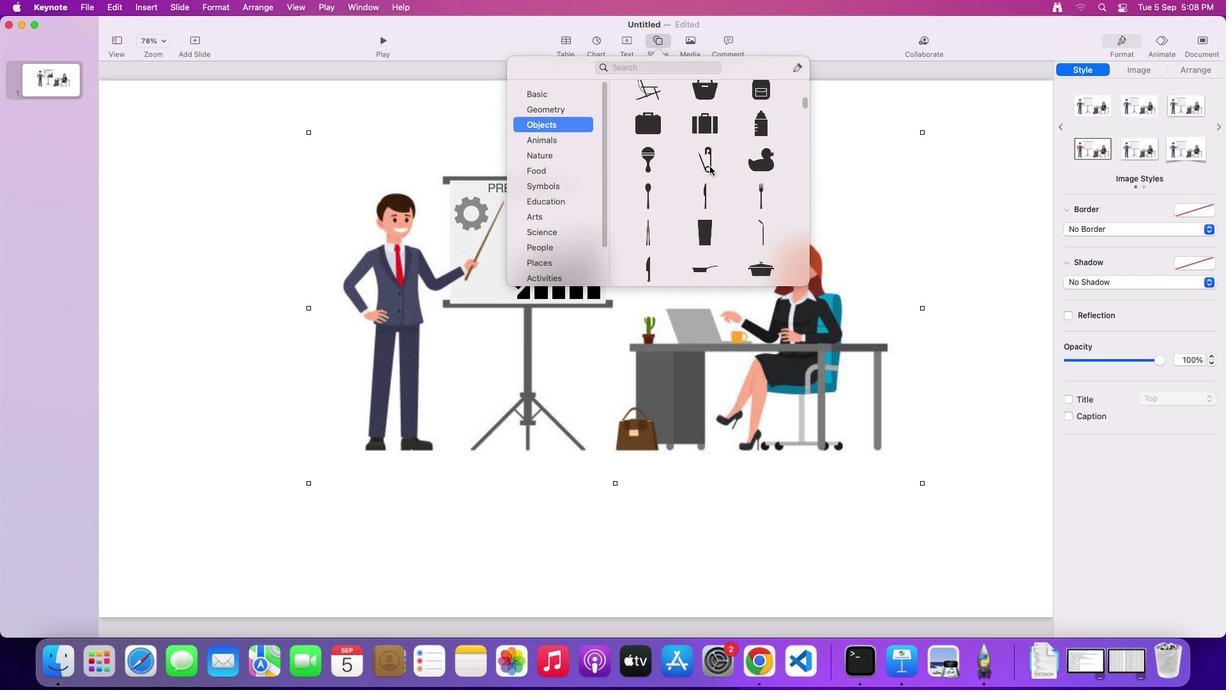 
Action: Mouse scrolled (709, 166) with delta (0, 0)
Screenshot: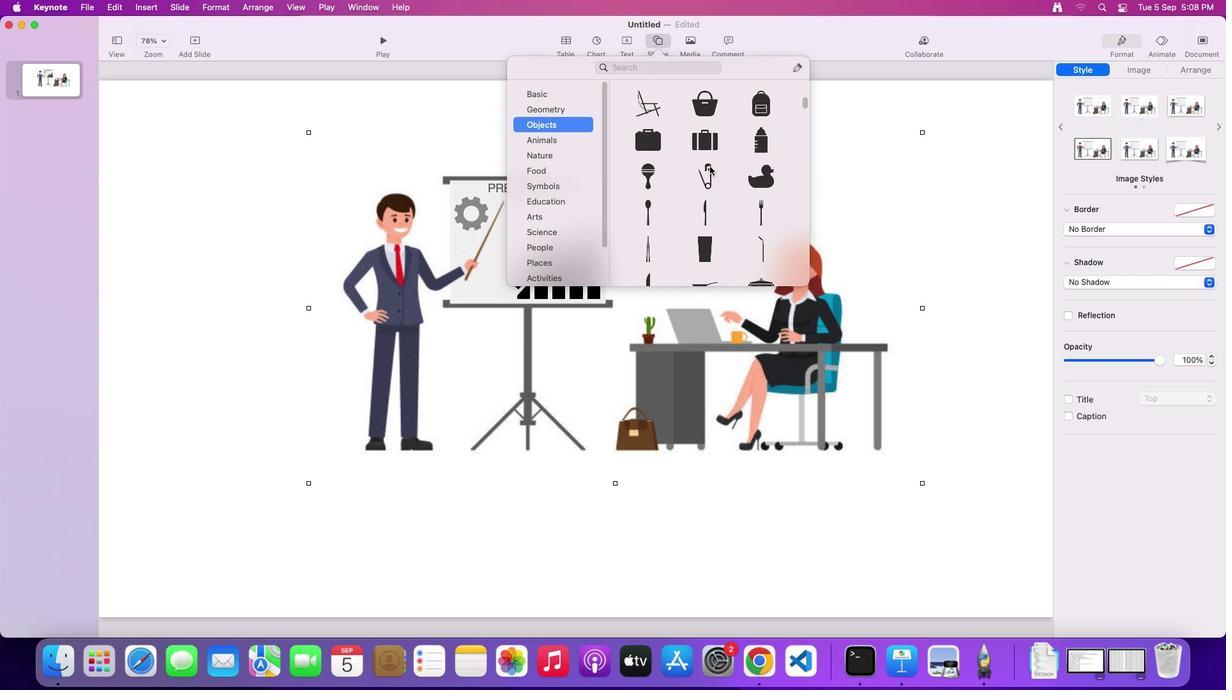 
Action: Mouse scrolled (709, 166) with delta (0, 0)
Screenshot: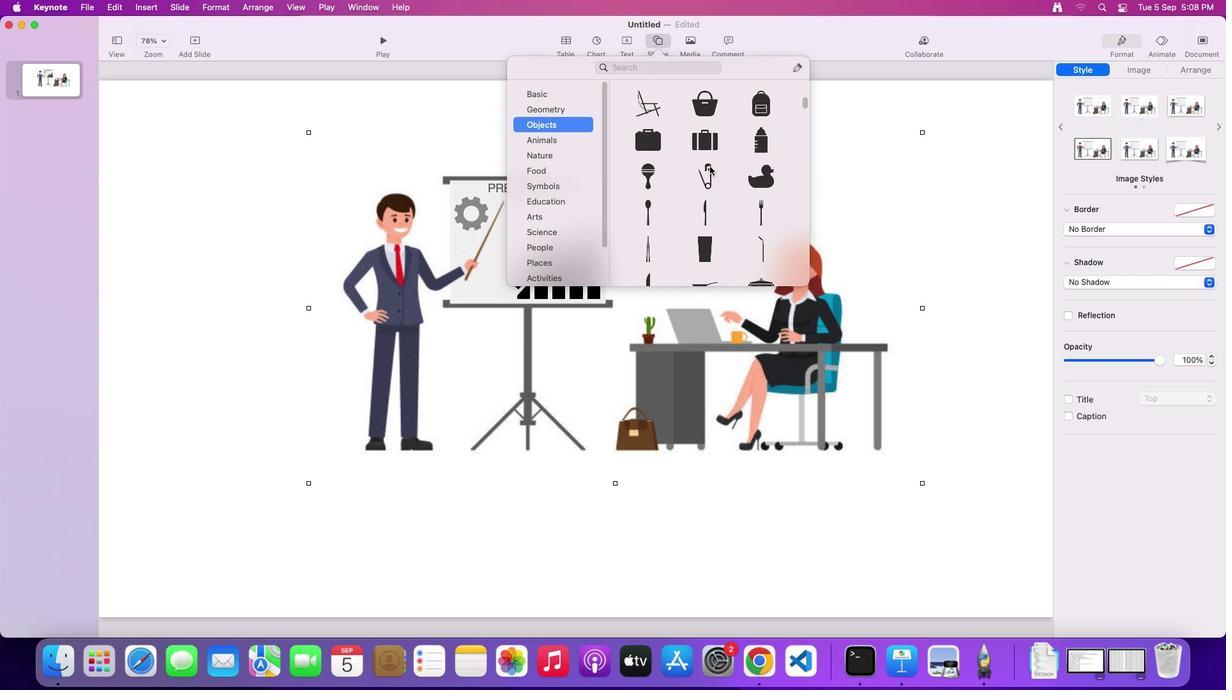
Action: Mouse scrolled (709, 166) with delta (0, 0)
Screenshot: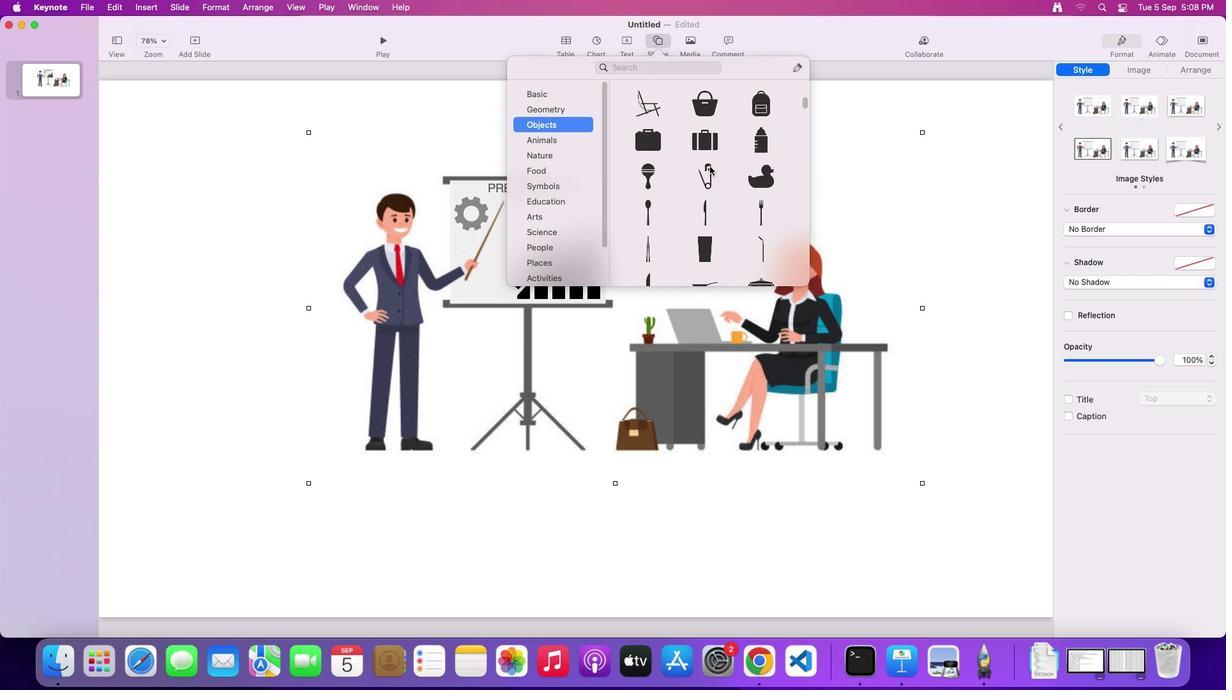 
Action: Mouse scrolled (709, 166) with delta (0, 0)
Screenshot: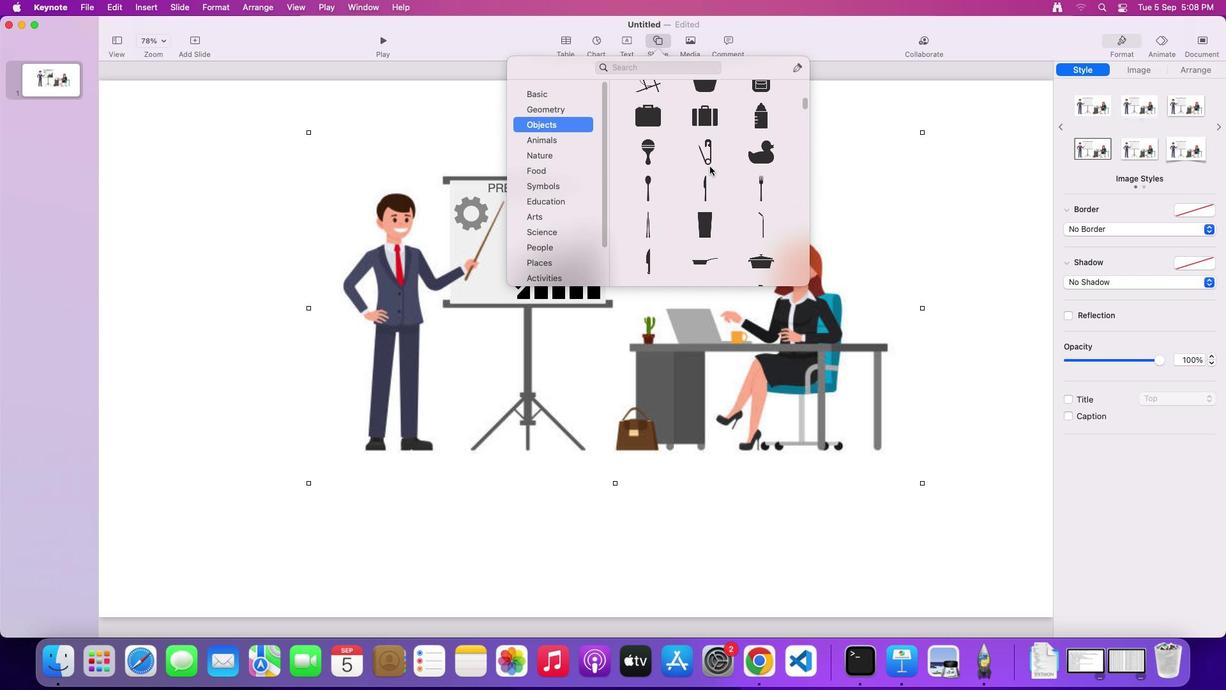
Action: Mouse scrolled (709, 166) with delta (0, 0)
Screenshot: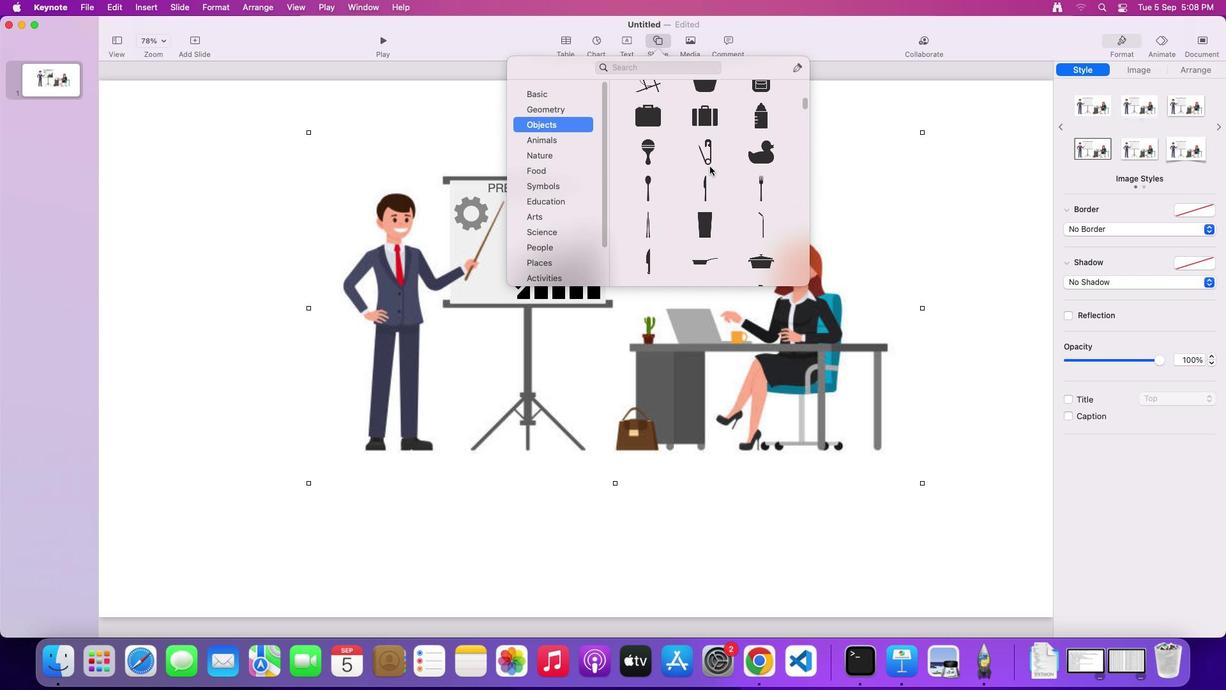 
Action: Mouse scrolled (709, 166) with delta (0, -1)
Screenshot: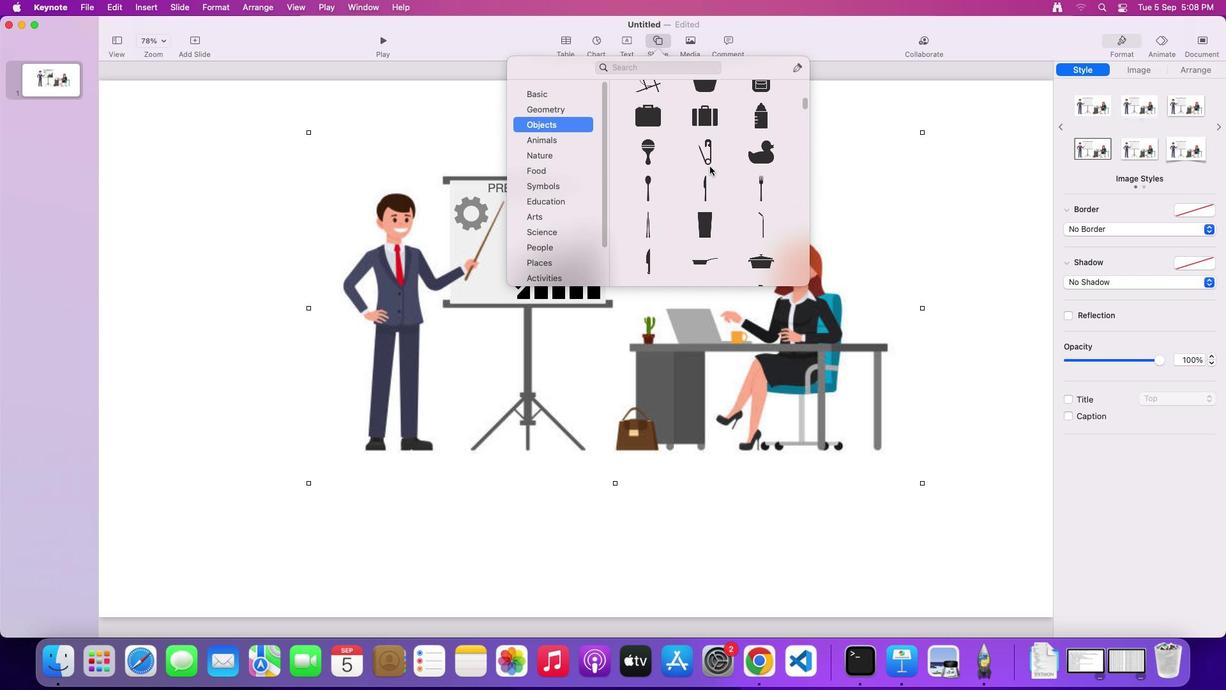 
Action: Mouse scrolled (709, 166) with delta (0, 0)
Screenshot: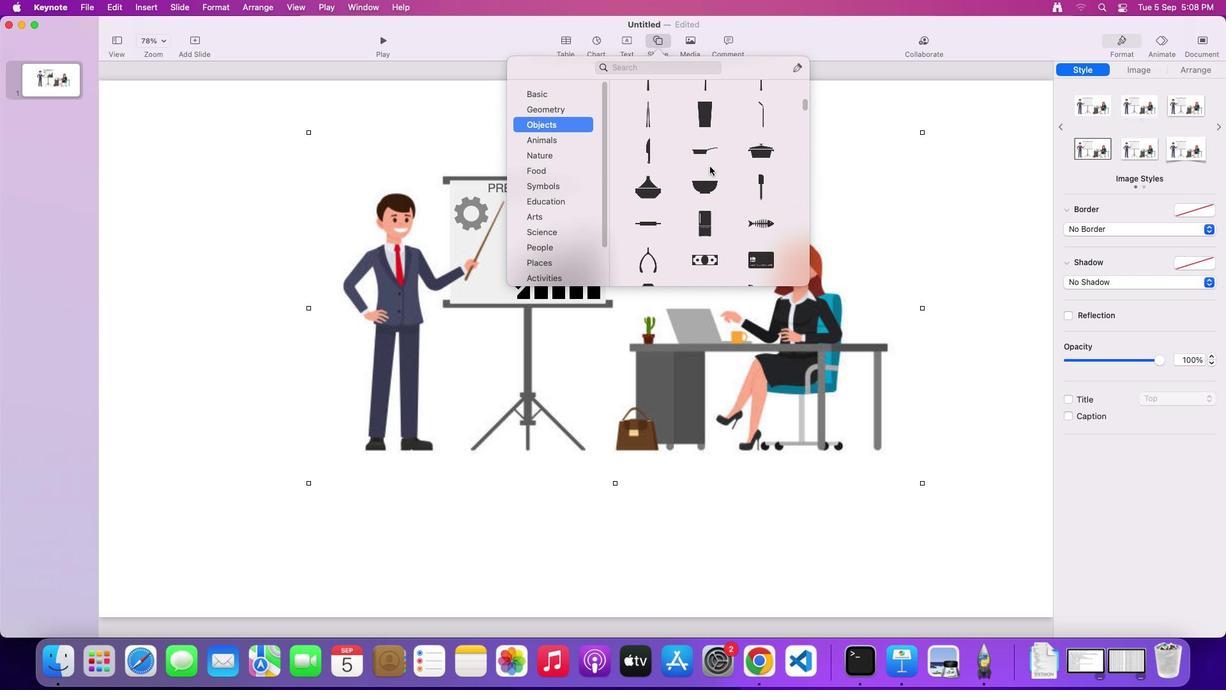 
Action: Mouse scrolled (709, 166) with delta (0, 0)
Screenshot: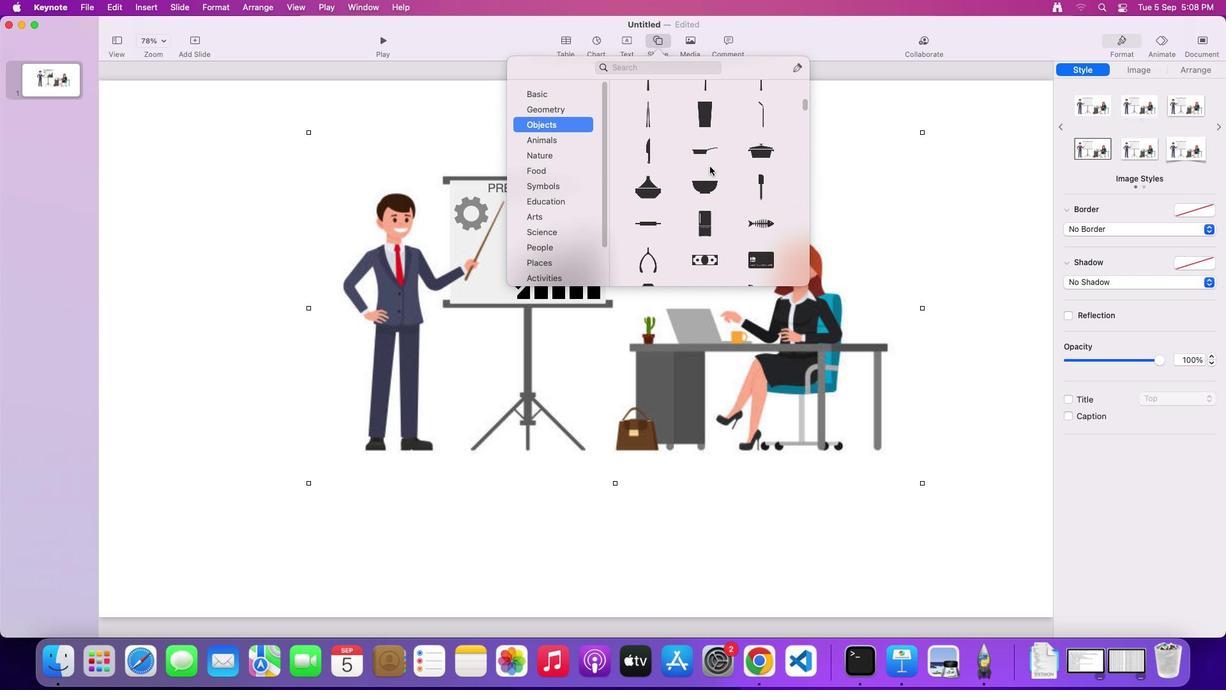 
Action: Mouse scrolled (709, 166) with delta (0, -2)
Screenshot: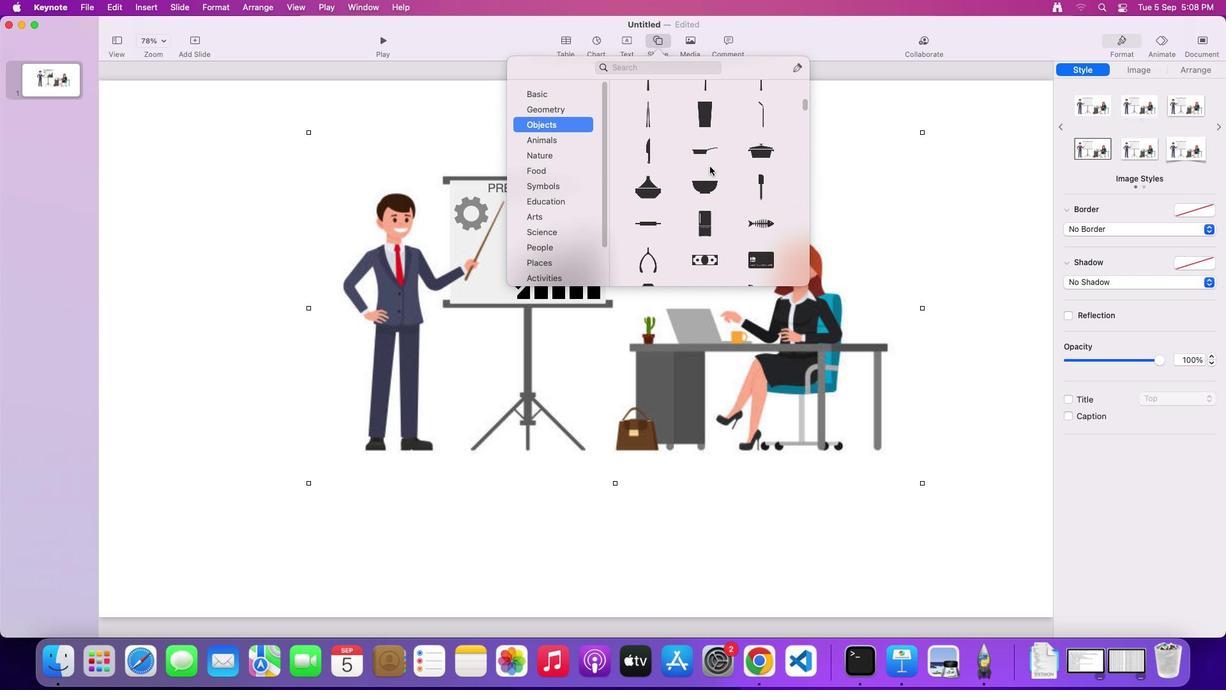 
Action: Mouse scrolled (709, 166) with delta (0, -3)
Screenshot: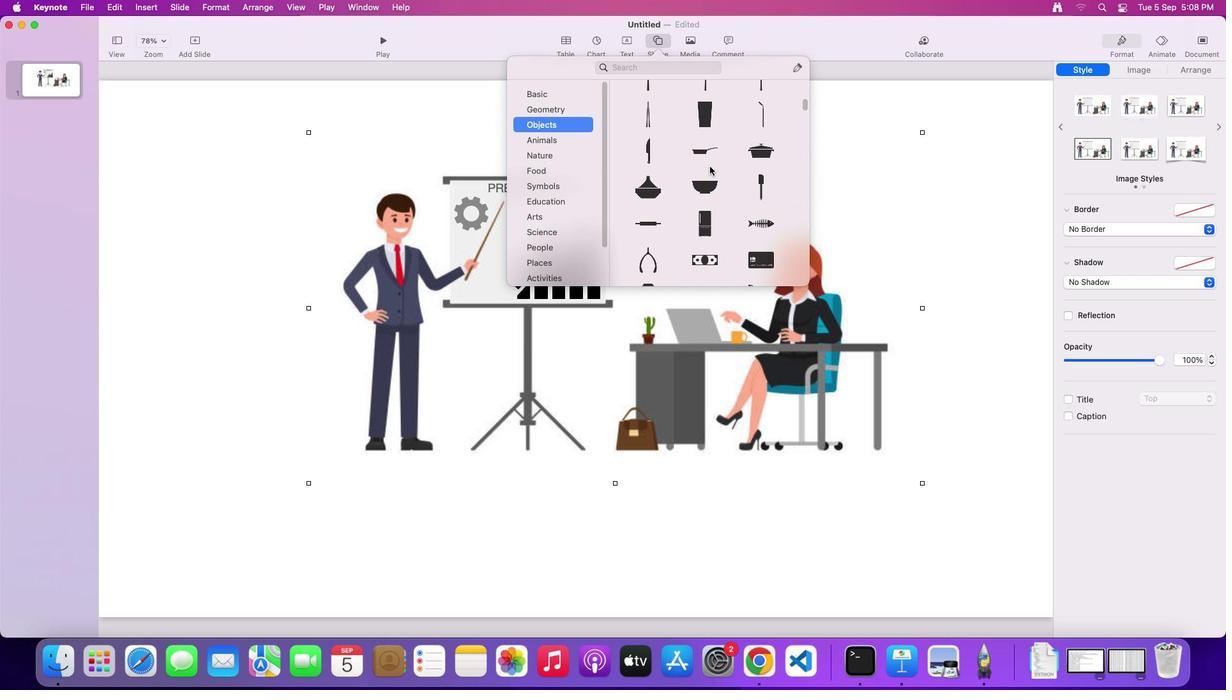 
Action: Mouse scrolled (709, 166) with delta (0, -3)
Screenshot: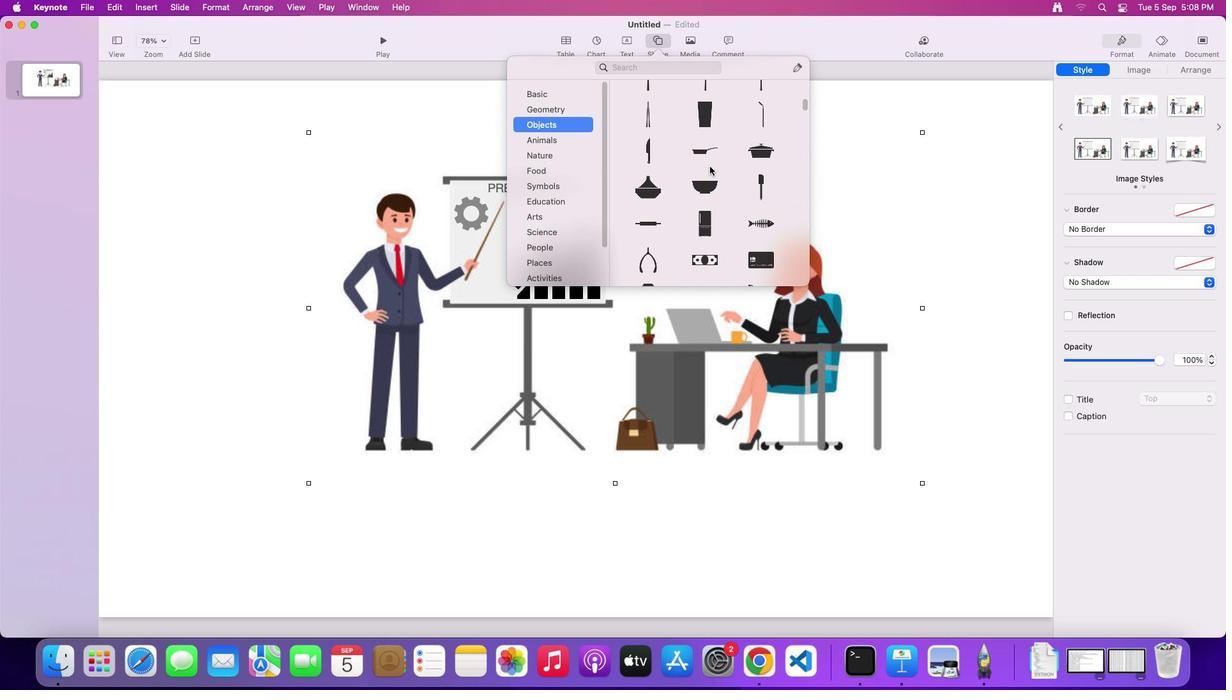 
Action: Mouse scrolled (709, 166) with delta (0, 0)
Screenshot: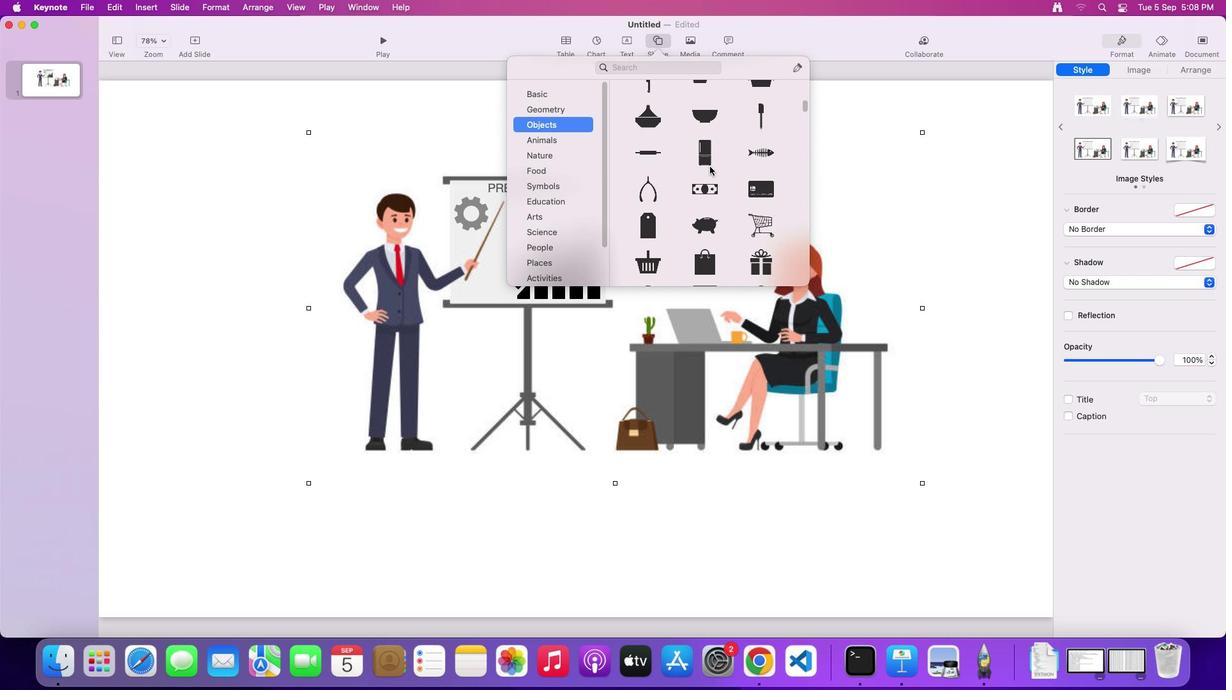 
Action: Mouse scrolled (709, 166) with delta (0, 0)
Screenshot: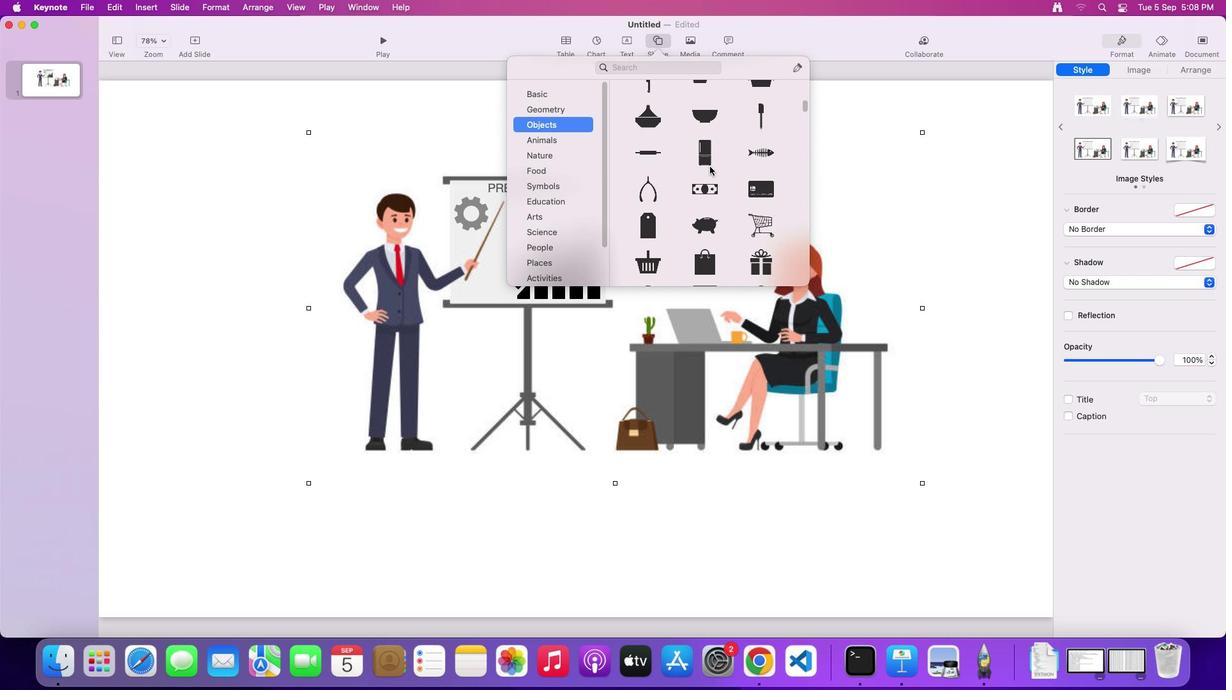 
Action: Mouse scrolled (709, 166) with delta (0, -2)
Screenshot: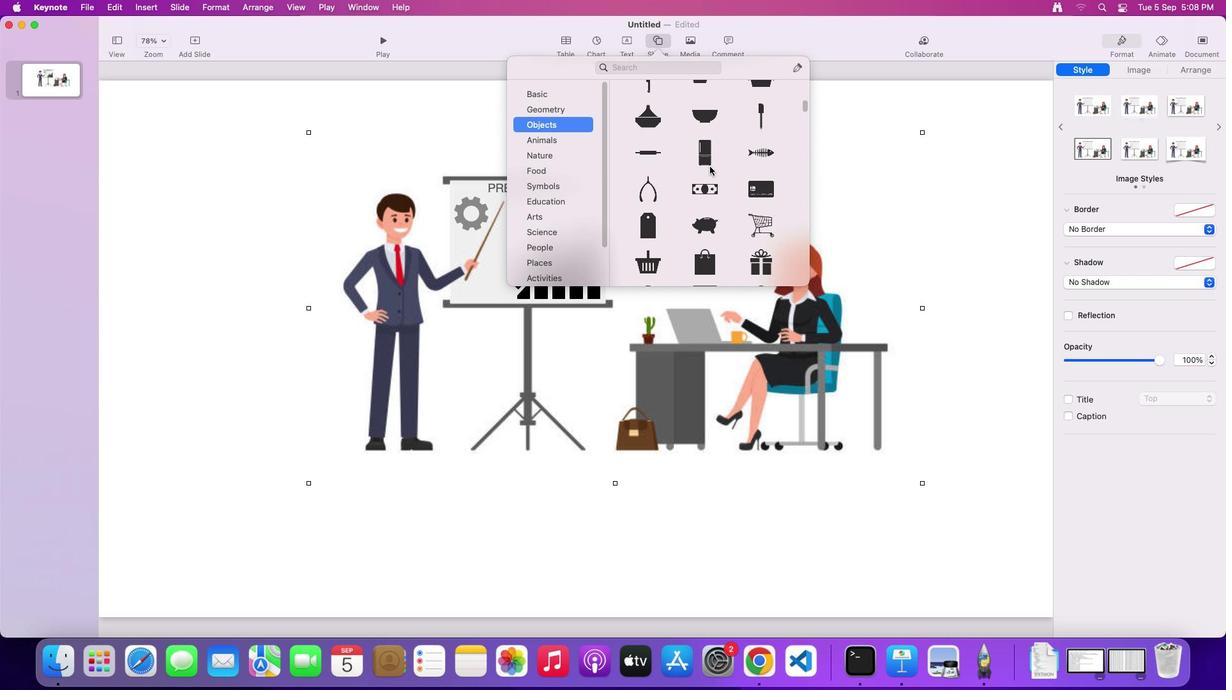
Action: Mouse scrolled (709, 166) with delta (0, -3)
Screenshot: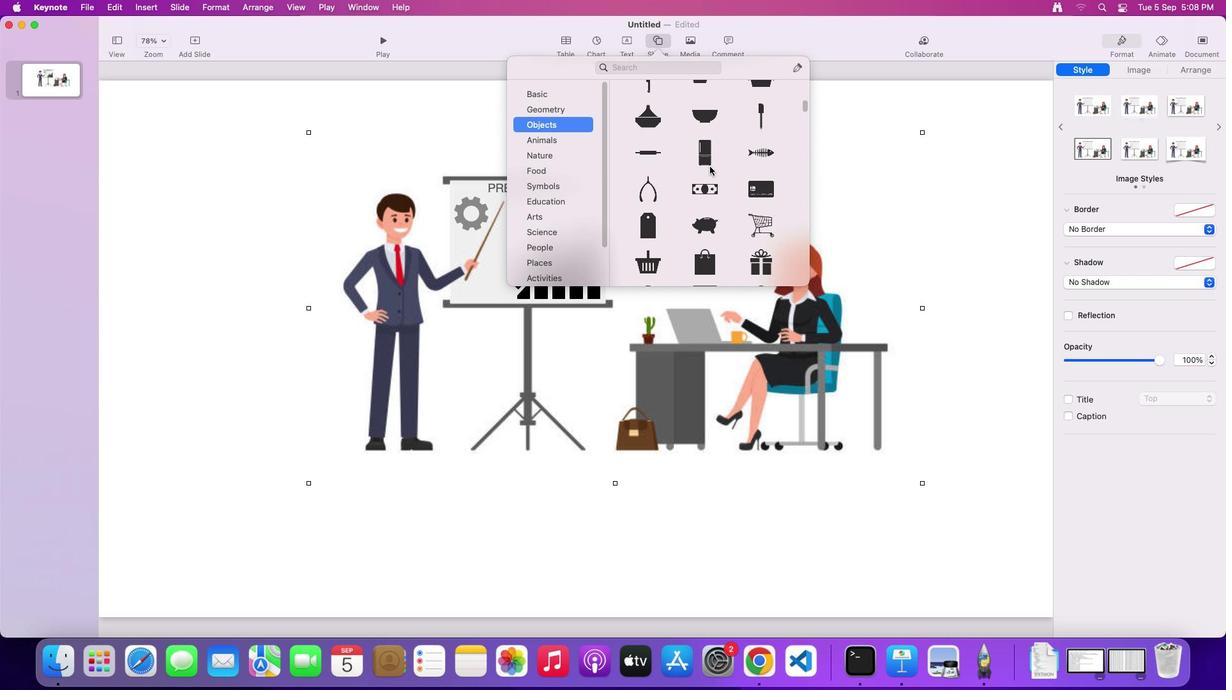 
Action: Mouse scrolled (709, 166) with delta (0, 0)
Screenshot: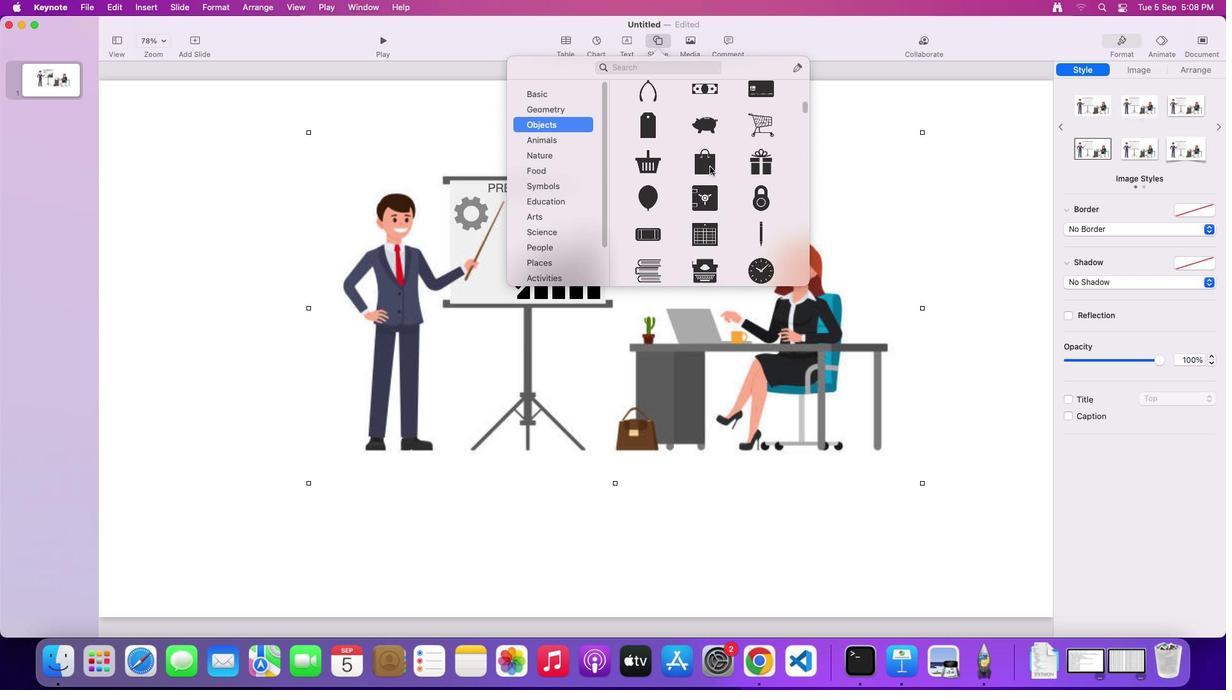 
Action: Mouse scrolled (709, 166) with delta (0, 0)
Screenshot: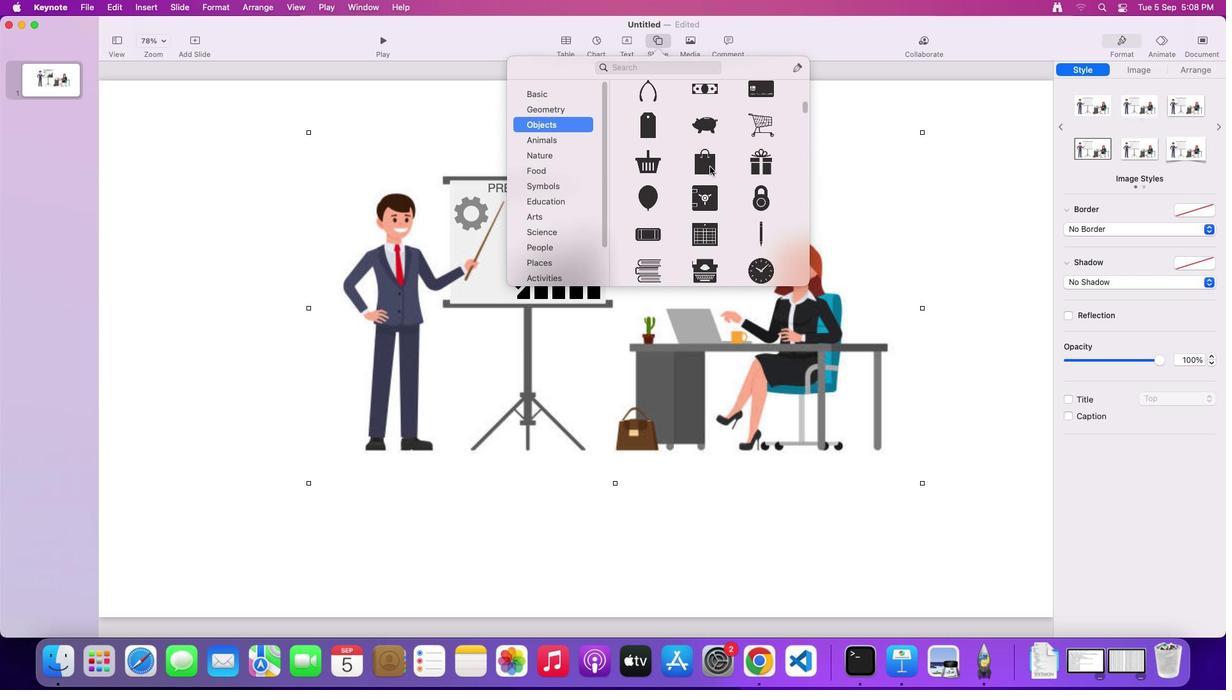 
Action: Mouse scrolled (709, 166) with delta (0, -1)
Screenshot: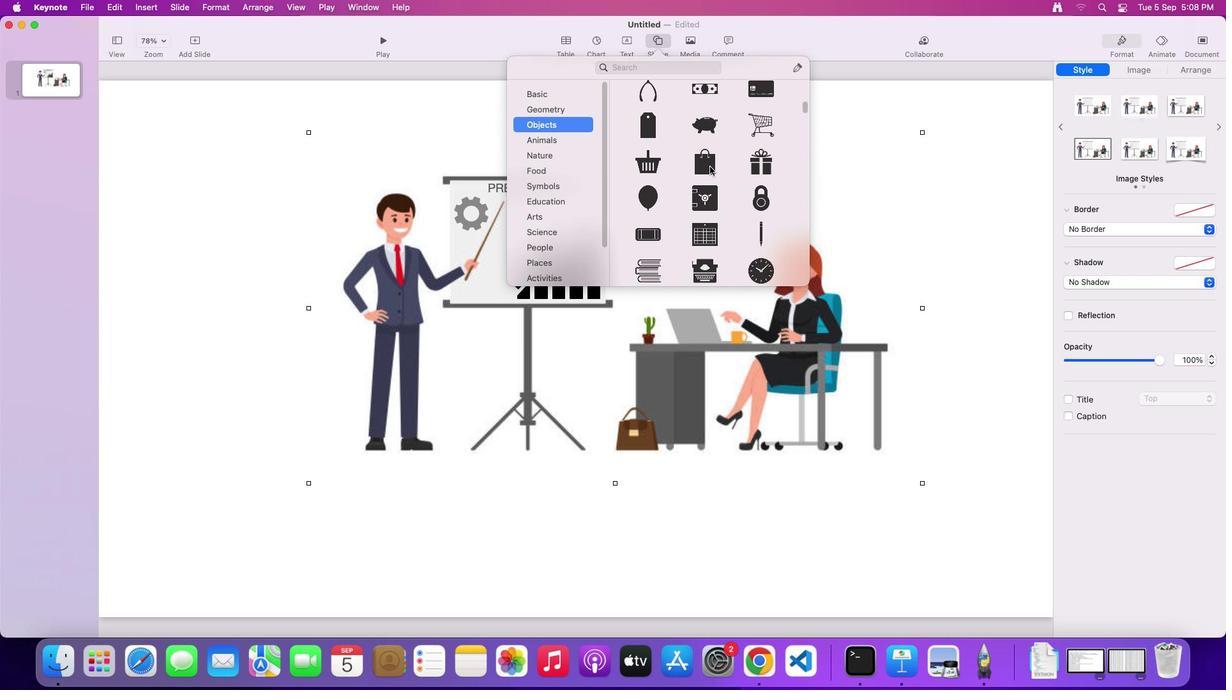 
Action: Mouse scrolled (709, 166) with delta (0, -3)
Screenshot: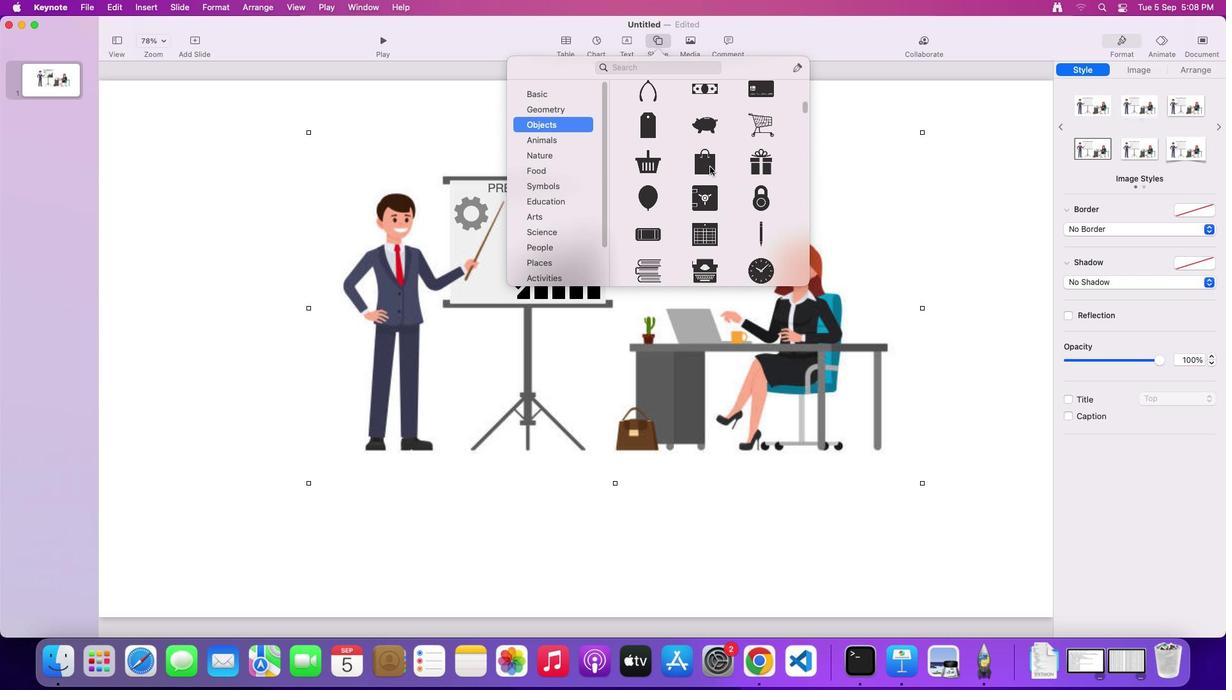 
Action: Mouse scrolled (709, 166) with delta (0, -3)
Screenshot: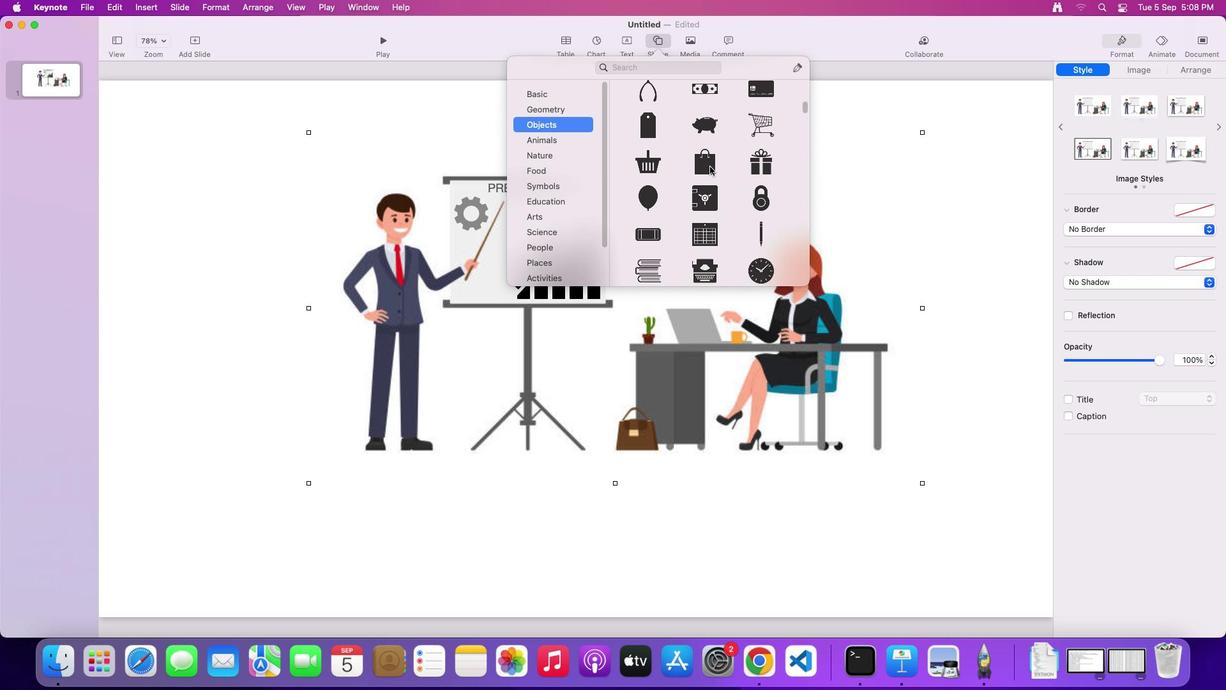 
Action: Mouse scrolled (709, 166) with delta (0, 0)
Screenshot: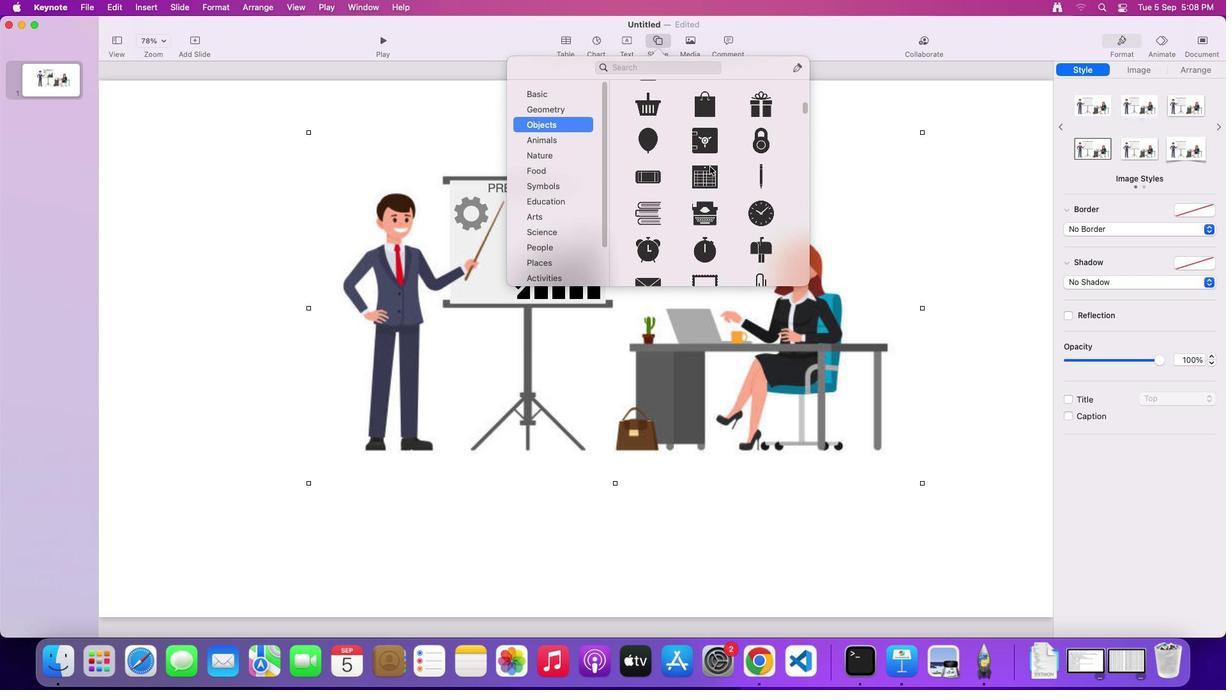 
Action: Mouse scrolled (709, 166) with delta (0, 0)
Screenshot: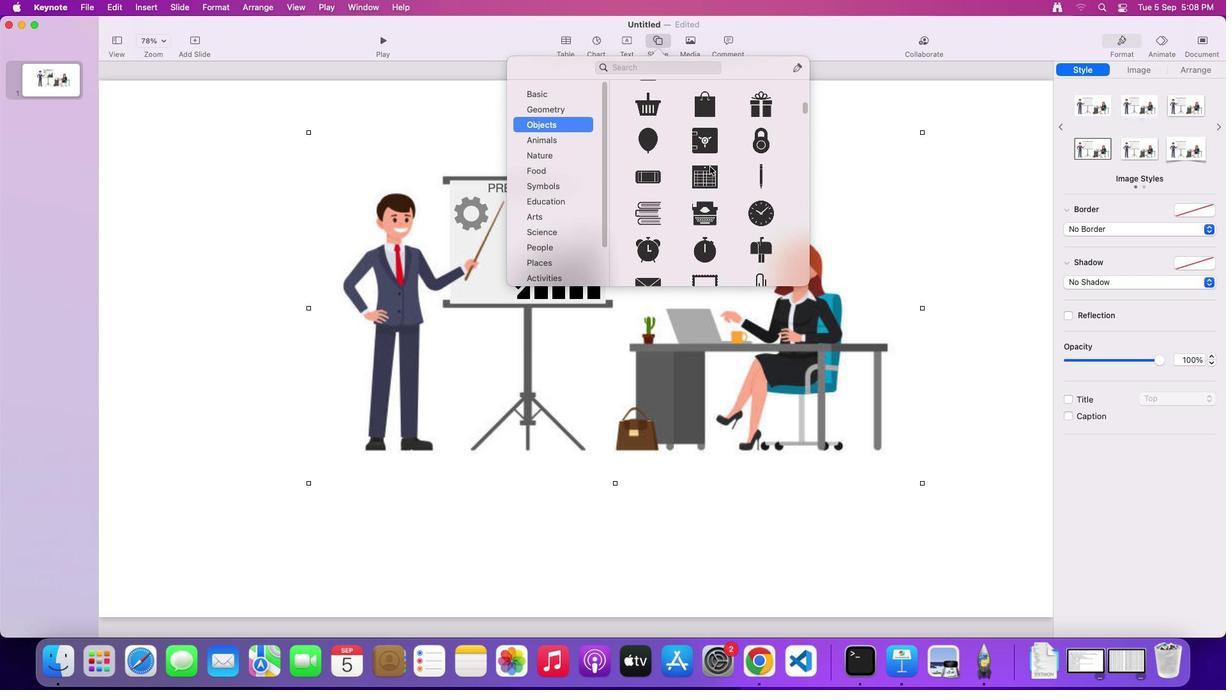 
Action: Mouse scrolled (709, 166) with delta (0, -1)
Screenshot: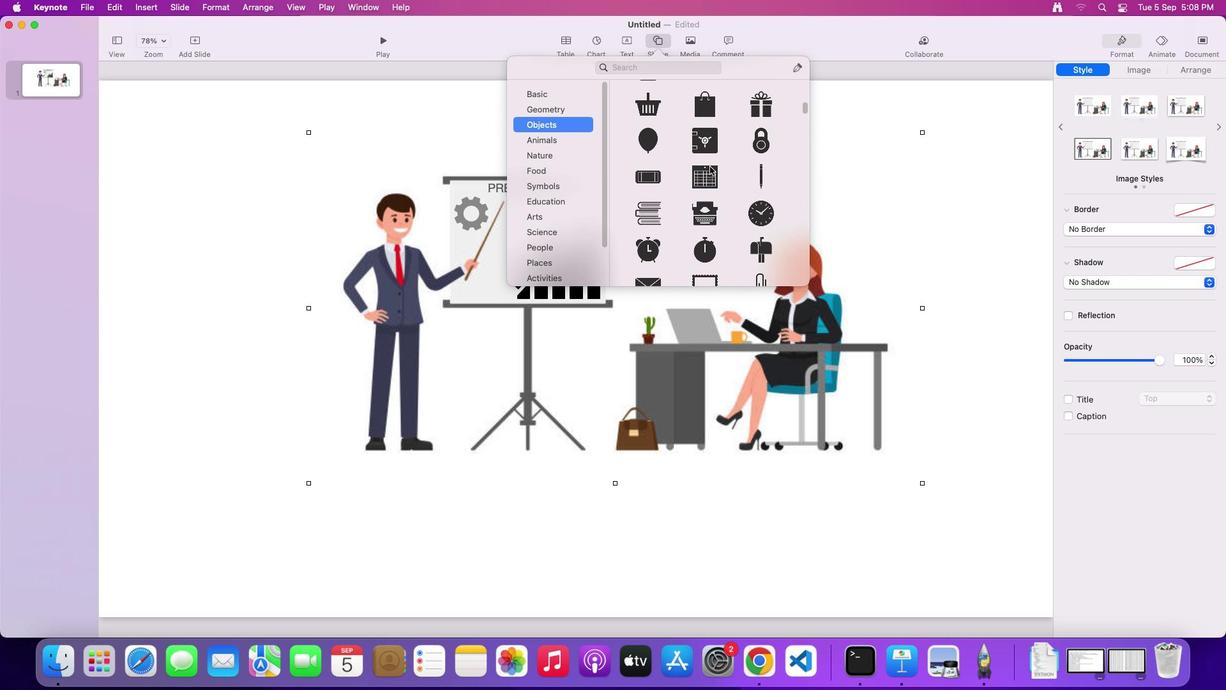 
Action: Mouse scrolled (709, 166) with delta (0, -2)
Screenshot: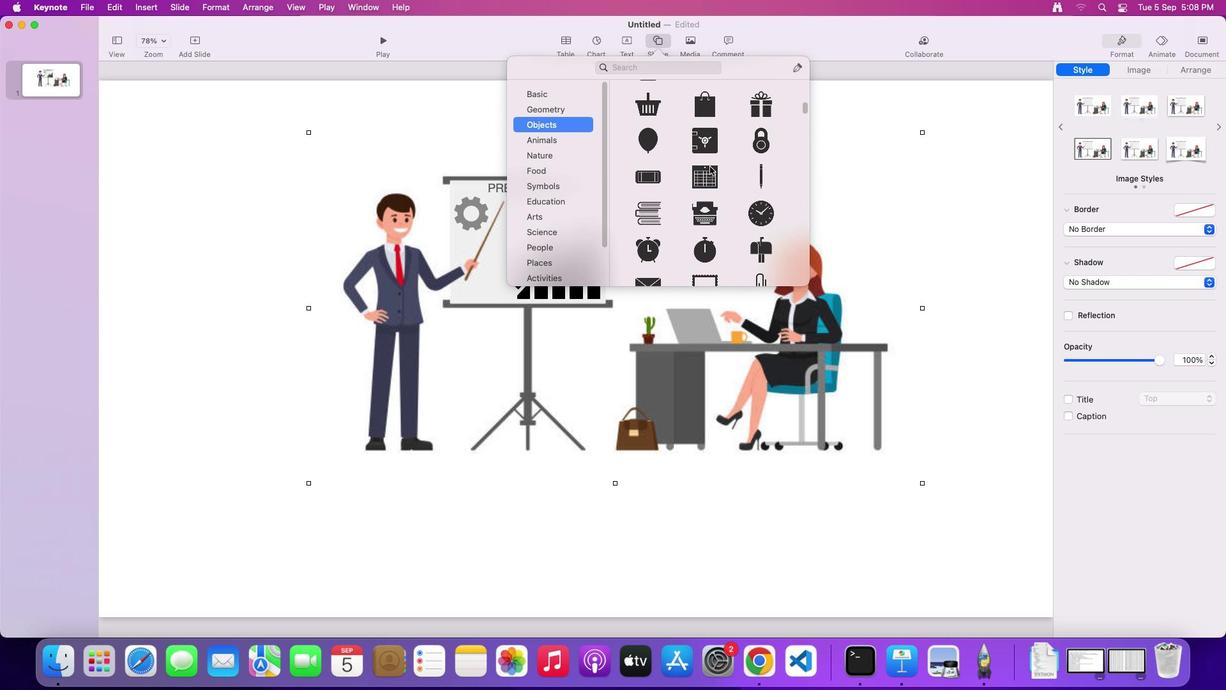 
Action: Mouse scrolled (709, 166) with delta (0, 0)
Screenshot: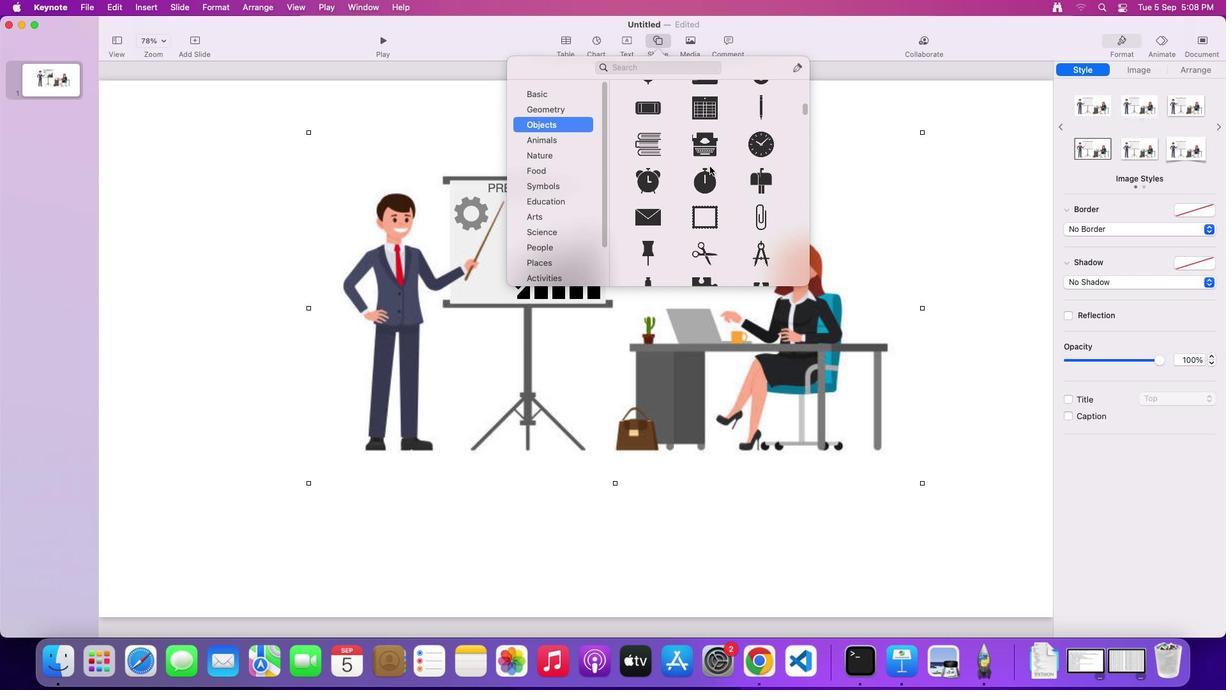 
Action: Mouse scrolled (709, 166) with delta (0, 0)
Screenshot: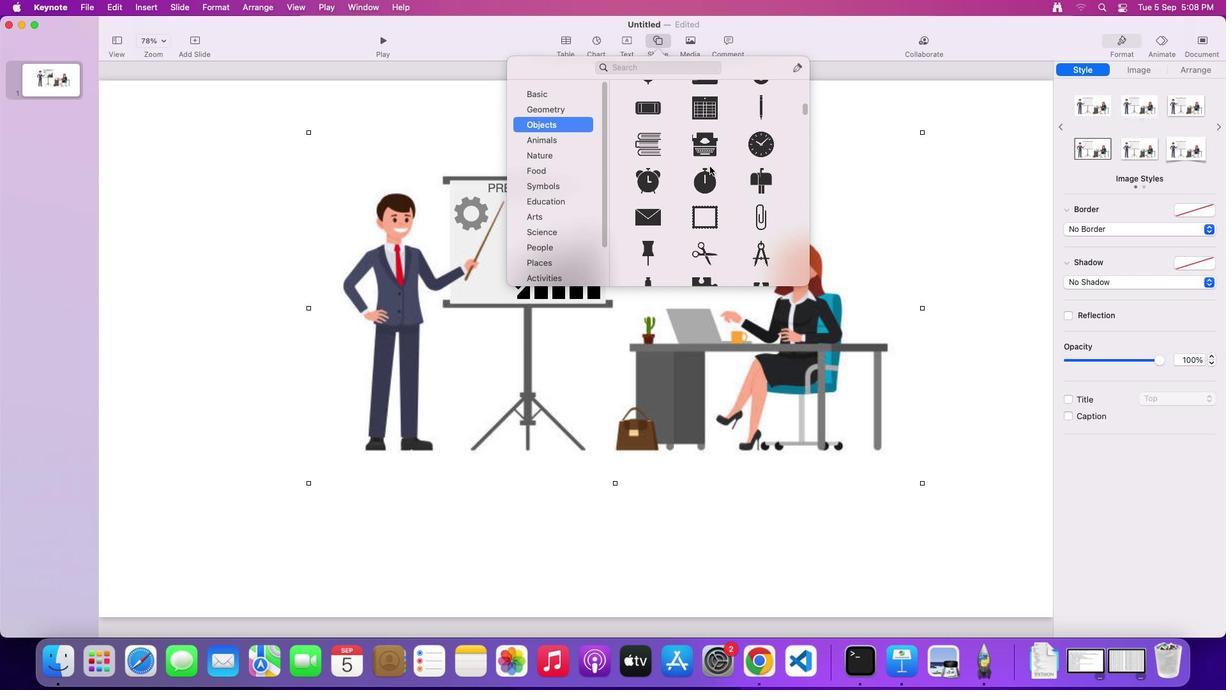 
Action: Mouse scrolled (709, 166) with delta (0, -2)
Screenshot: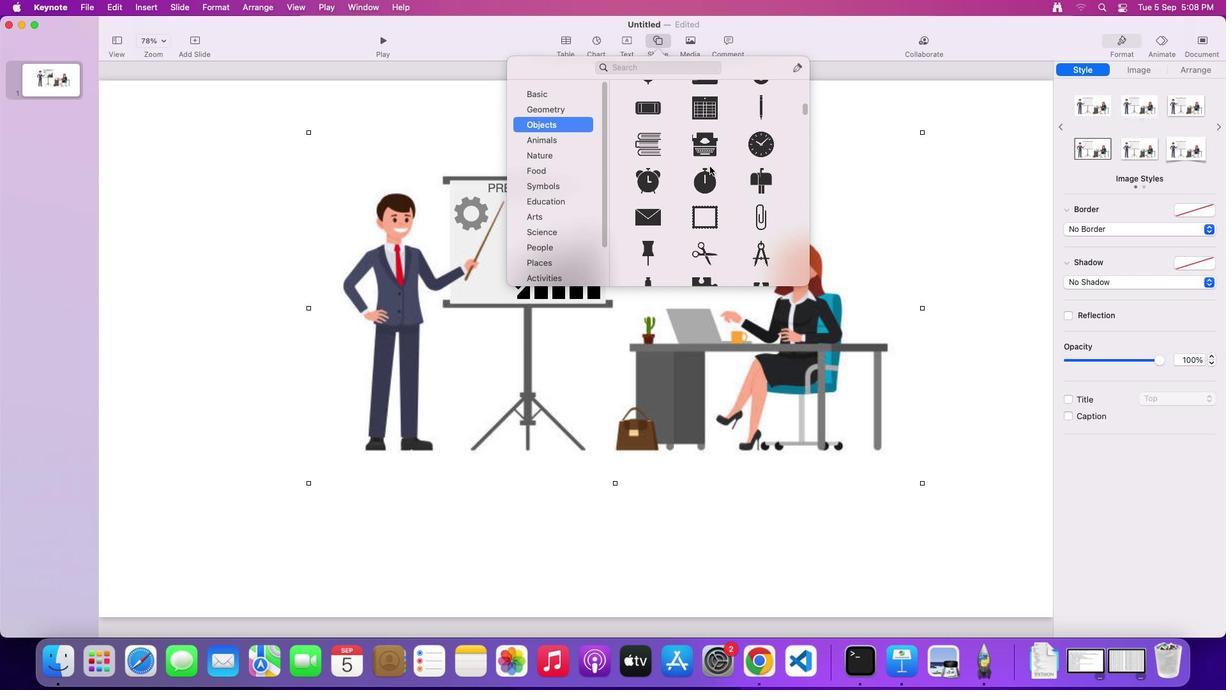 
Action: Mouse scrolled (709, 166) with delta (0, -3)
Screenshot: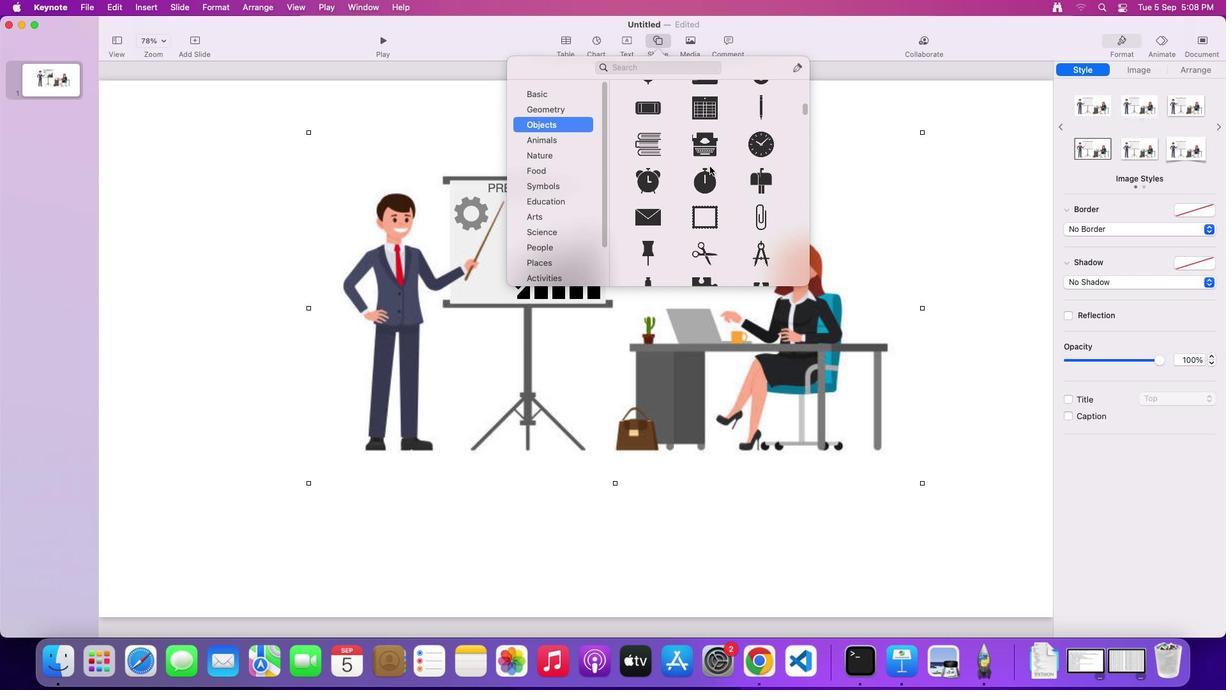 
Action: Mouse scrolled (709, 166) with delta (0, 0)
Screenshot: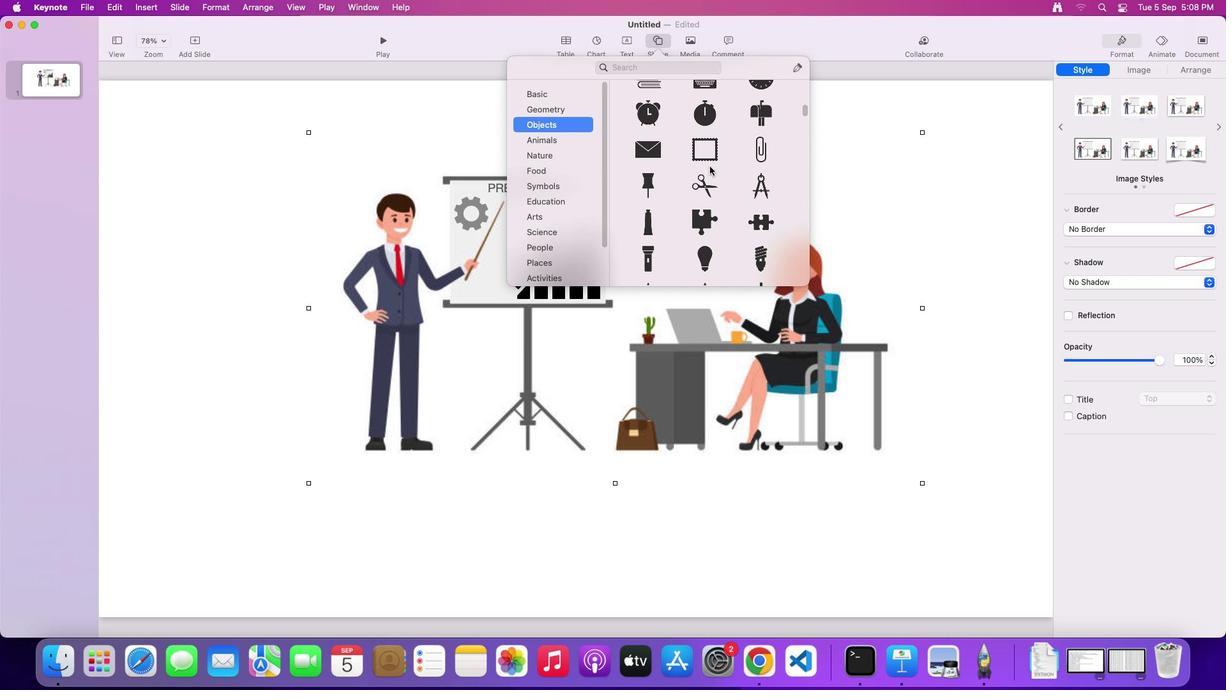 
Action: Mouse scrolled (709, 166) with delta (0, 0)
Screenshot: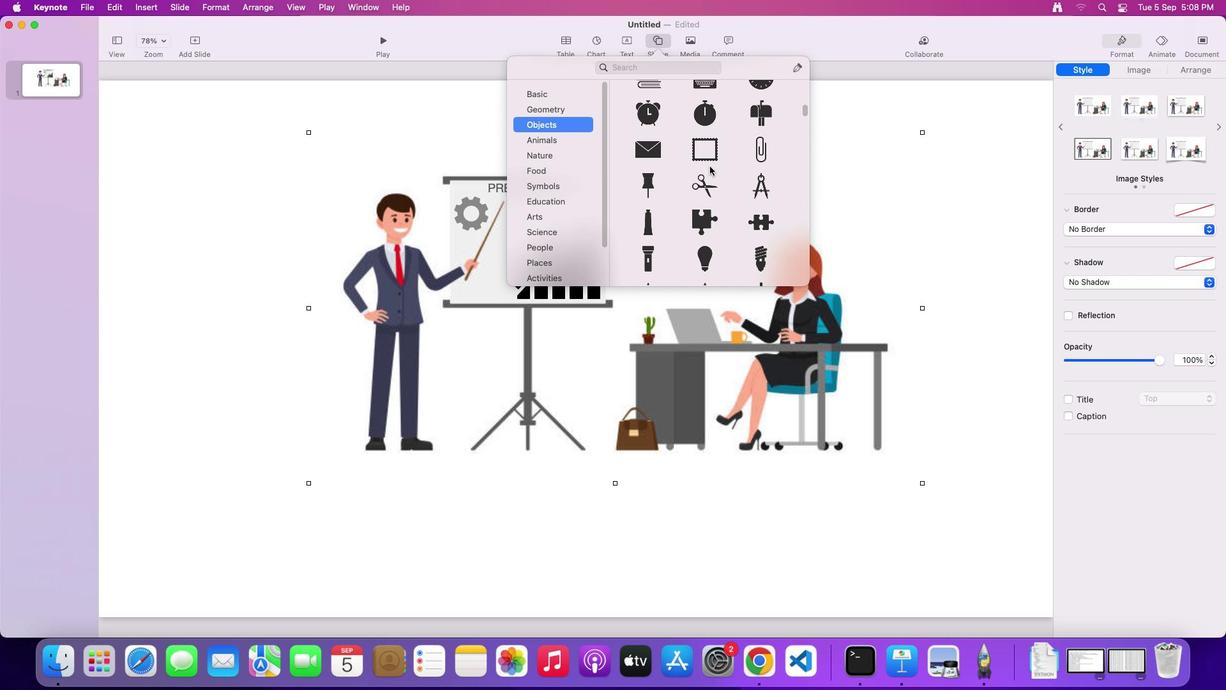 
Action: Mouse scrolled (709, 166) with delta (0, -1)
Screenshot: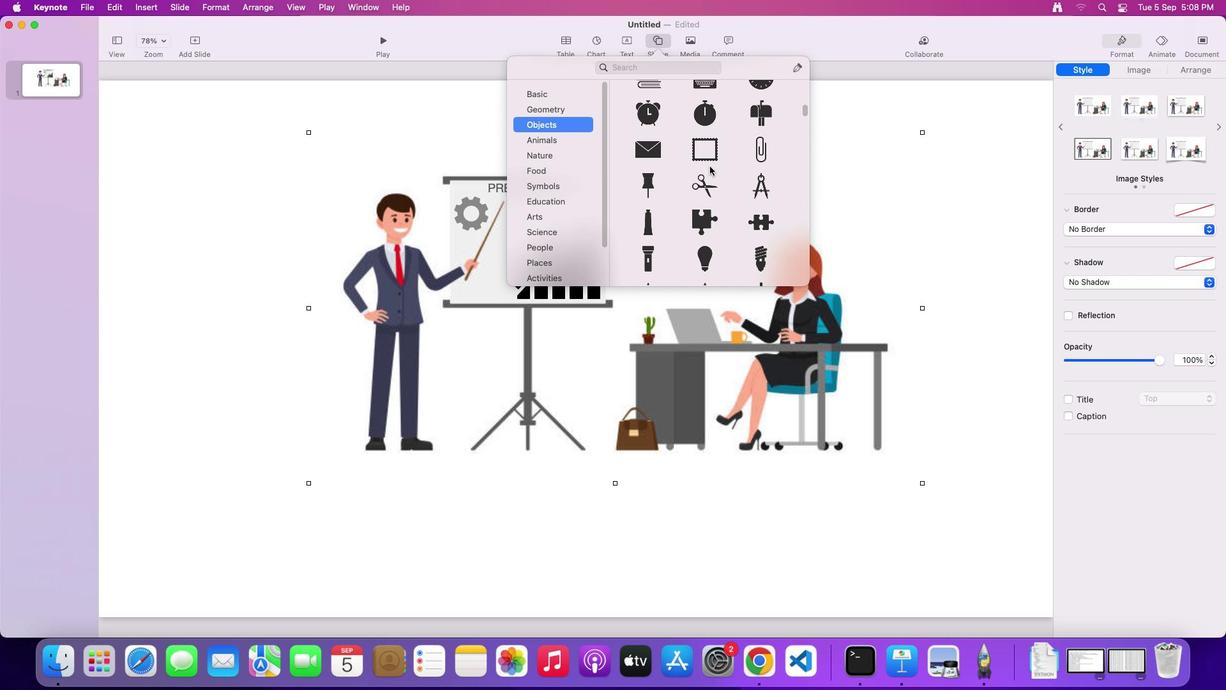 
Action: Mouse scrolled (709, 166) with delta (0, -3)
Screenshot: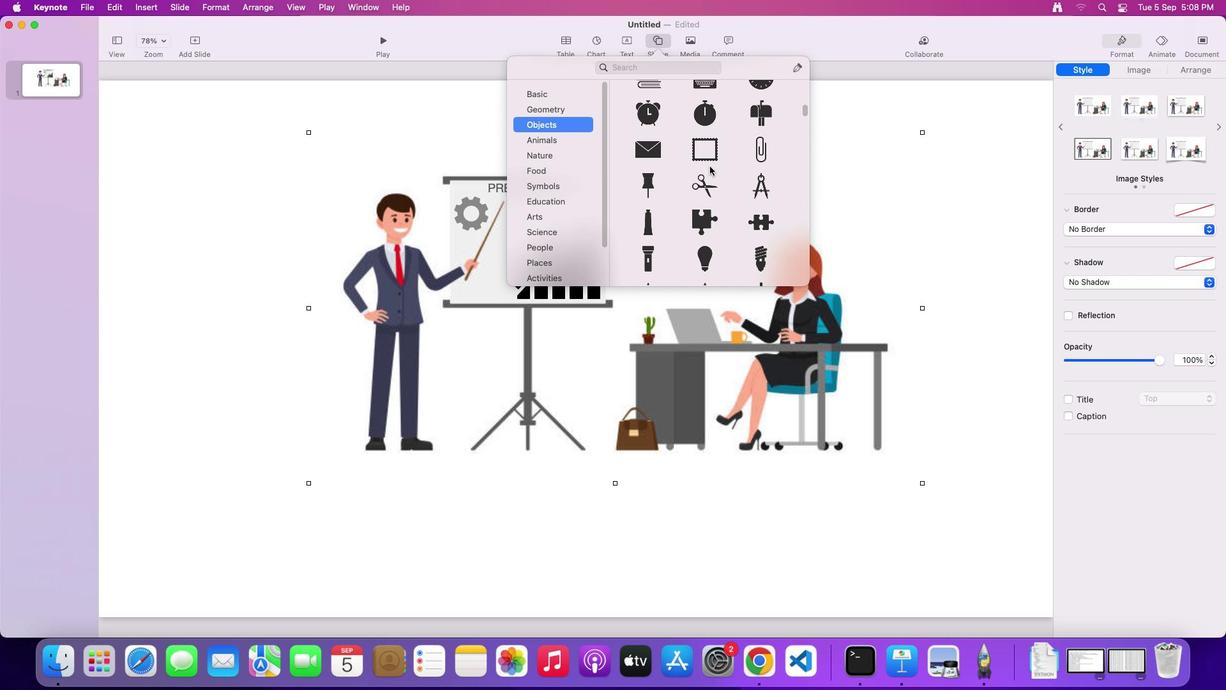 
Action: Mouse scrolled (709, 166) with delta (0, 0)
Screenshot: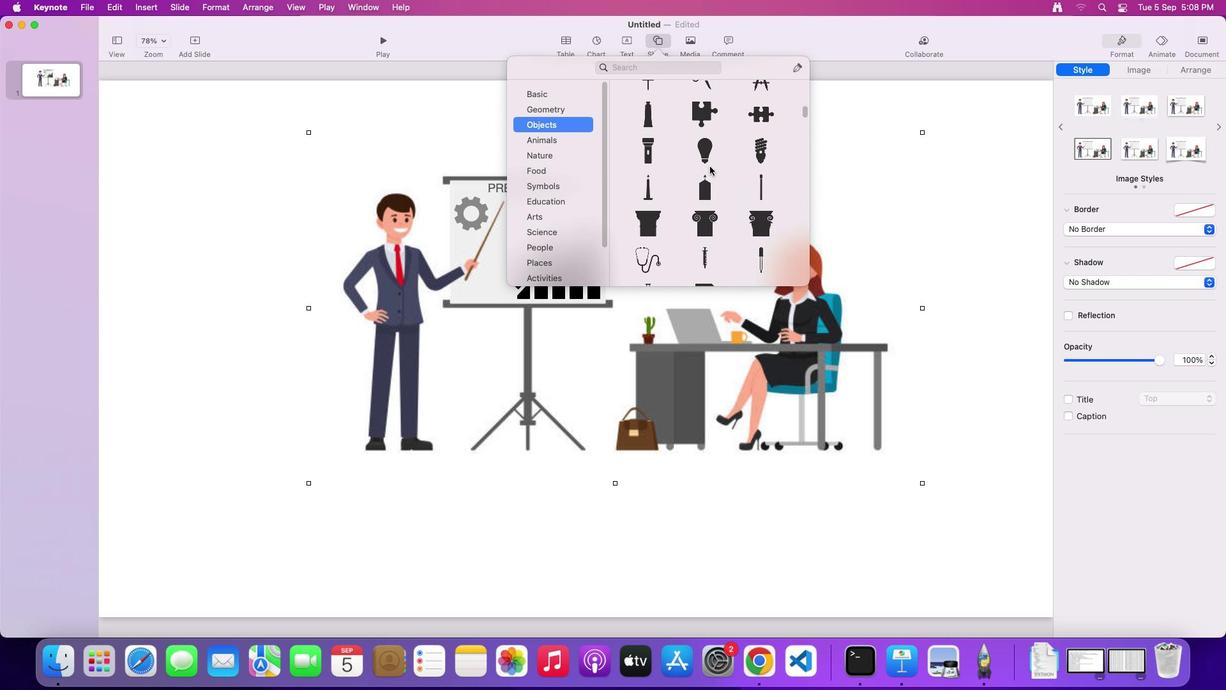 
Action: Mouse scrolled (709, 166) with delta (0, 0)
Screenshot: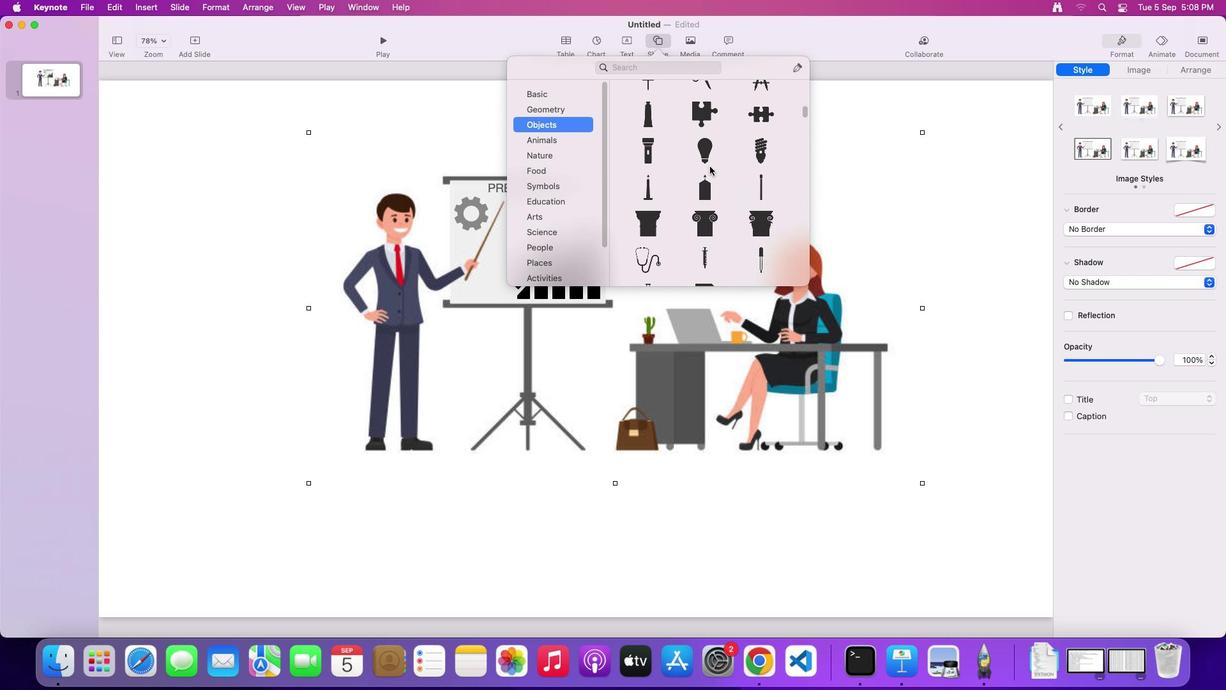 
Action: Mouse scrolled (709, 166) with delta (0, -2)
Screenshot: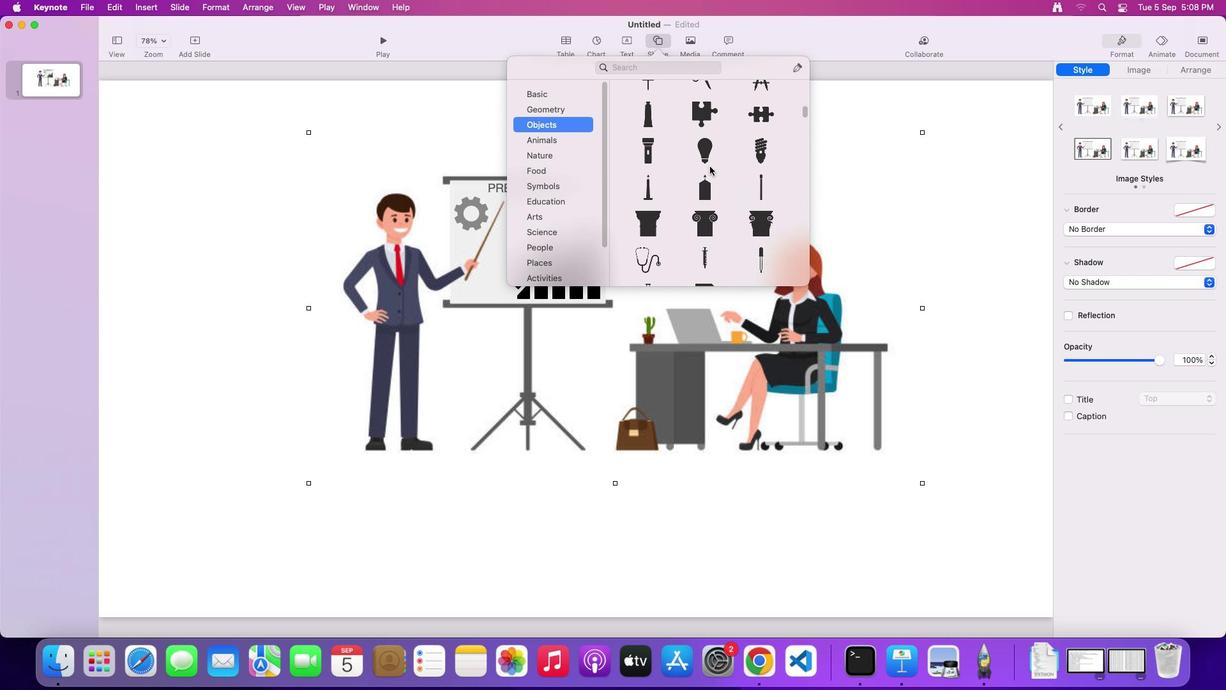 
Action: Mouse scrolled (709, 166) with delta (0, -3)
Screenshot: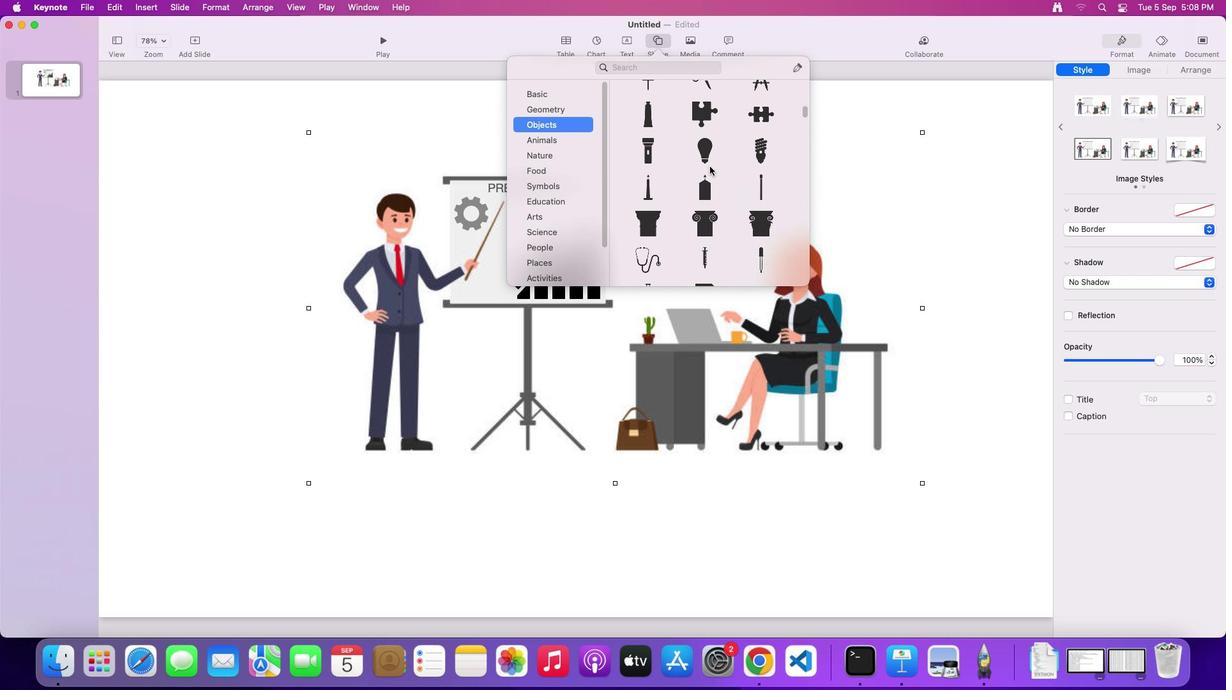
Action: Mouse scrolled (709, 166) with delta (0, -3)
Screenshot: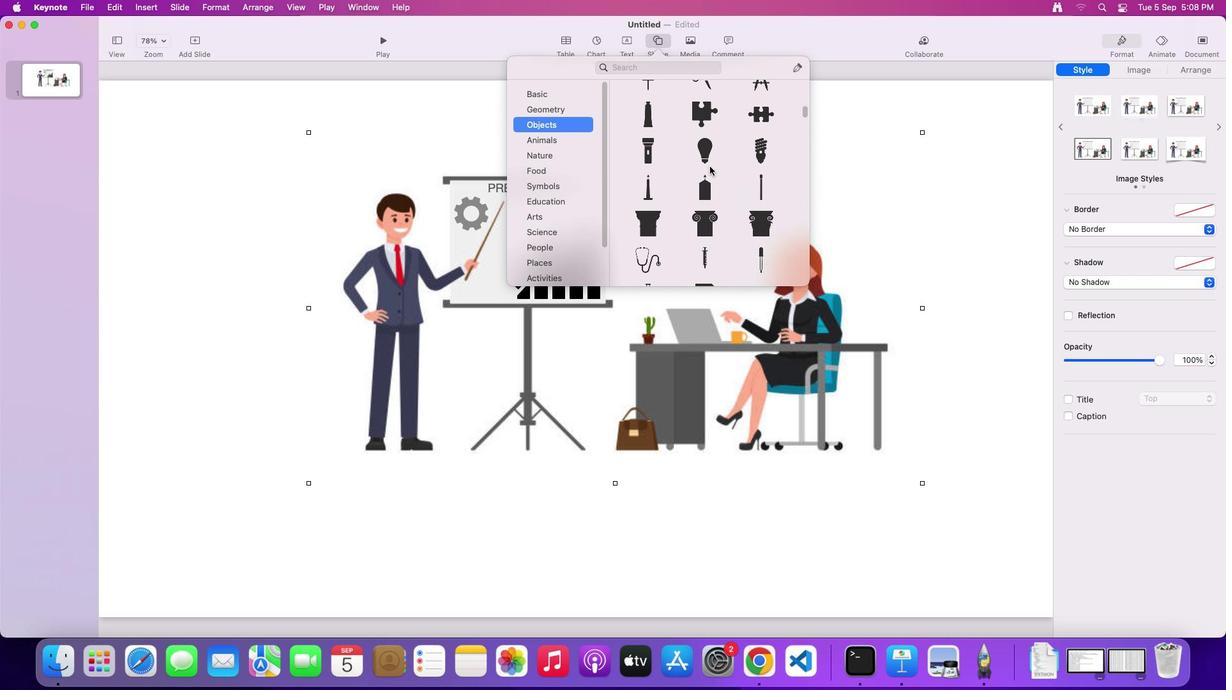 
Action: Mouse moved to (702, 118)
Screenshot: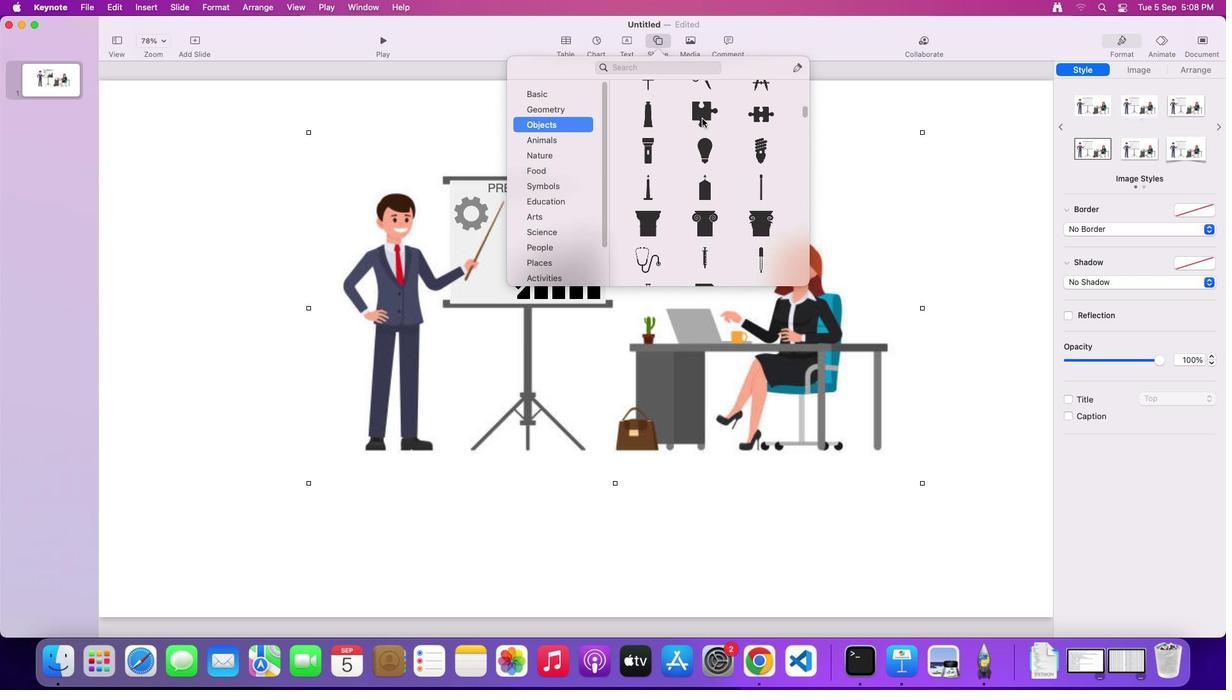 
Action: Mouse pressed left at (702, 118)
Screenshot: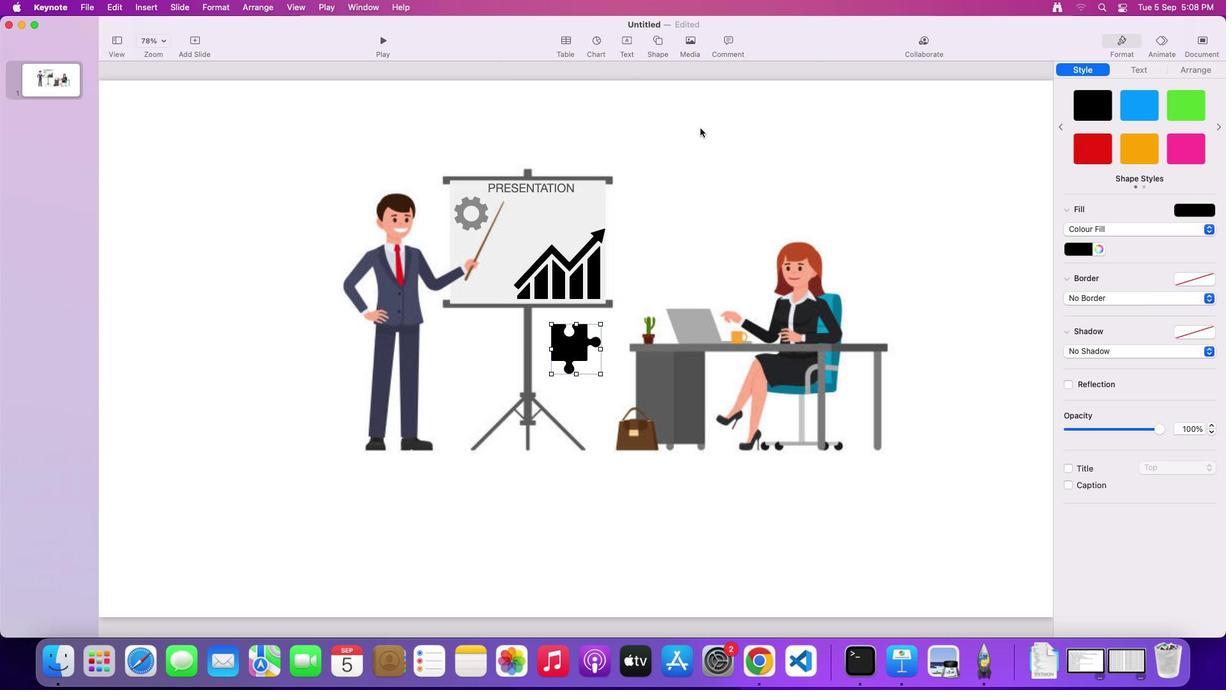 
Action: Mouse moved to (1088, 249)
Screenshot: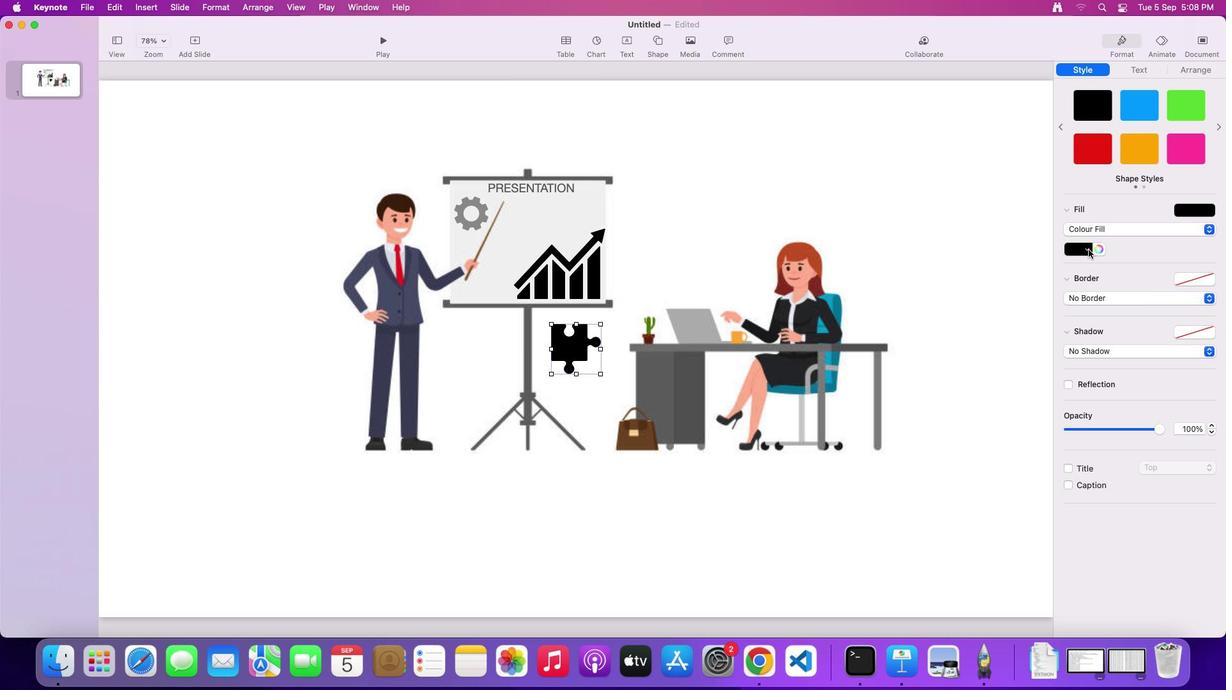 
Action: Mouse pressed left at (1088, 249)
Screenshot: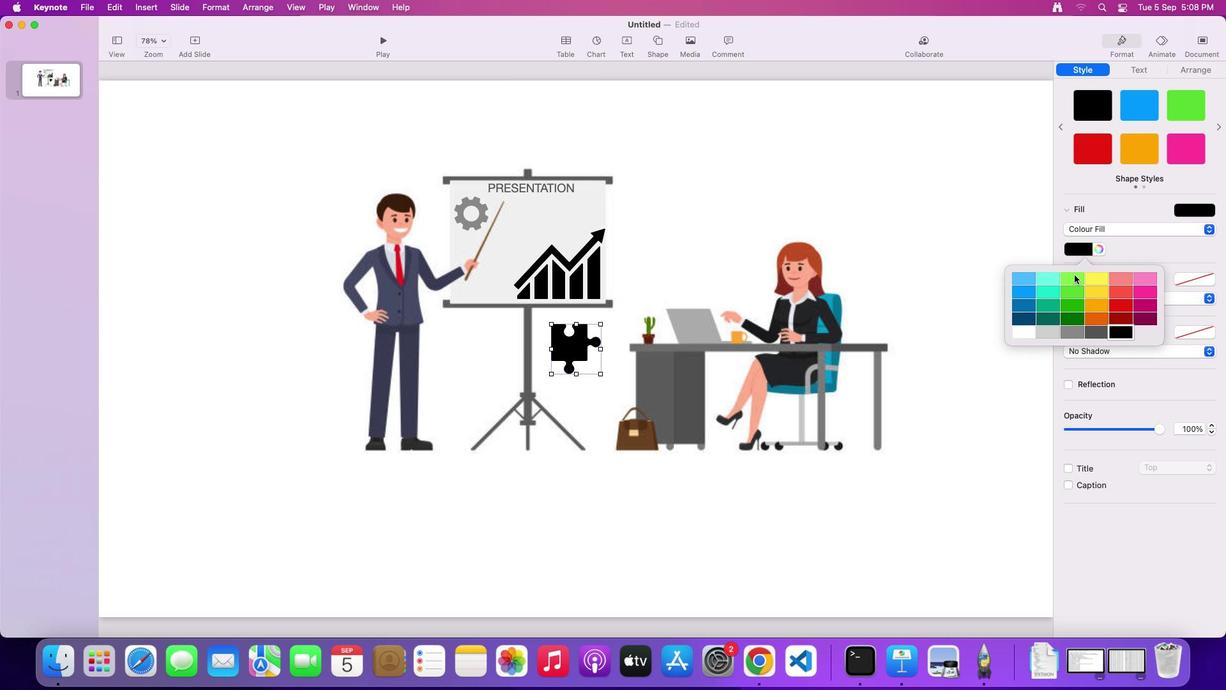 
Action: Mouse moved to (1080, 333)
Screenshot: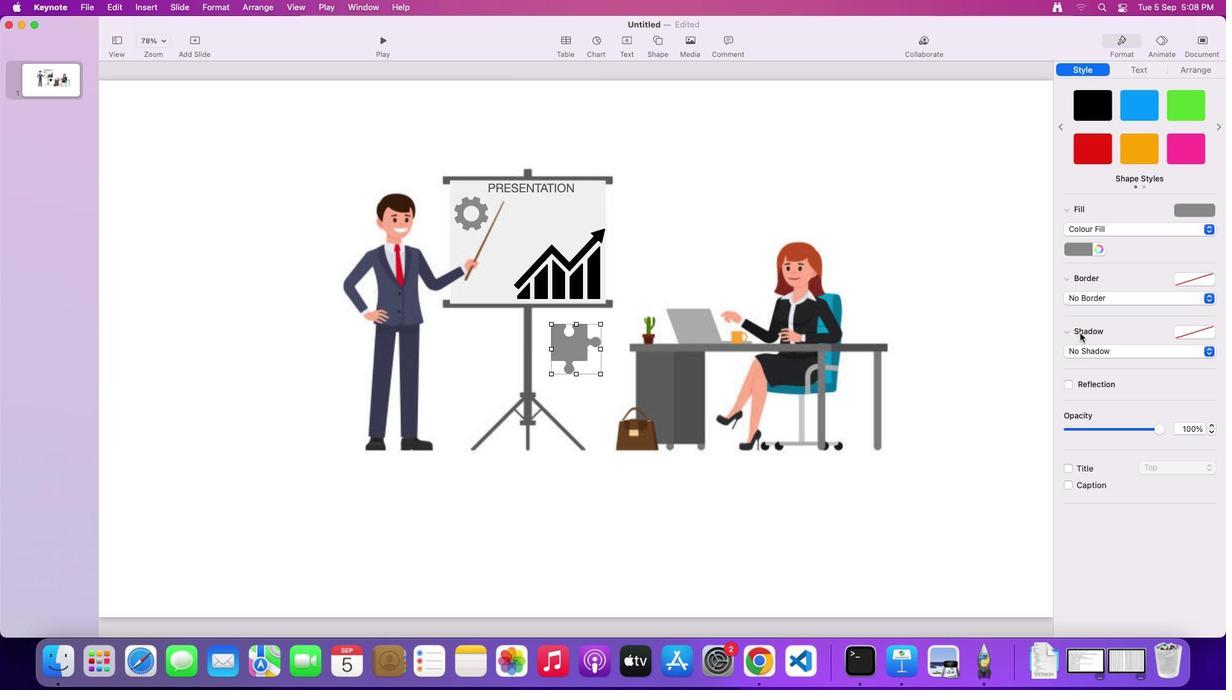 
Action: Mouse pressed left at (1080, 333)
Screenshot: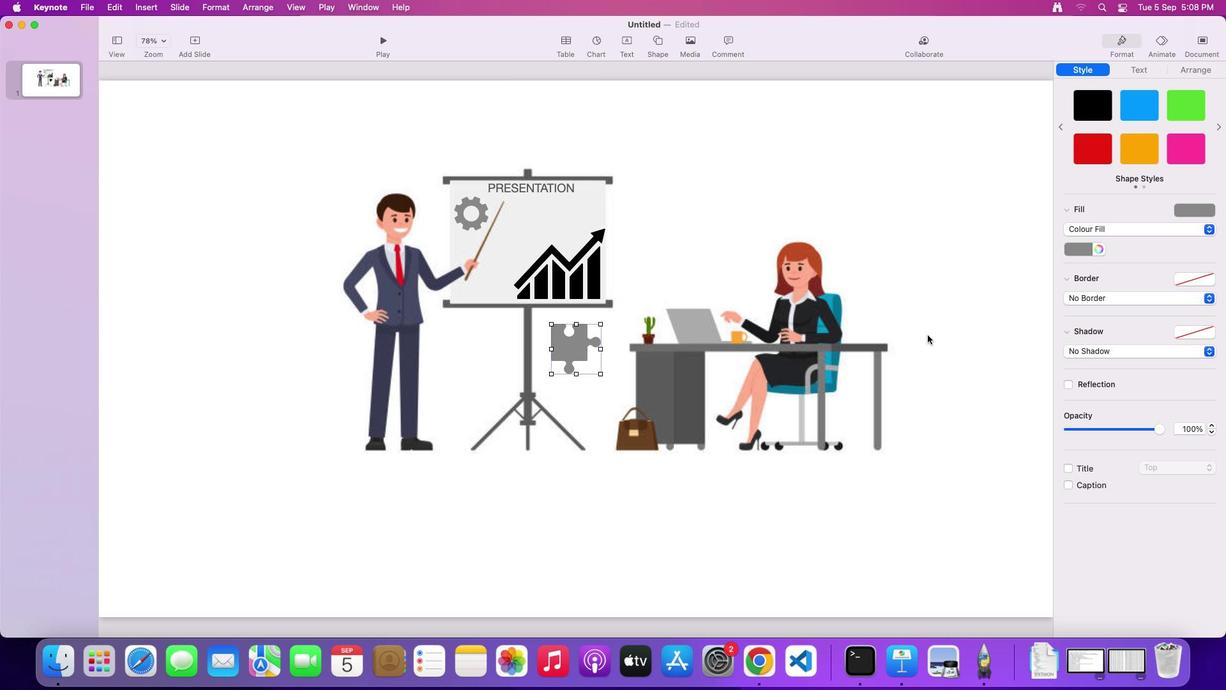 
Action: Mouse moved to (568, 361)
Screenshot: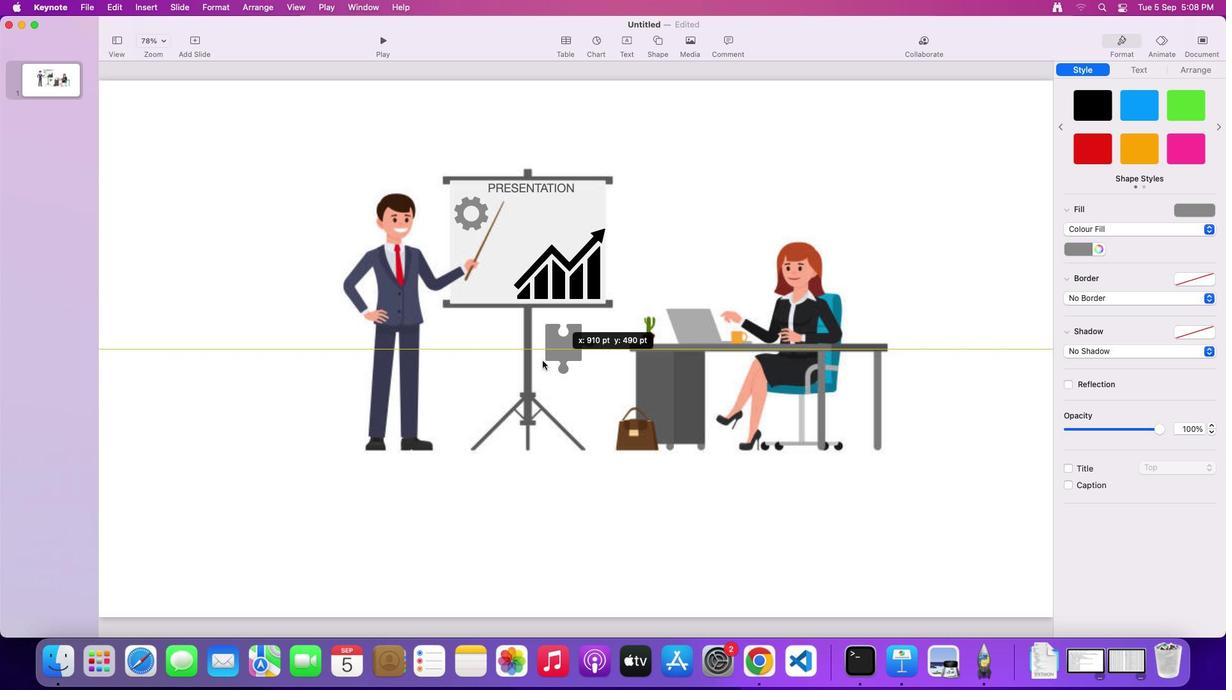 
Action: Mouse pressed left at (568, 361)
Screenshot: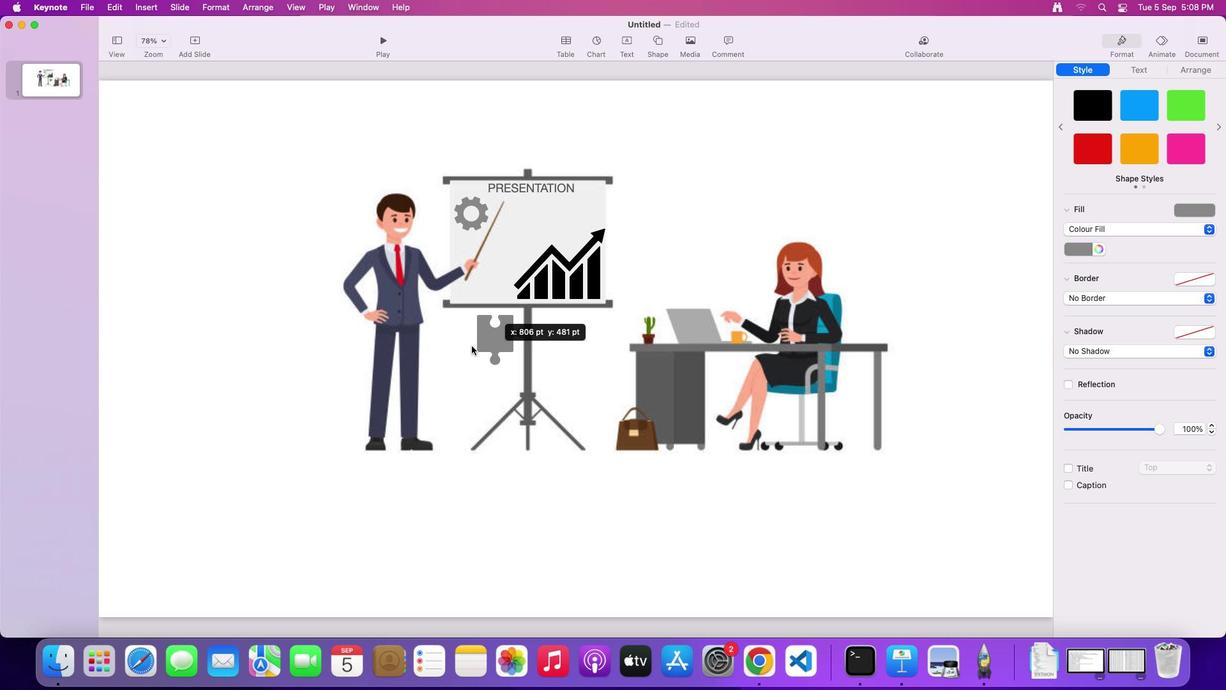 
Action: Mouse moved to (514, 272)
Screenshot: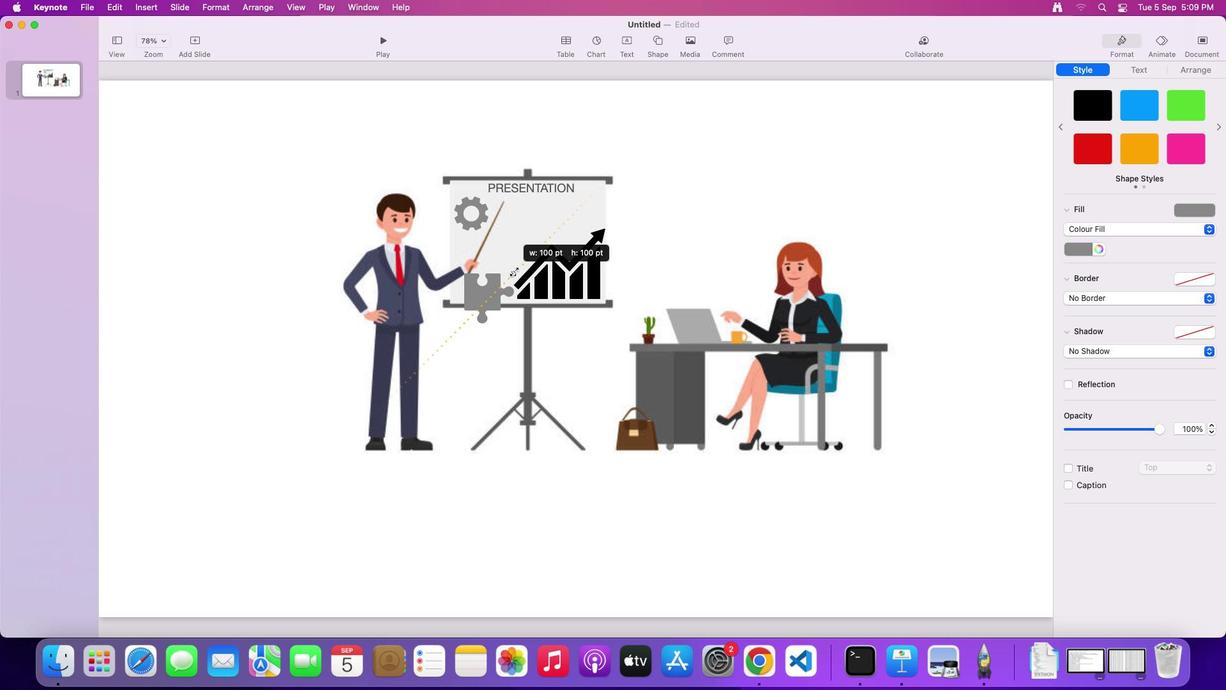 
Action: Mouse pressed left at (514, 272)
Screenshot: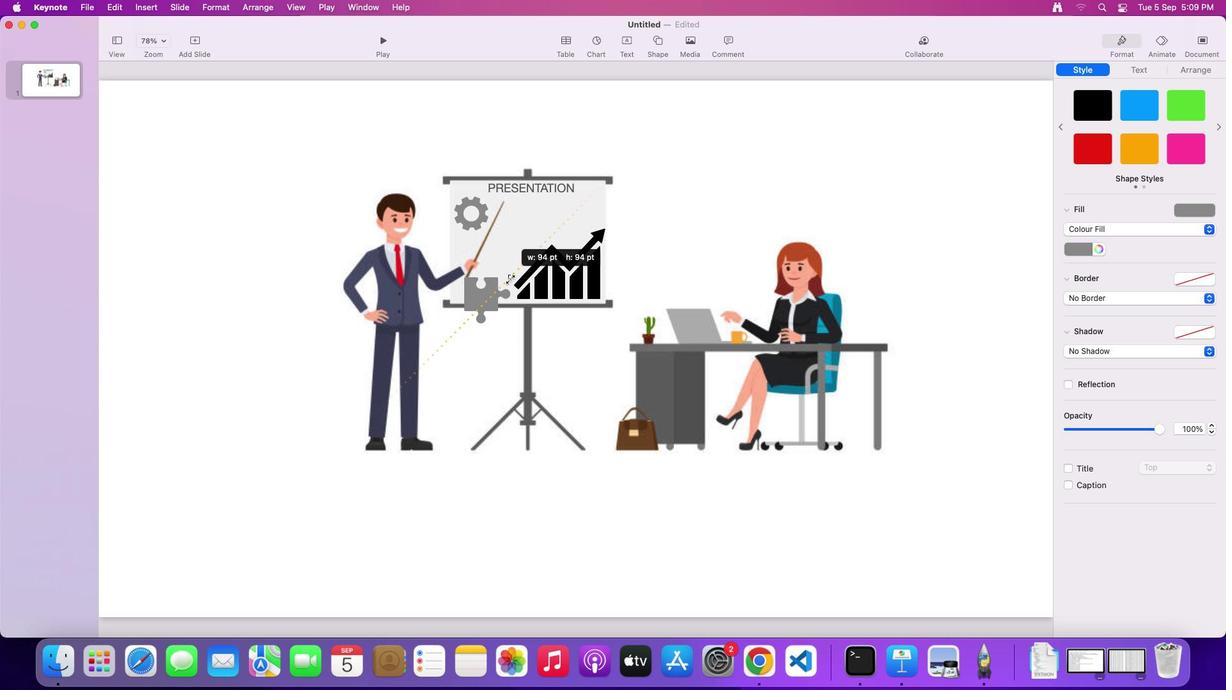 
Action: Mouse moved to (476, 304)
Screenshot: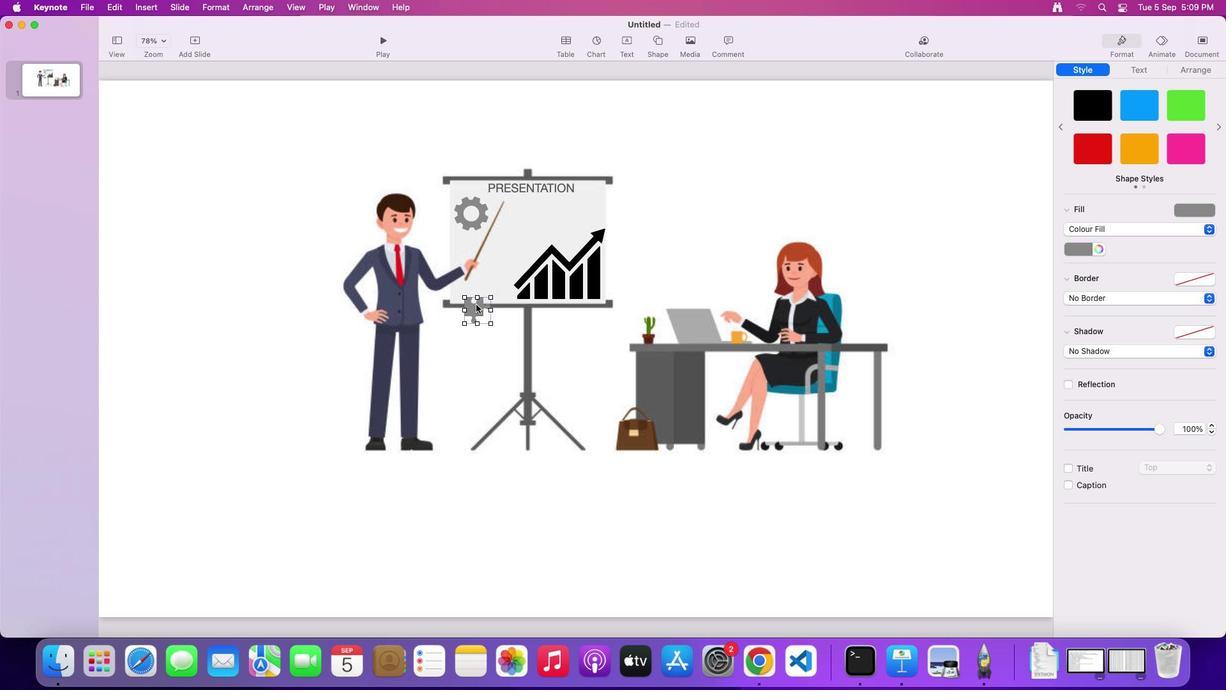 
Action: Mouse pressed left at (476, 304)
Screenshot: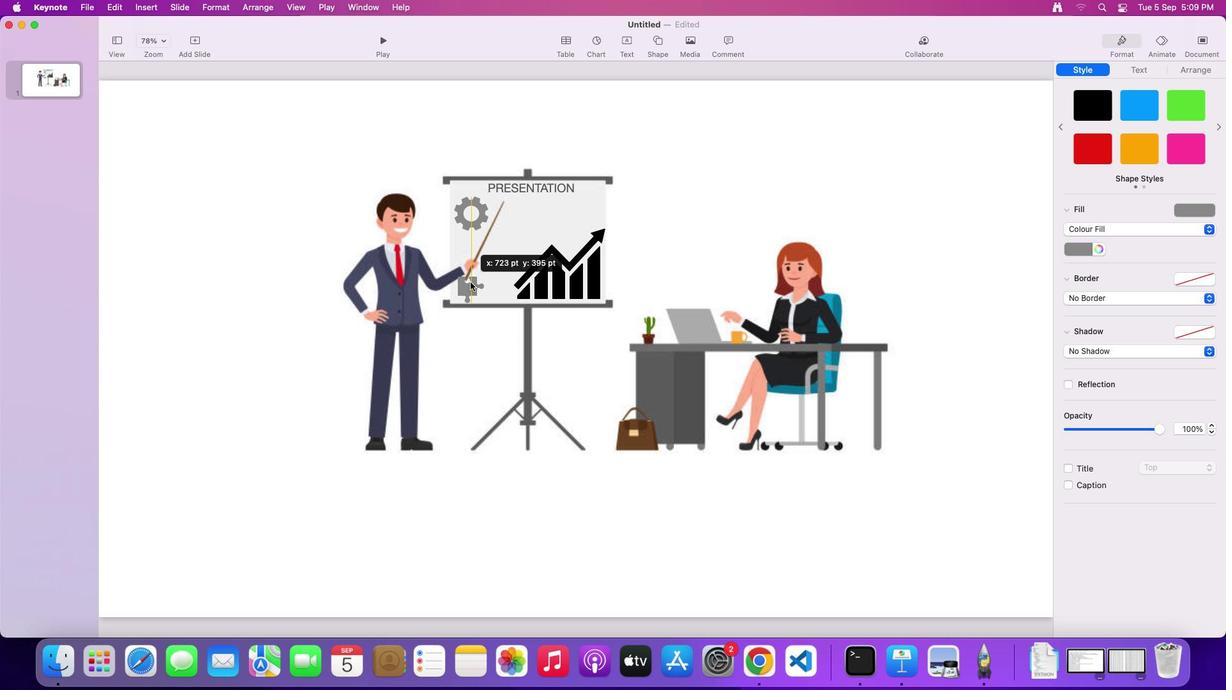 
Action: Mouse moved to (512, 256)
Screenshot: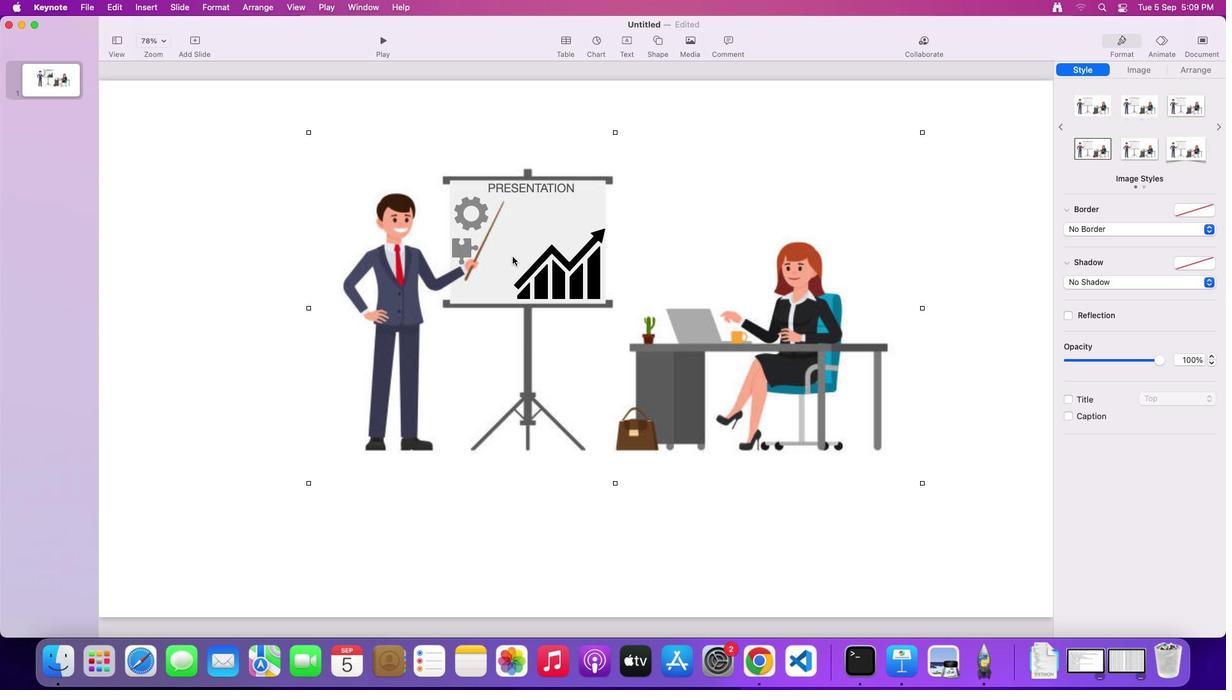 
Action: Mouse pressed left at (512, 256)
Screenshot: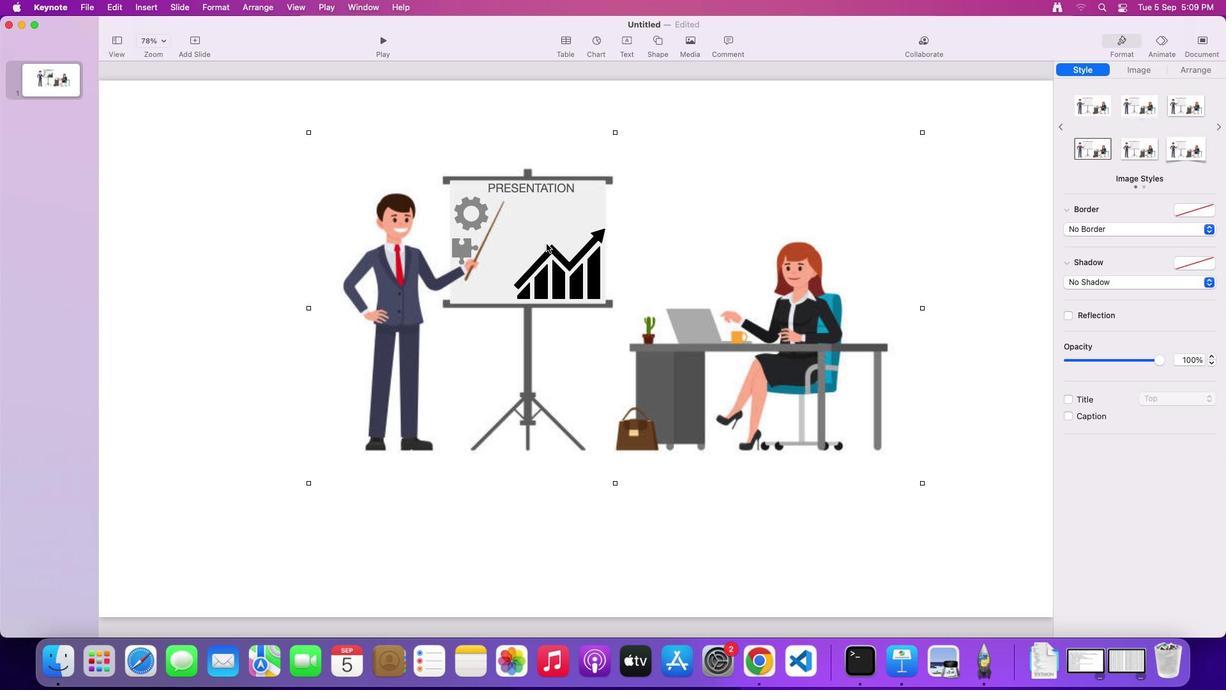 
Action: Mouse moved to (656, 40)
Screenshot: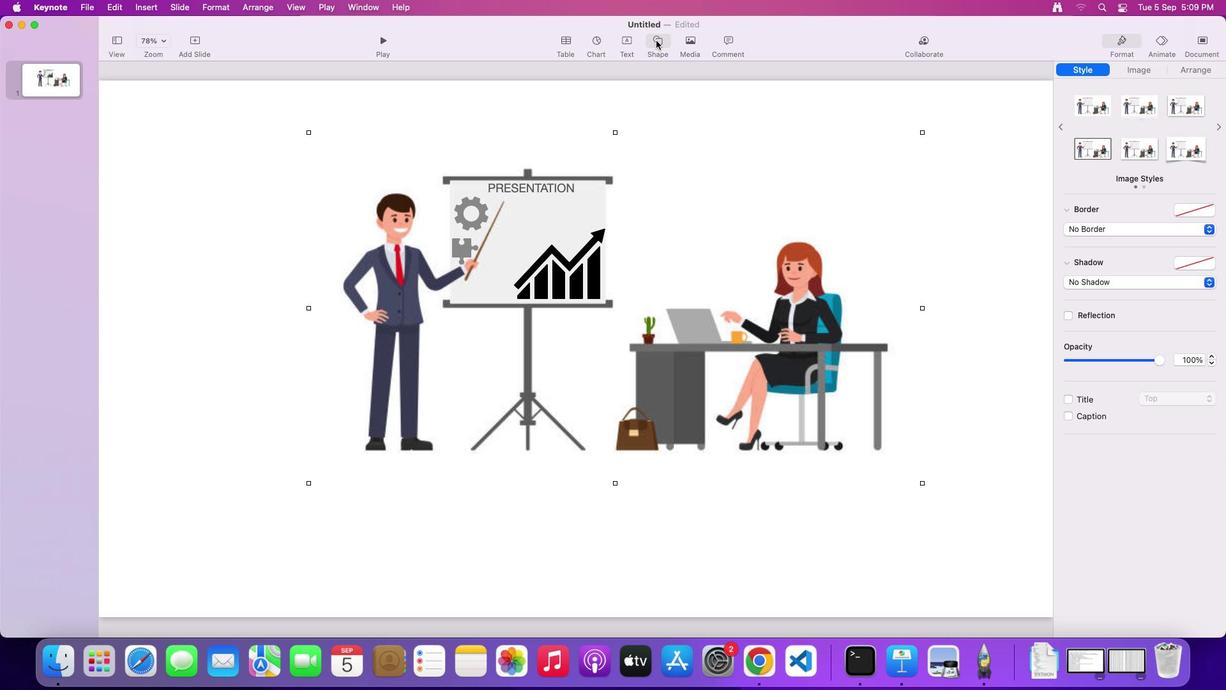 
Action: Mouse pressed left at (656, 40)
Screenshot: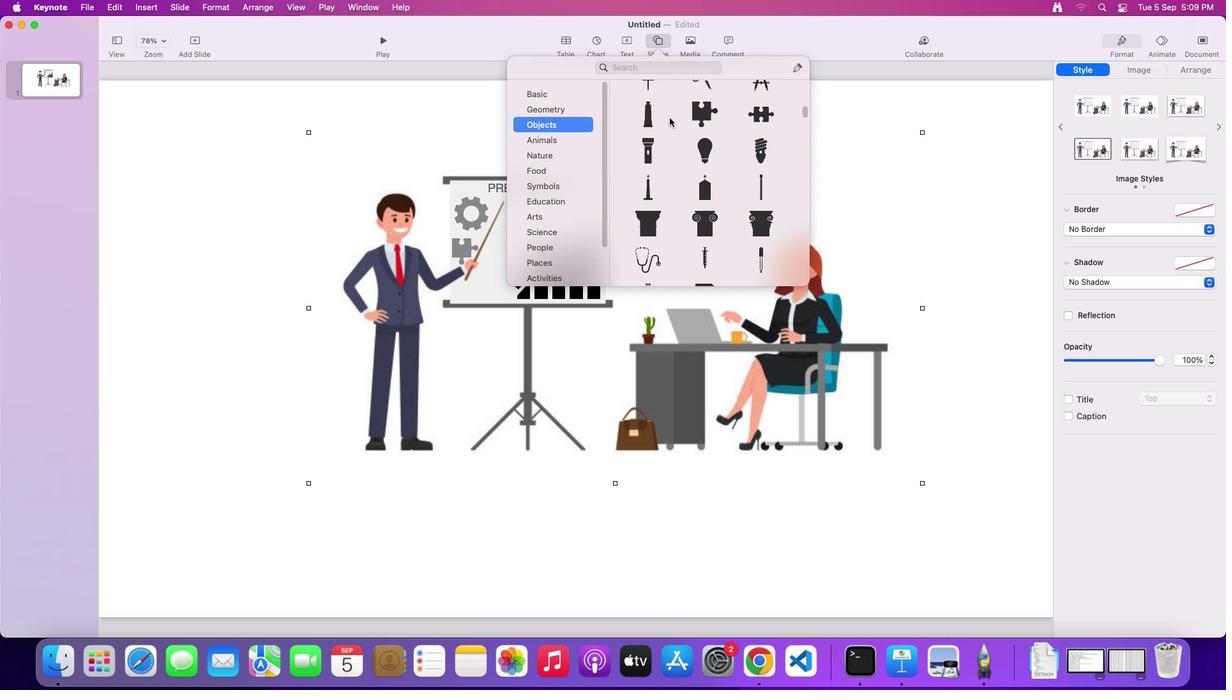 
Action: Mouse moved to (670, 207)
Screenshot: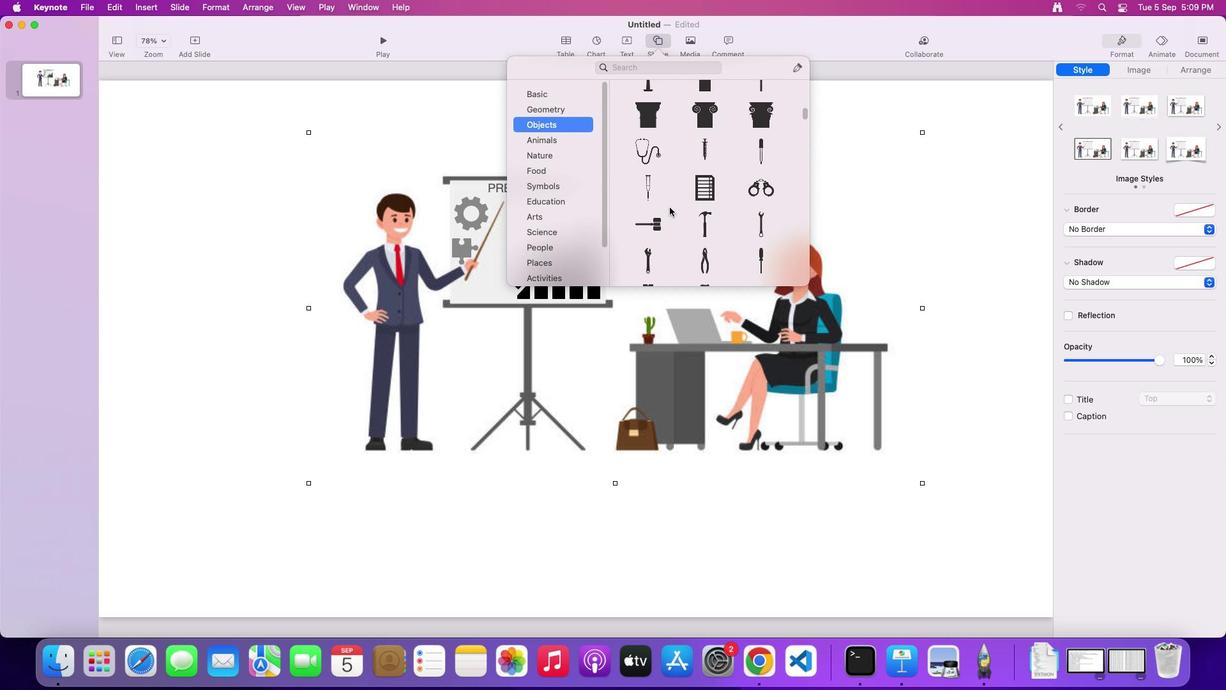 
Action: Mouse scrolled (670, 207) with delta (0, 0)
Screenshot: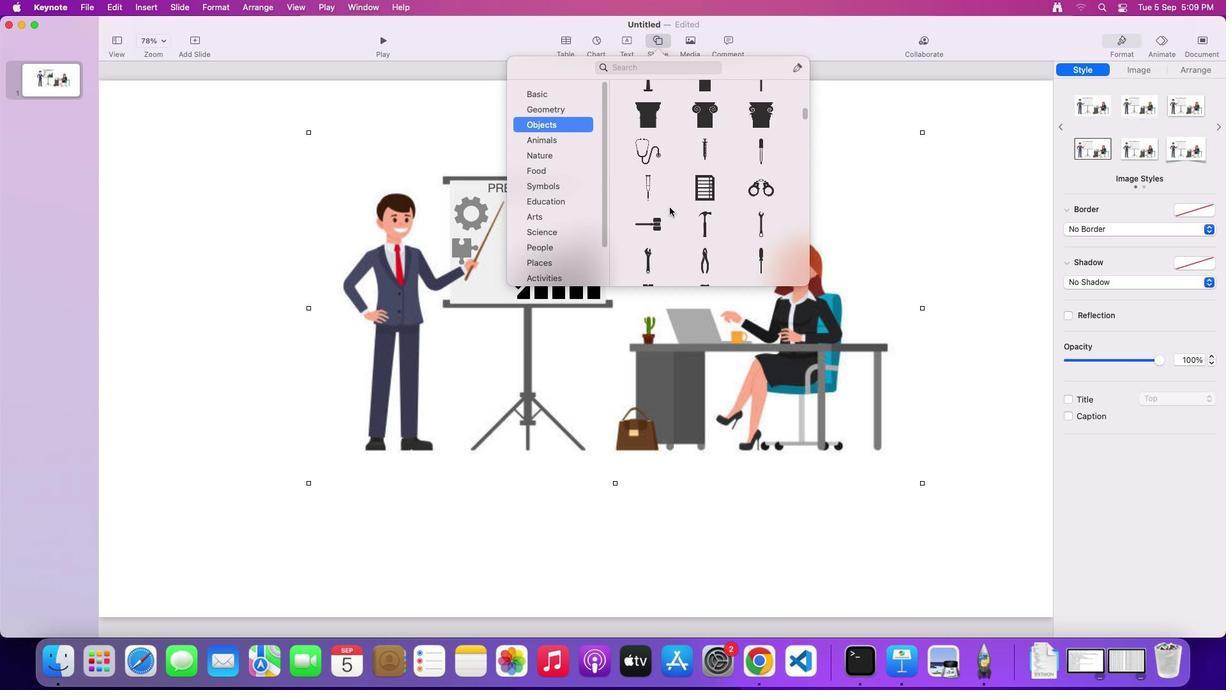 
Action: Mouse scrolled (670, 207) with delta (0, 0)
Screenshot: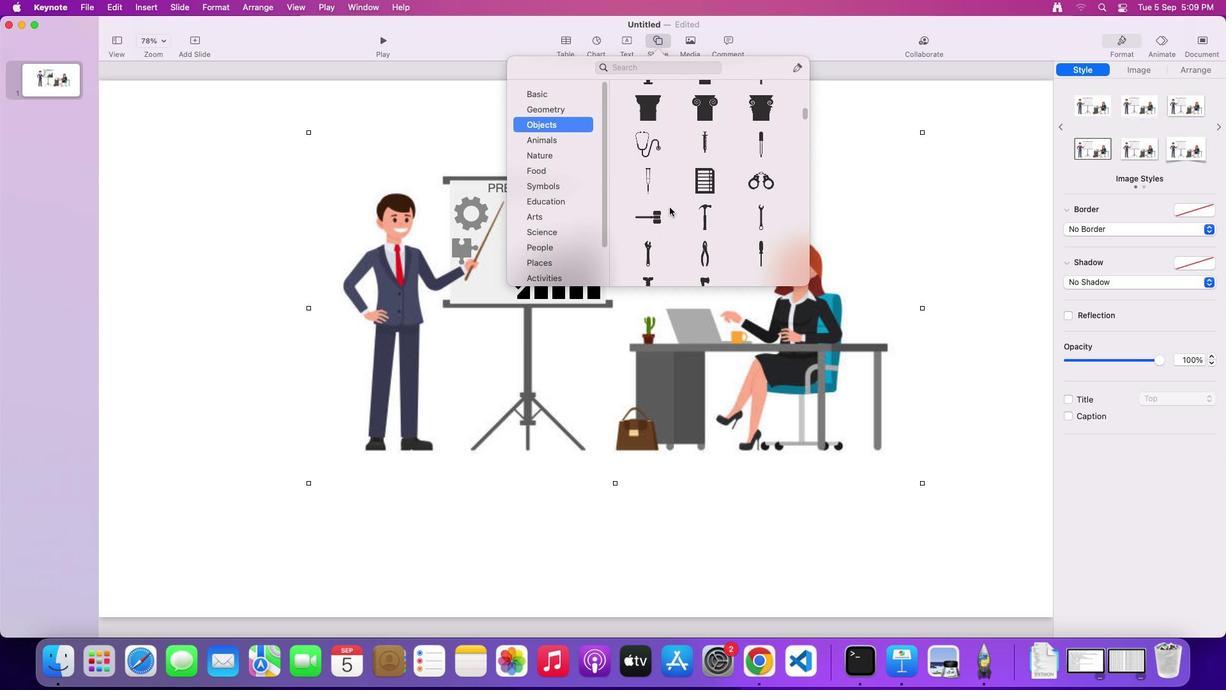 
Action: Mouse scrolled (670, 207) with delta (0, -1)
Screenshot: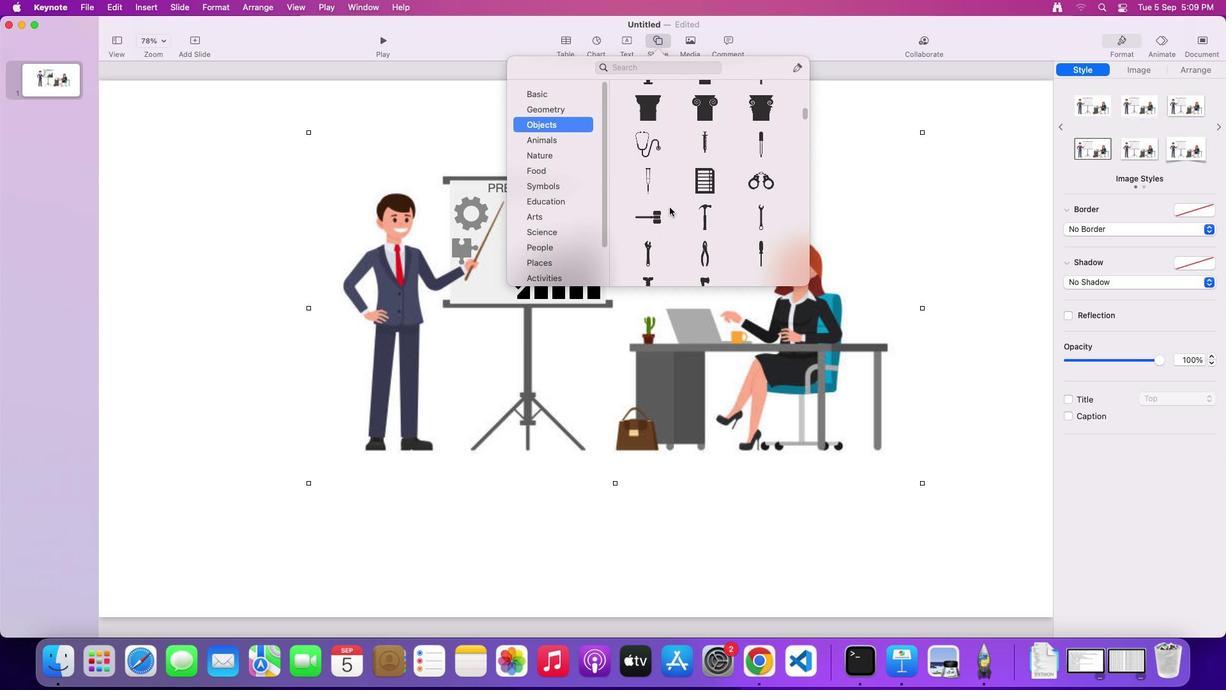 
Action: Mouse scrolled (670, 207) with delta (0, -3)
Screenshot: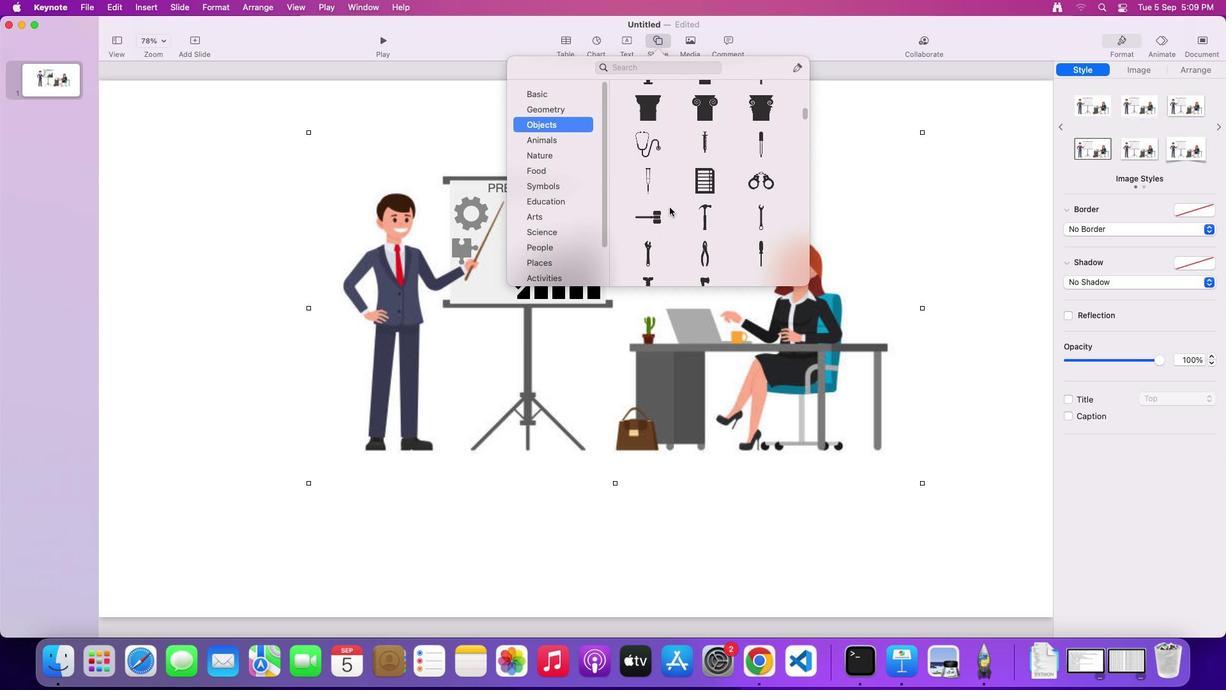 
Action: Mouse scrolled (670, 207) with delta (0, -3)
Screenshot: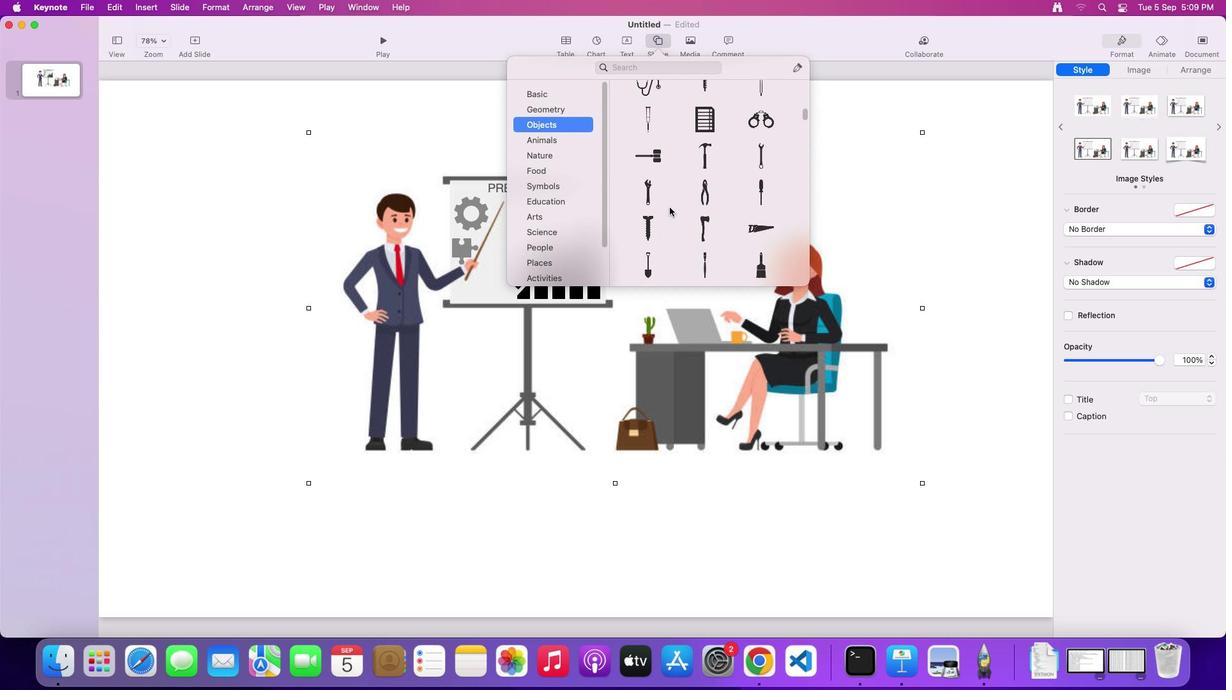 
Action: Mouse scrolled (670, 207) with delta (0, 0)
Screenshot: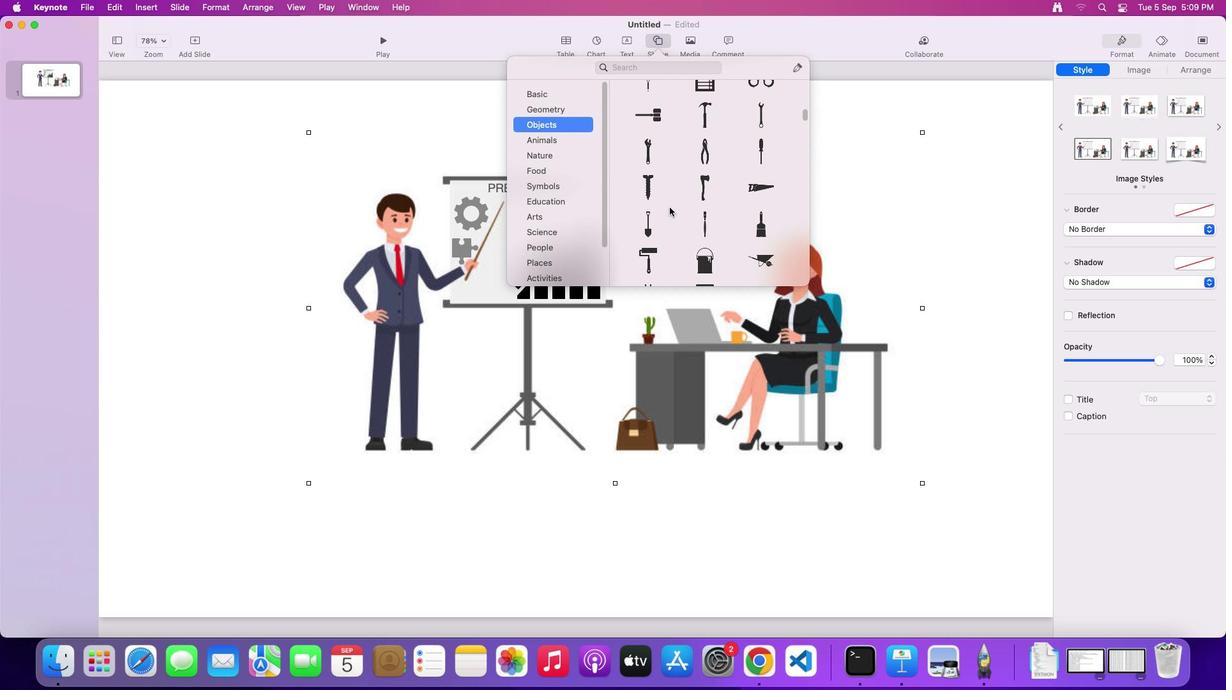 
Action: Mouse scrolled (670, 207) with delta (0, 0)
Screenshot: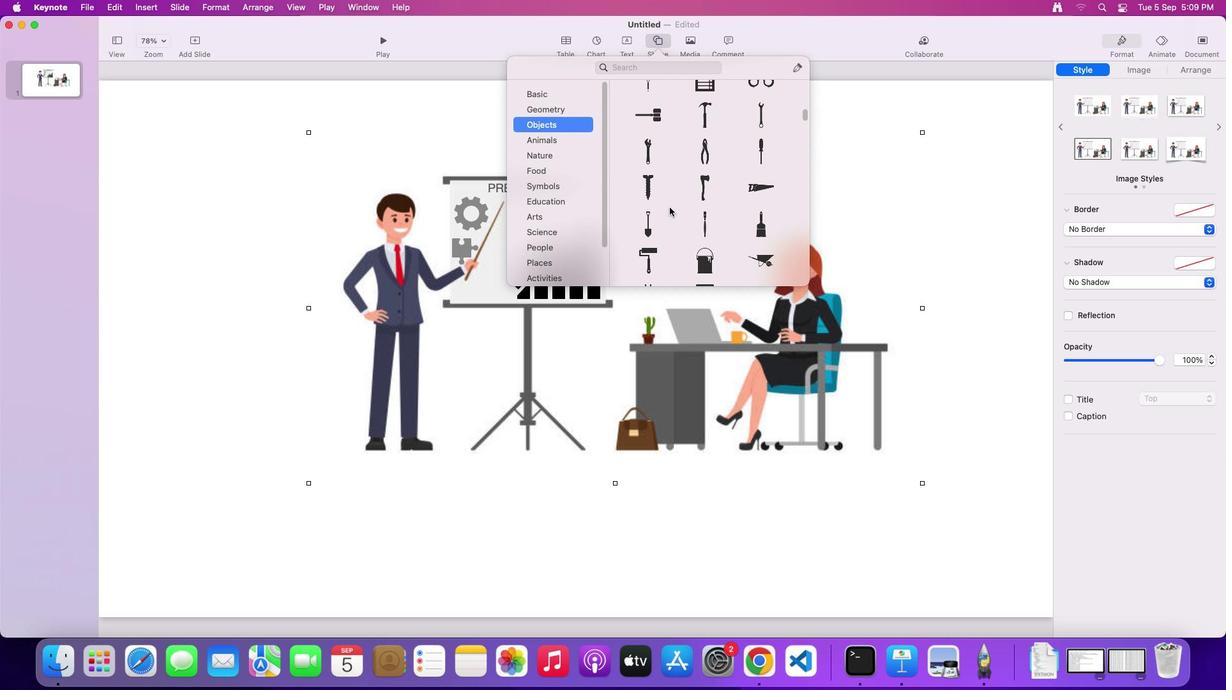 
Action: Mouse scrolled (670, 207) with delta (0, -1)
Screenshot: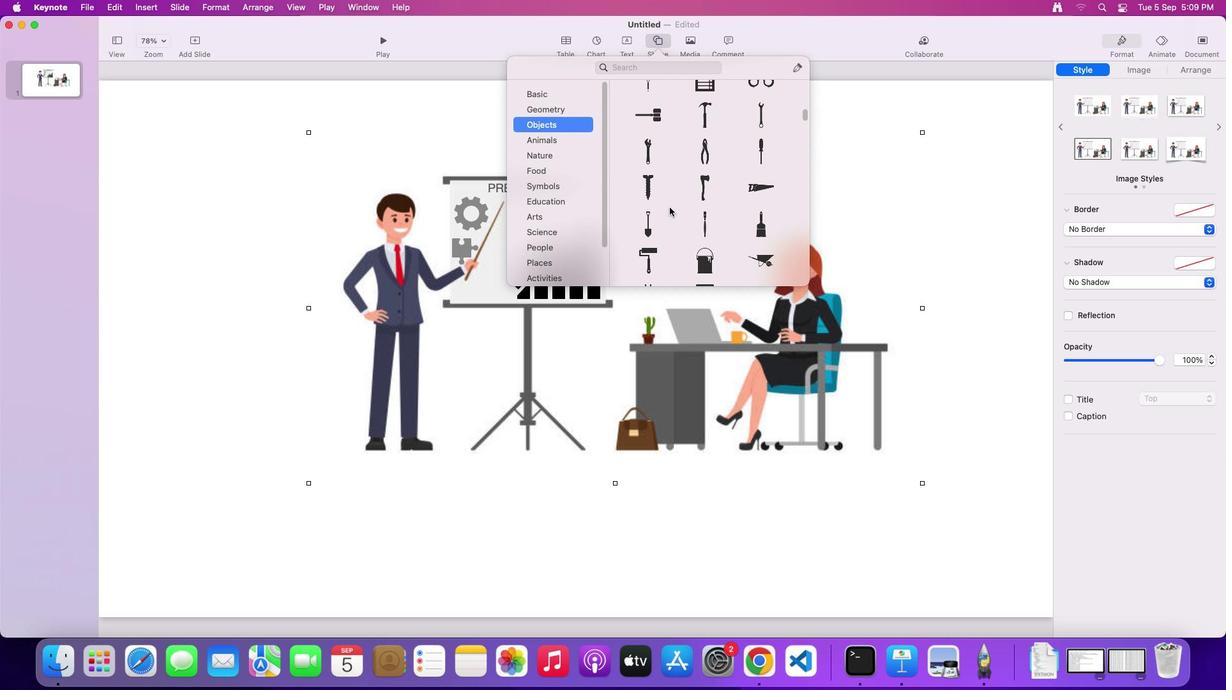 
Action: Mouse scrolled (670, 207) with delta (0, -3)
Screenshot: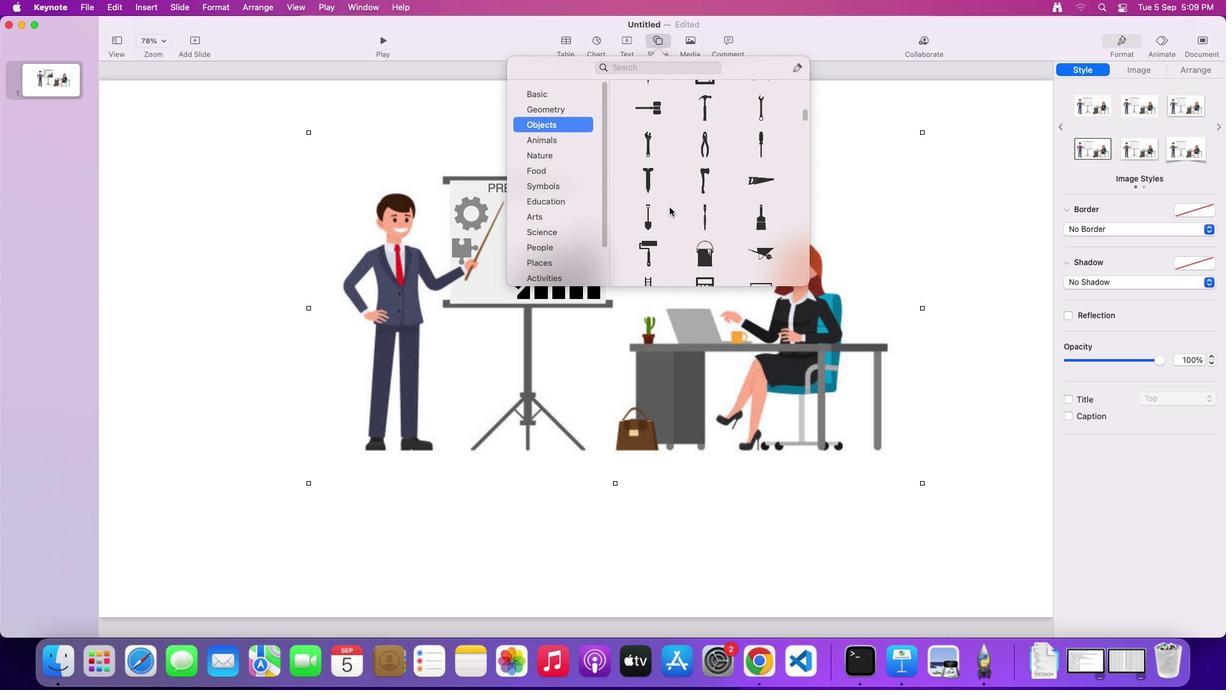 
Action: Mouse scrolled (670, 207) with delta (0, -3)
Screenshot: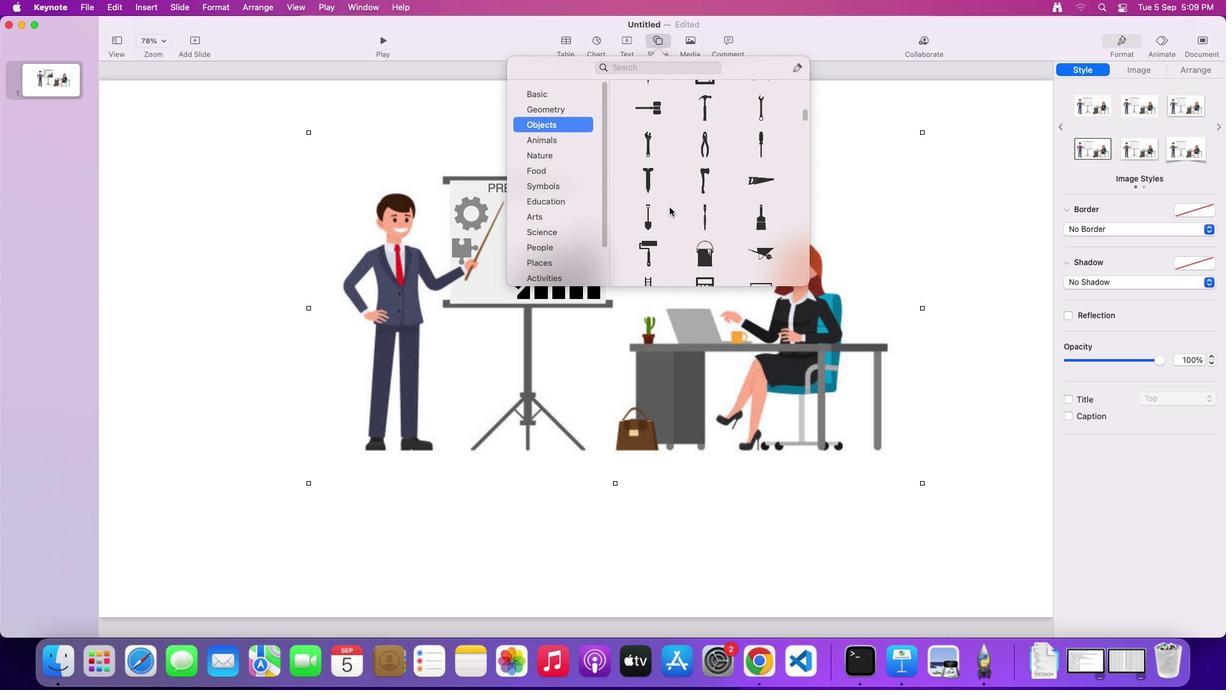 
Action: Mouse scrolled (670, 207) with delta (0, 0)
Screenshot: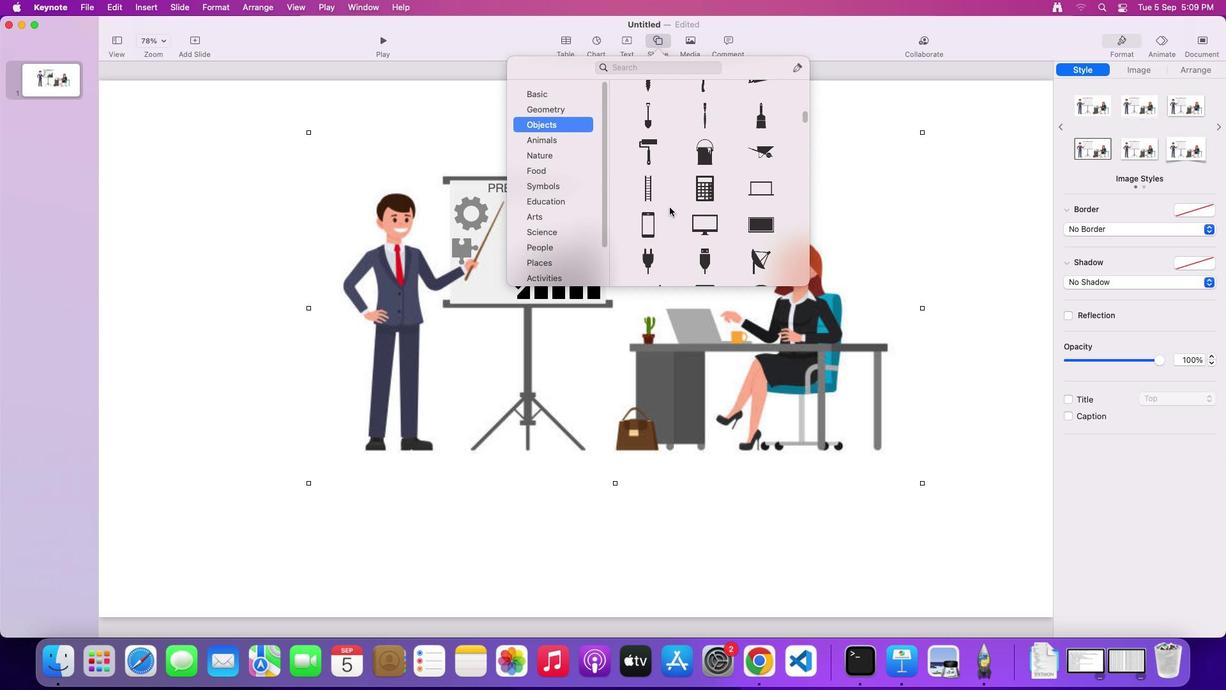 
Action: Mouse scrolled (670, 207) with delta (0, 0)
Screenshot: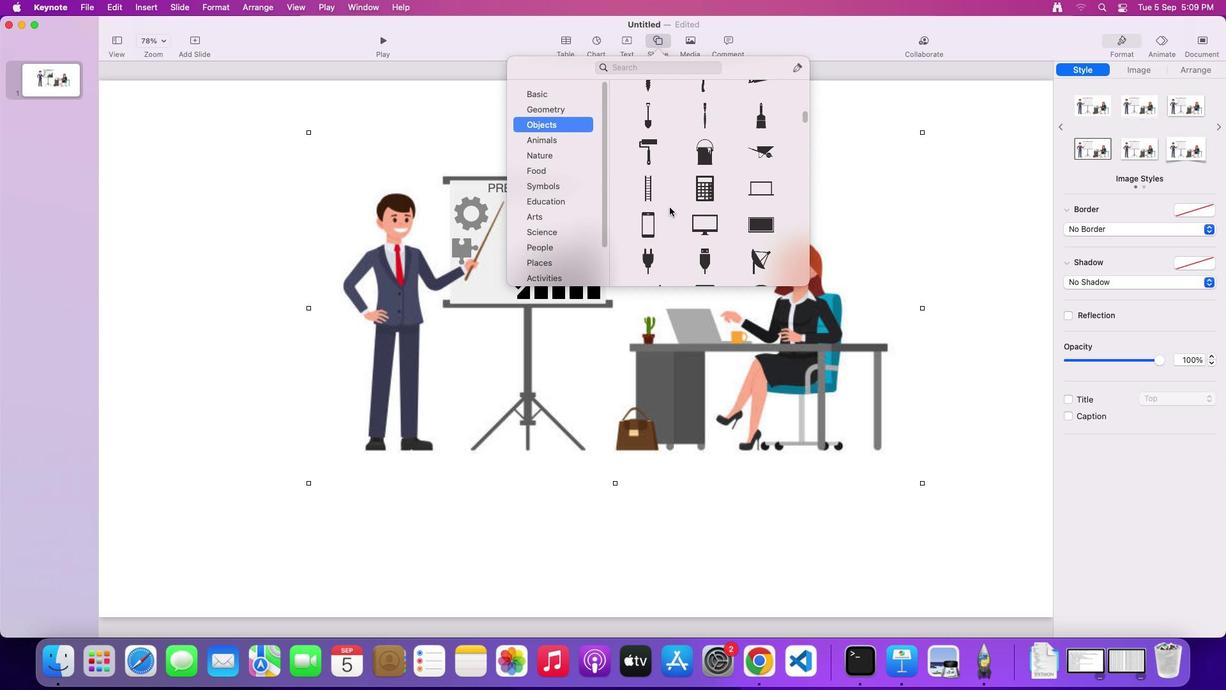 
Action: Mouse scrolled (670, 207) with delta (0, -1)
Screenshot: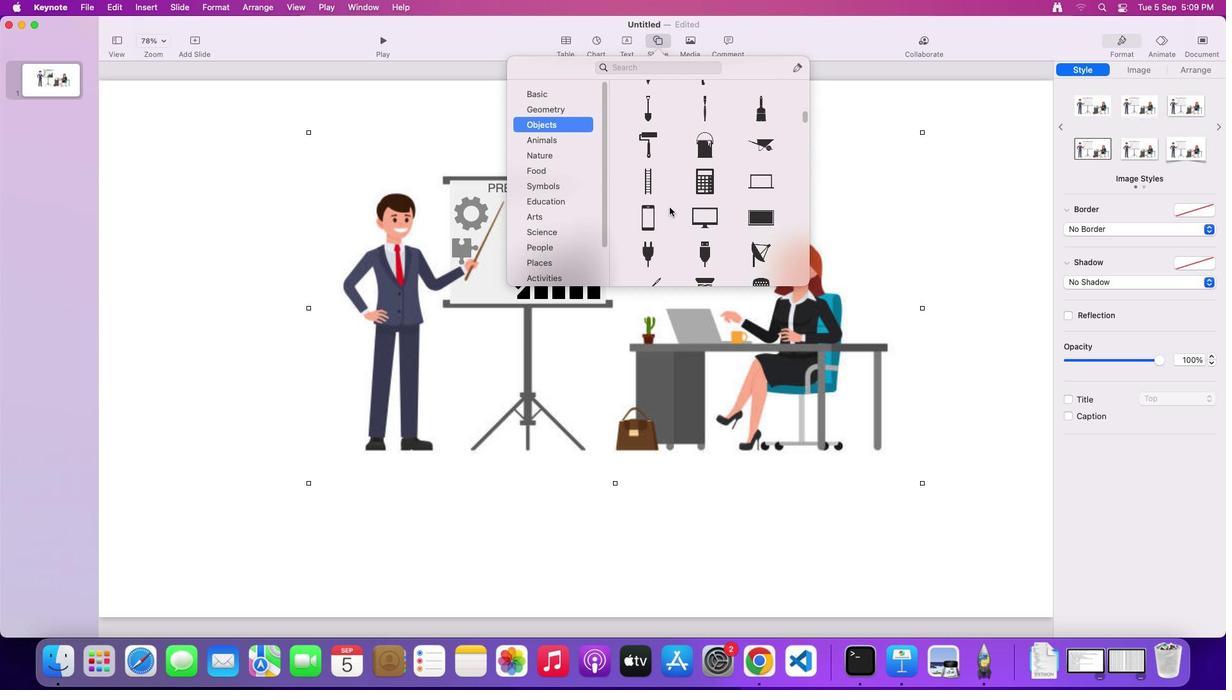 
Action: Mouse scrolled (670, 207) with delta (0, -3)
Screenshot: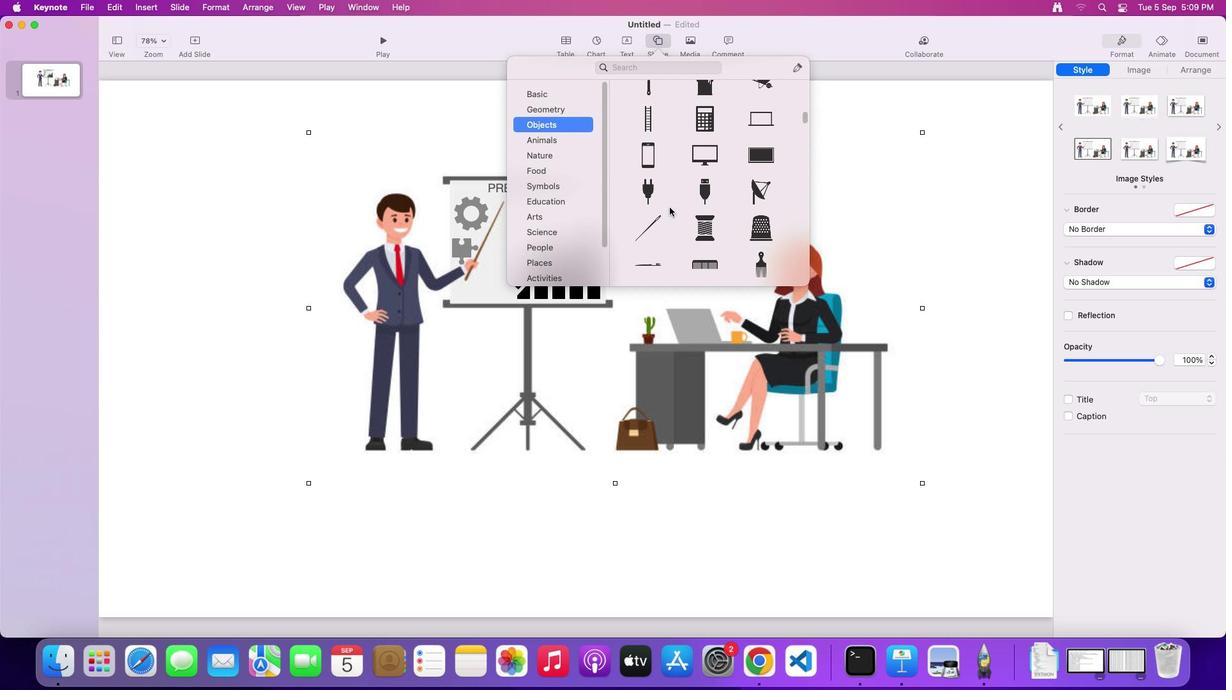 
Action: Mouse scrolled (670, 207) with delta (0, -3)
Screenshot: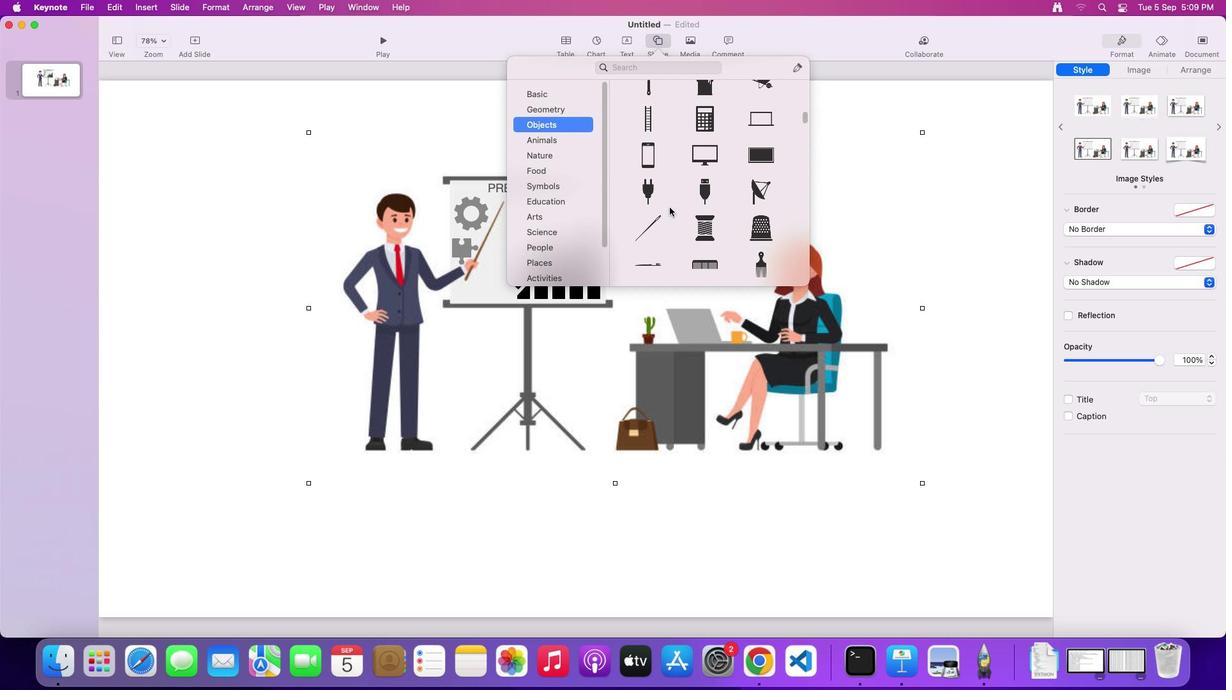 
Action: Mouse scrolled (670, 207) with delta (0, 0)
Screenshot: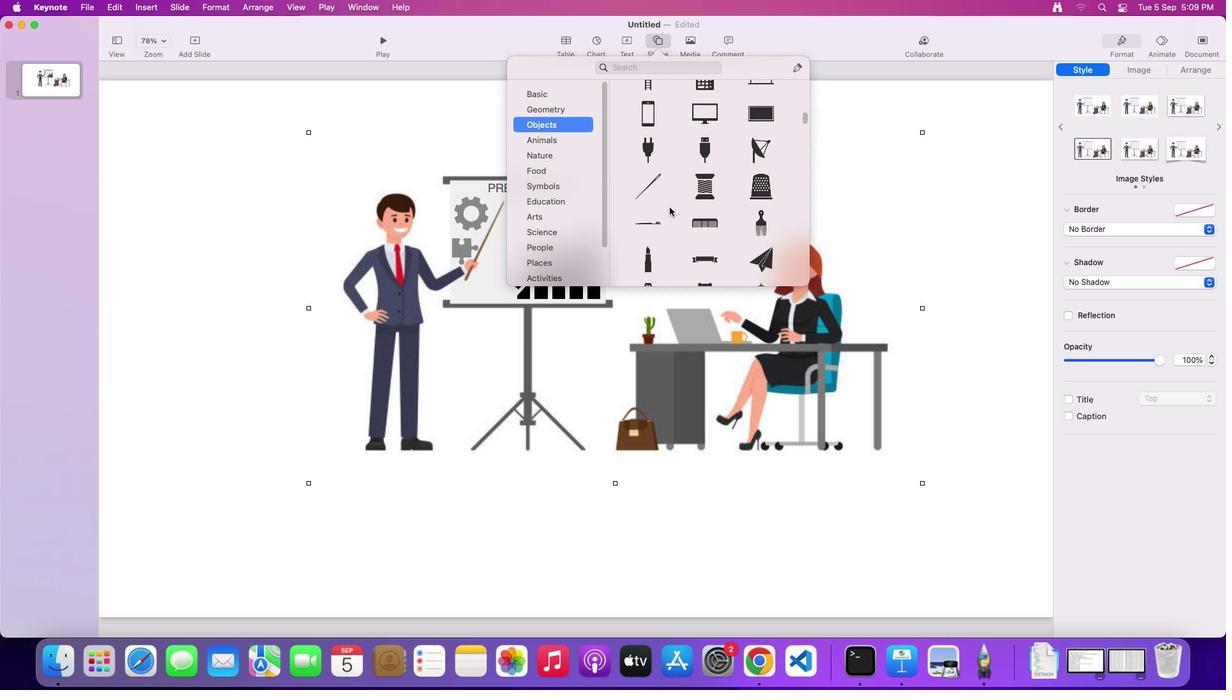 
Action: Mouse scrolled (670, 207) with delta (0, 0)
Screenshot: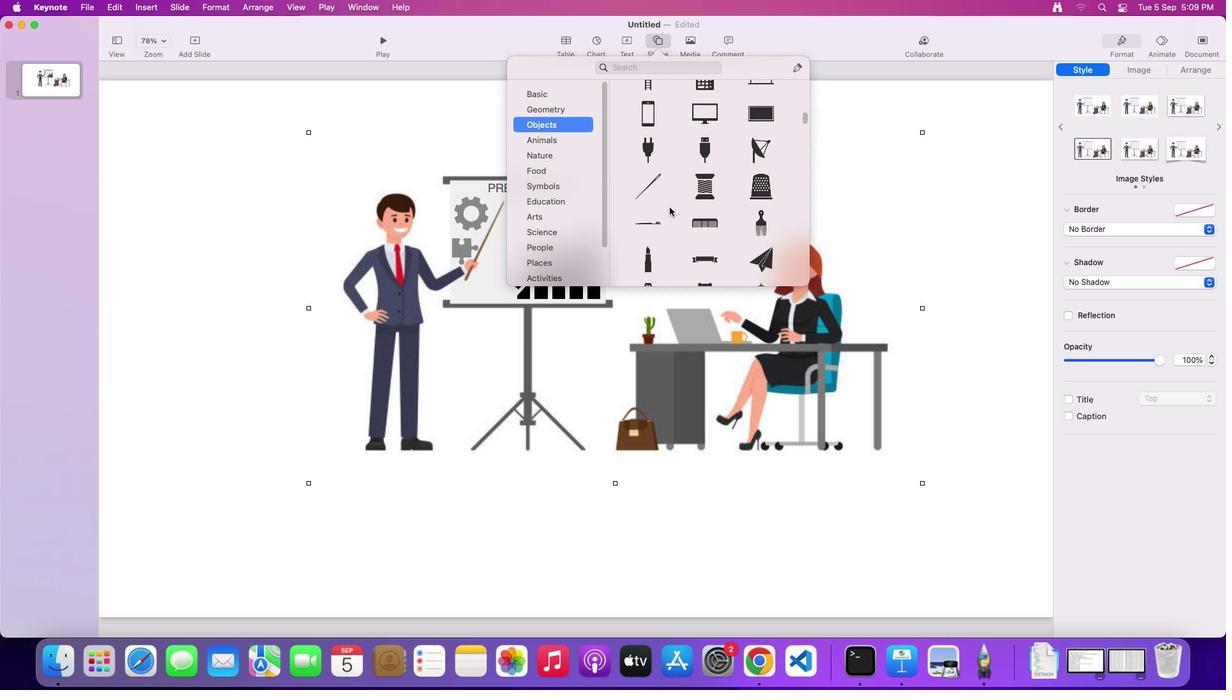 
Action: Mouse scrolled (670, 207) with delta (0, -2)
Screenshot: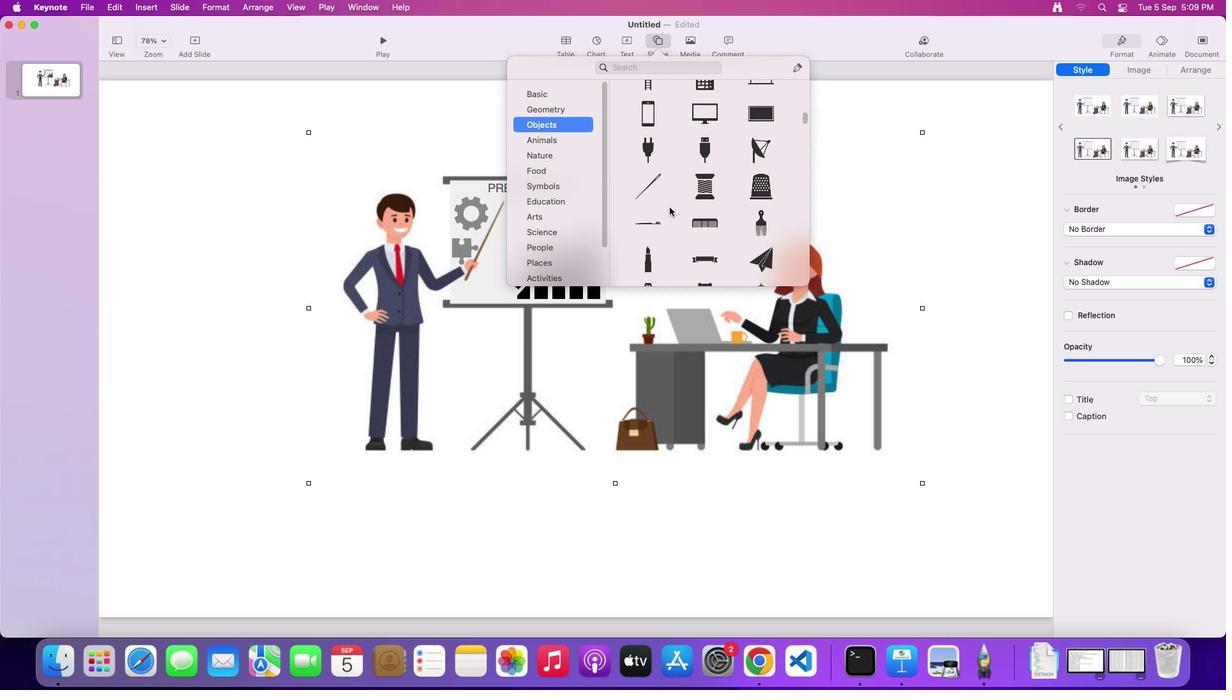 
Action: Mouse scrolled (670, 207) with delta (0, -3)
Screenshot: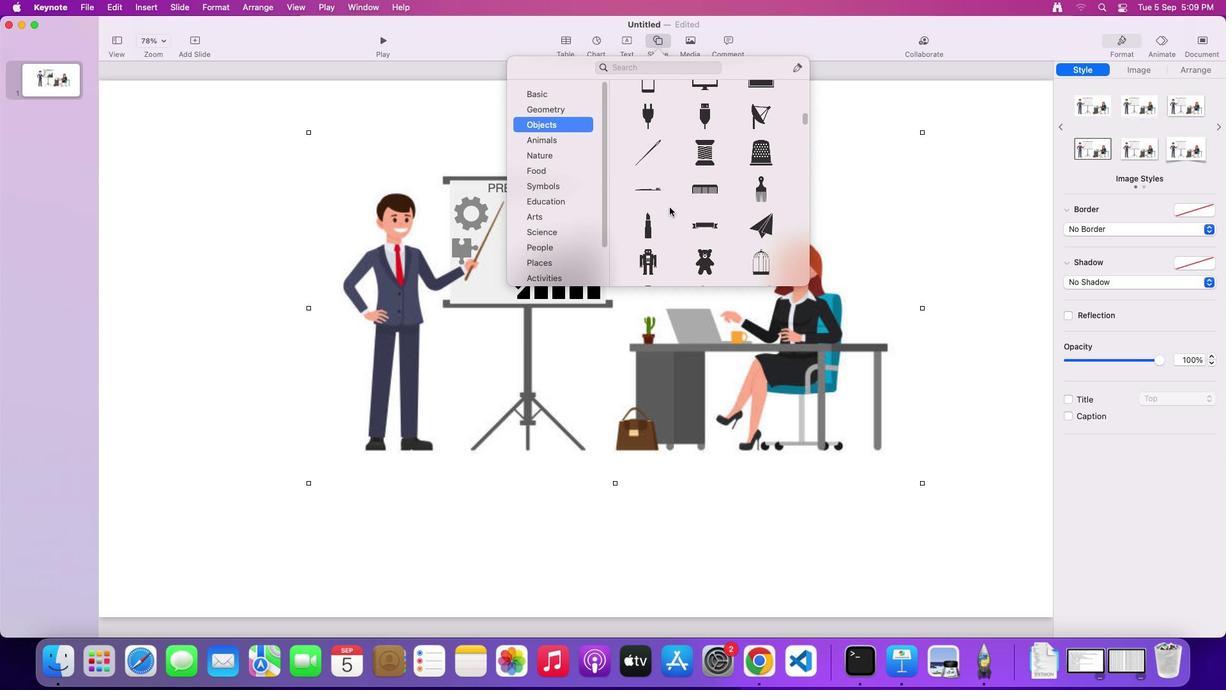
Action: Mouse scrolled (670, 207) with delta (0, -3)
Screenshot: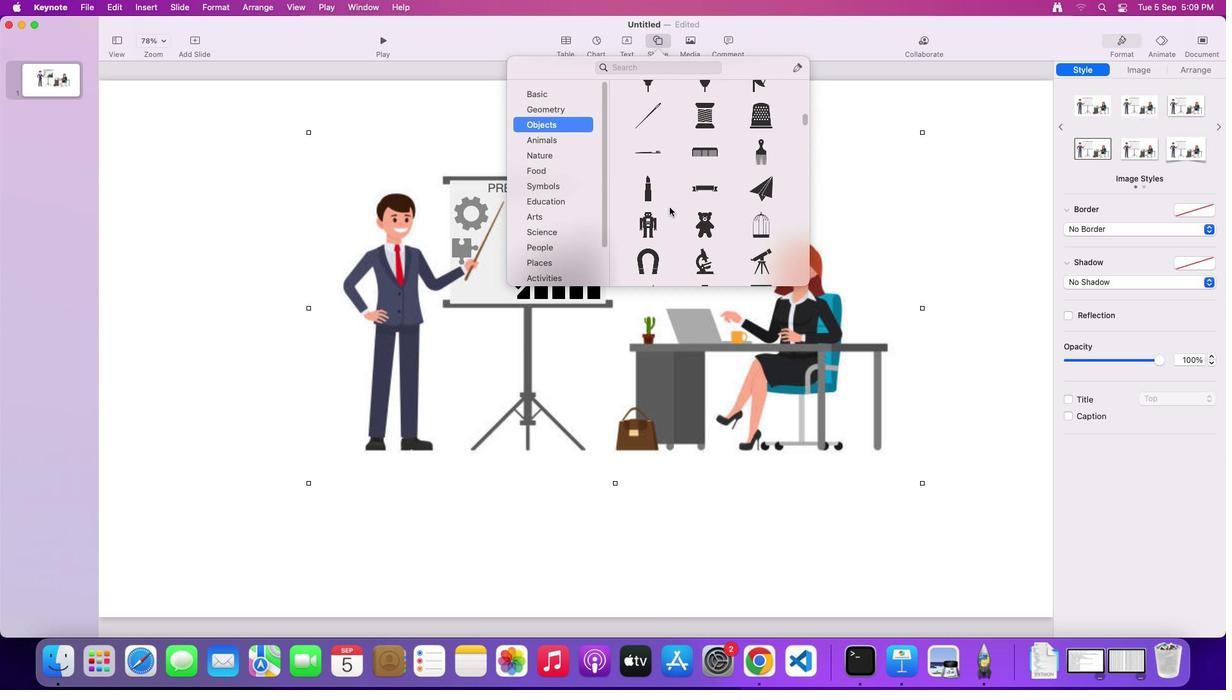 
Action: Mouse scrolled (670, 207) with delta (0, 0)
Screenshot: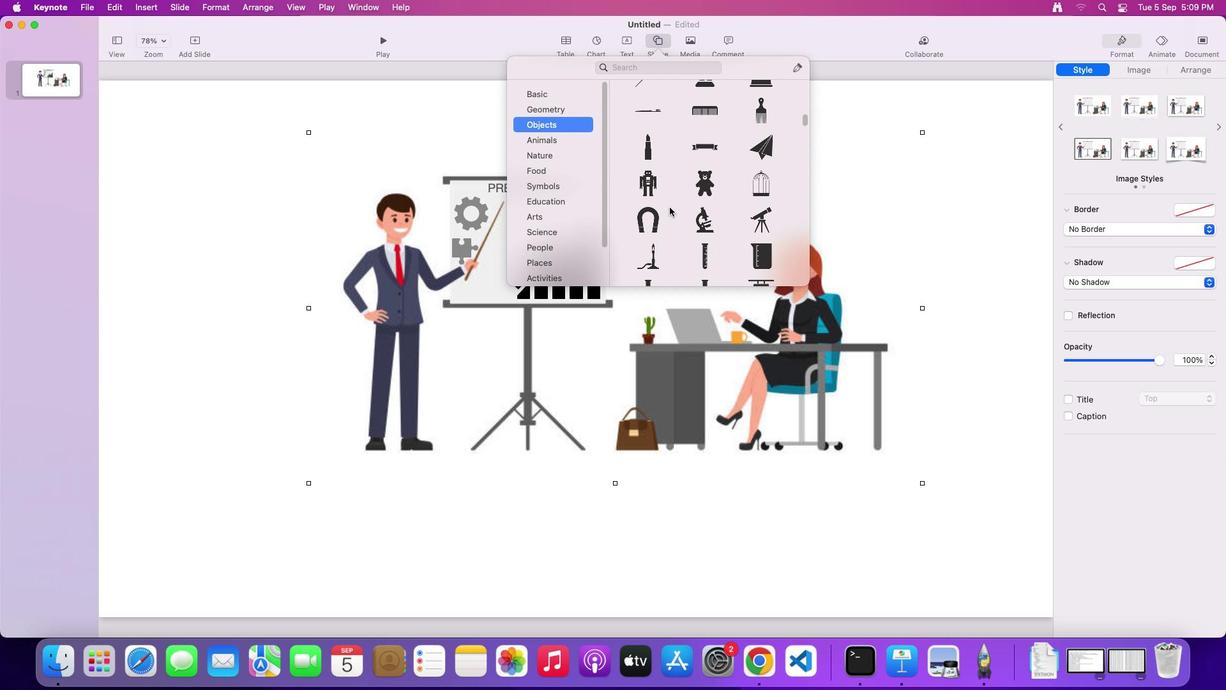 
Action: Mouse scrolled (670, 207) with delta (0, 0)
Screenshot: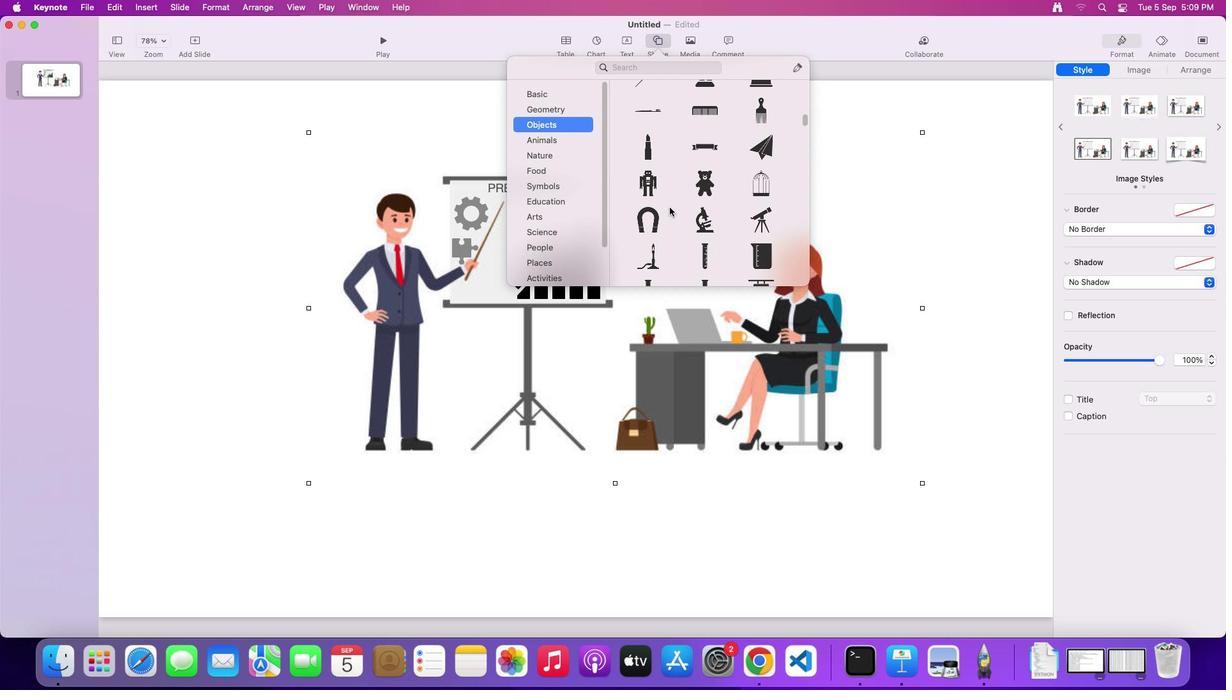 
Action: Mouse scrolled (670, 207) with delta (0, -2)
Screenshot: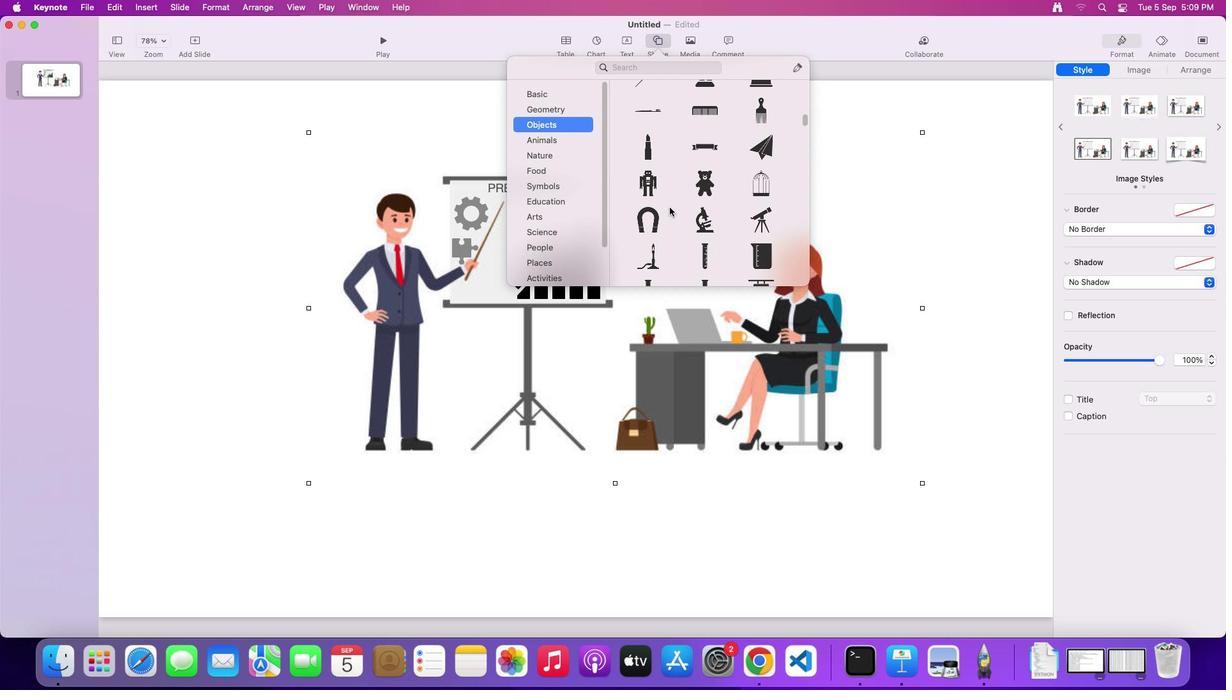 
Action: Mouse scrolled (670, 207) with delta (0, -3)
Screenshot: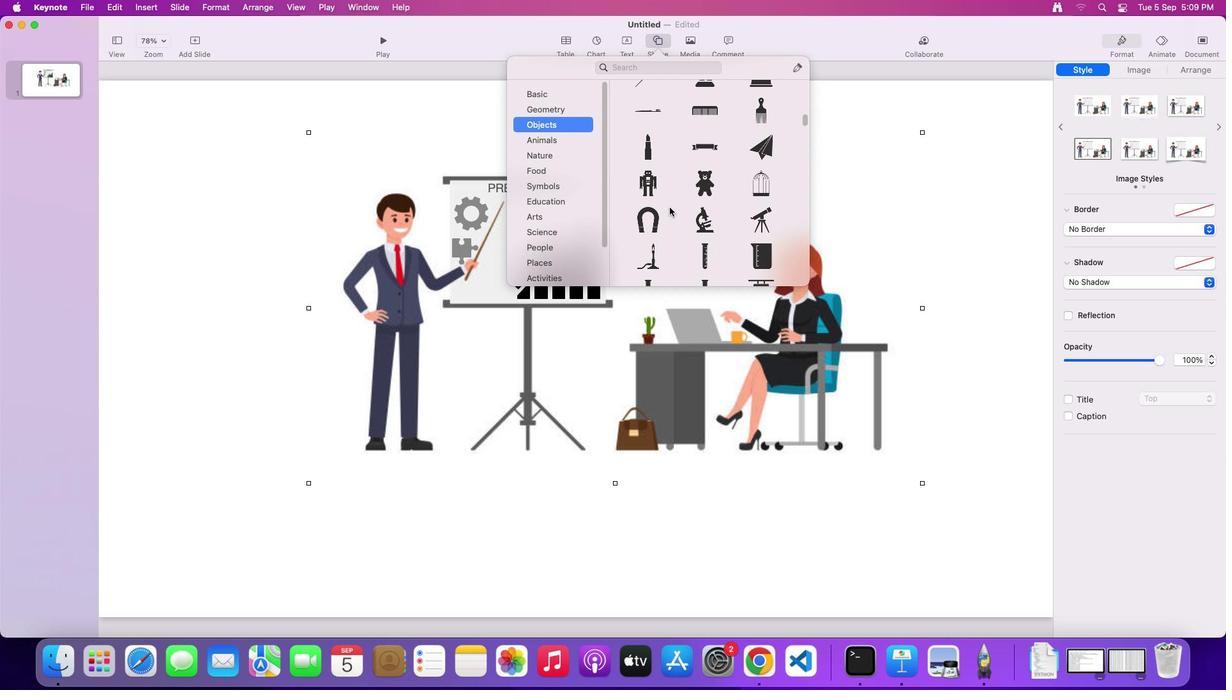 
Action: Mouse scrolled (670, 207) with delta (0, -3)
Screenshot: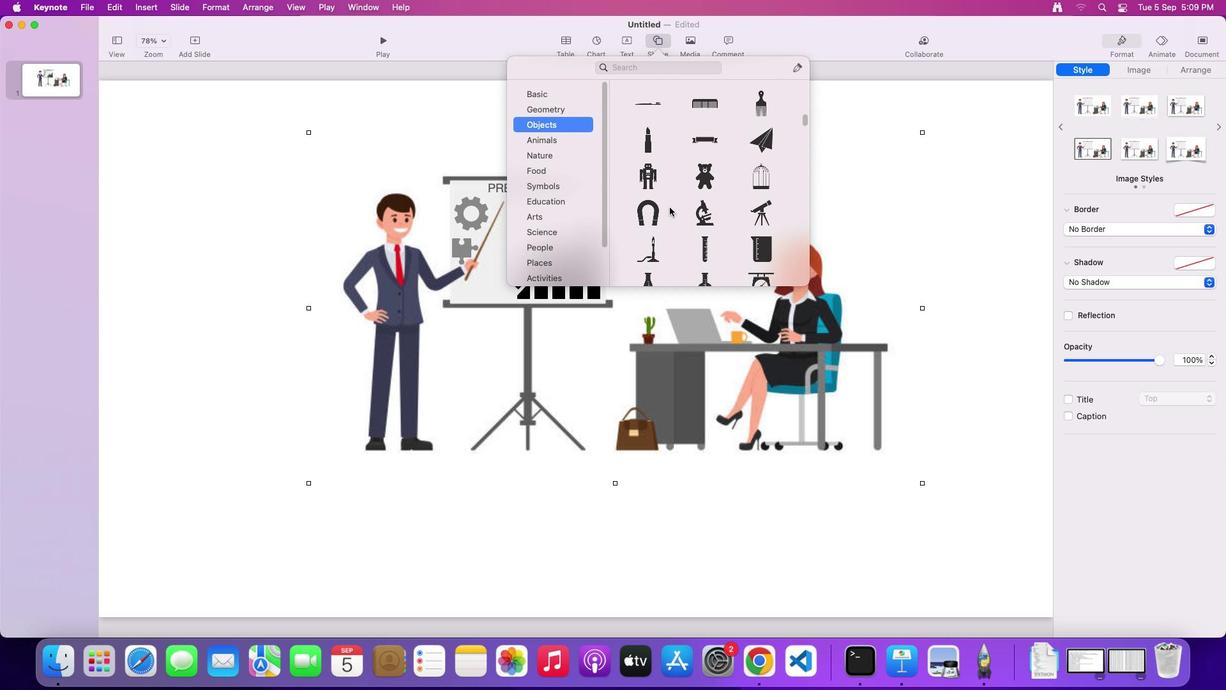 
Action: Mouse scrolled (670, 207) with delta (0, 0)
Screenshot: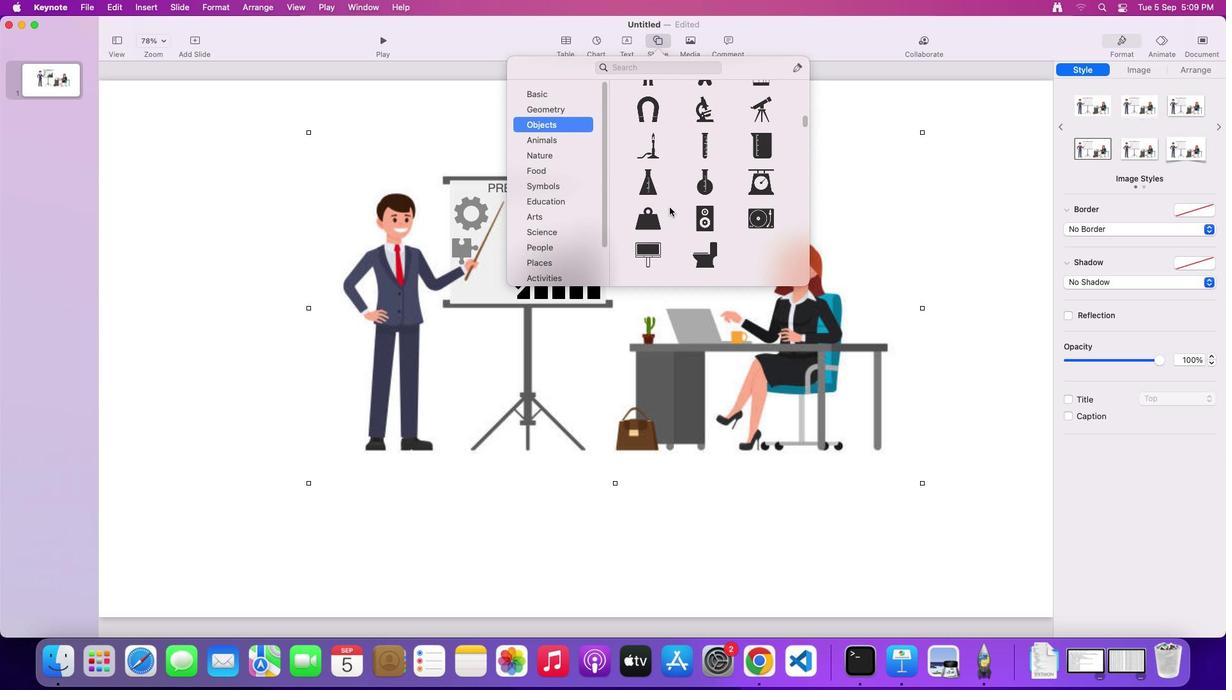 
Action: Mouse scrolled (670, 207) with delta (0, 0)
Screenshot: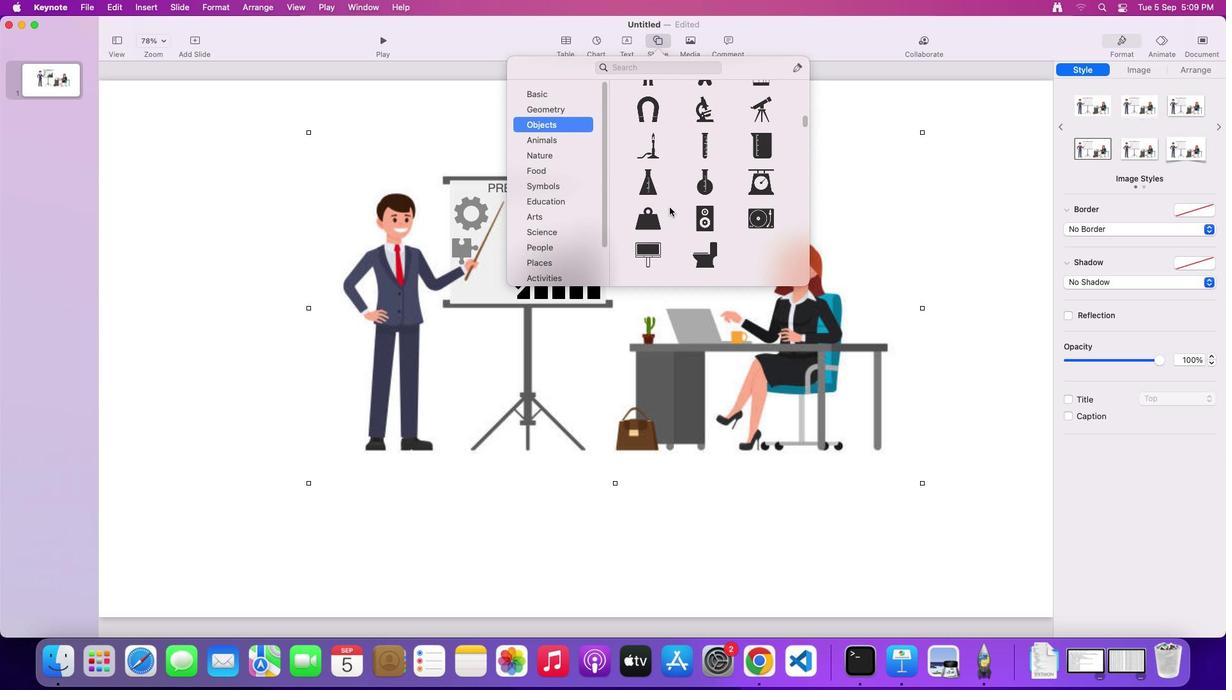 
Action: Mouse scrolled (670, 207) with delta (0, -2)
Screenshot: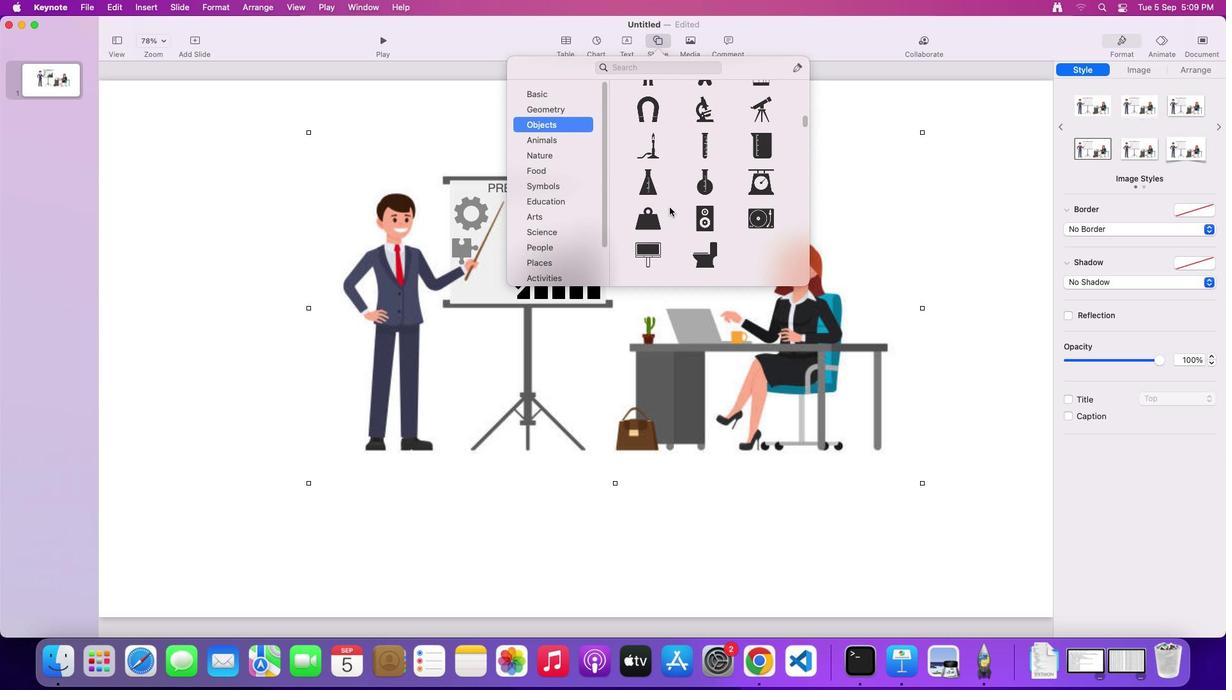 
Action: Mouse scrolled (670, 207) with delta (0, -3)
Screenshot: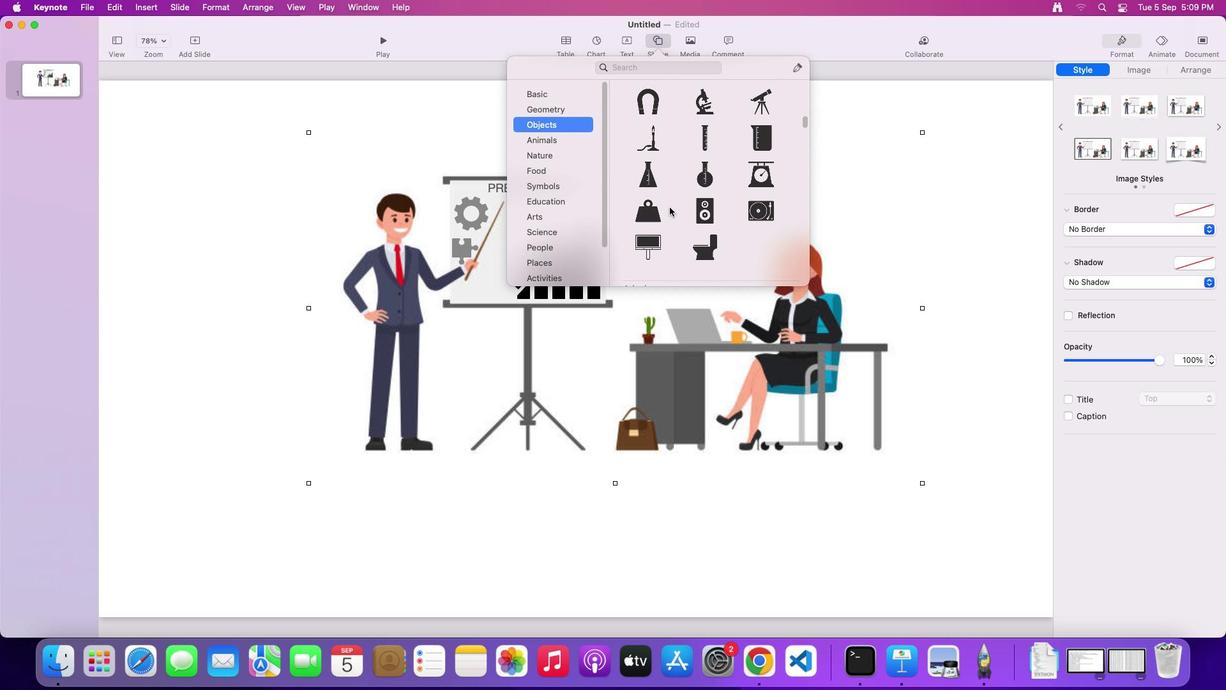 
Action: Mouse scrolled (670, 207) with delta (0, -3)
